 Task: Add a timeline in the project CarveTech for the epic 'Email and messaging system upgrade' from 2024/05/22 to 2024/11/06. Add a timeline in the project CarveTech for the epic 'Incident management system implementation' from 2023/06/23 to 2025/09/18. Add a timeline in the project CarveTech for the epic 'IT service catalog enhancement' from 2024/02/09 to 2024/10/08
Action: Mouse moved to (192, 53)
Screenshot: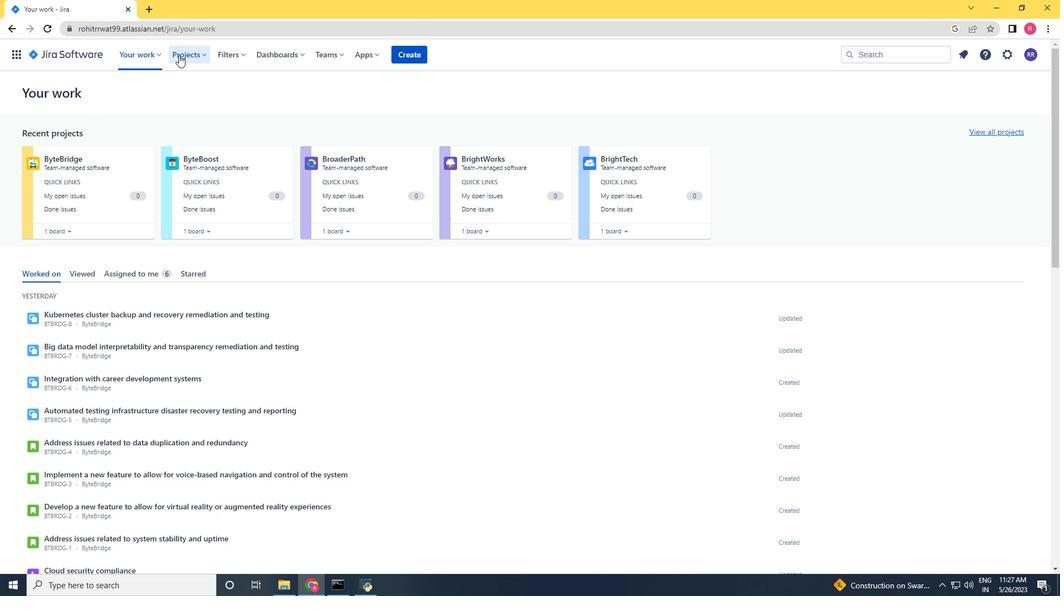 
Action: Mouse pressed left at (192, 53)
Screenshot: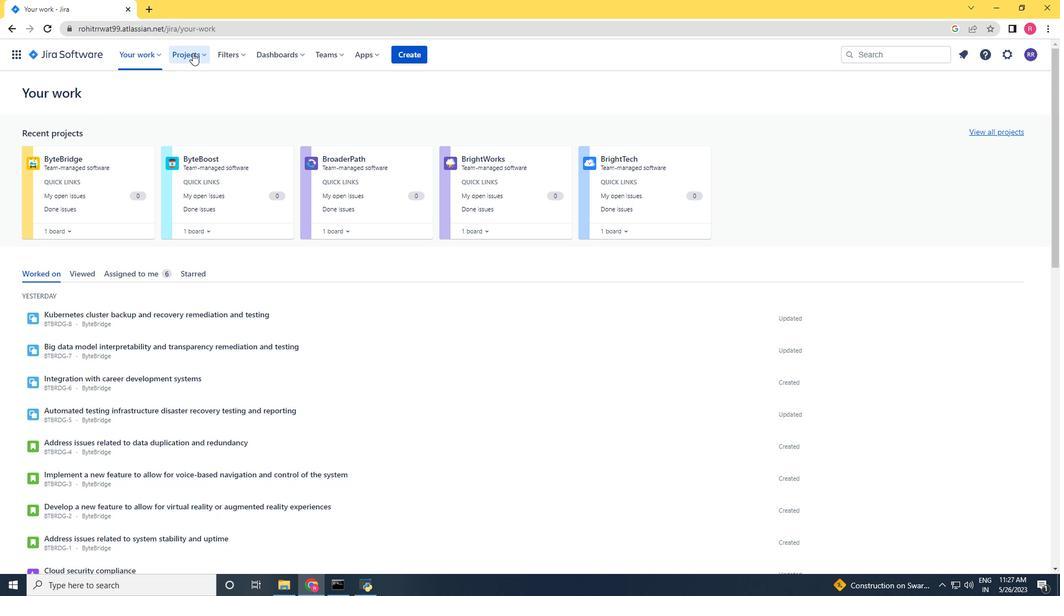 
Action: Mouse moved to (202, 111)
Screenshot: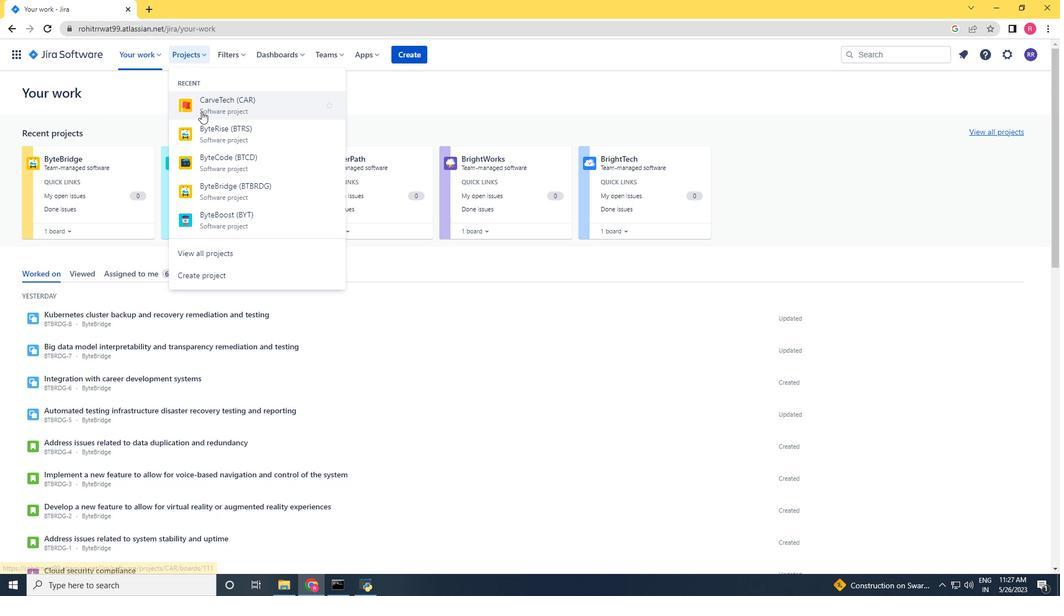 
Action: Mouse pressed left at (202, 111)
Screenshot: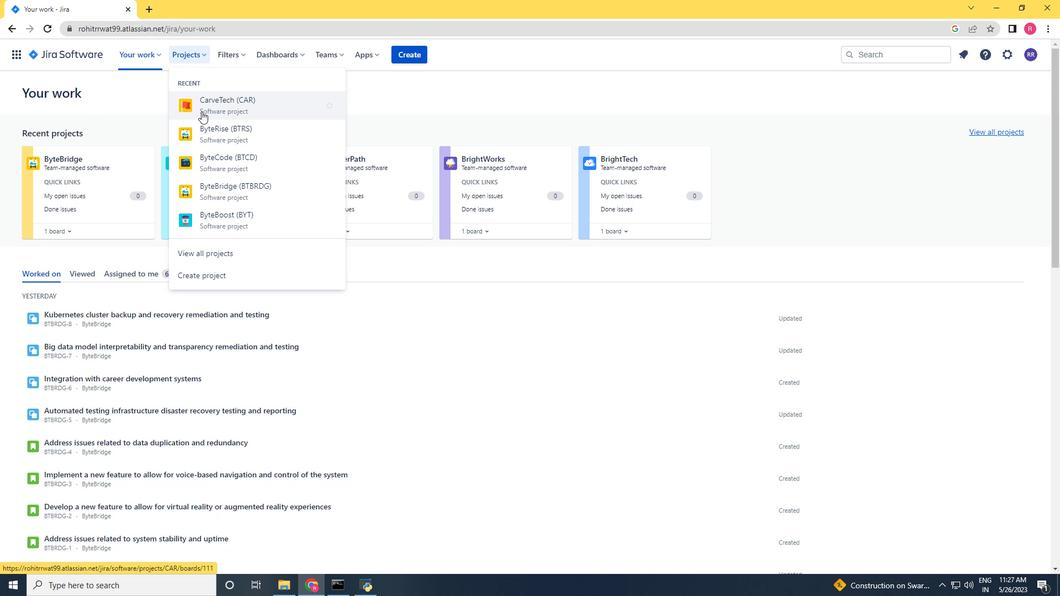 
Action: Mouse moved to (61, 170)
Screenshot: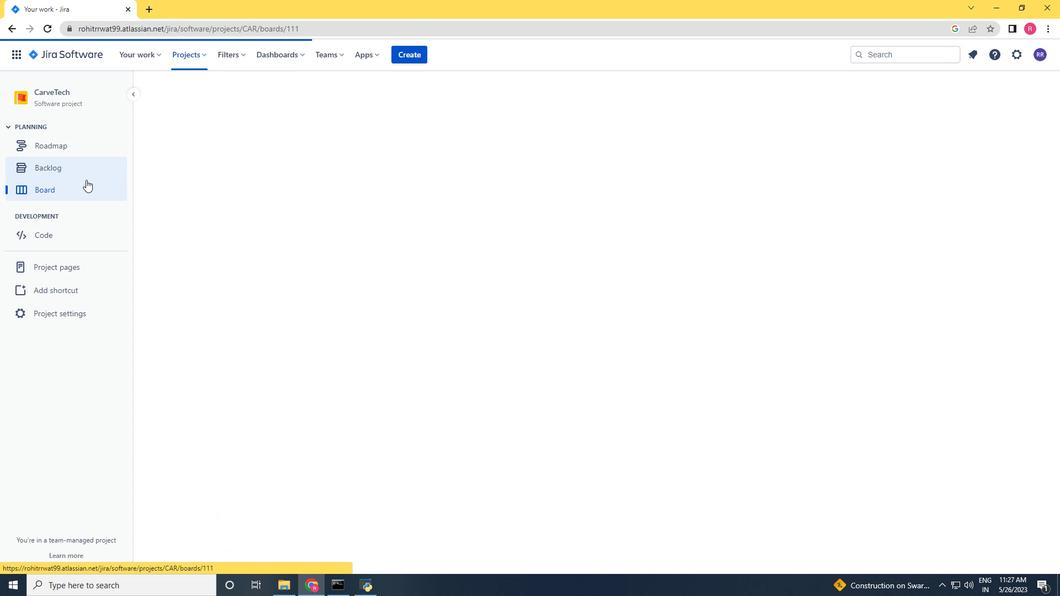 
Action: Mouse pressed left at (61, 170)
Screenshot: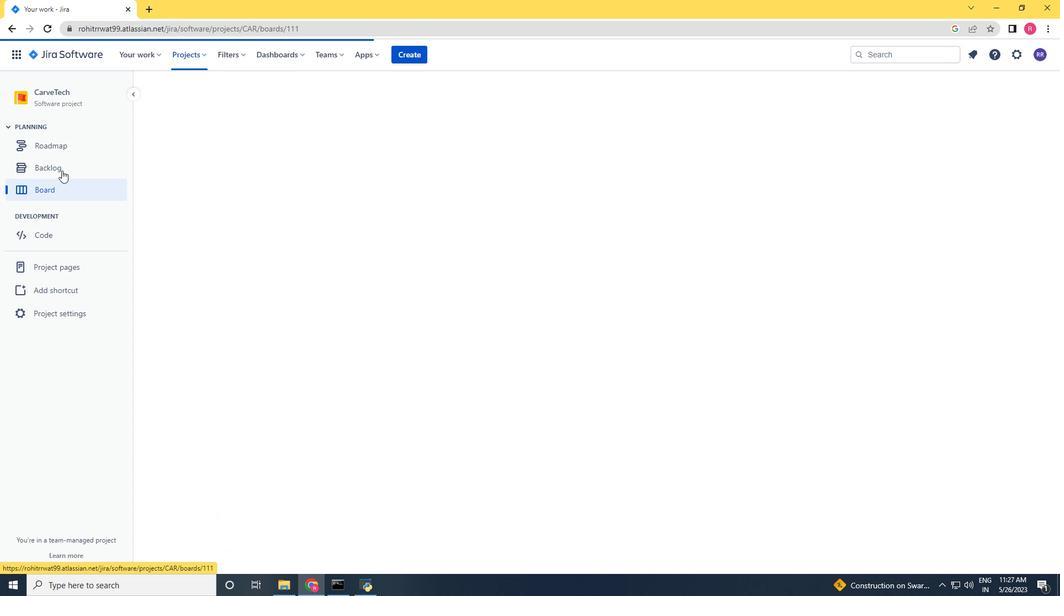 
Action: Mouse moved to (164, 222)
Screenshot: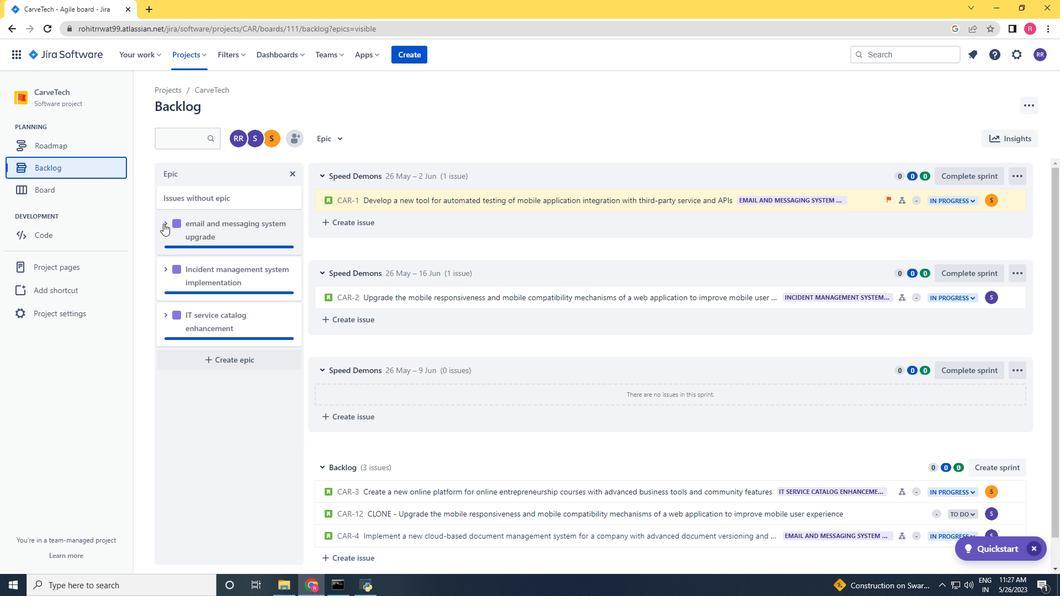 
Action: Mouse pressed left at (164, 222)
Screenshot: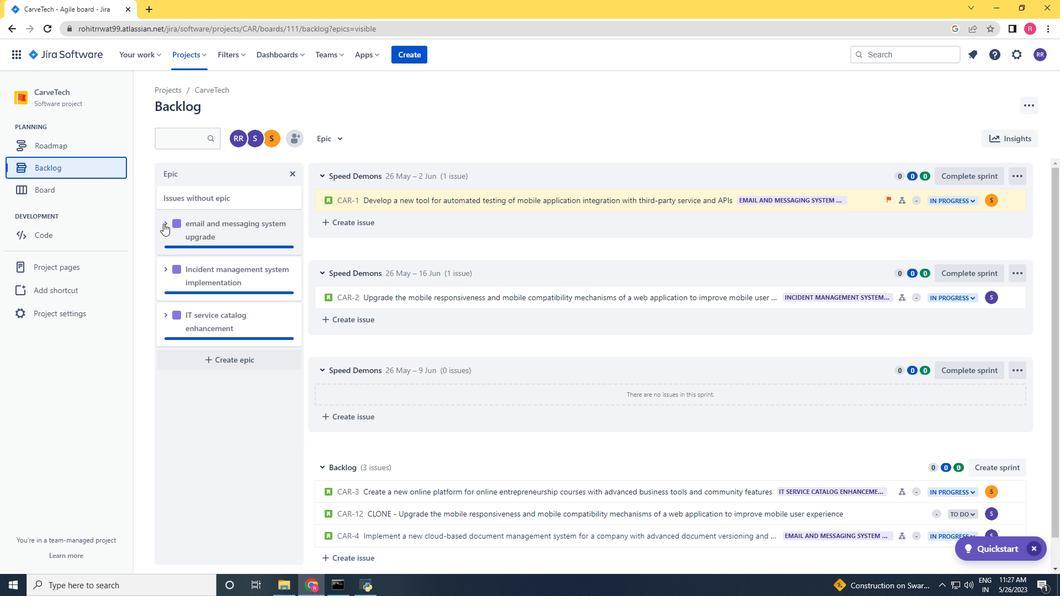 
Action: Mouse moved to (222, 315)
Screenshot: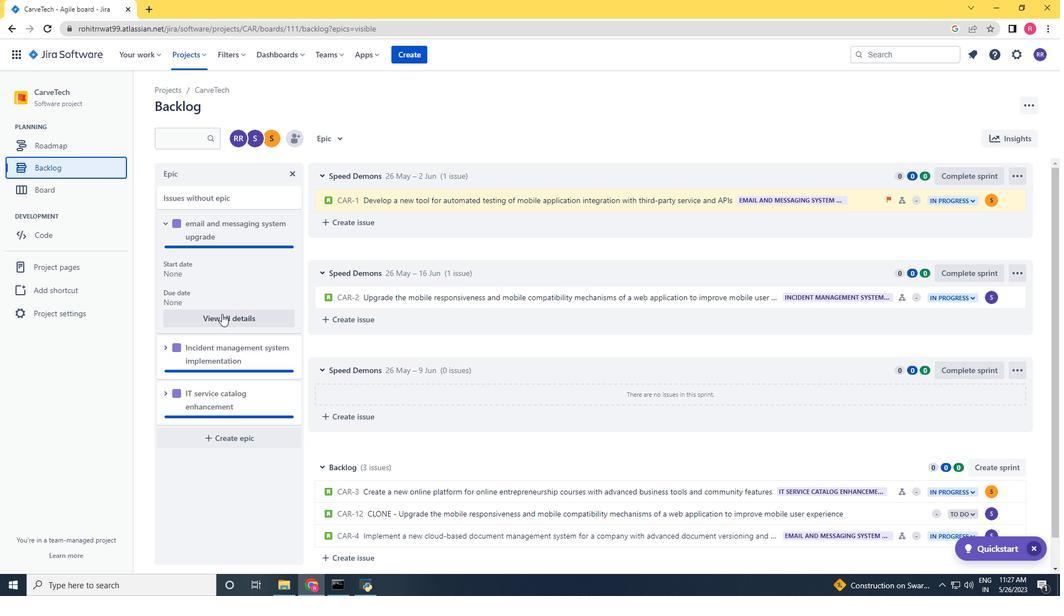 
Action: Mouse pressed left at (222, 315)
Screenshot: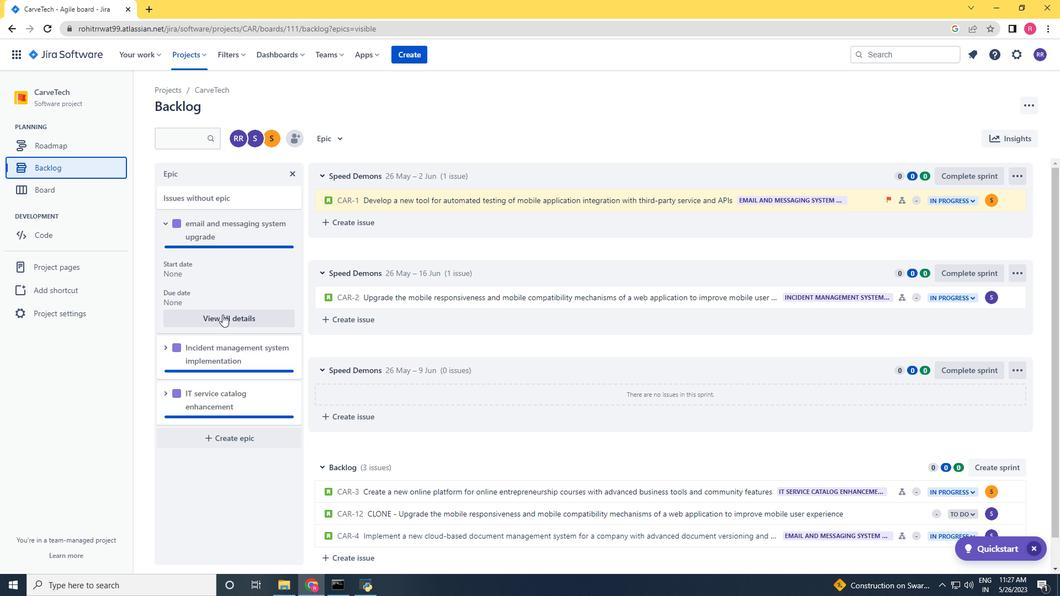 
Action: Mouse moved to (900, 450)
Screenshot: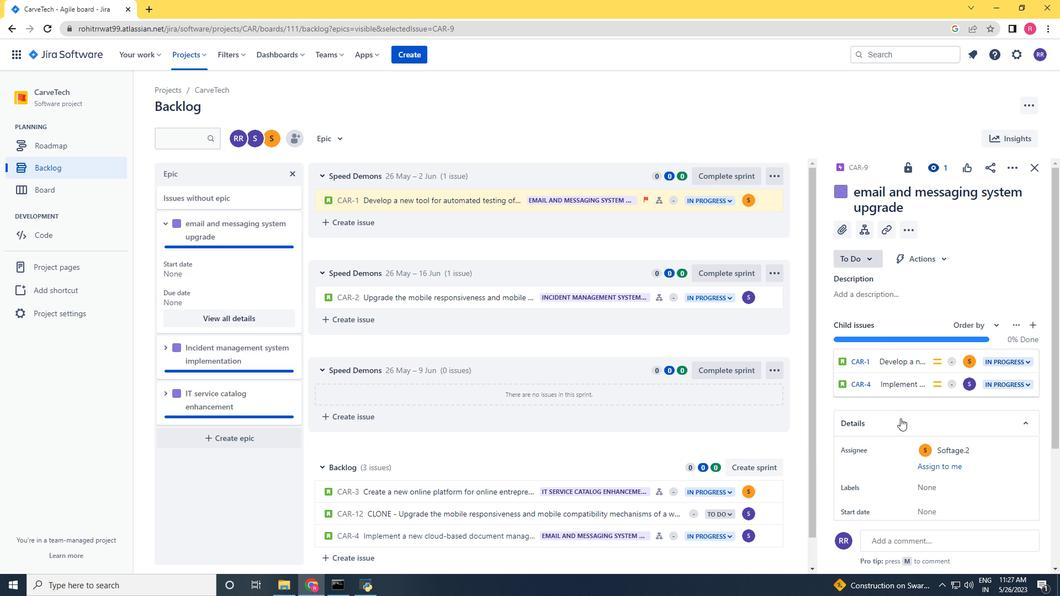 
Action: Mouse scrolled (900, 449) with delta (0, 0)
Screenshot: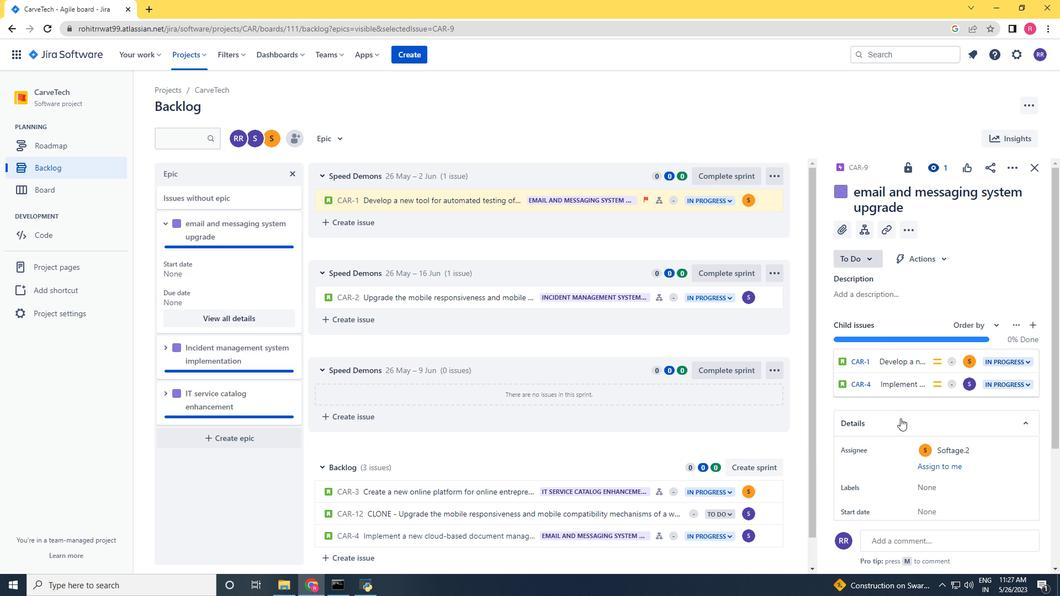 
Action: Mouse moved to (900, 455)
Screenshot: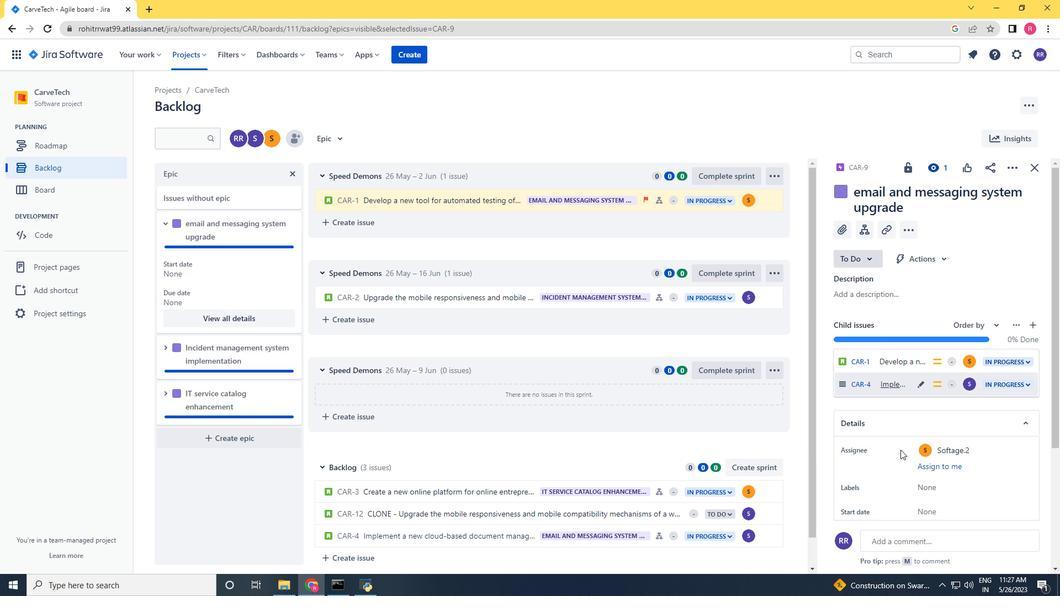 
Action: Mouse scrolled (900, 454) with delta (0, 0)
Screenshot: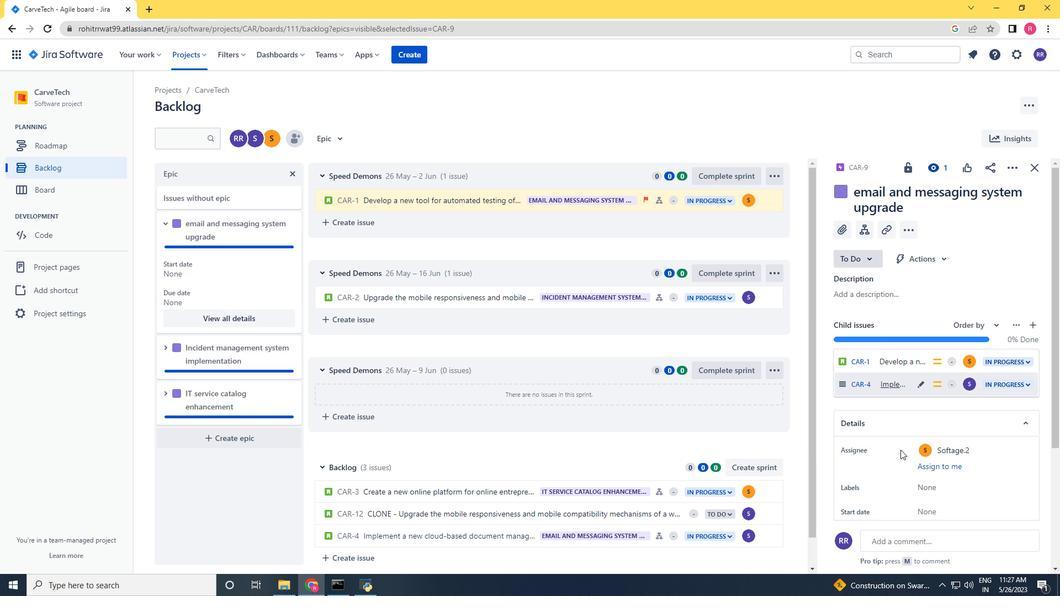
Action: Mouse moved to (944, 404)
Screenshot: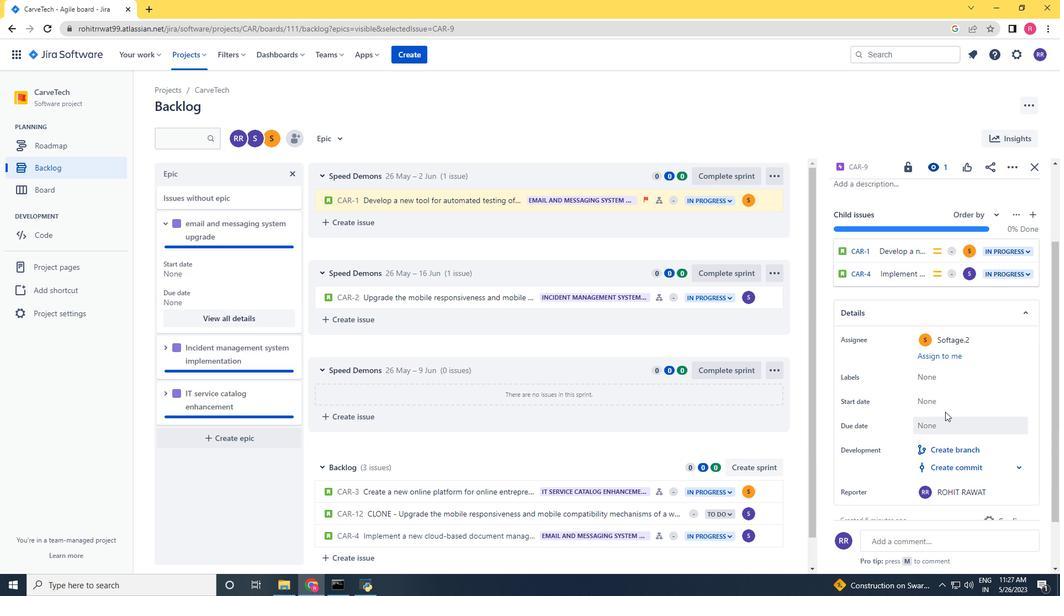 
Action: Mouse pressed left at (944, 404)
Screenshot: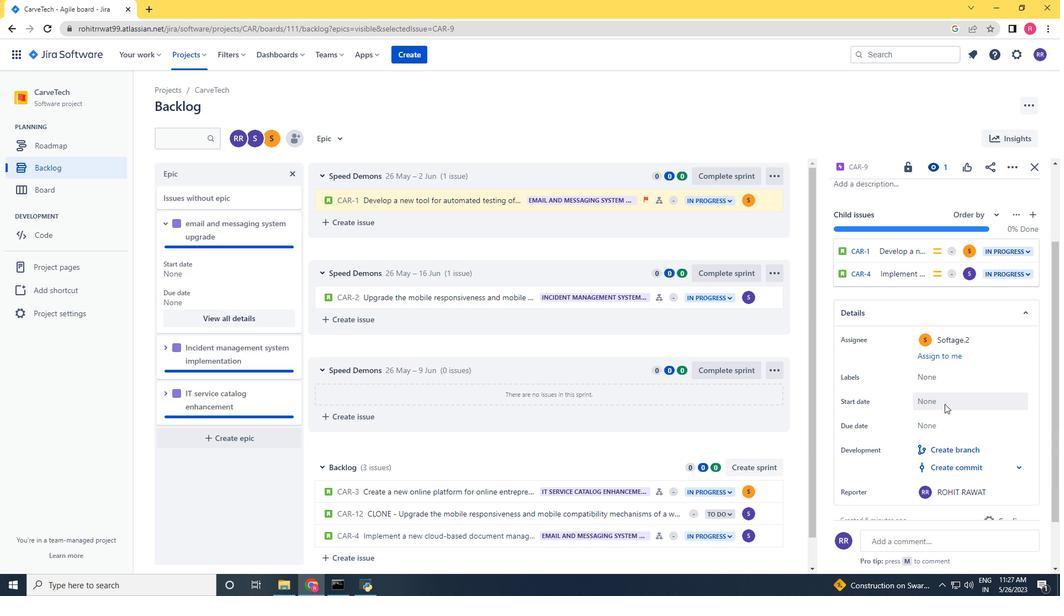 
Action: Mouse moved to (1035, 242)
Screenshot: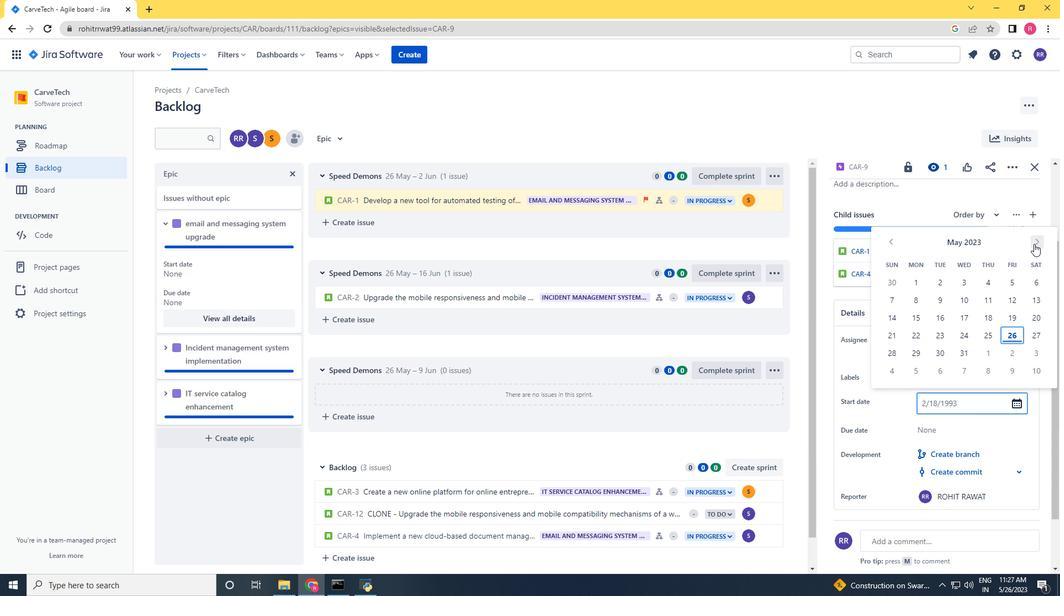 
Action: Mouse pressed left at (1035, 242)
Screenshot: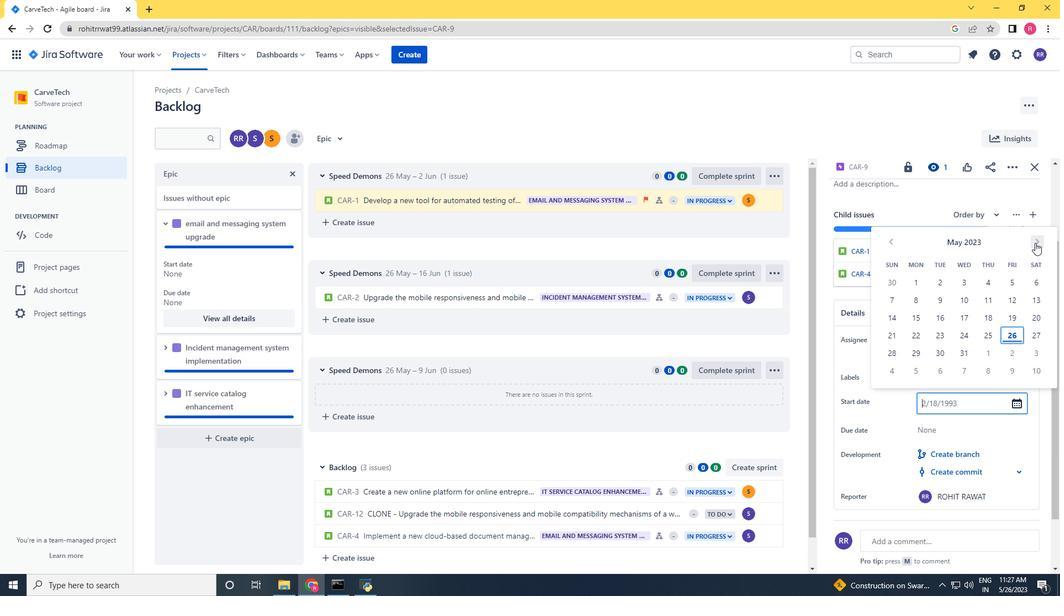 
Action: Mouse pressed left at (1035, 242)
Screenshot: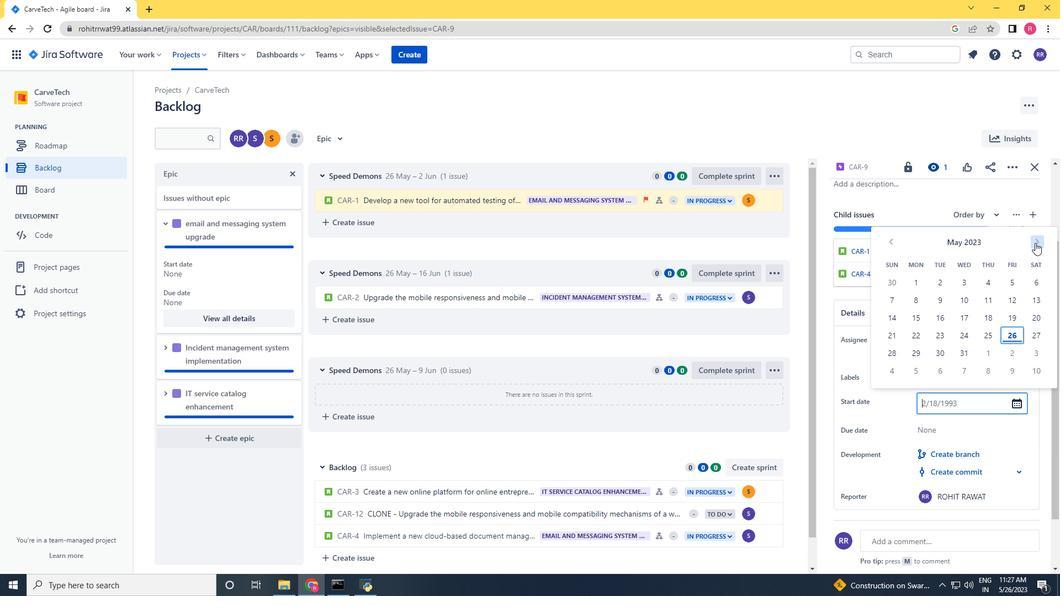 
Action: Mouse pressed left at (1035, 242)
Screenshot: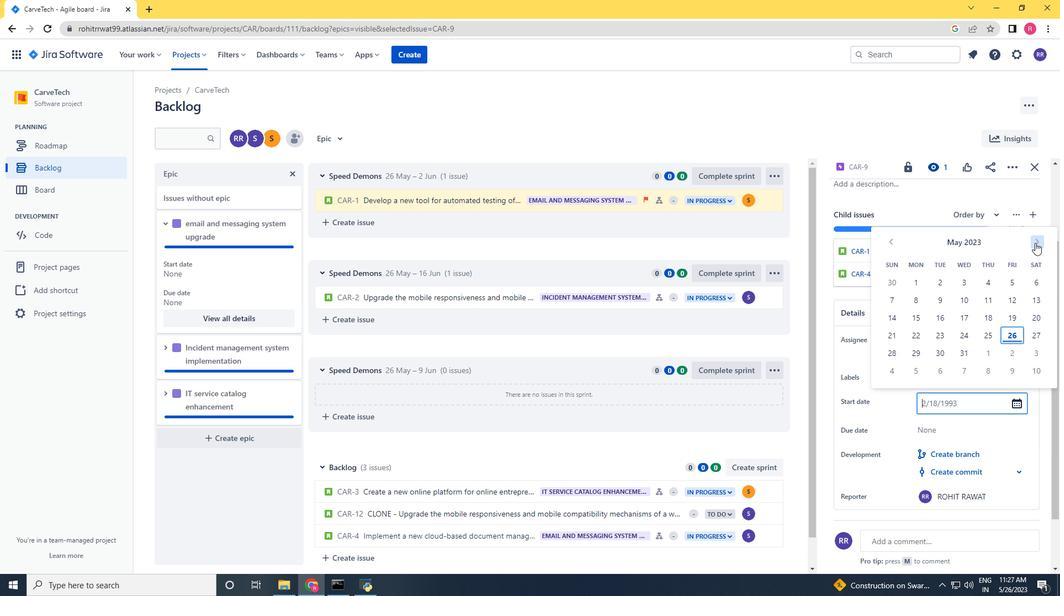 
Action: Mouse pressed left at (1035, 242)
Screenshot: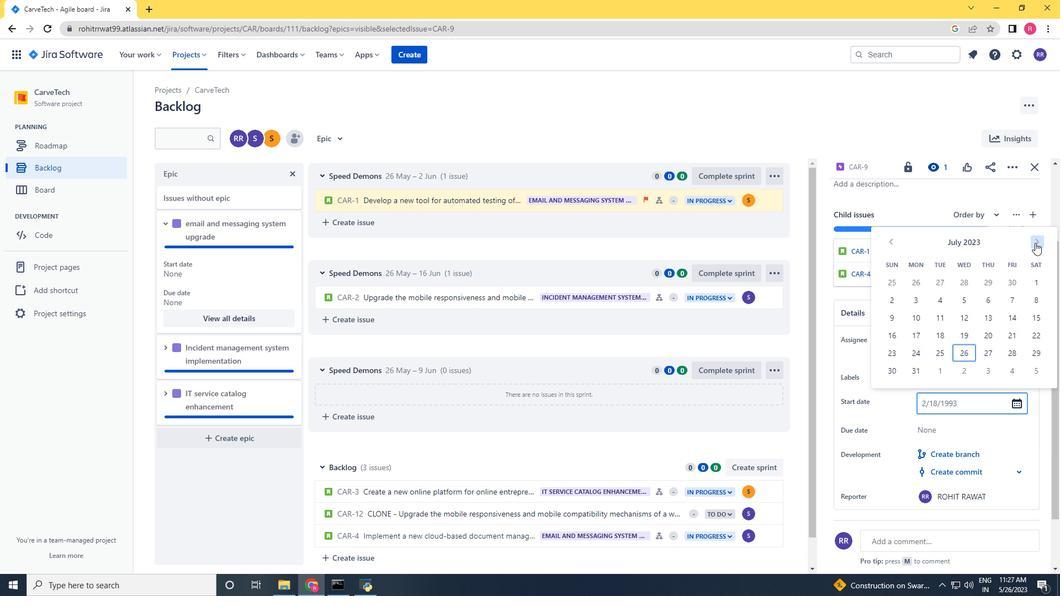 
Action: Mouse pressed left at (1035, 242)
Screenshot: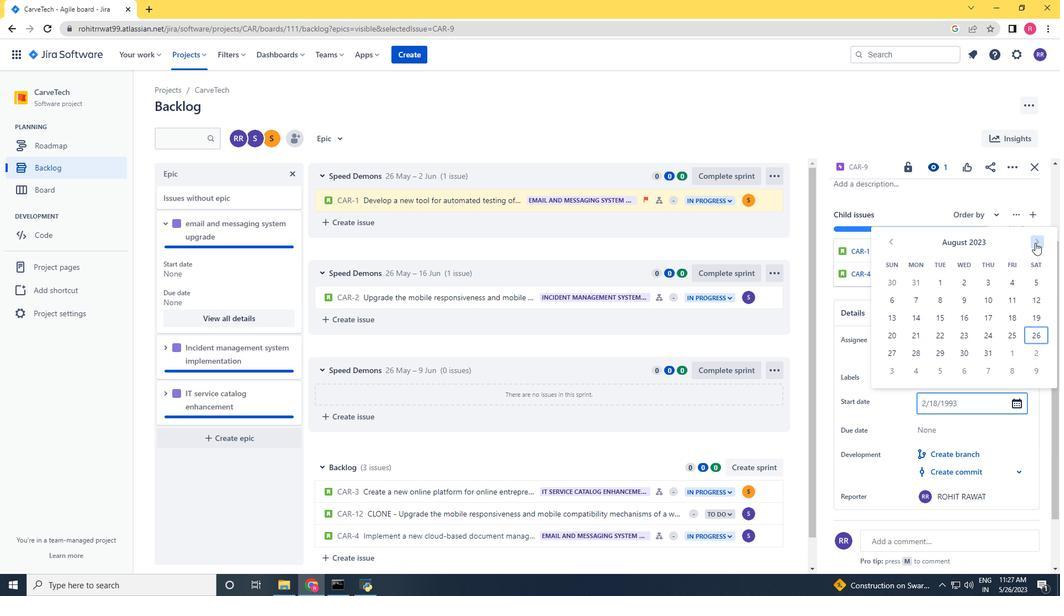 
Action: Mouse pressed left at (1035, 242)
Screenshot: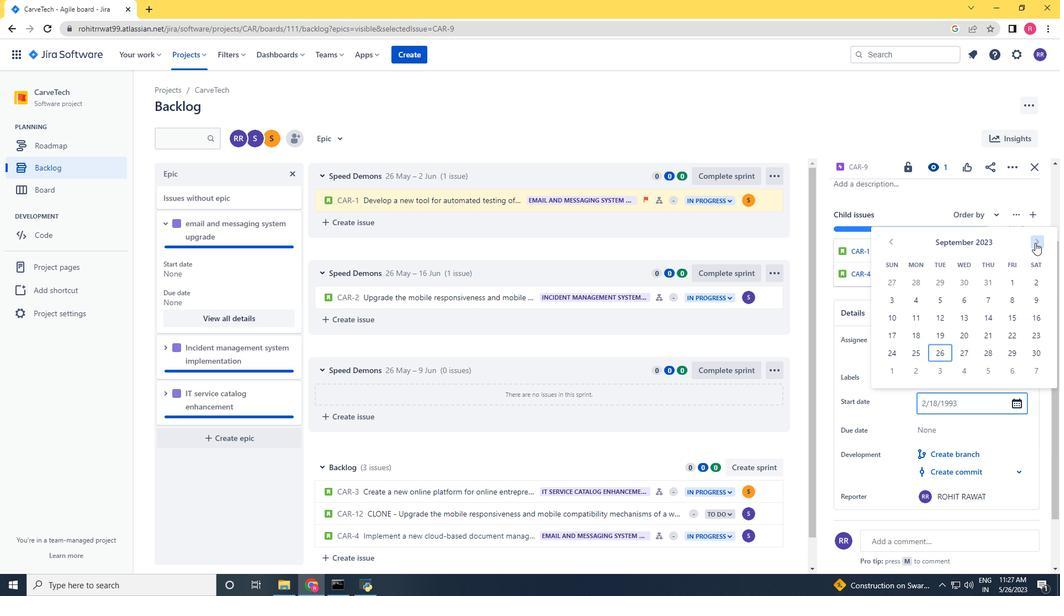 
Action: Mouse pressed left at (1035, 242)
Screenshot: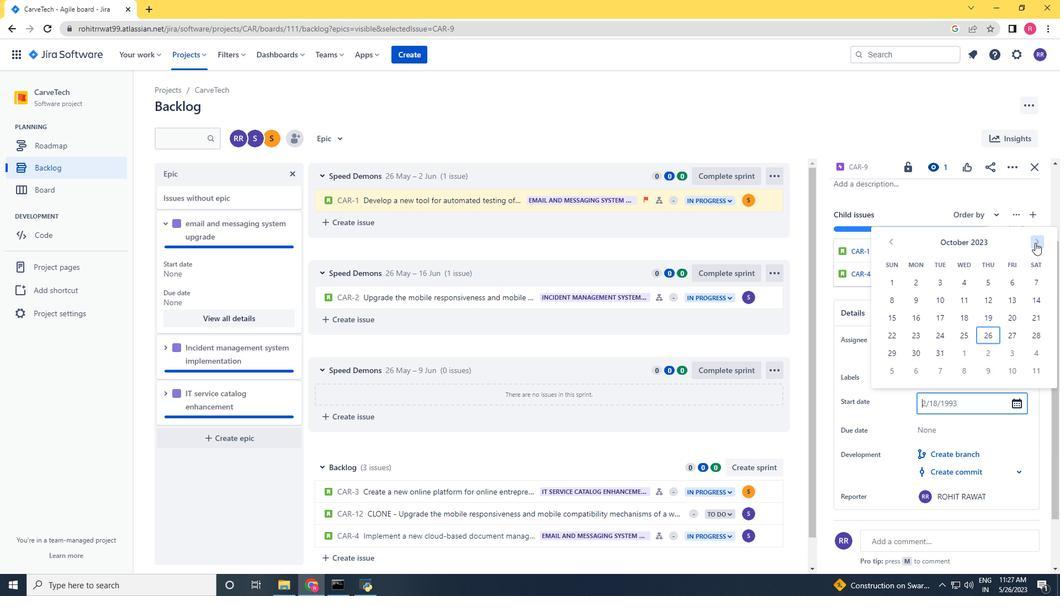 
Action: Mouse pressed left at (1035, 242)
Screenshot: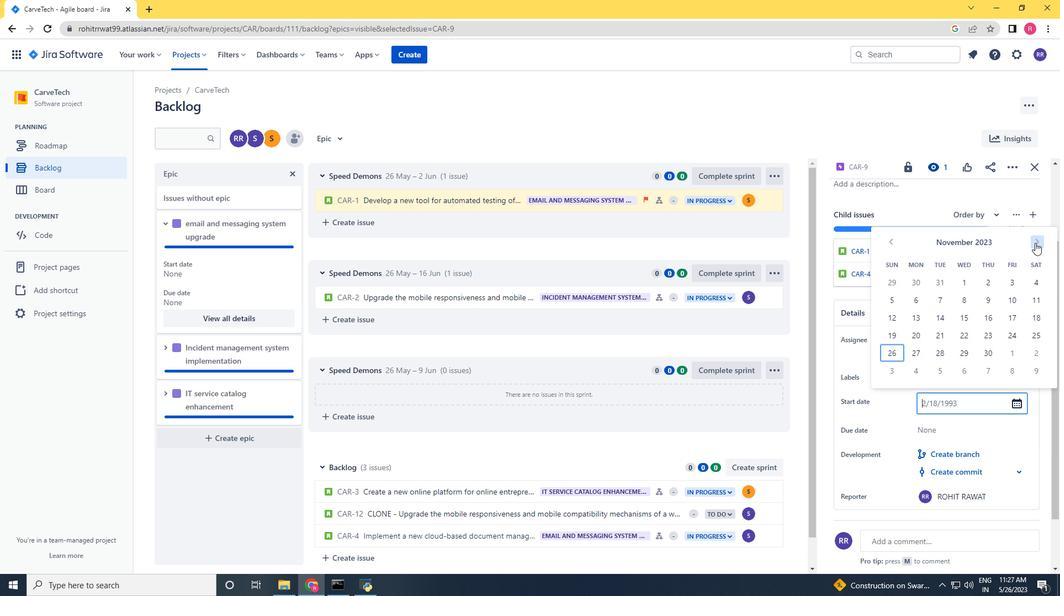 
Action: Mouse pressed left at (1035, 242)
Screenshot: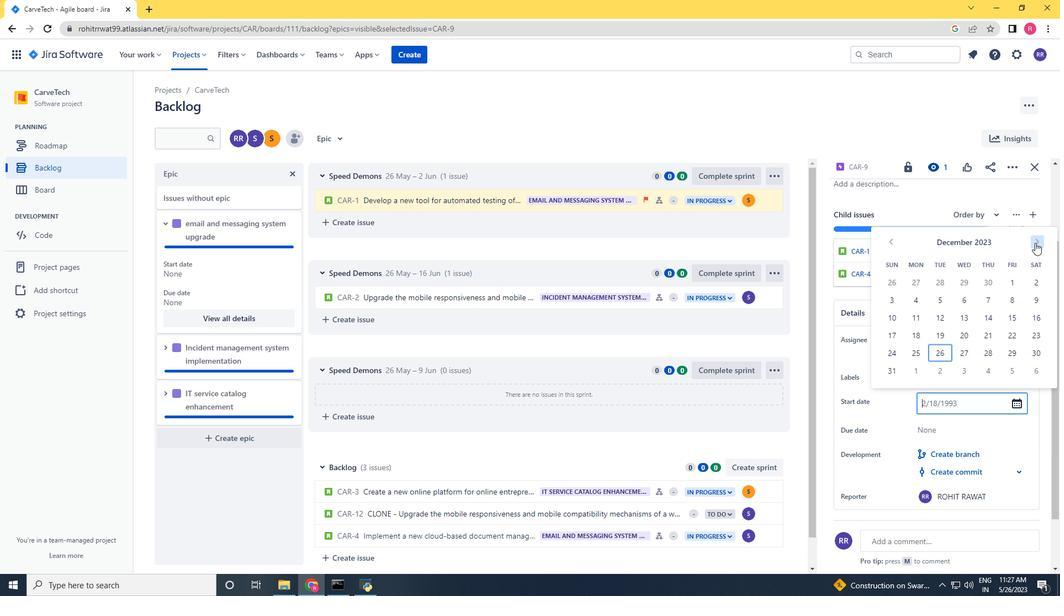 
Action: Mouse pressed left at (1035, 242)
Screenshot: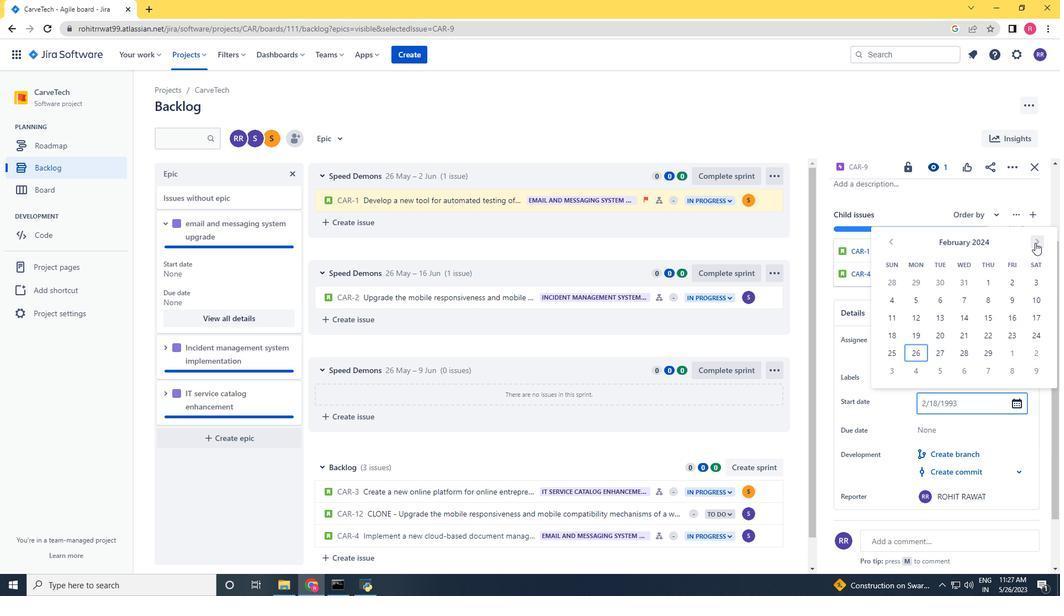 
Action: Mouse pressed left at (1035, 242)
Screenshot: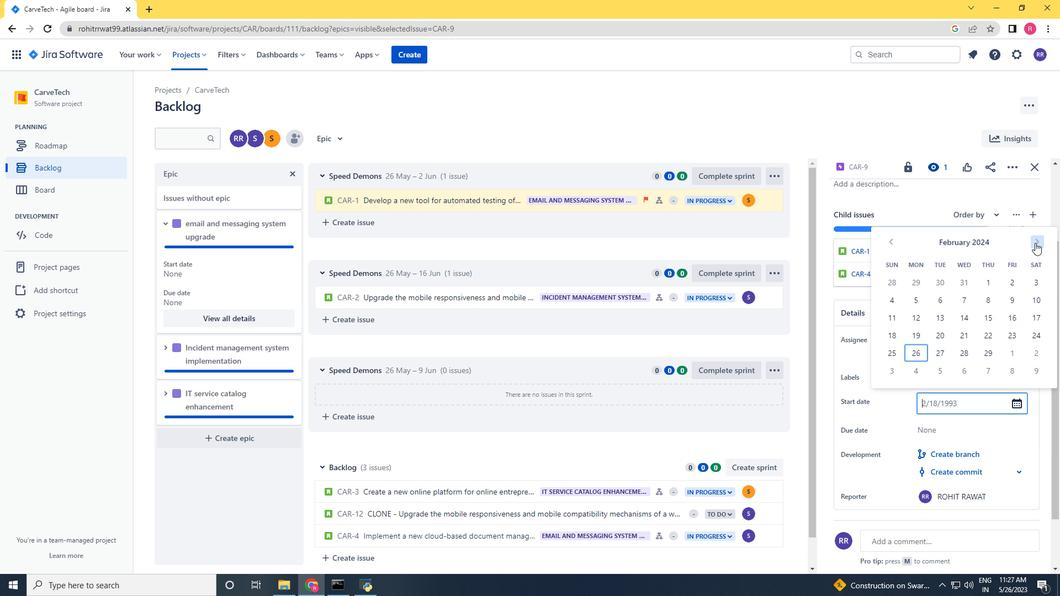 
Action: Mouse pressed left at (1035, 242)
Screenshot: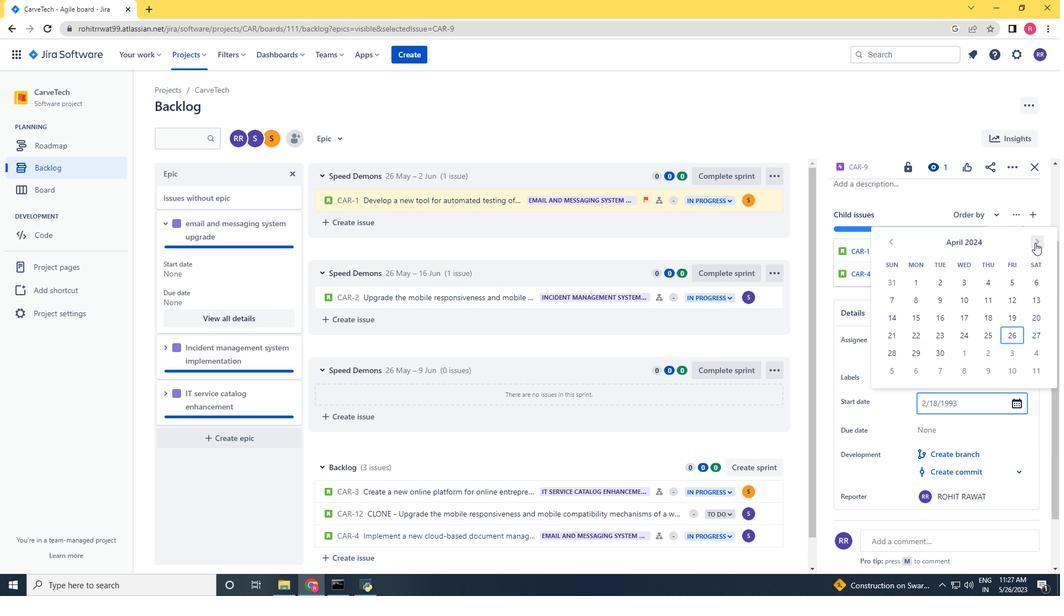 
Action: Mouse moved to (970, 339)
Screenshot: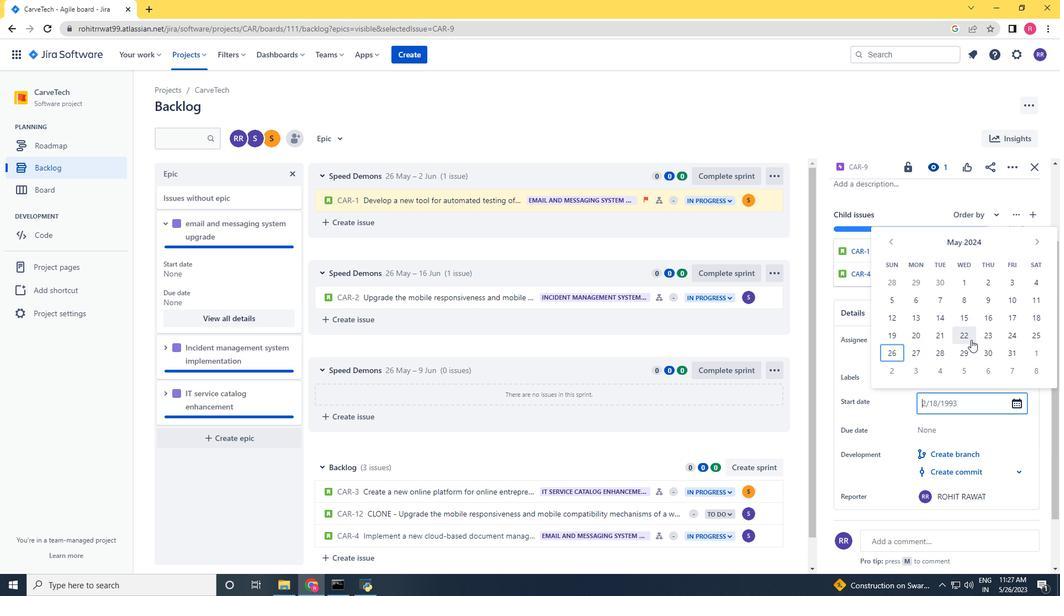 
Action: Mouse pressed left at (970, 339)
Screenshot: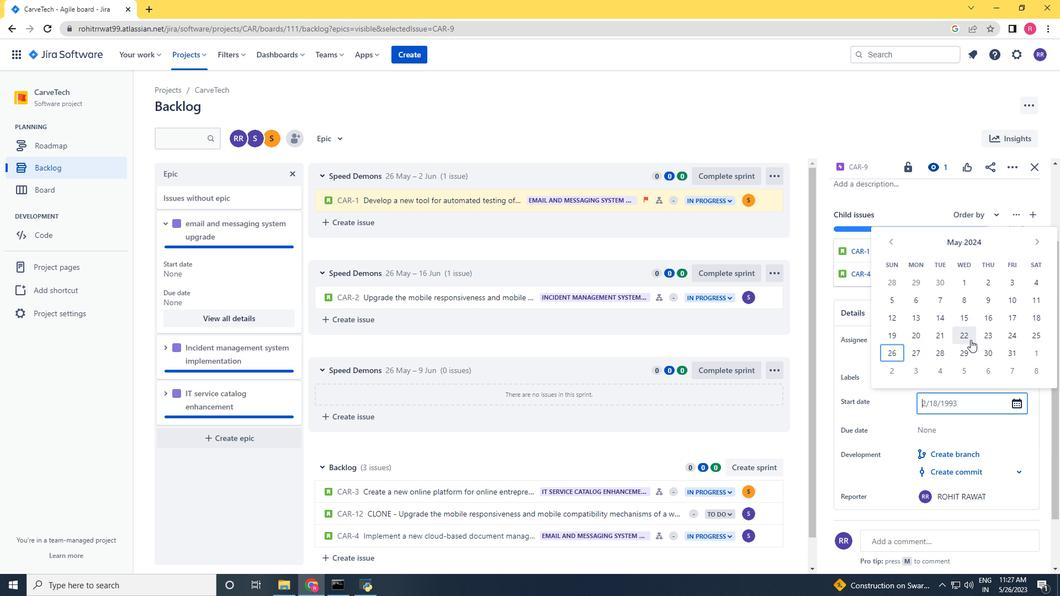 
Action: Mouse moved to (946, 434)
Screenshot: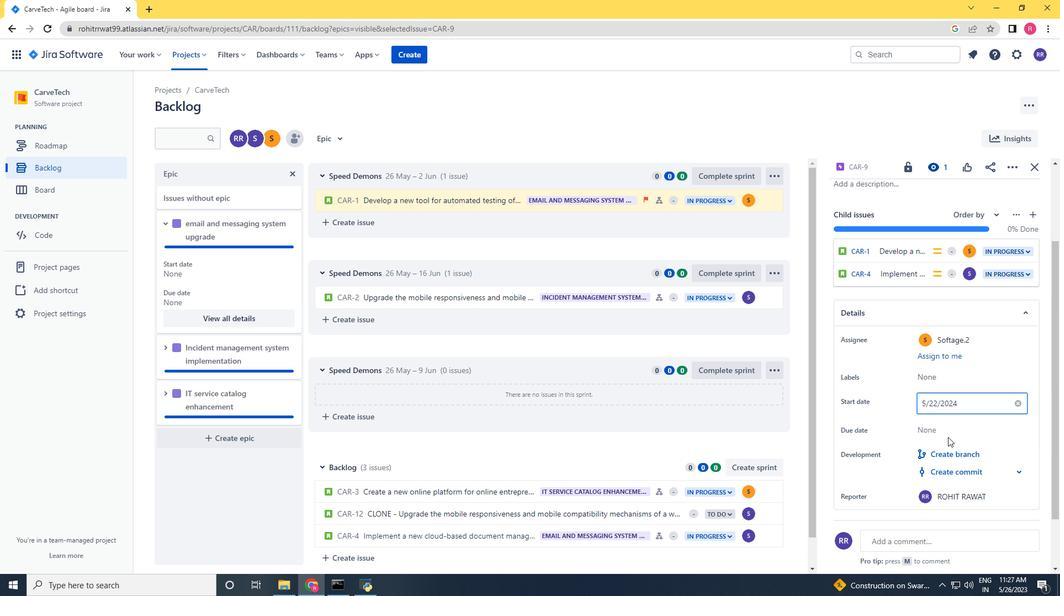 
Action: Mouse pressed left at (946, 434)
Screenshot: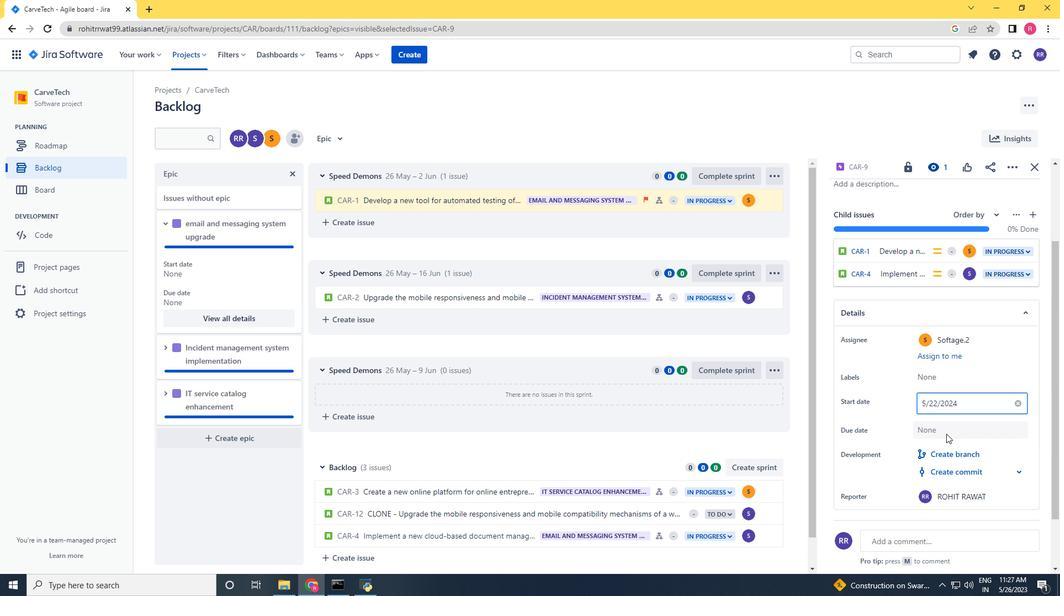 
Action: Mouse moved to (1034, 273)
Screenshot: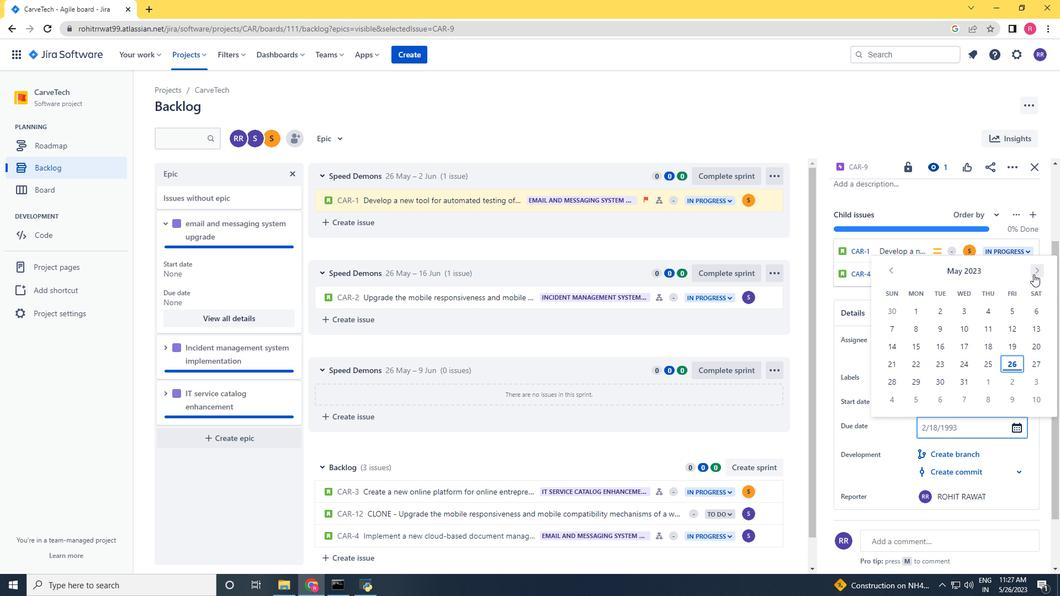 
Action: Mouse pressed left at (1034, 273)
Screenshot: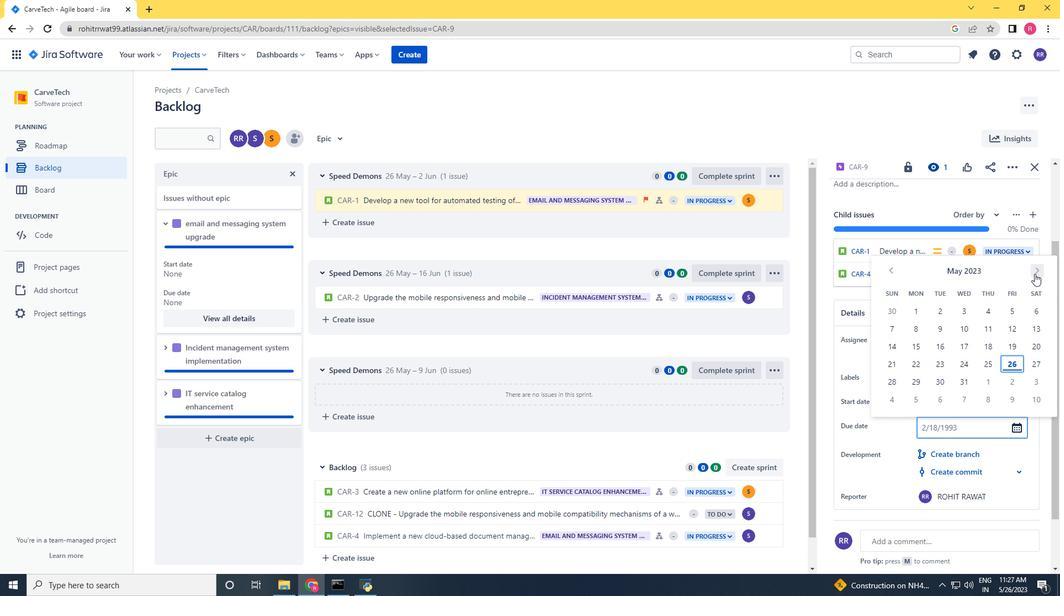 
Action: Mouse pressed left at (1034, 273)
Screenshot: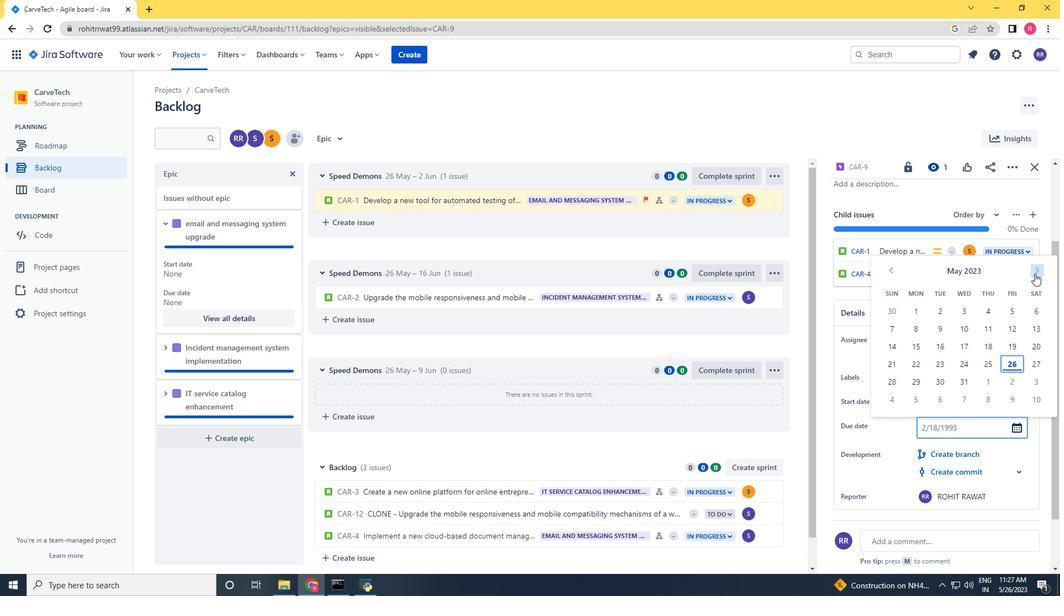 
Action: Mouse pressed left at (1034, 273)
Screenshot: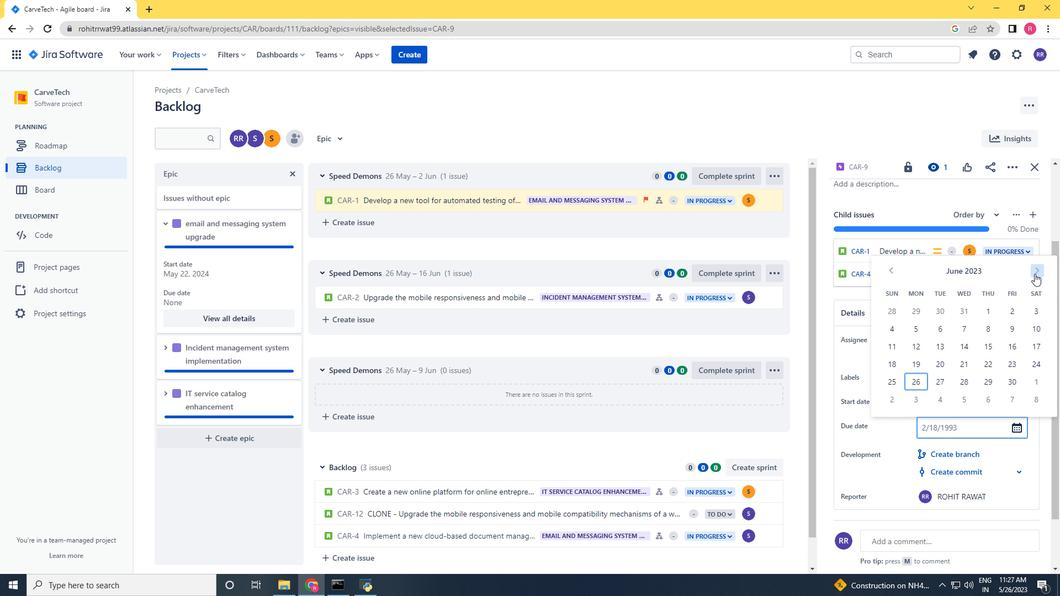 
Action: Mouse pressed left at (1034, 273)
Screenshot: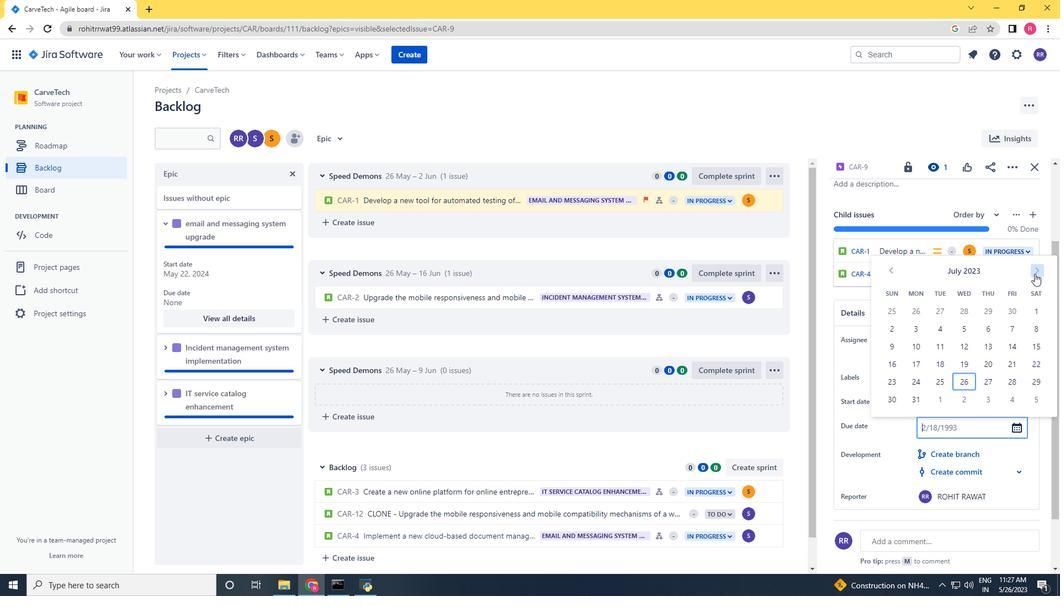 
Action: Mouse pressed left at (1034, 273)
Screenshot: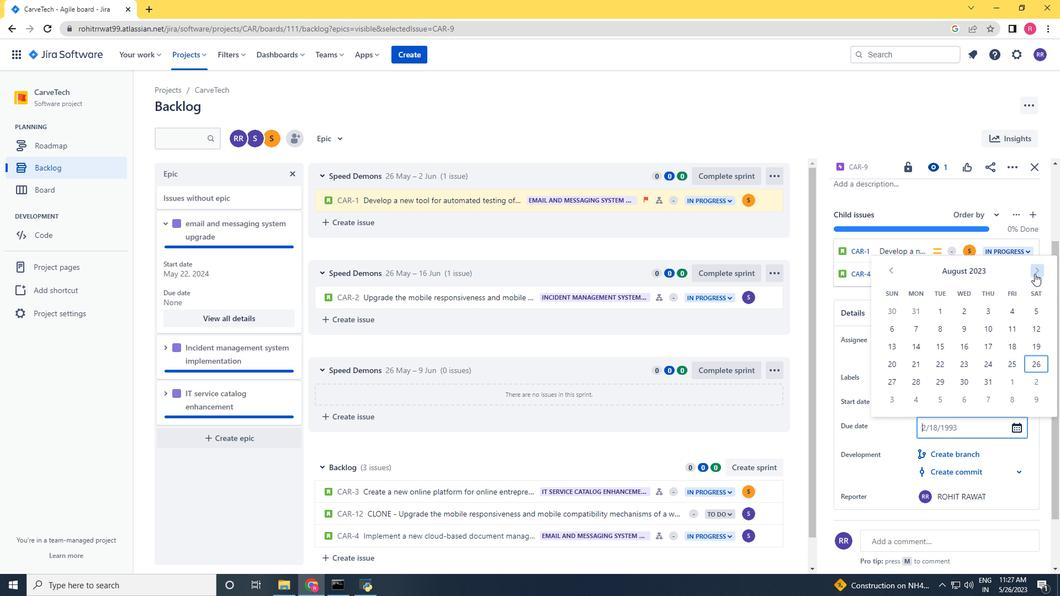 
Action: Mouse pressed left at (1034, 273)
Screenshot: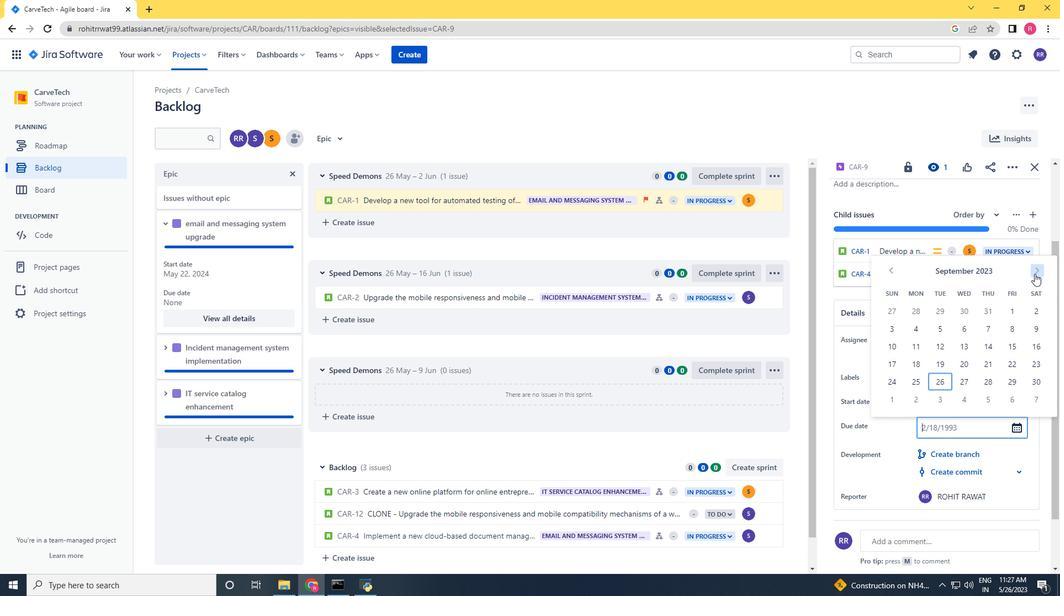 
Action: Mouse pressed left at (1034, 273)
Screenshot: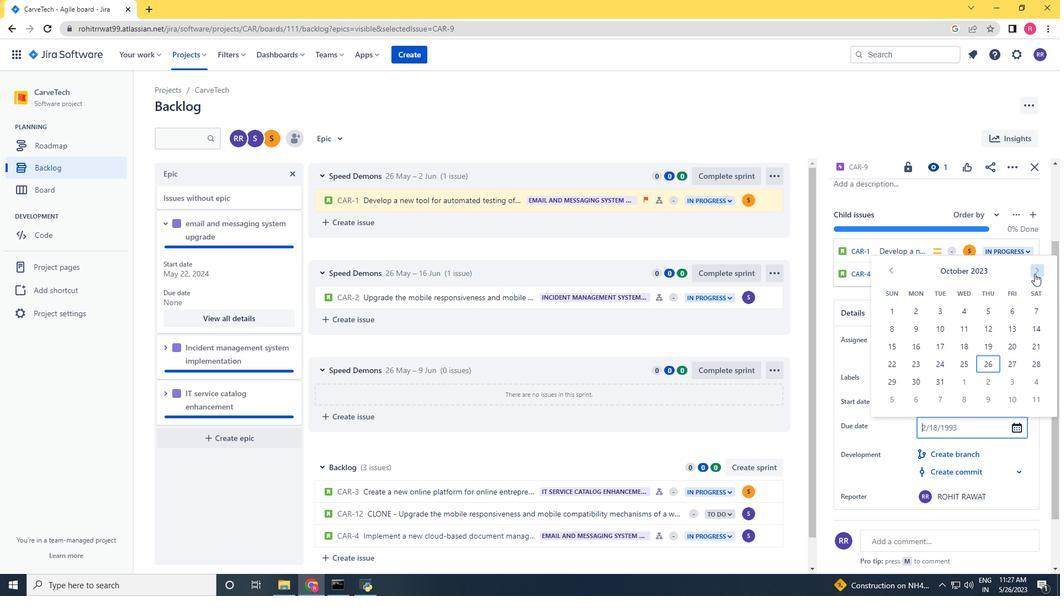 
Action: Mouse pressed left at (1034, 273)
Screenshot: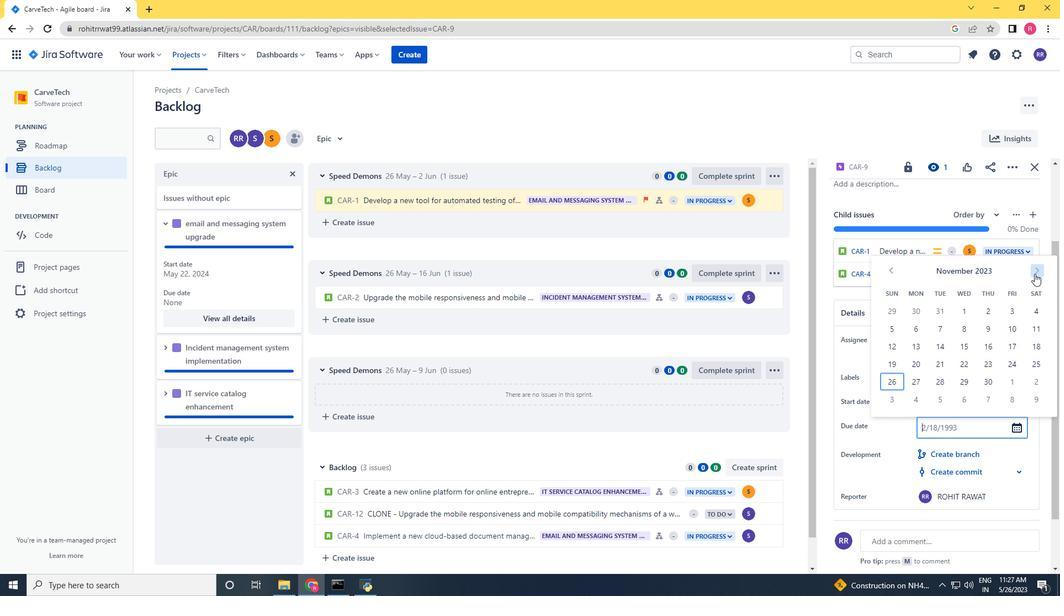 
Action: Mouse pressed left at (1034, 273)
Screenshot: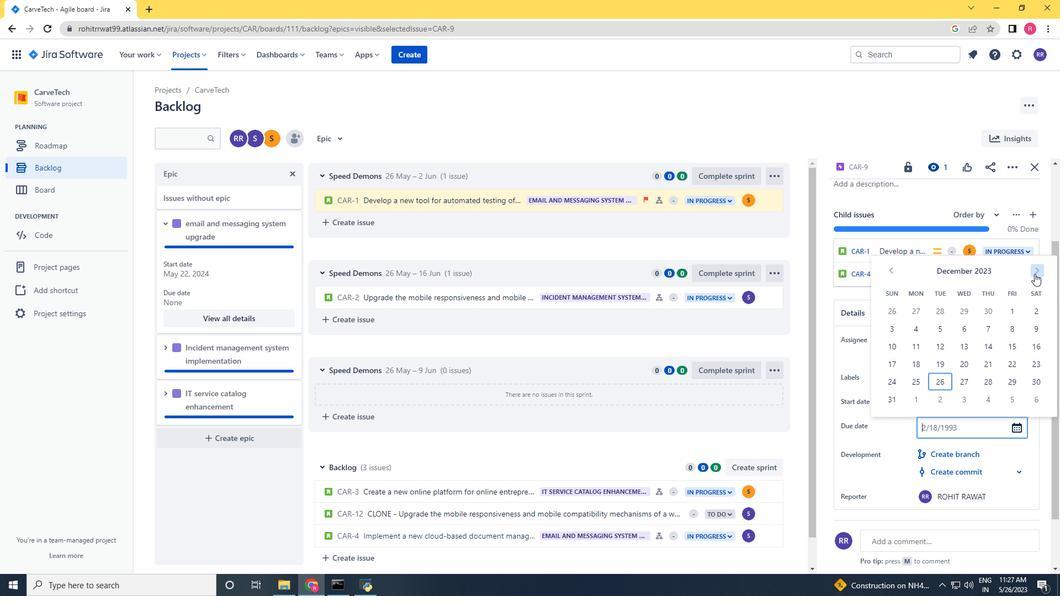 
Action: Mouse pressed left at (1034, 273)
Screenshot: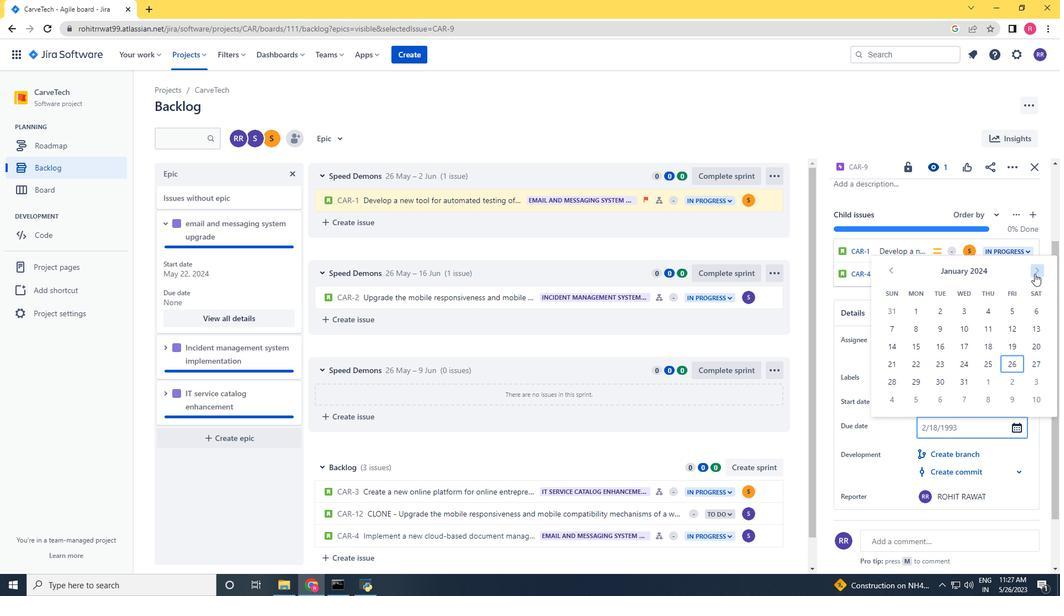 
Action: Mouse pressed left at (1034, 273)
Screenshot: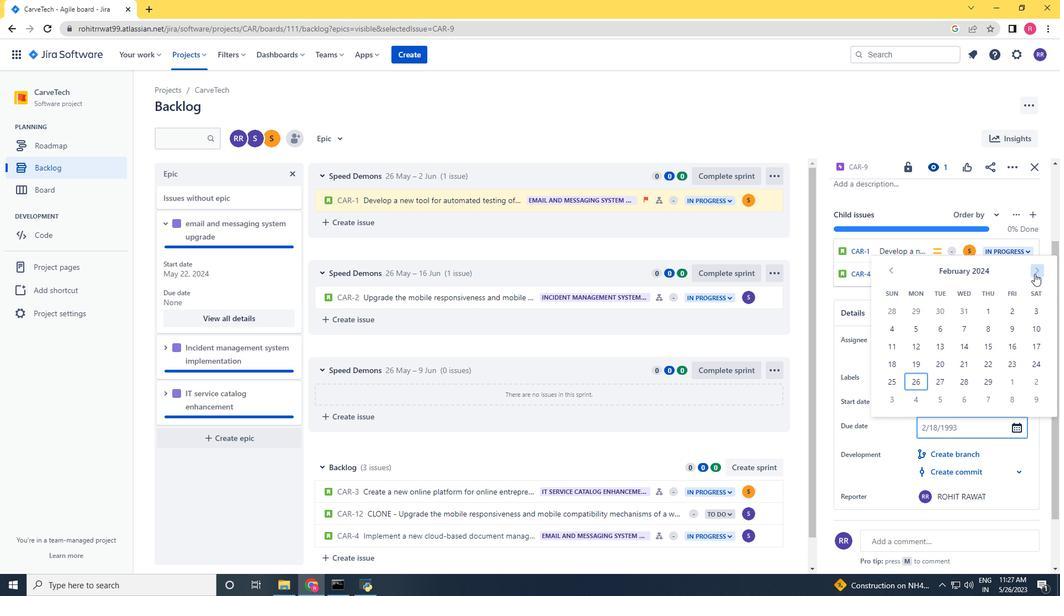 
Action: Mouse pressed left at (1034, 273)
Screenshot: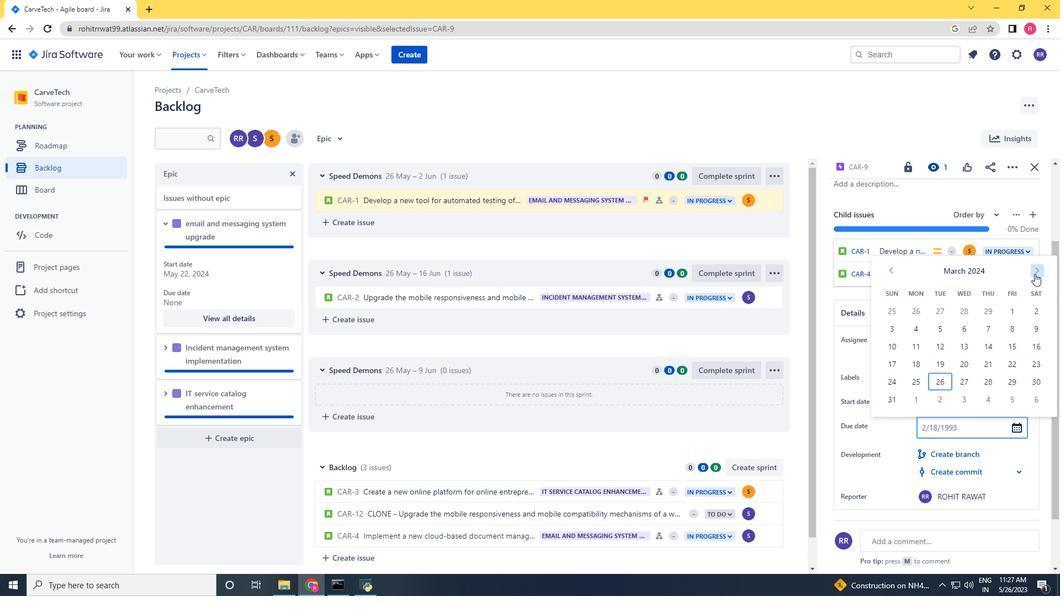 
Action: Mouse pressed left at (1034, 273)
Screenshot: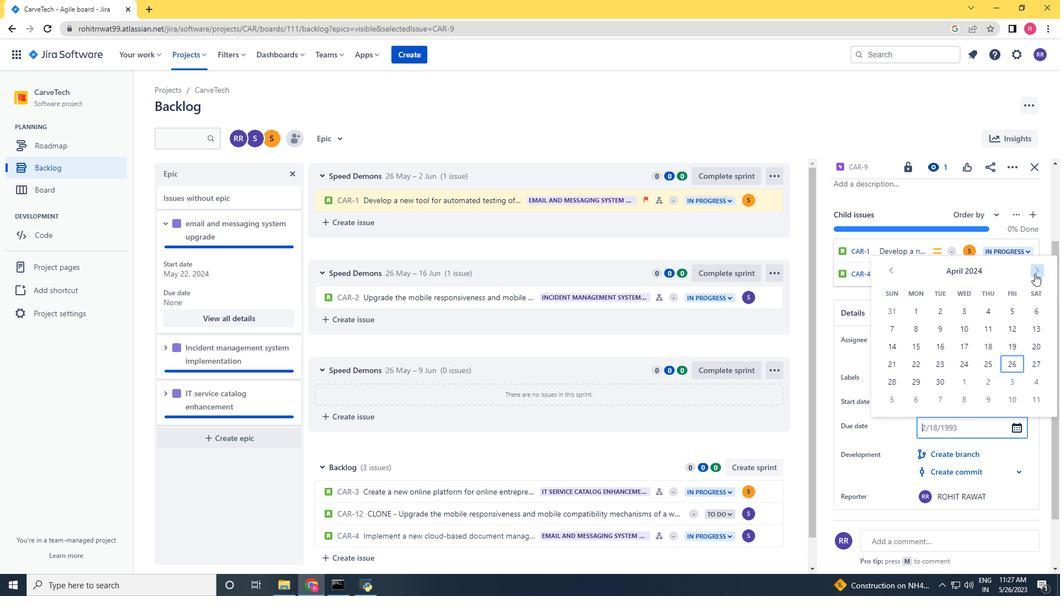 
Action: Mouse pressed left at (1034, 273)
Screenshot: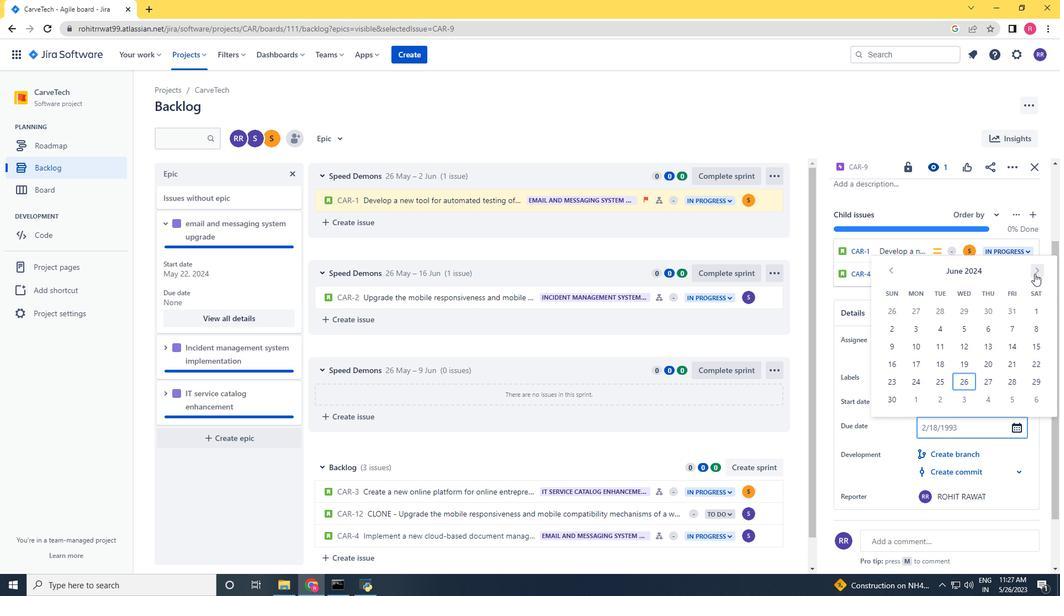 
Action: Mouse pressed left at (1034, 273)
Screenshot: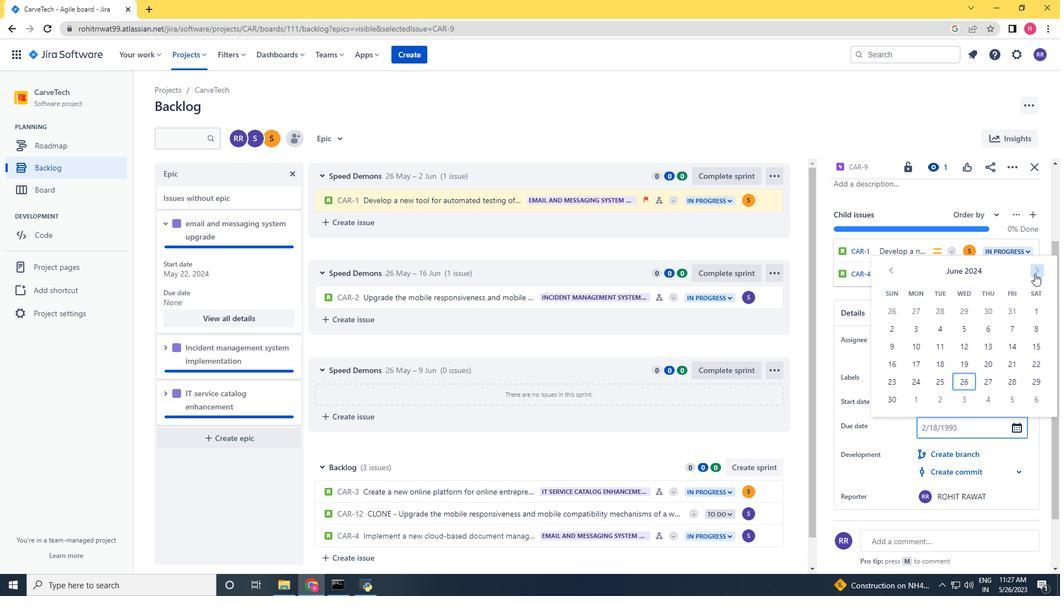 
Action: Mouse pressed left at (1034, 273)
Screenshot: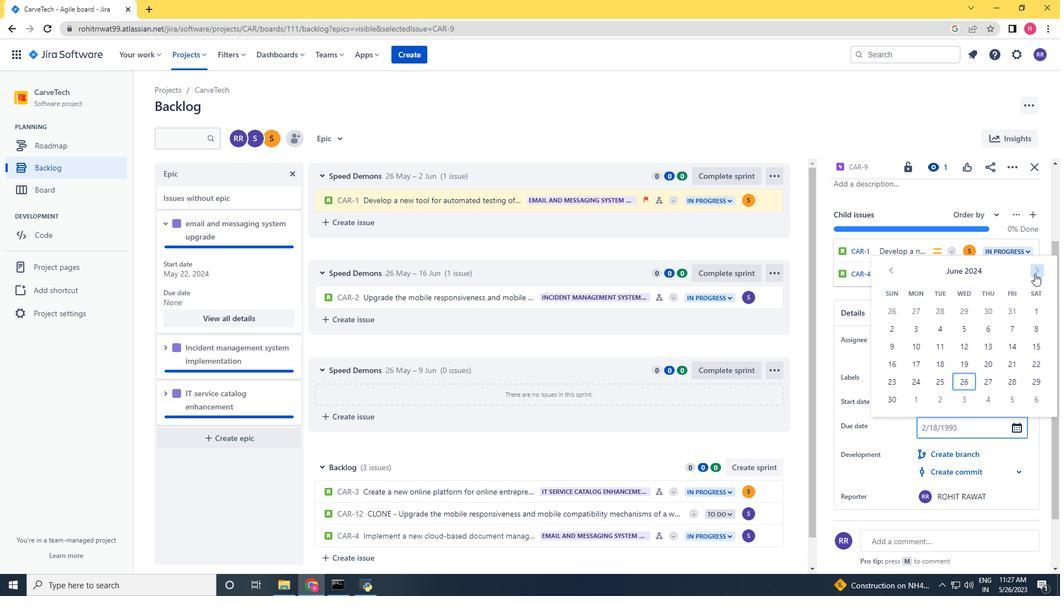 
Action: Mouse pressed left at (1034, 273)
Screenshot: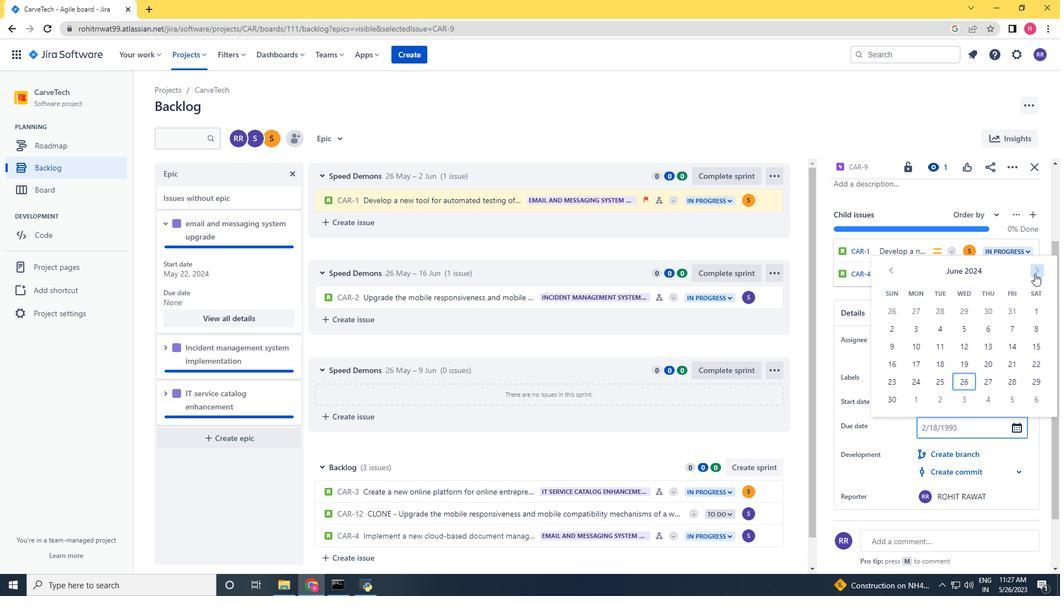 
Action: Mouse pressed left at (1034, 273)
Screenshot: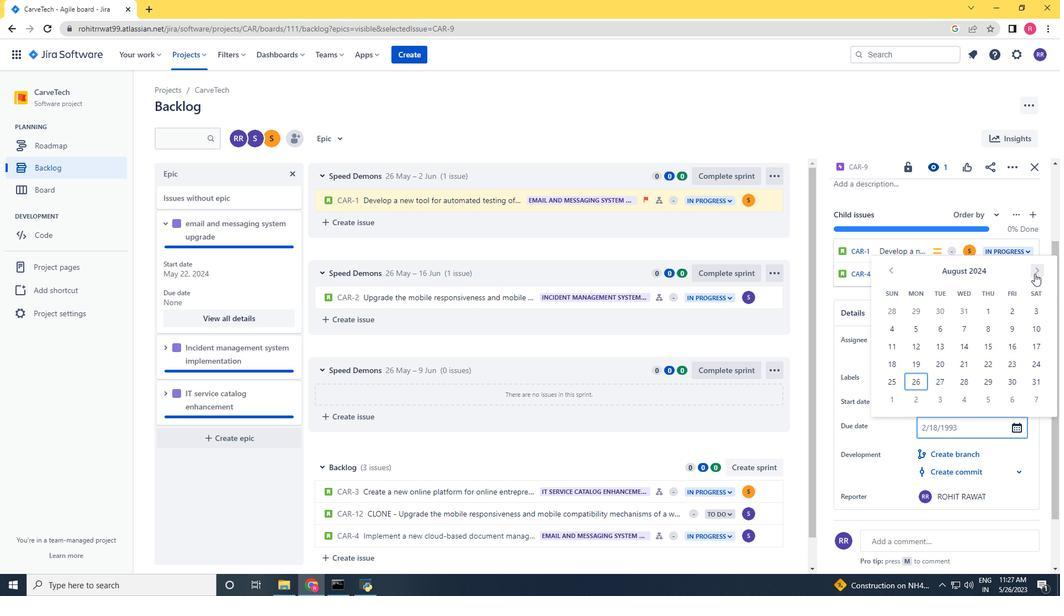 
Action: Mouse pressed left at (1034, 273)
Screenshot: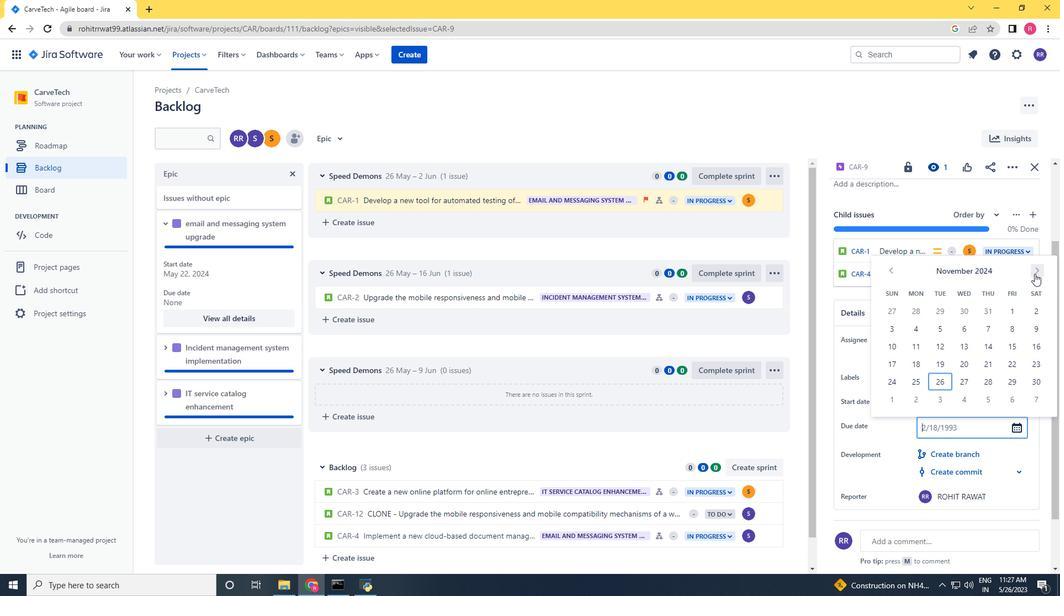 
Action: Mouse moved to (893, 270)
Screenshot: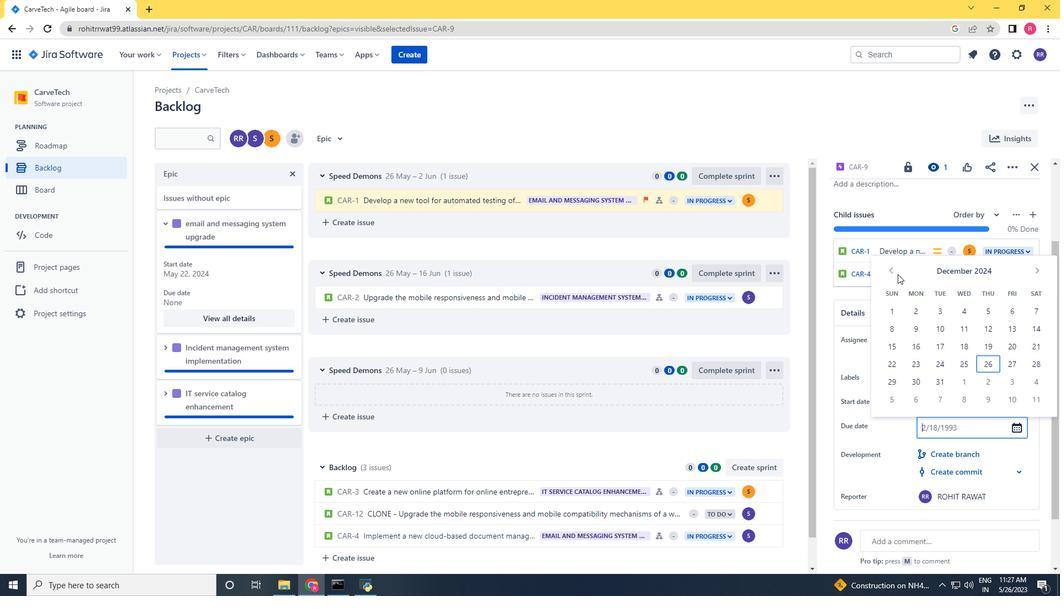 
Action: Mouse pressed left at (893, 270)
Screenshot: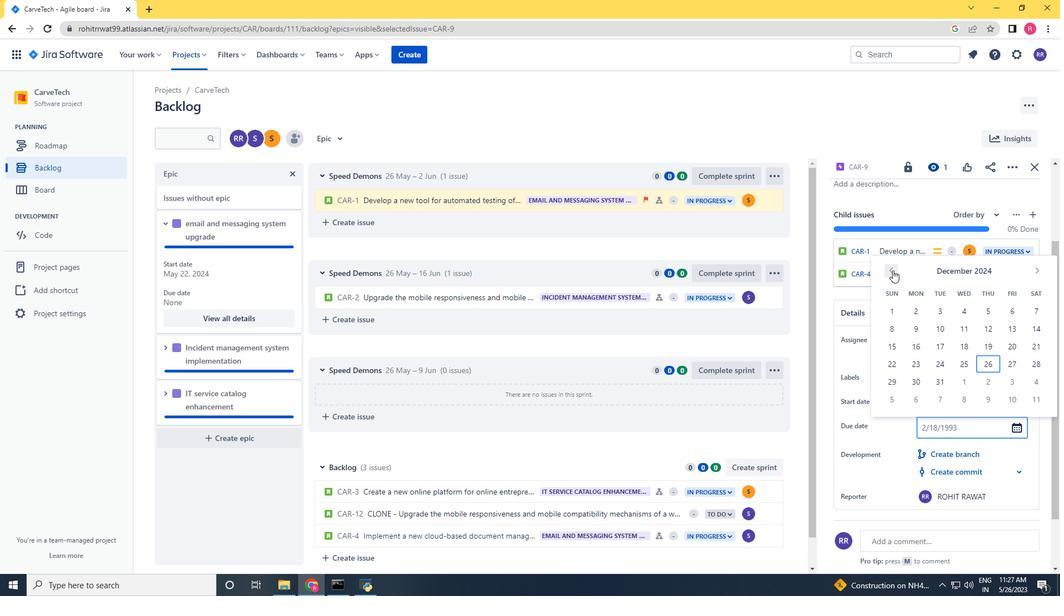 
Action: Mouse moved to (970, 329)
Screenshot: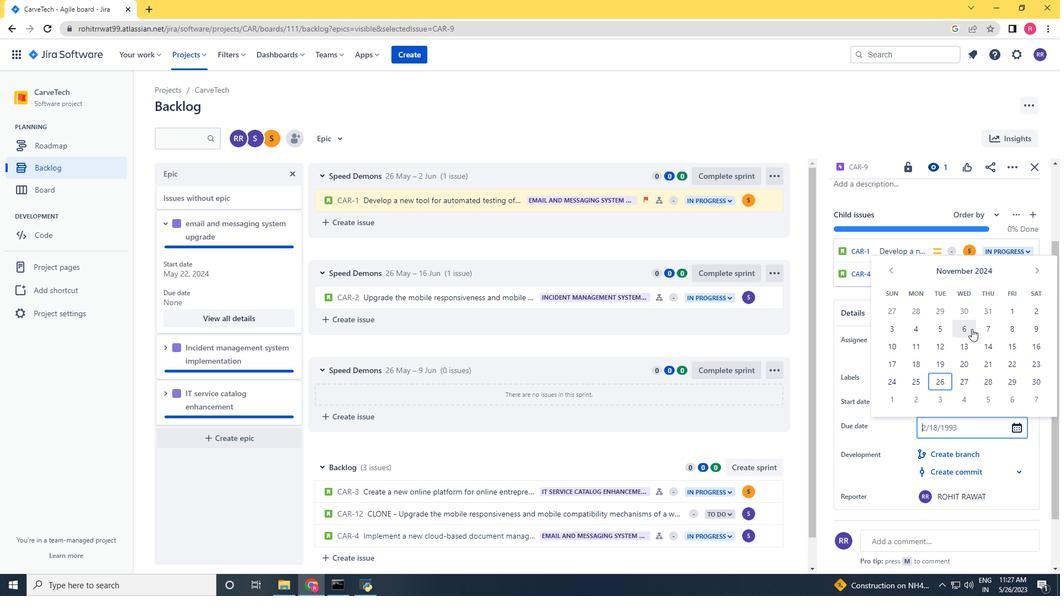 
Action: Mouse pressed left at (970, 329)
Screenshot: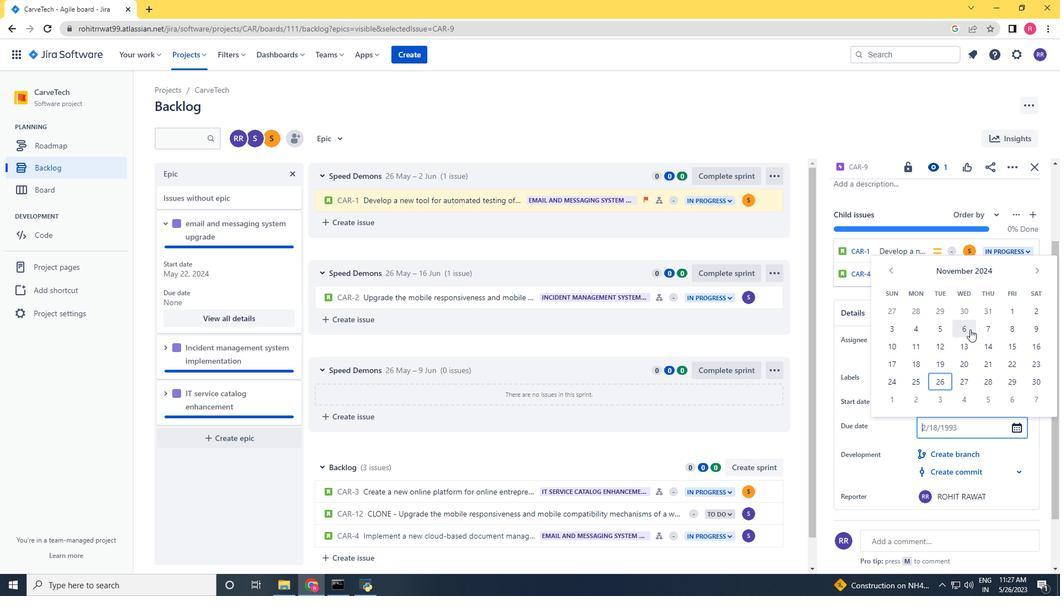 
Action: Mouse moved to (986, 496)
Screenshot: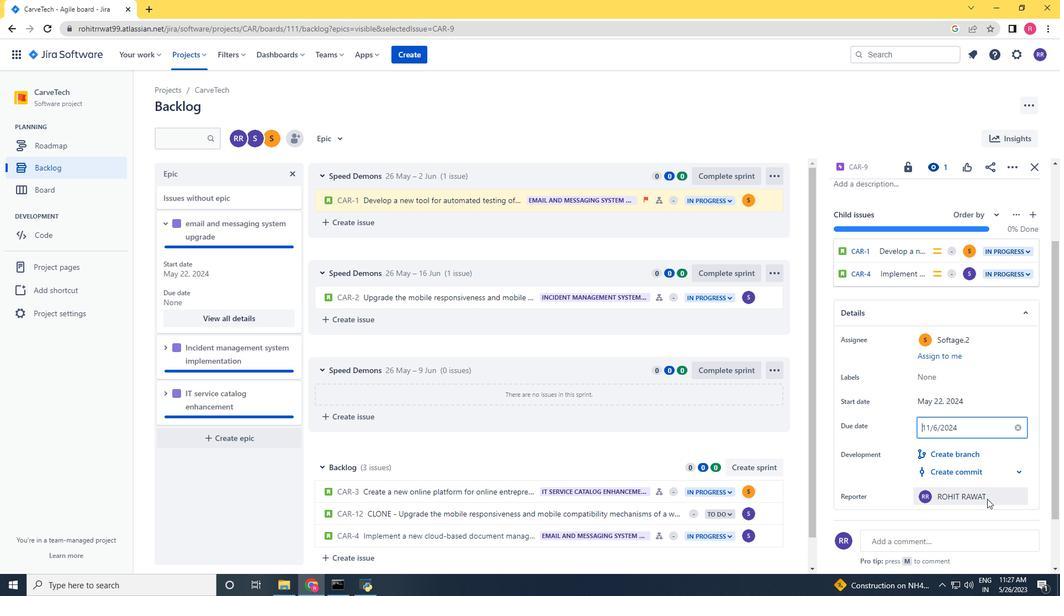 
Action: Mouse scrolled (986, 495) with delta (0, 0)
Screenshot: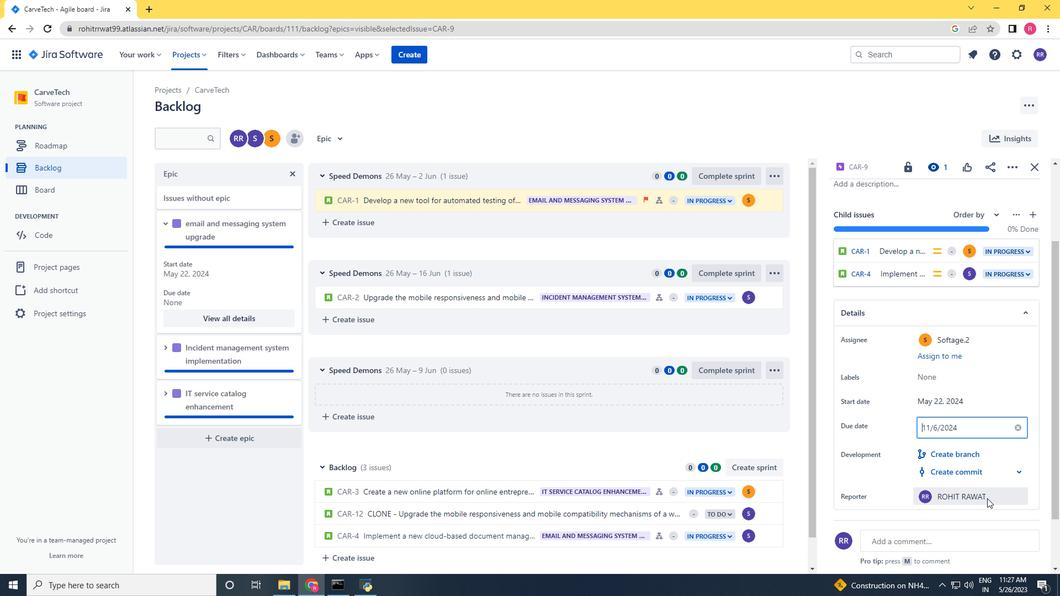 
Action: Mouse scrolled (986, 495) with delta (0, 0)
Screenshot: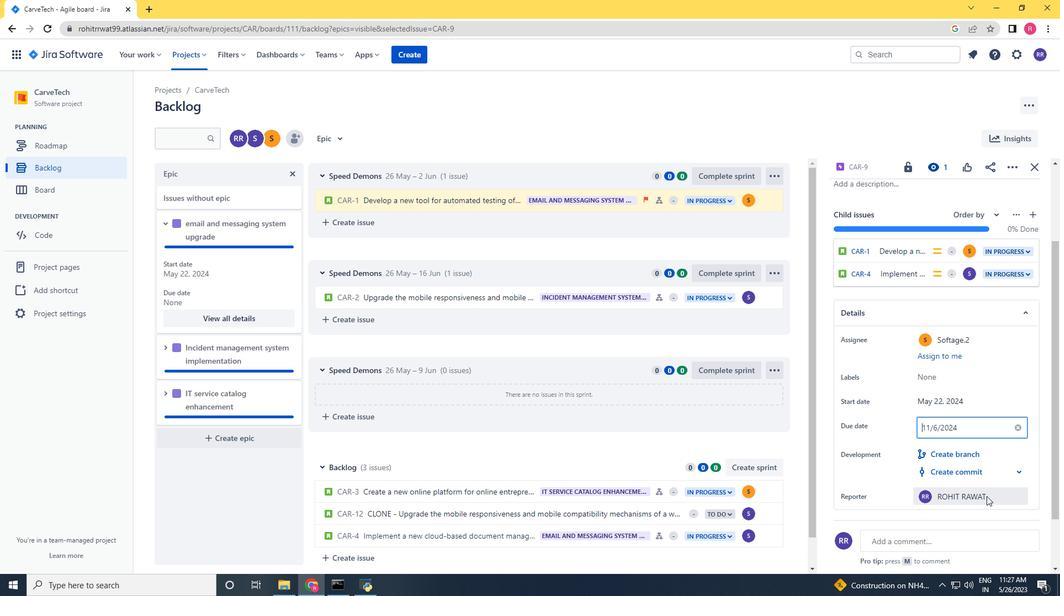 
Action: Mouse moved to (974, 473)
Screenshot: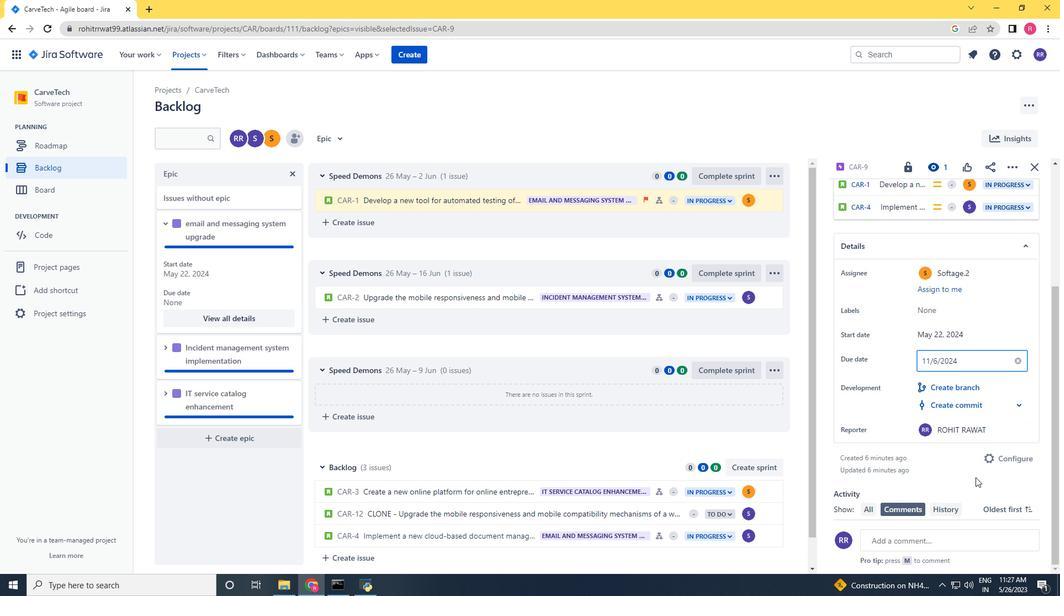 
Action: Mouse pressed left at (974, 473)
Screenshot: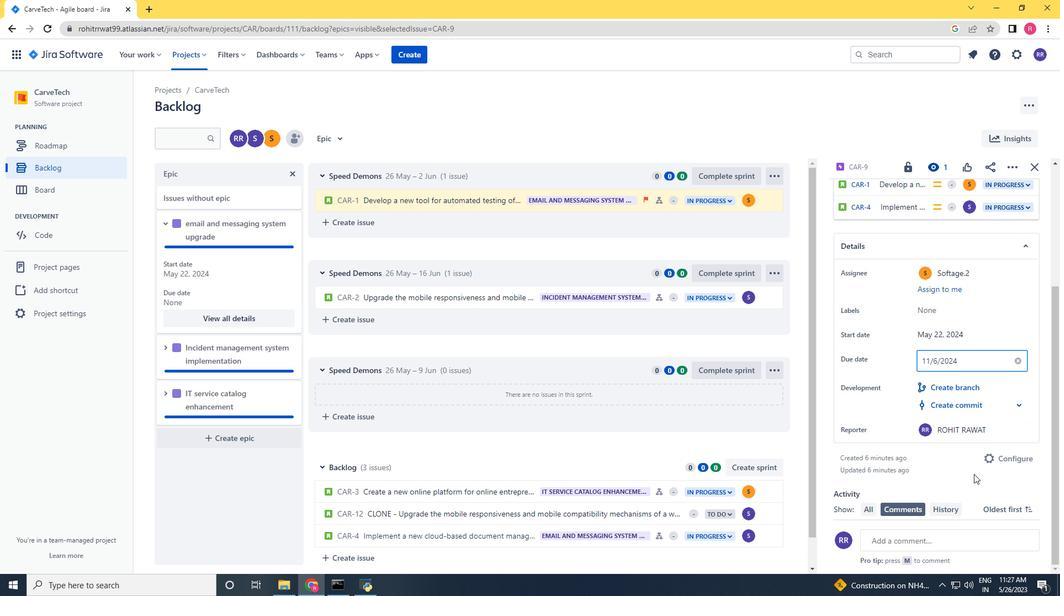 
Action: Mouse moved to (953, 474)
Screenshot: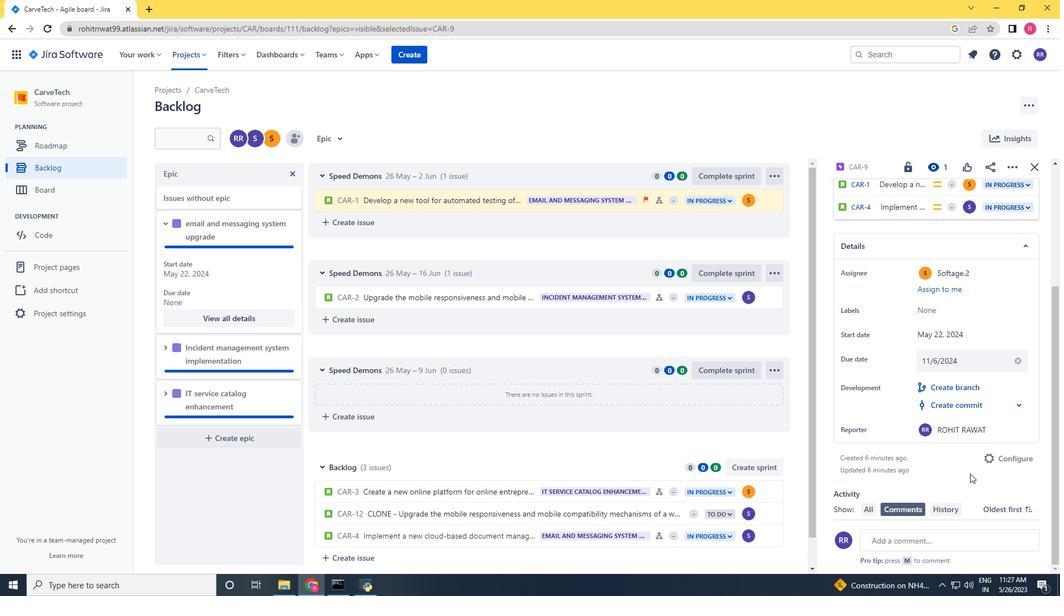 
Action: Mouse scrolled (953, 474) with delta (0, 0)
Screenshot: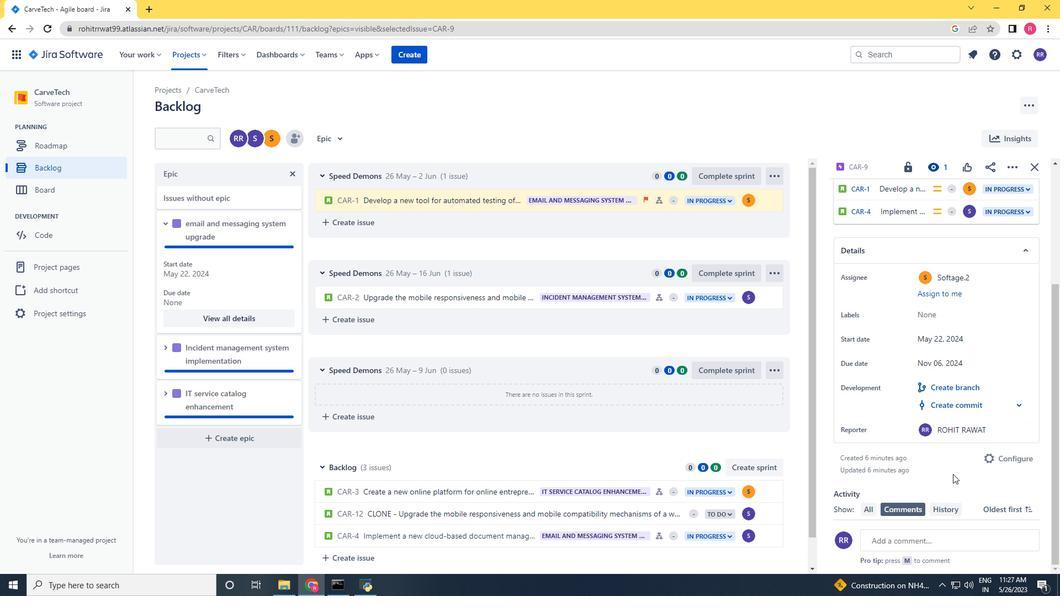 
Action: Mouse scrolled (953, 474) with delta (0, 0)
Screenshot: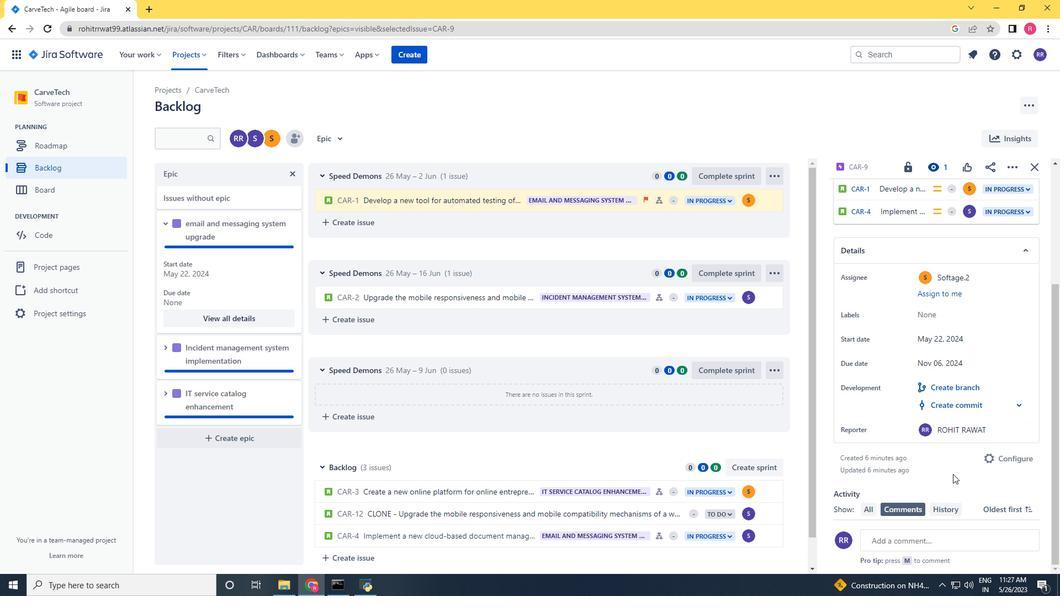 
Action: Mouse scrolled (953, 474) with delta (0, 0)
Screenshot: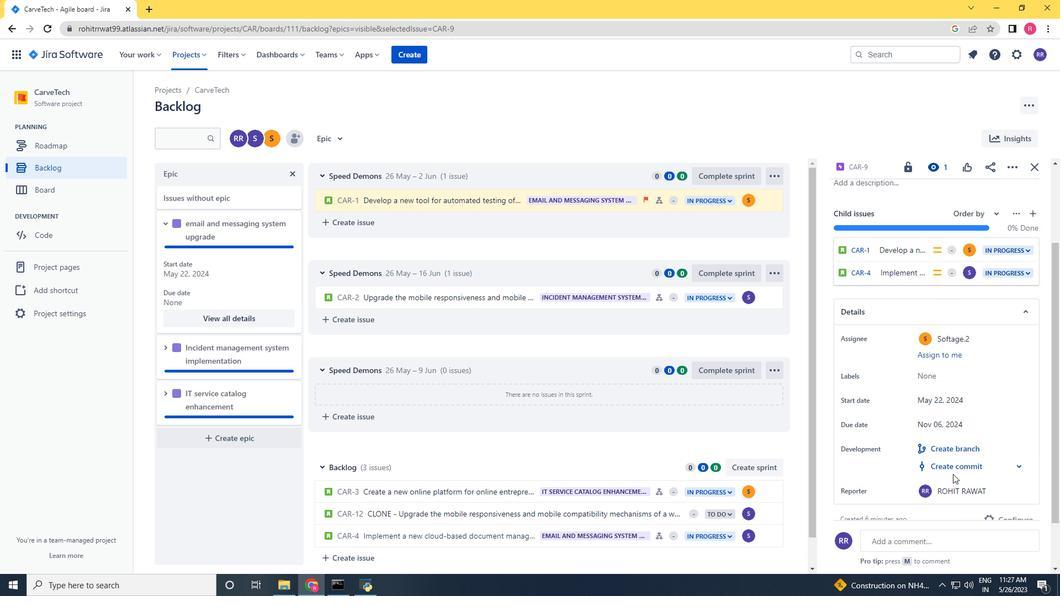 
Action: Mouse scrolled (953, 474) with delta (0, 0)
Screenshot: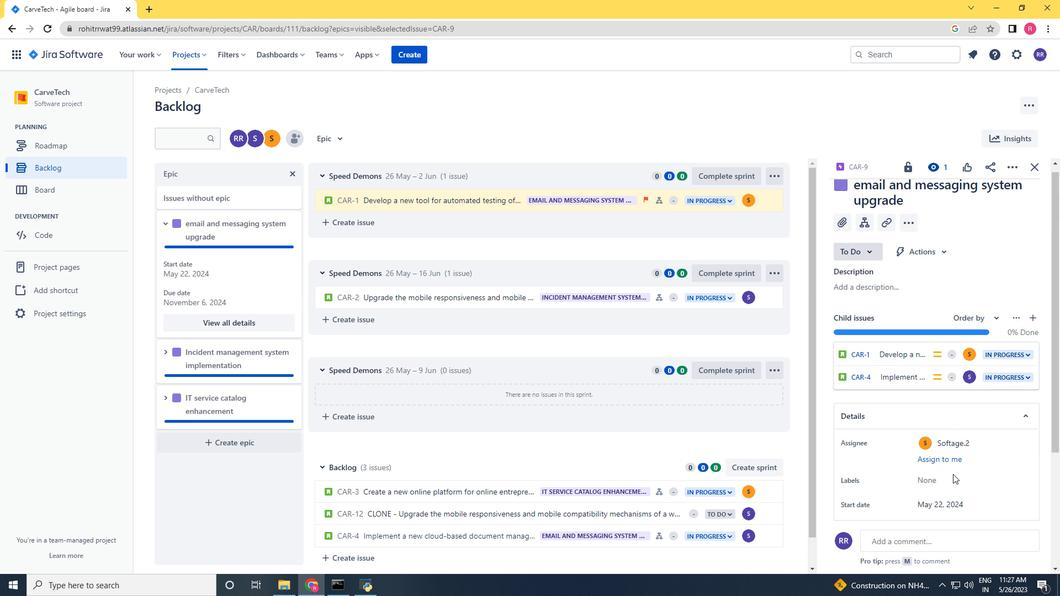 
Action: Mouse scrolled (953, 474) with delta (0, 0)
Screenshot: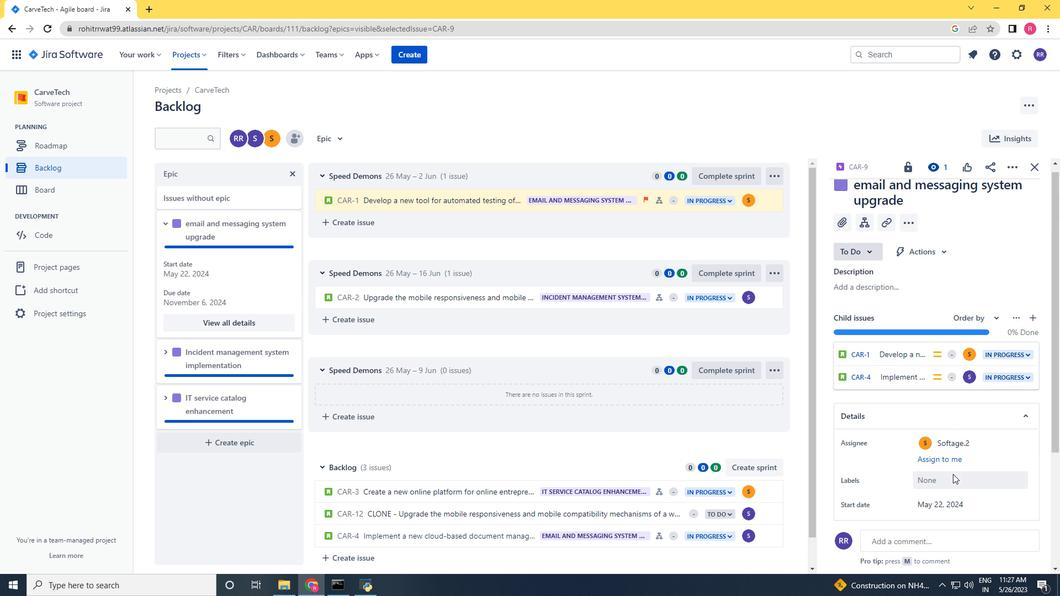 
Action: Mouse scrolled (953, 474) with delta (0, 0)
Screenshot: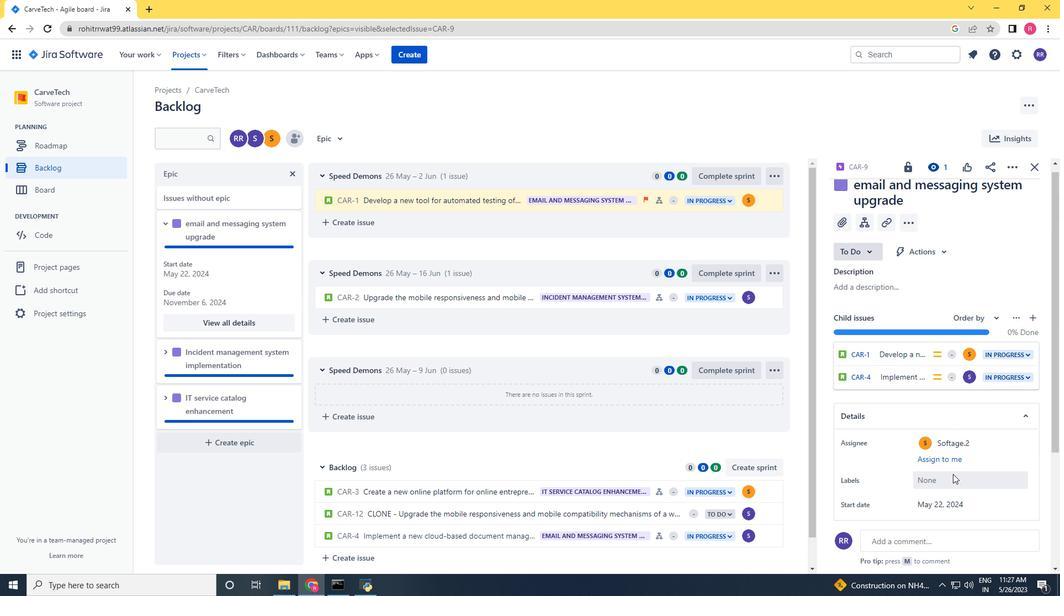 
Action: Mouse moved to (168, 354)
Screenshot: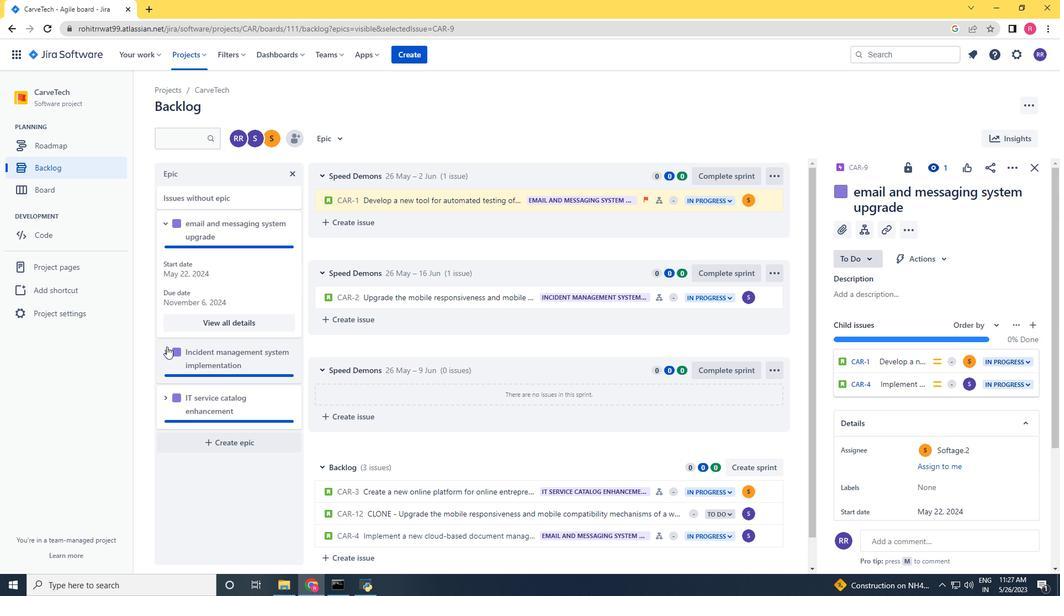 
Action: Mouse pressed left at (168, 354)
Screenshot: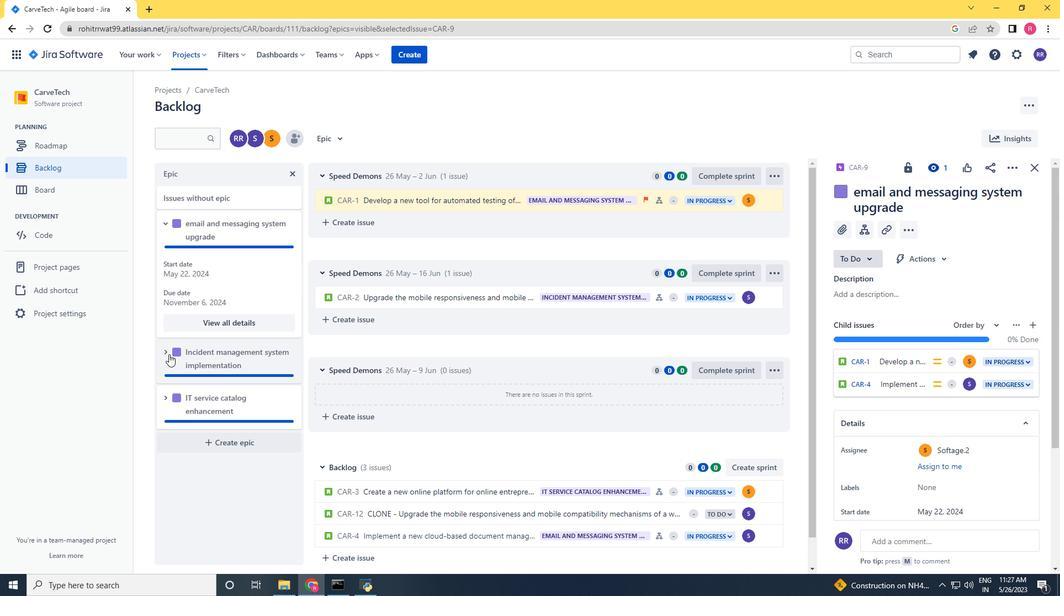 
Action: Mouse moved to (222, 442)
Screenshot: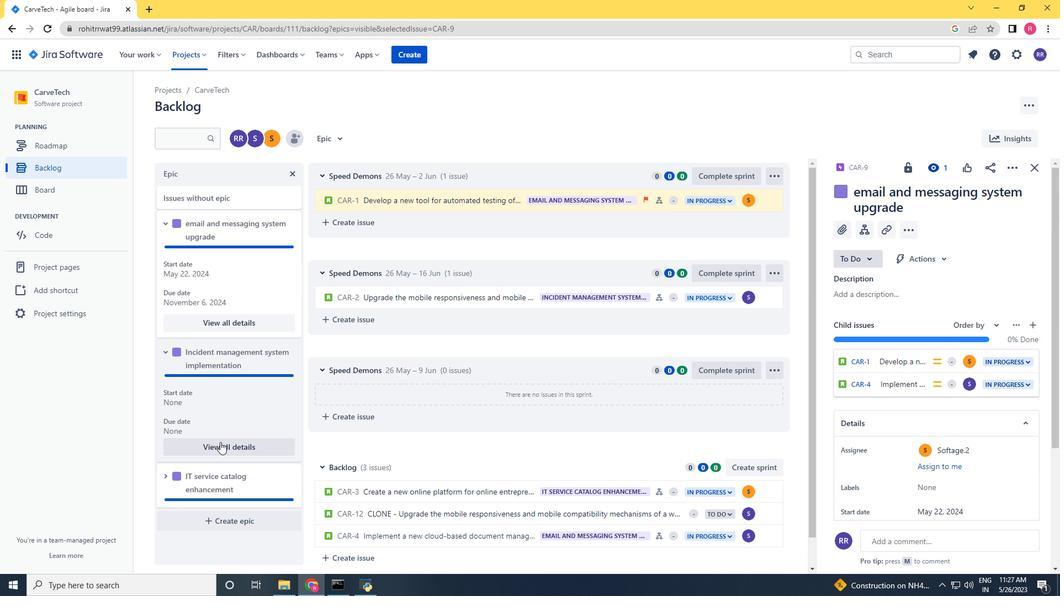 
Action: Mouse pressed left at (222, 442)
Screenshot: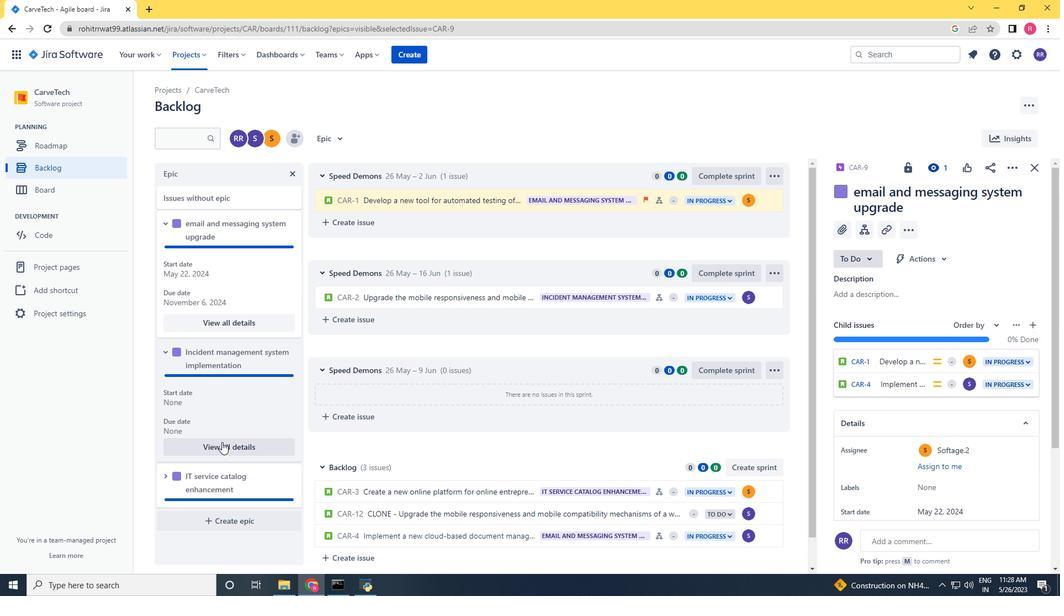 
Action: Mouse moved to (938, 309)
Screenshot: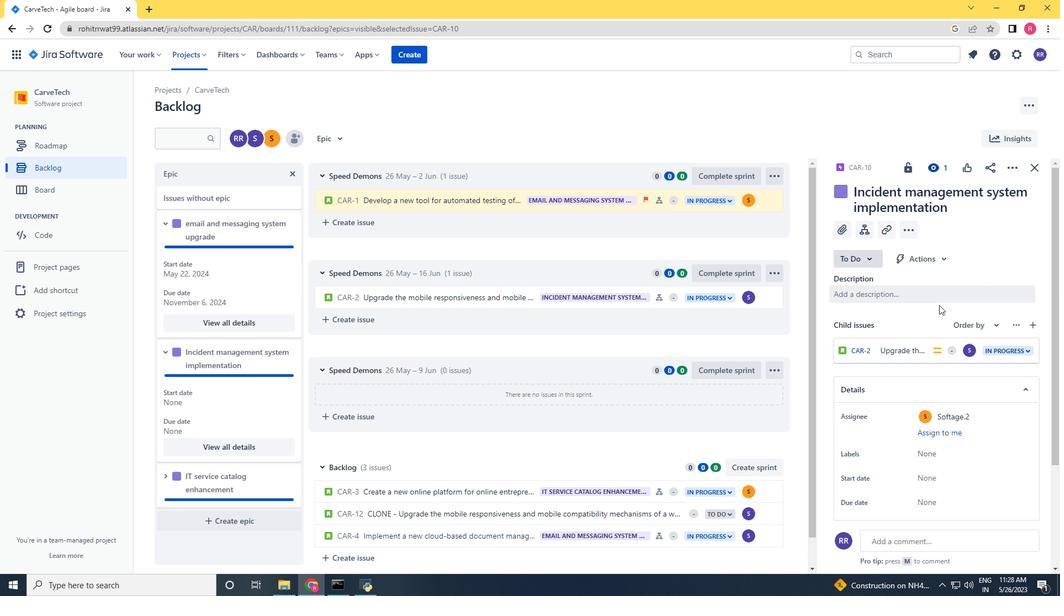 
Action: Mouse scrolled (938, 308) with delta (0, 0)
Screenshot: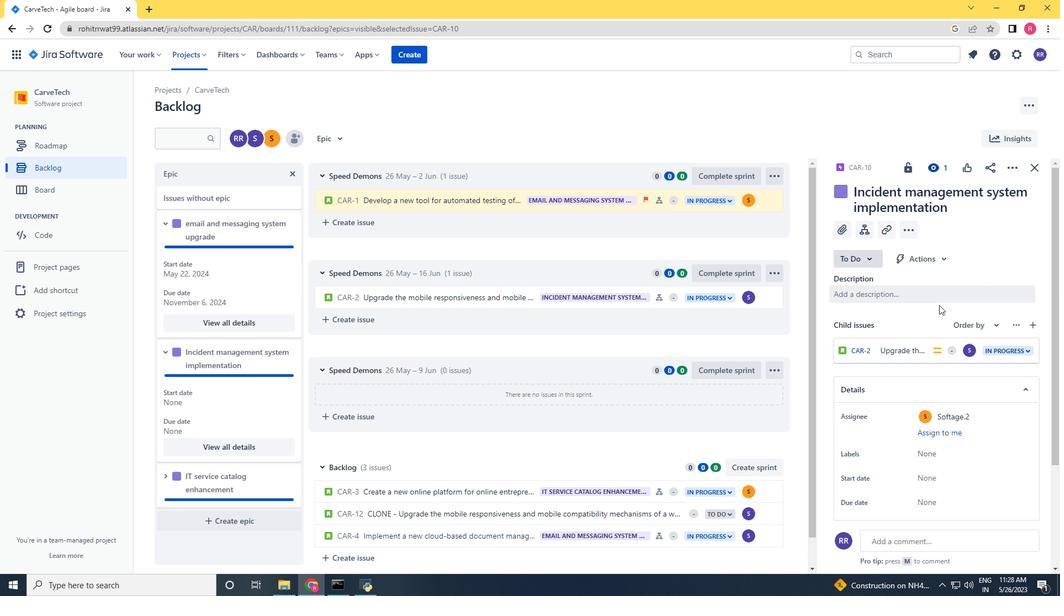 
Action: Mouse moved to (937, 312)
Screenshot: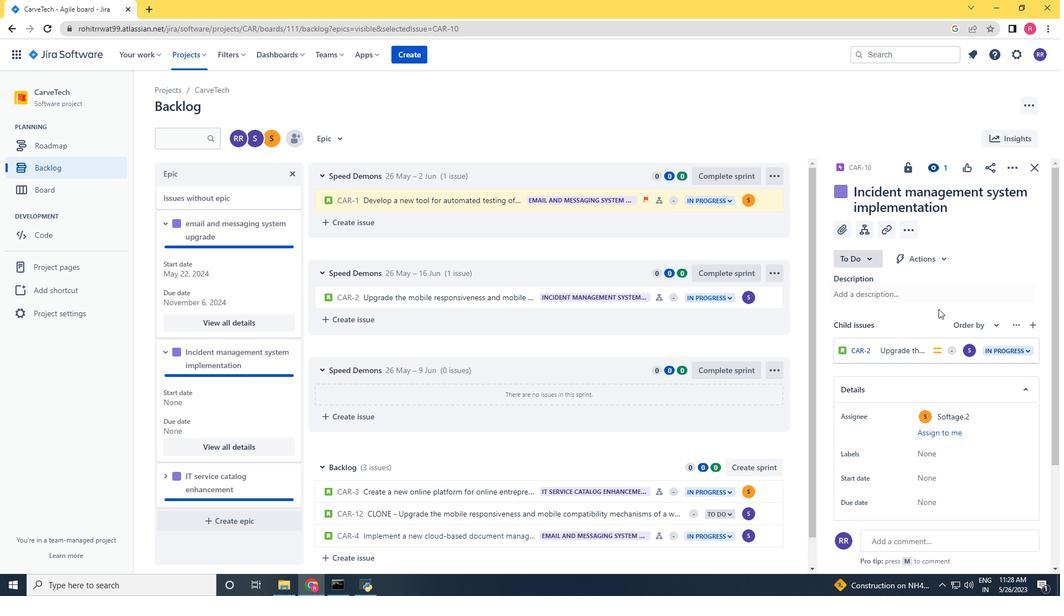 
Action: Mouse scrolled (937, 311) with delta (0, 0)
Screenshot: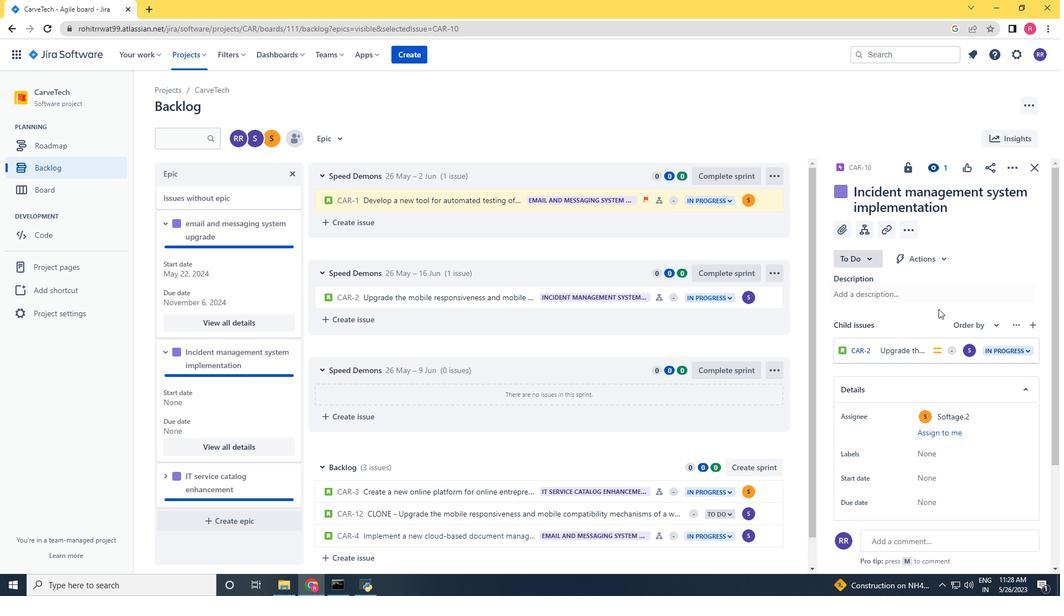 
Action: Mouse moved to (936, 315)
Screenshot: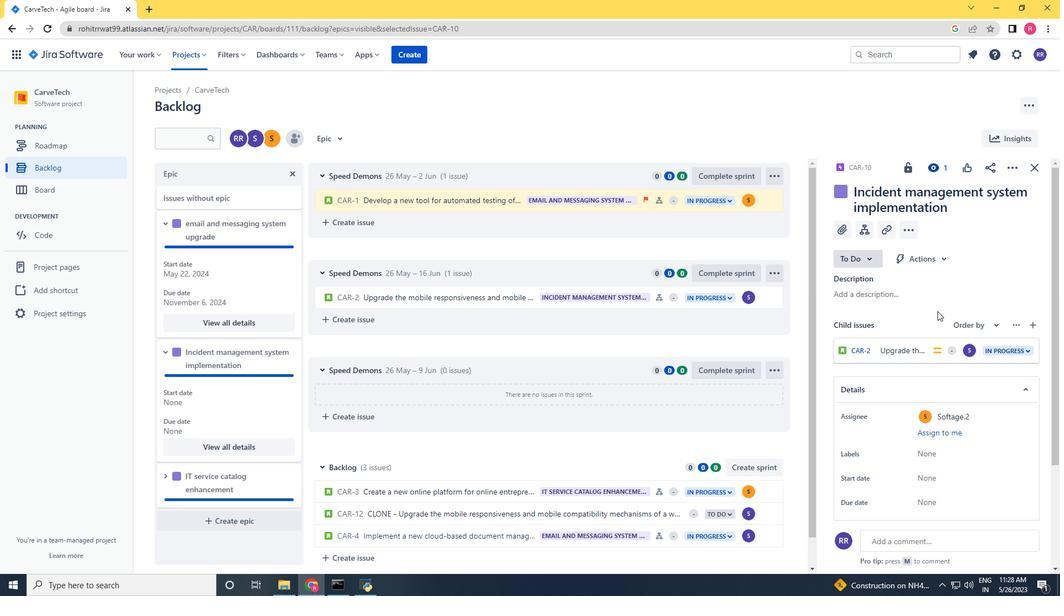 
Action: Mouse scrolled (936, 314) with delta (0, 0)
Screenshot: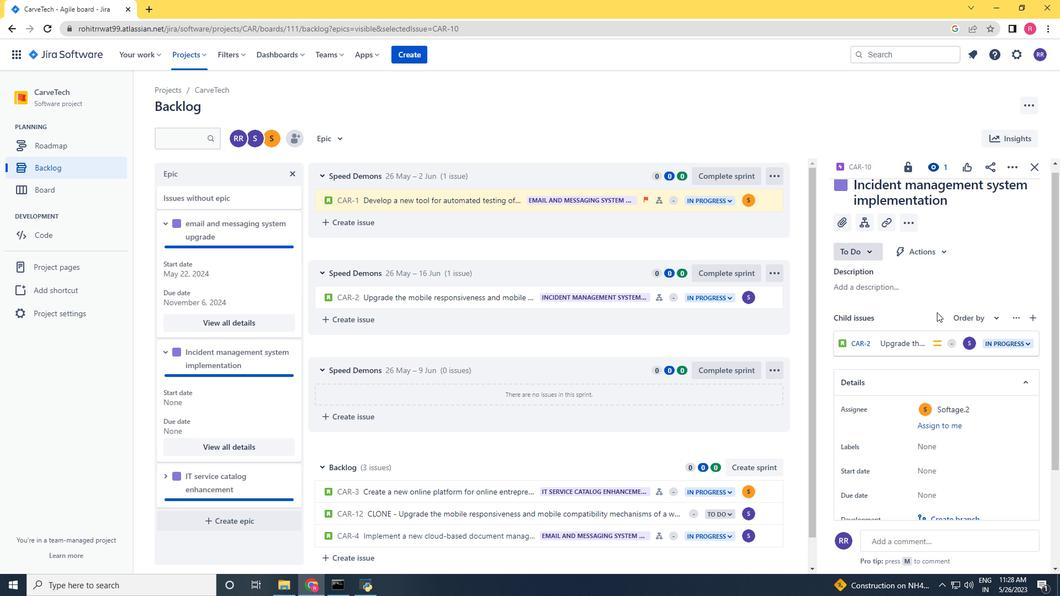 
Action: Mouse moved to (929, 335)
Screenshot: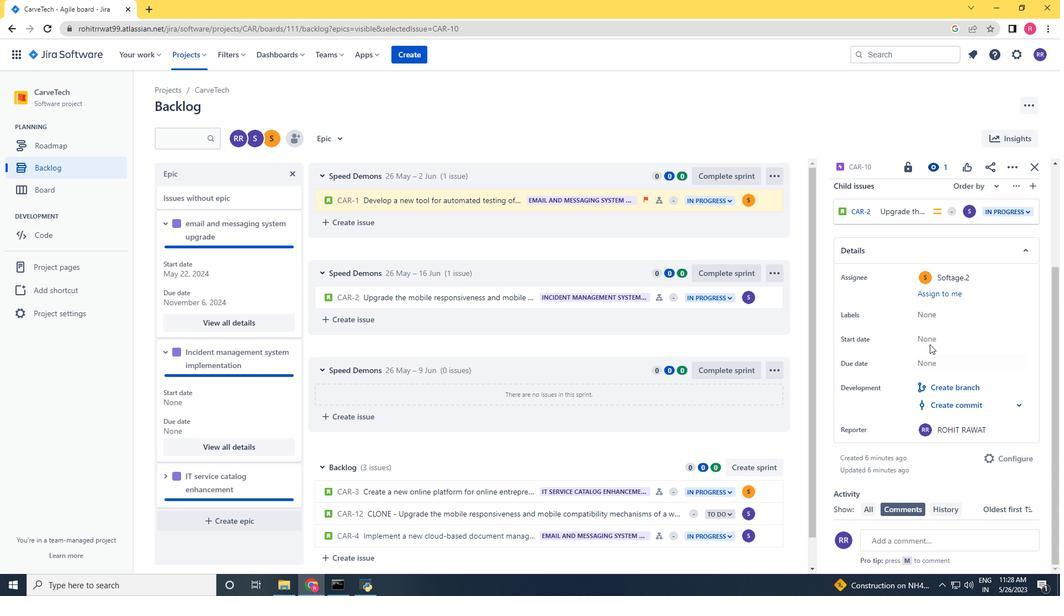 
Action: Mouse pressed left at (929, 335)
Screenshot: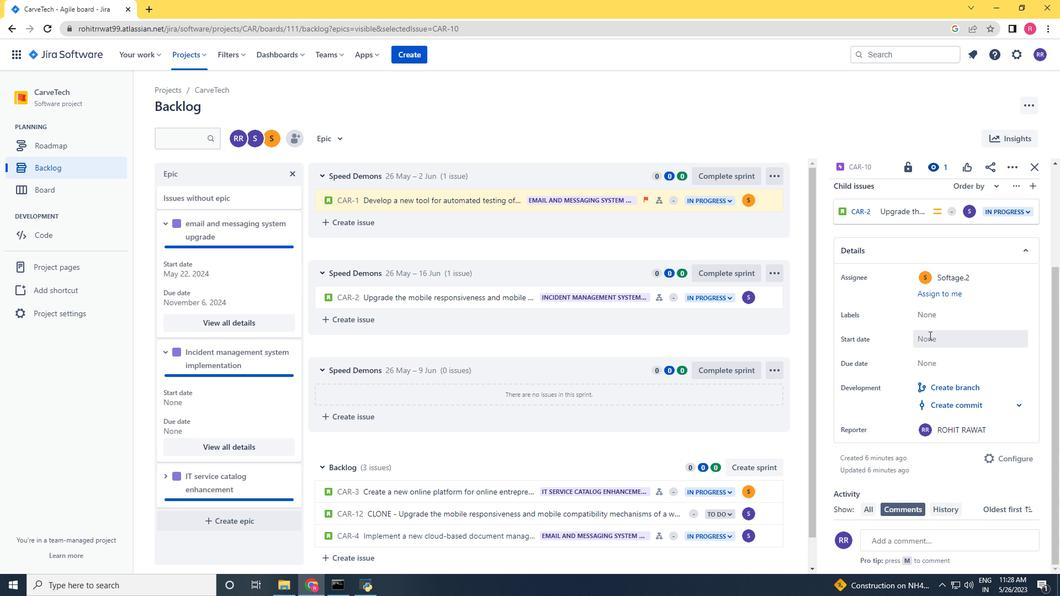 
Action: Mouse moved to (1037, 370)
Screenshot: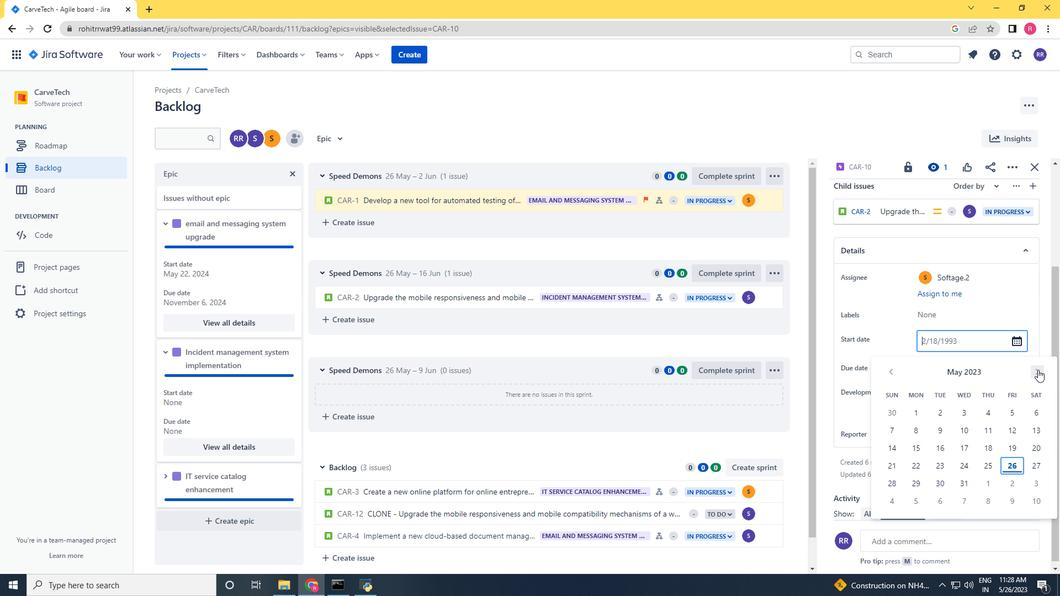 
Action: Mouse pressed left at (1037, 370)
Screenshot: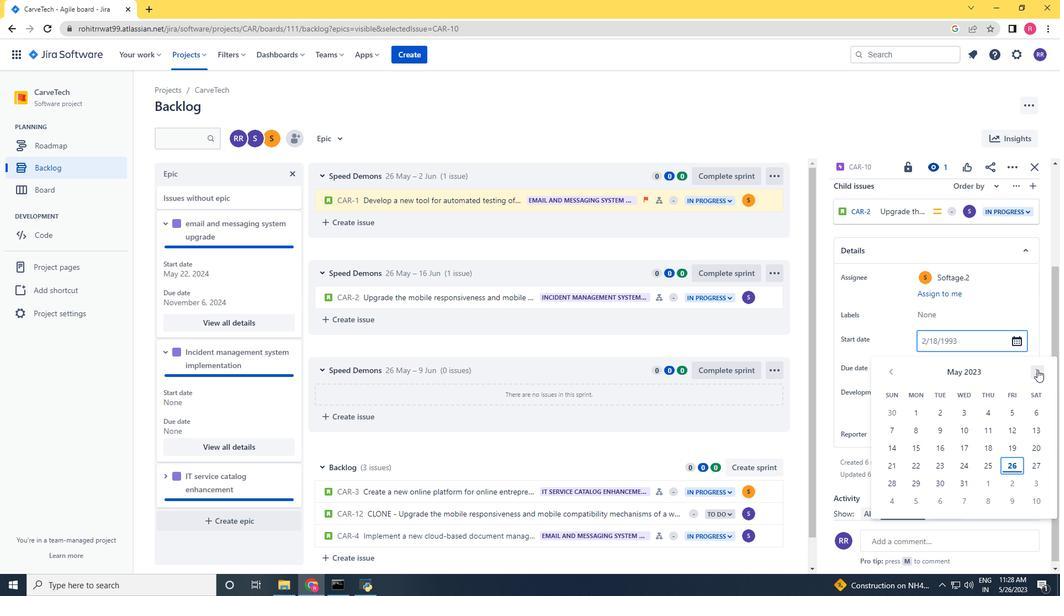 
Action: Mouse pressed left at (1037, 370)
Screenshot: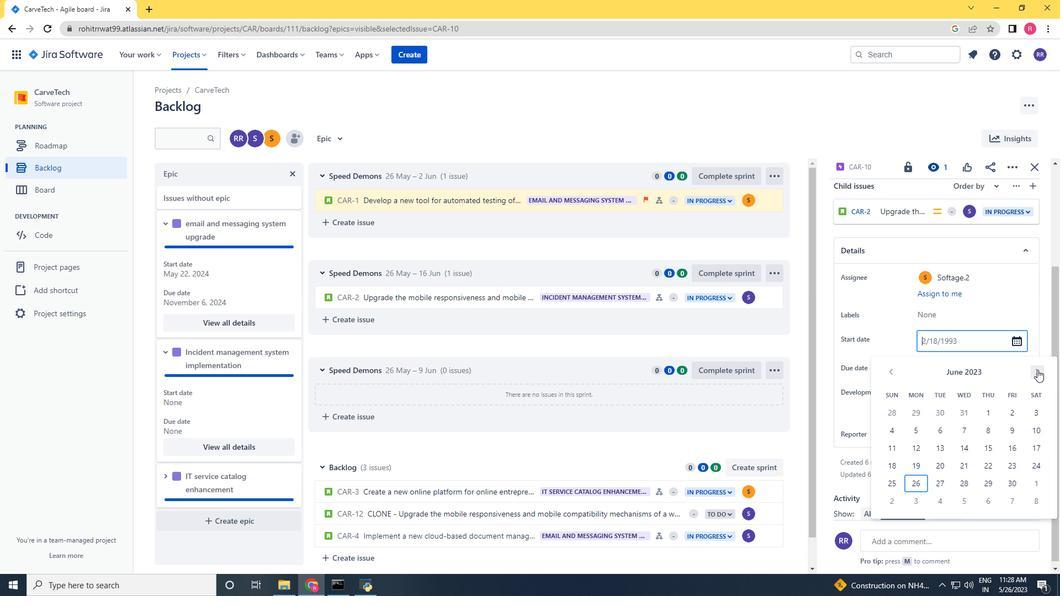 
Action: Mouse pressed left at (1037, 370)
Screenshot: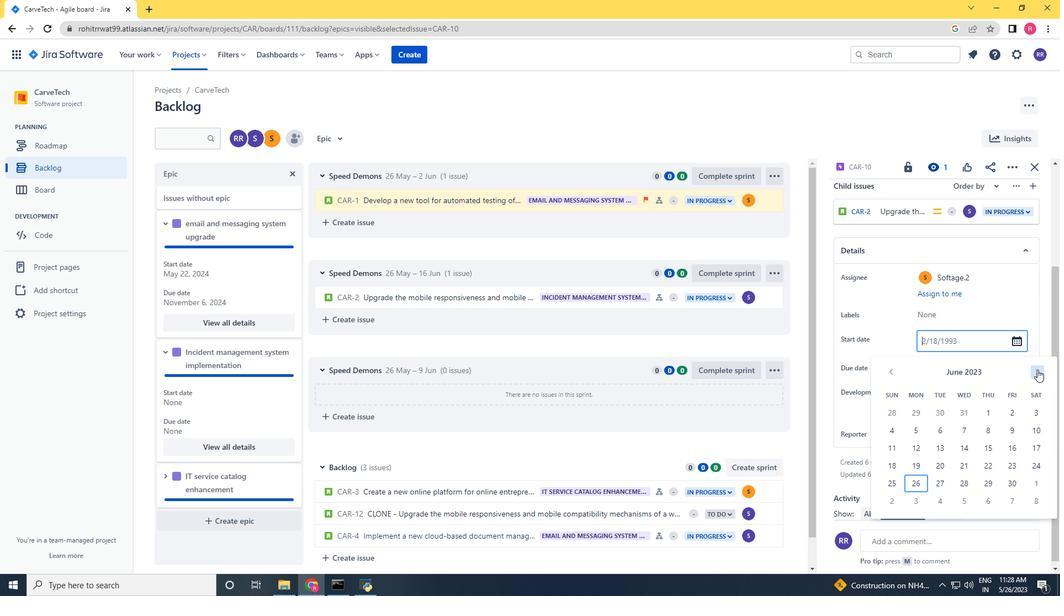 
Action: Mouse pressed left at (1037, 370)
Screenshot: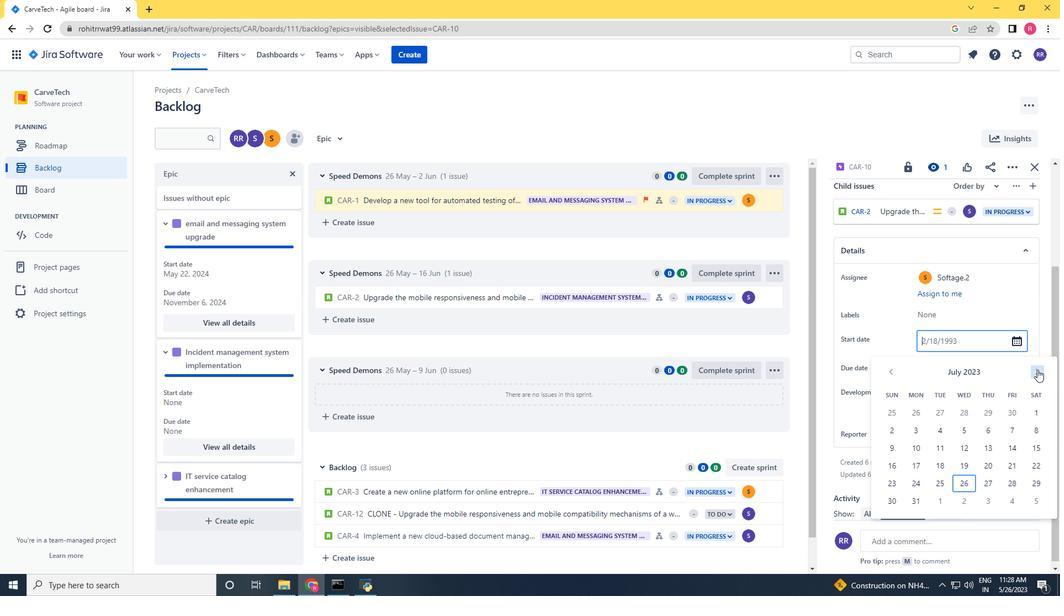 
Action: Mouse moved to (897, 373)
Screenshot: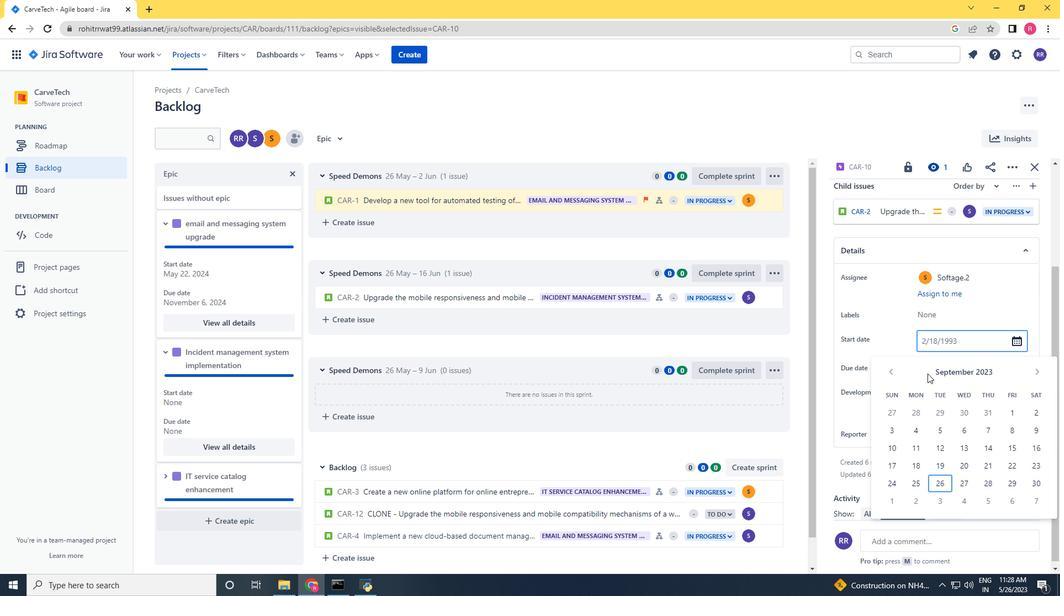 
Action: Mouse pressed left at (897, 373)
Screenshot: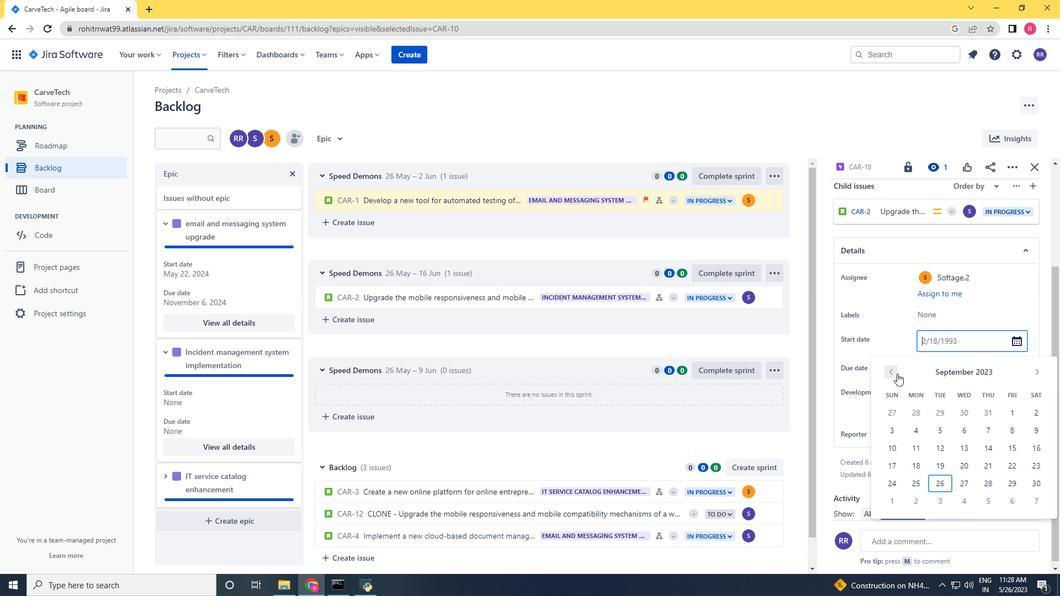 
Action: Mouse pressed left at (897, 373)
Screenshot: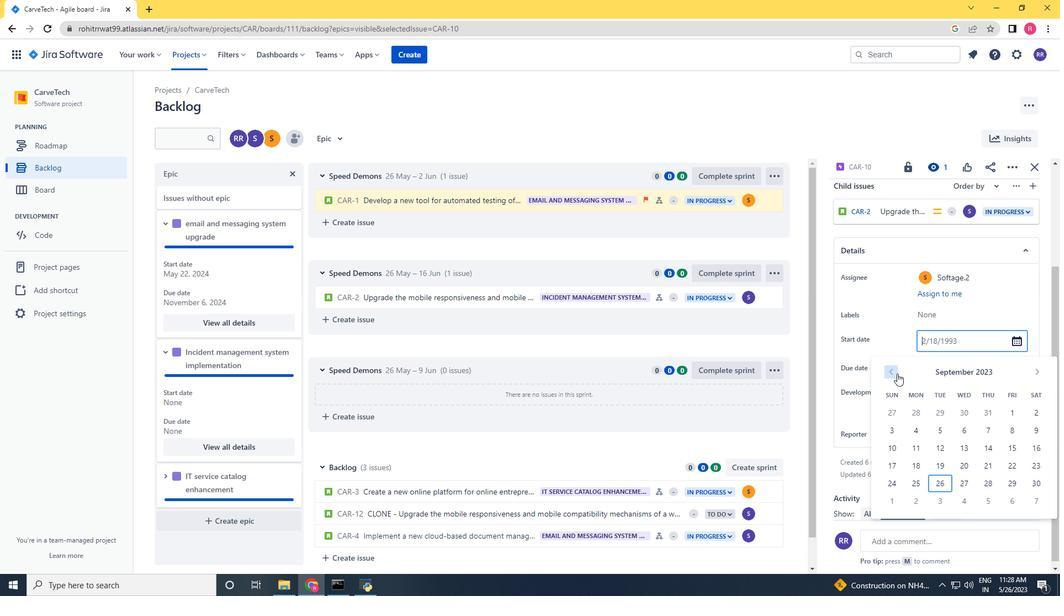 
Action: Mouse pressed left at (897, 373)
Screenshot: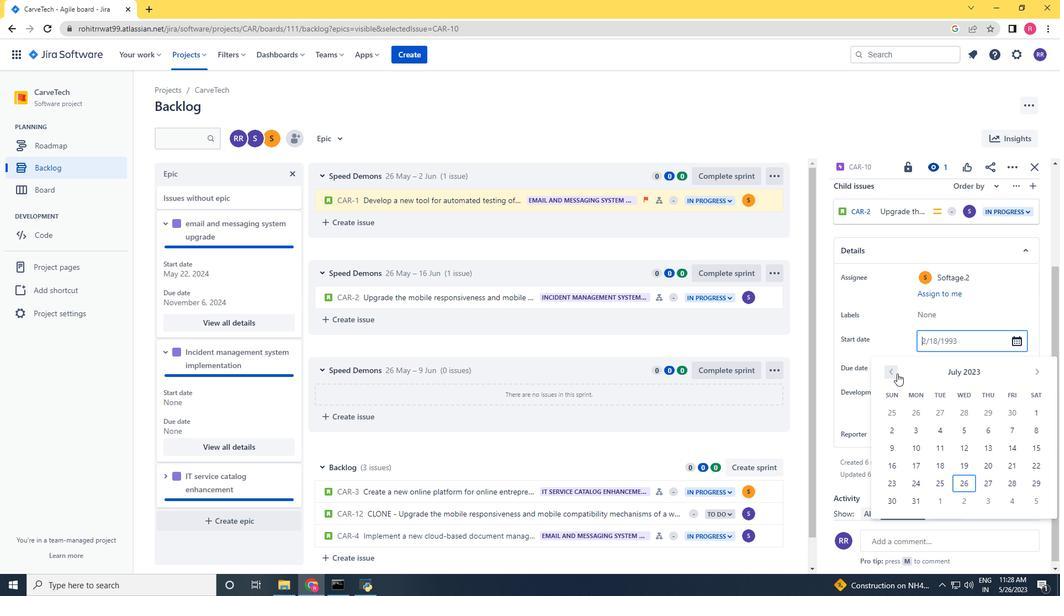 
Action: Mouse moved to (1010, 460)
Screenshot: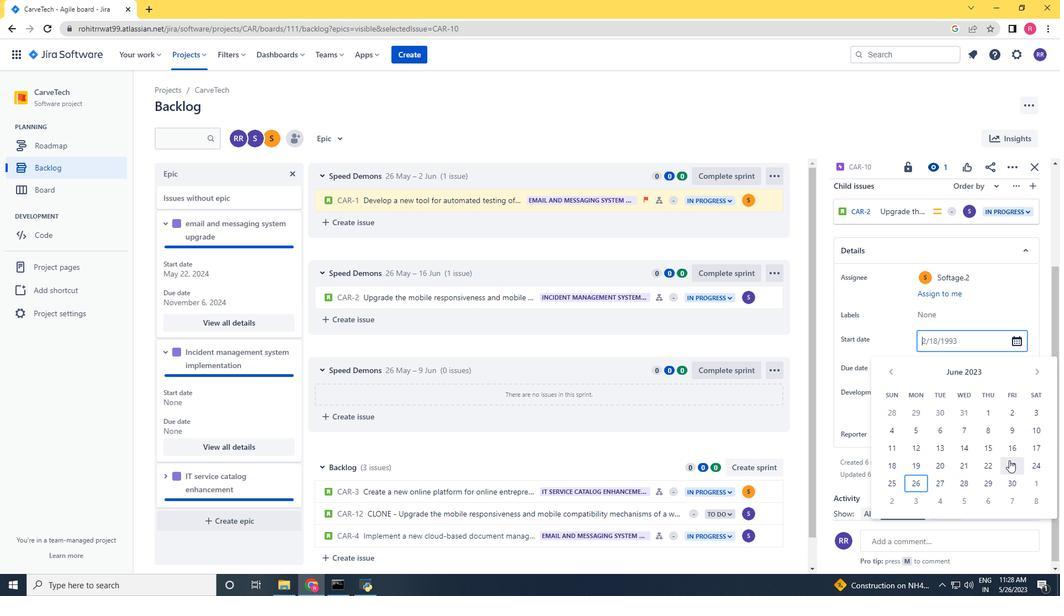 
Action: Mouse pressed left at (1010, 460)
Screenshot: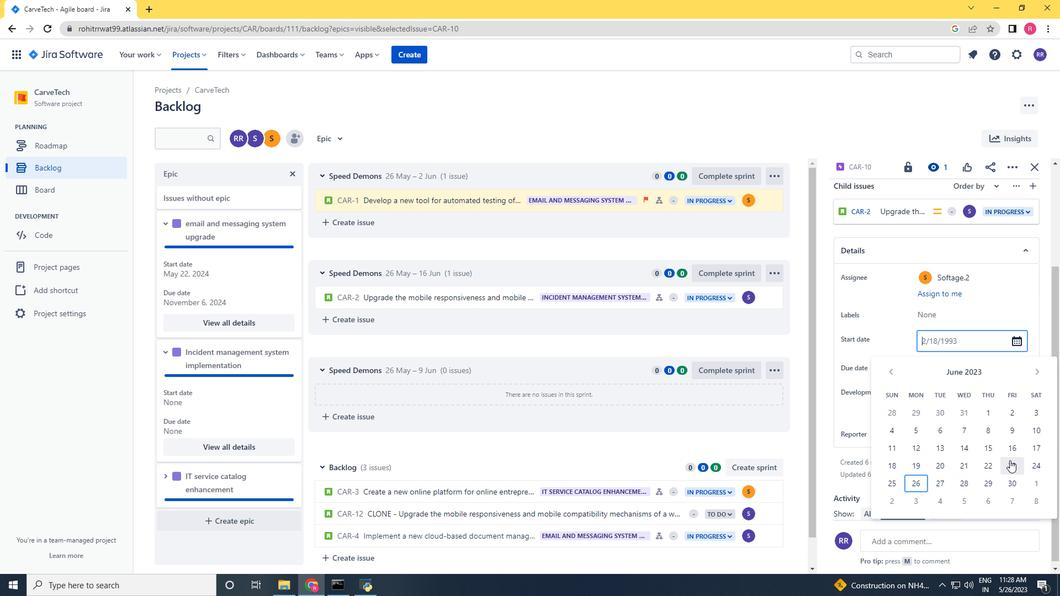 
Action: Mouse moved to (937, 367)
Screenshot: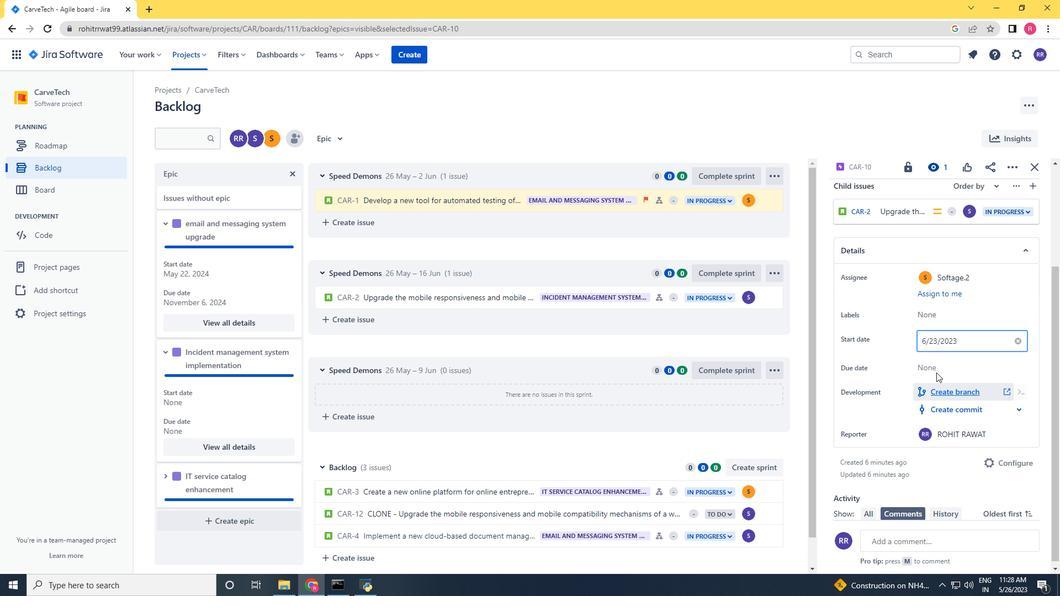 
Action: Mouse pressed left at (937, 367)
Screenshot: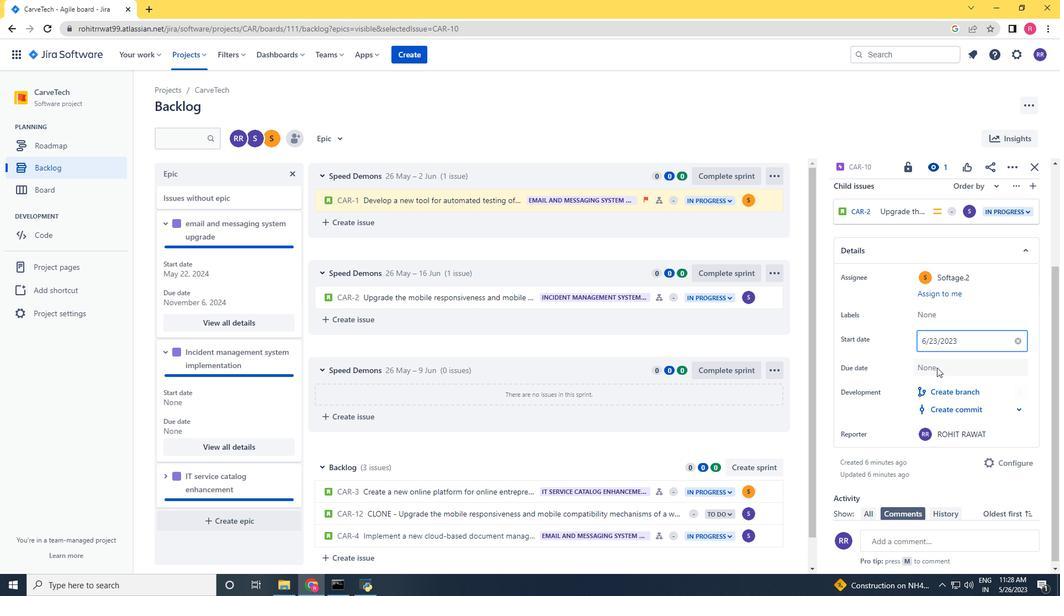 
Action: Mouse moved to (1038, 401)
Screenshot: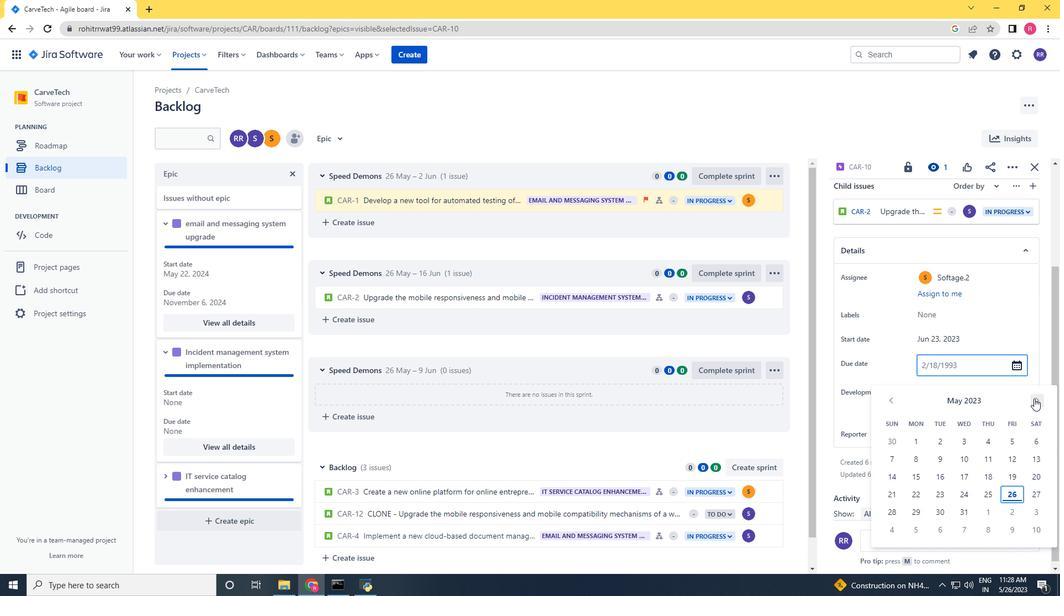 
Action: Mouse pressed left at (1038, 401)
Screenshot: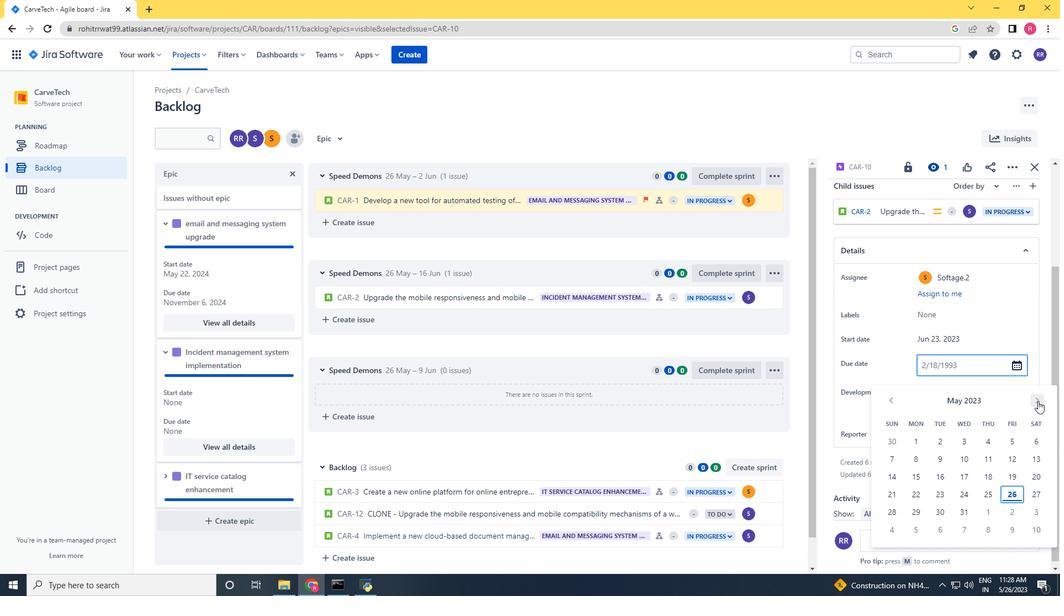 
Action: Mouse pressed left at (1038, 401)
Screenshot: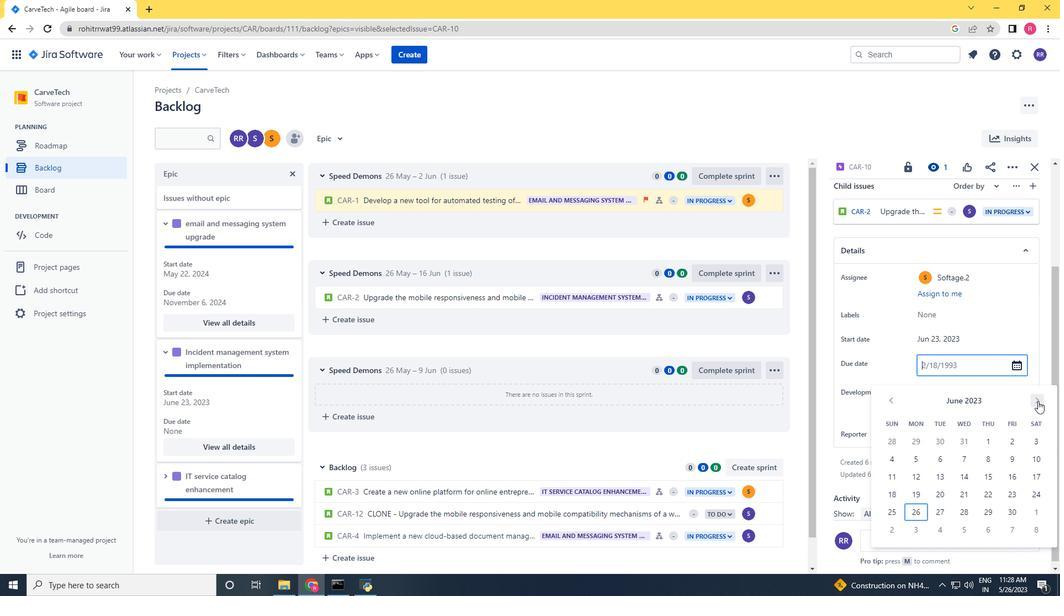 
Action: Mouse pressed left at (1038, 401)
Screenshot: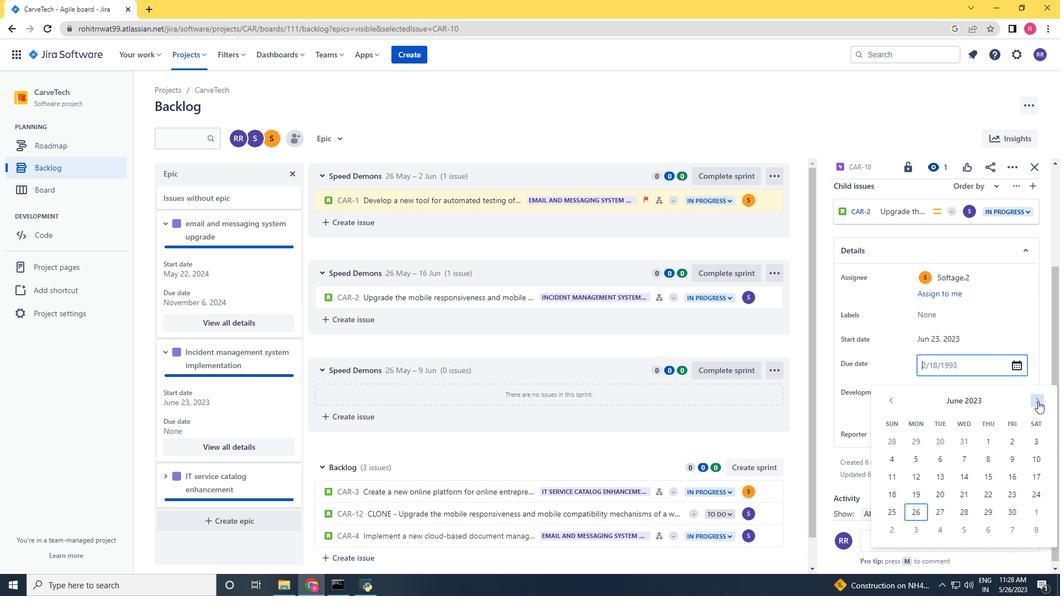 
Action: Mouse pressed left at (1038, 401)
Screenshot: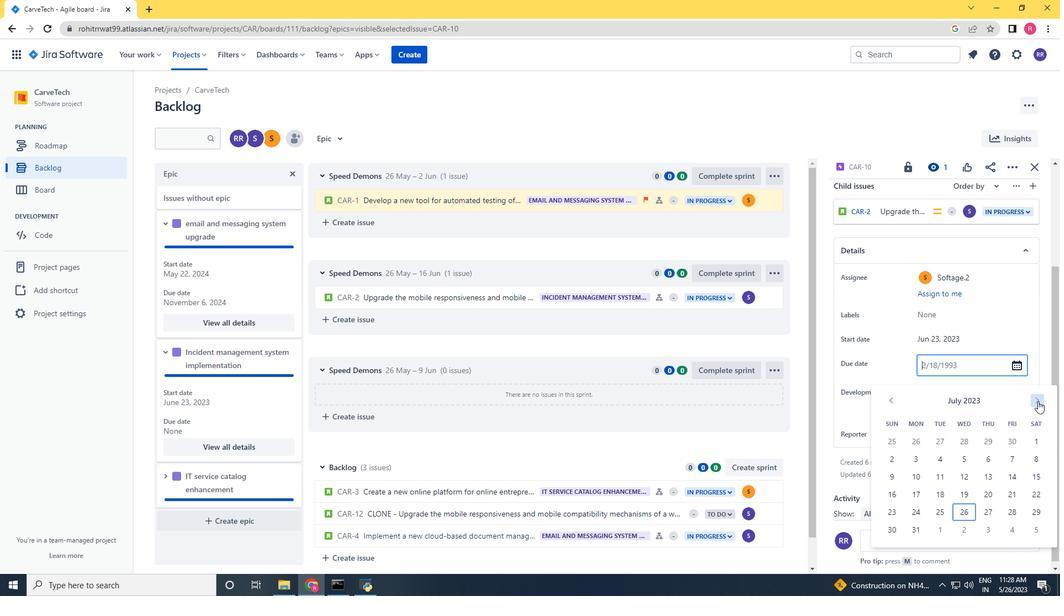 
Action: Mouse pressed left at (1038, 401)
Screenshot: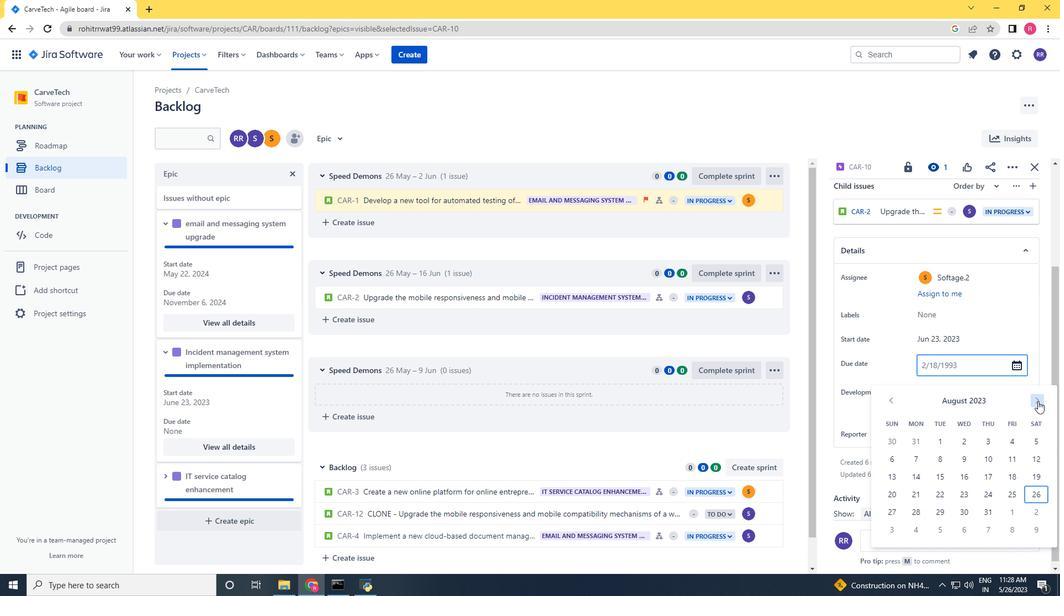 
Action: Mouse pressed left at (1038, 401)
Screenshot: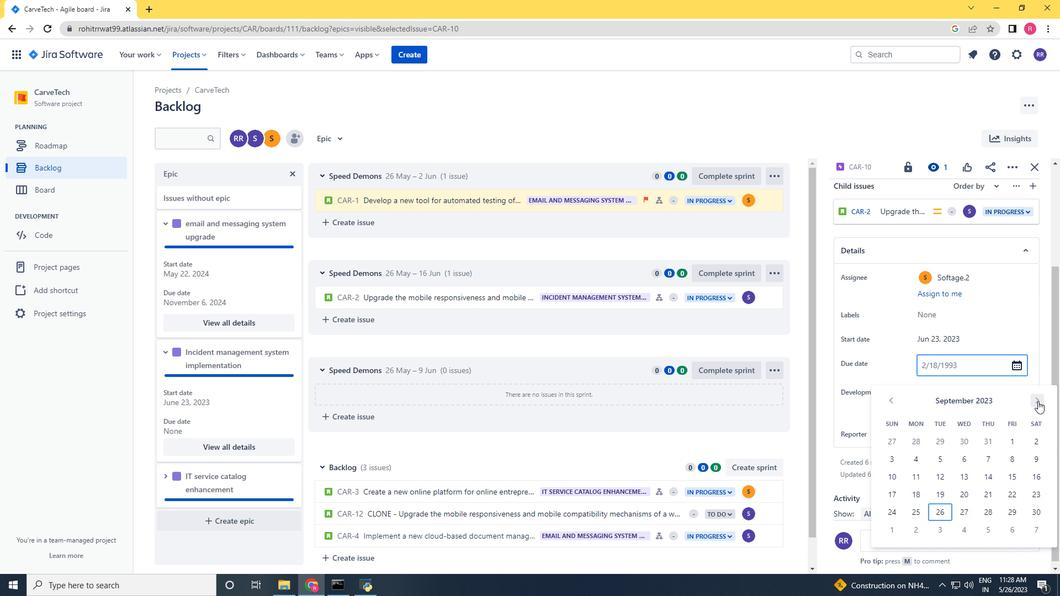 
Action: Mouse pressed left at (1038, 401)
Screenshot: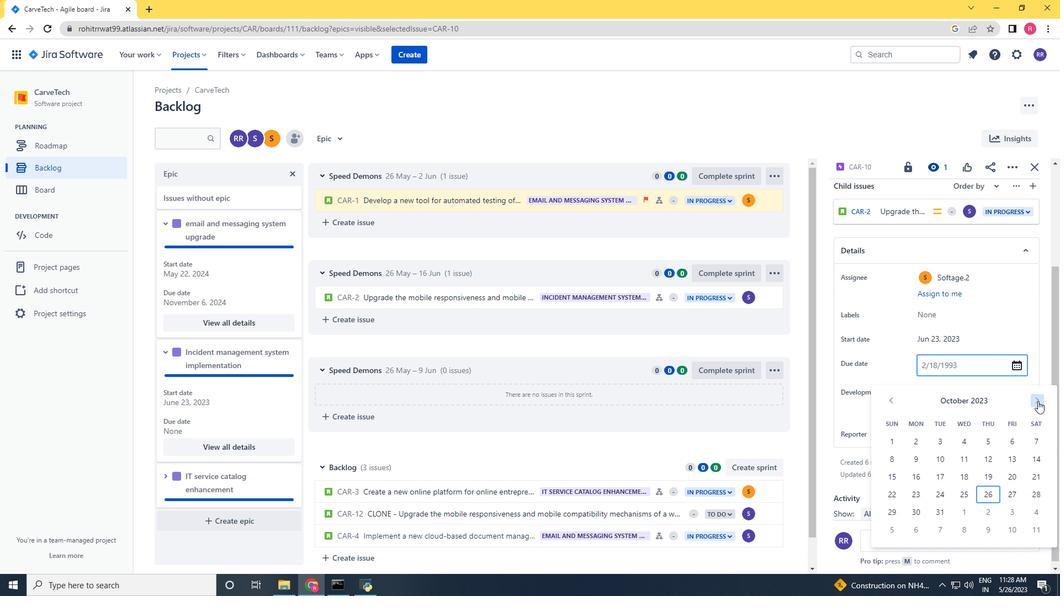 
Action: Mouse pressed left at (1038, 401)
Screenshot: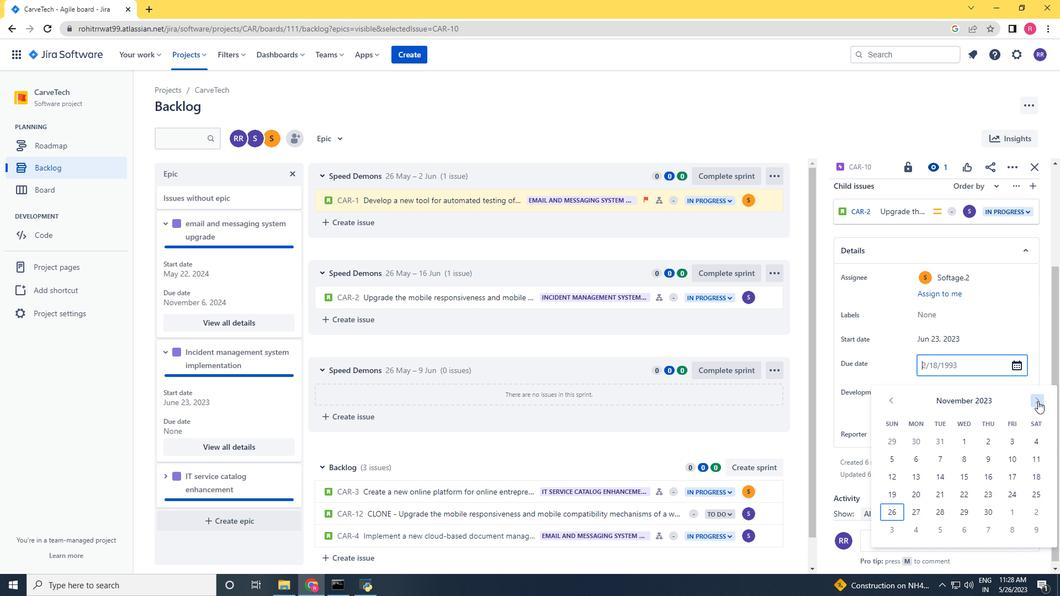 
Action: Mouse pressed left at (1038, 401)
Screenshot: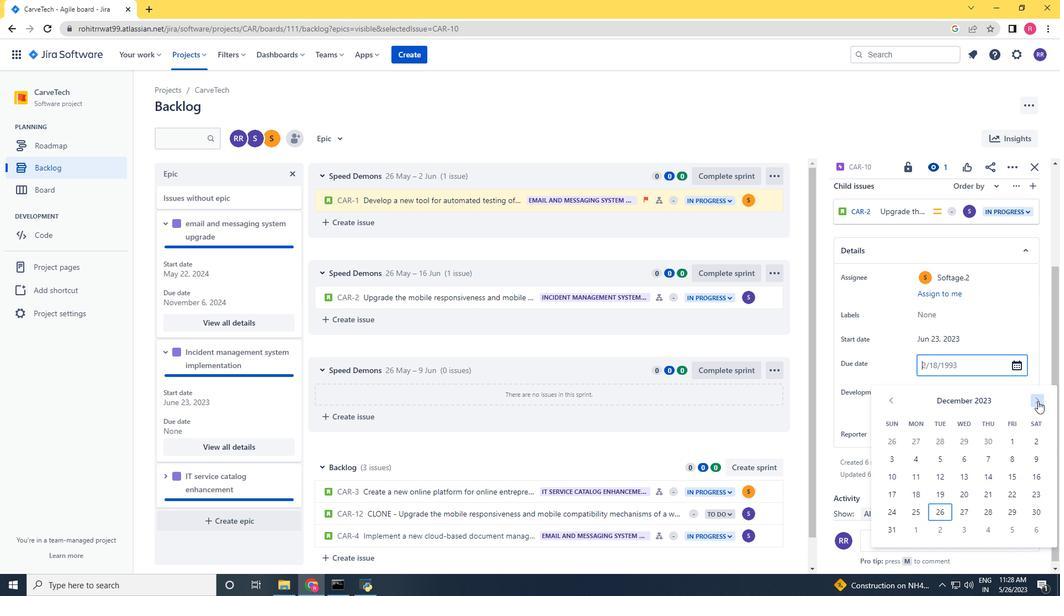 
Action: Mouse pressed left at (1038, 401)
Screenshot: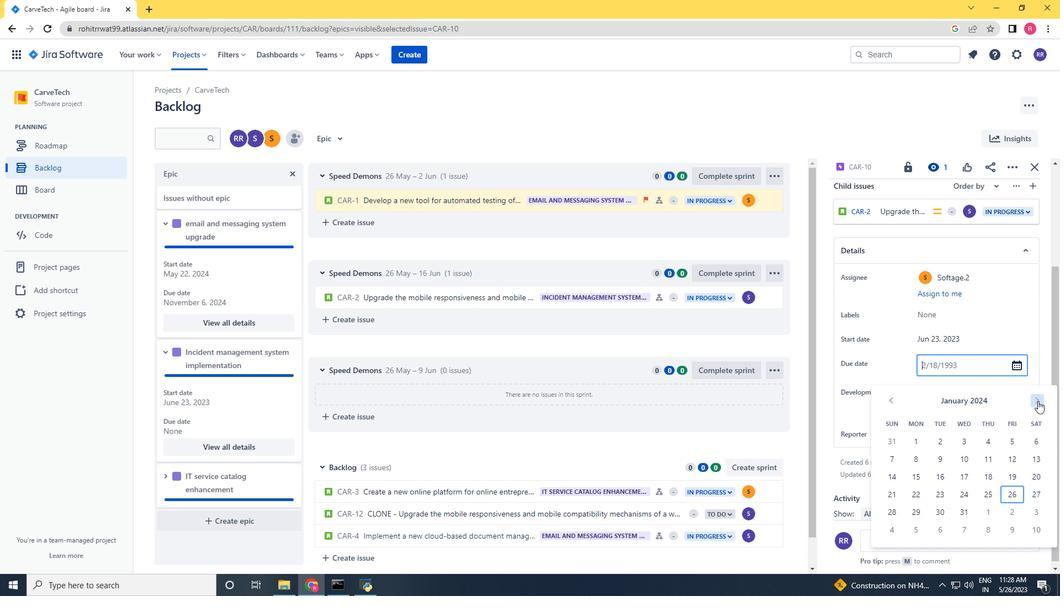 
Action: Mouse pressed left at (1038, 401)
Screenshot: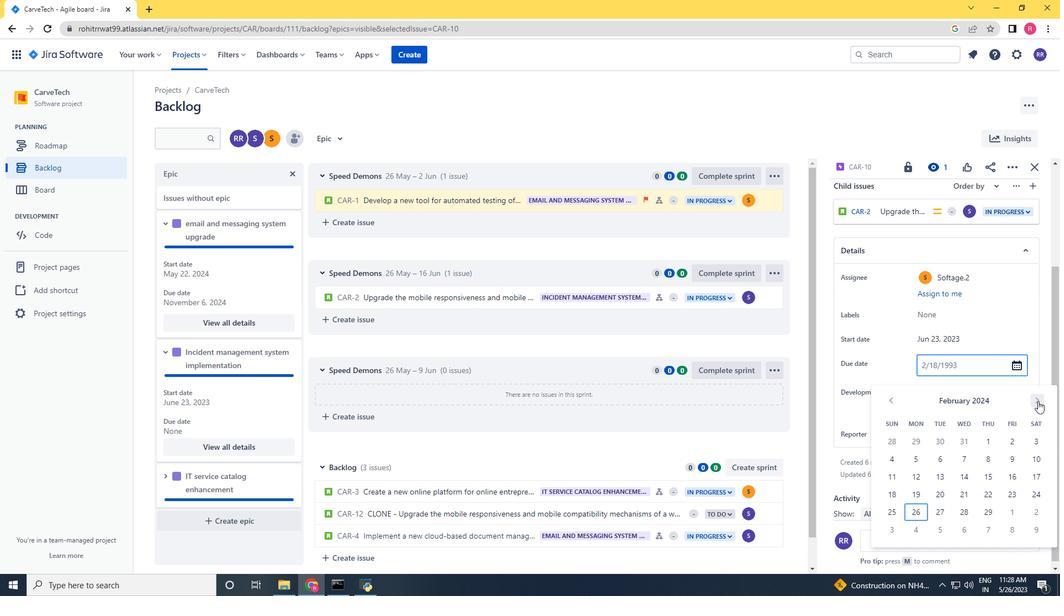 
Action: Mouse pressed left at (1038, 401)
Screenshot: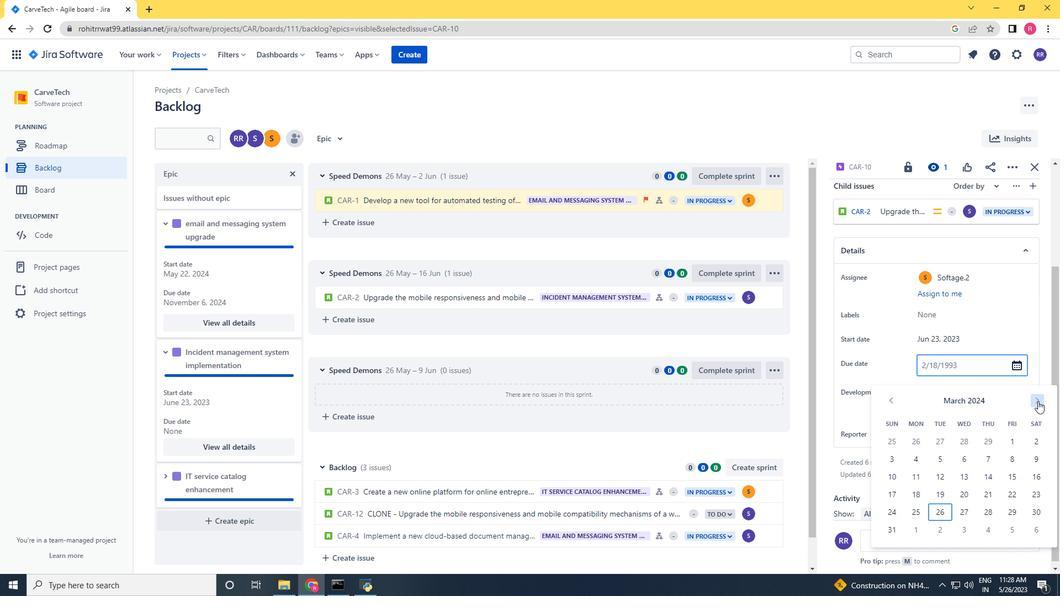 
Action: Mouse pressed left at (1038, 401)
Screenshot: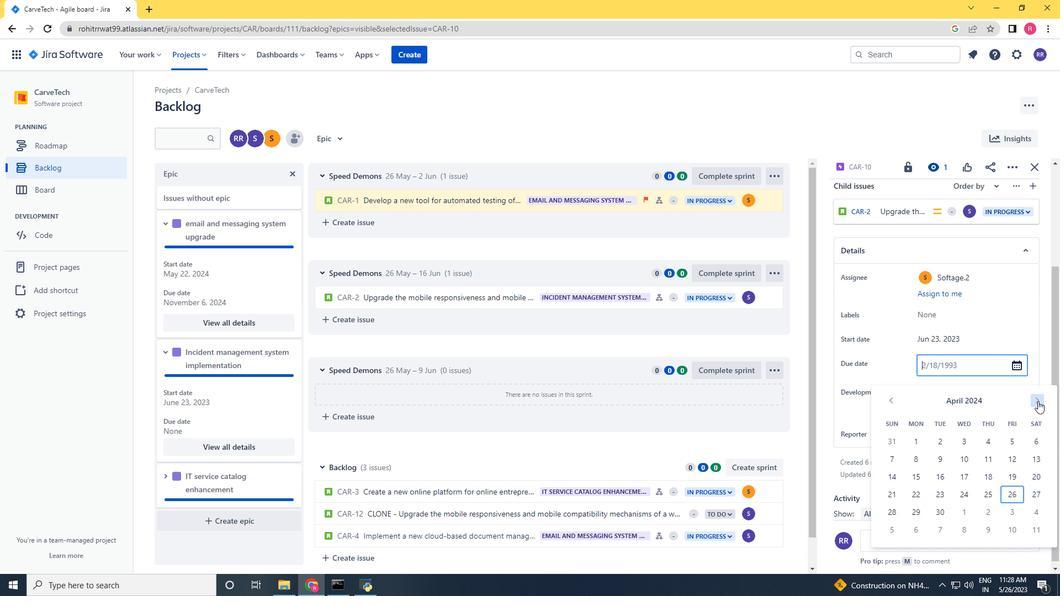 
Action: Mouse pressed left at (1038, 401)
Screenshot: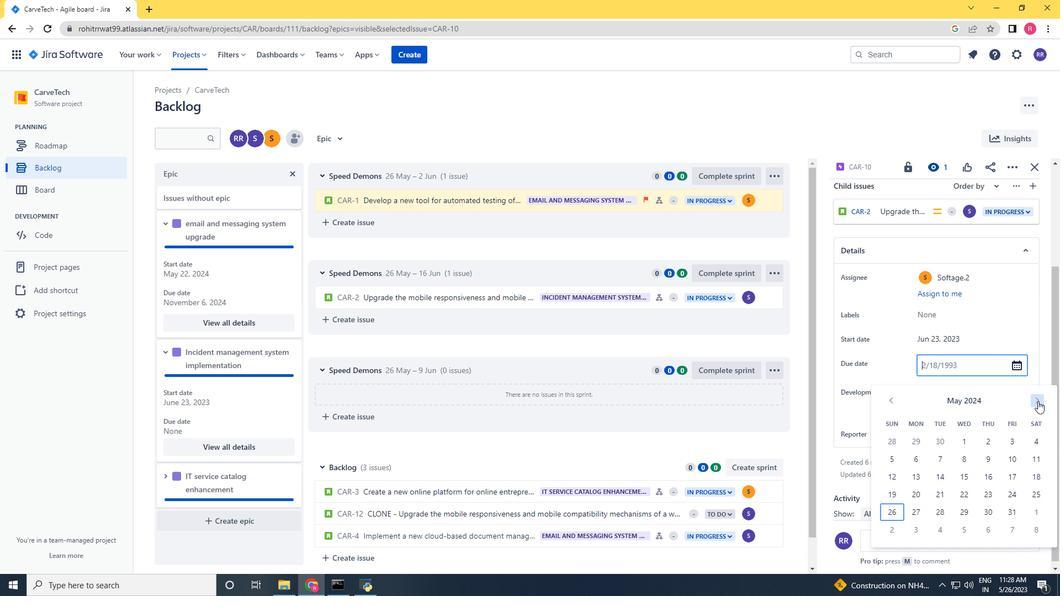 
Action: Mouse pressed left at (1038, 401)
Screenshot: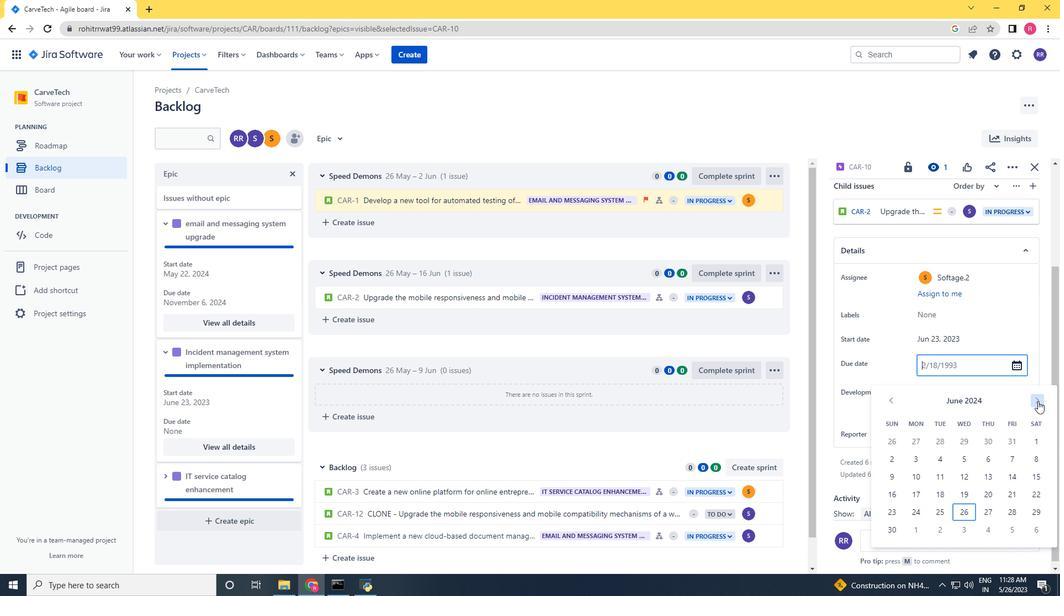 
Action: Mouse pressed left at (1038, 401)
Screenshot: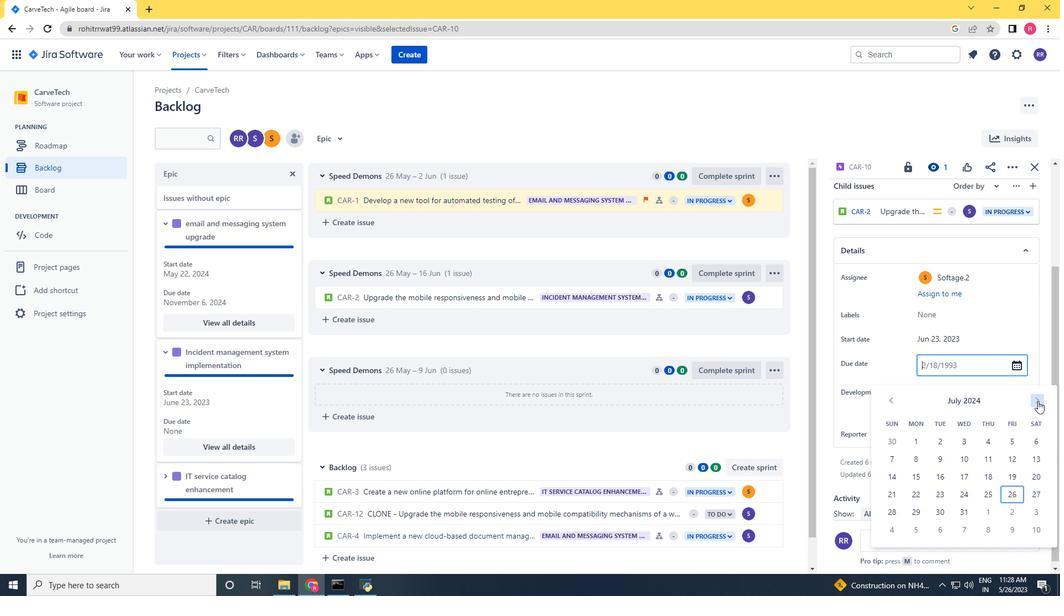 
Action: Mouse pressed left at (1038, 401)
Screenshot: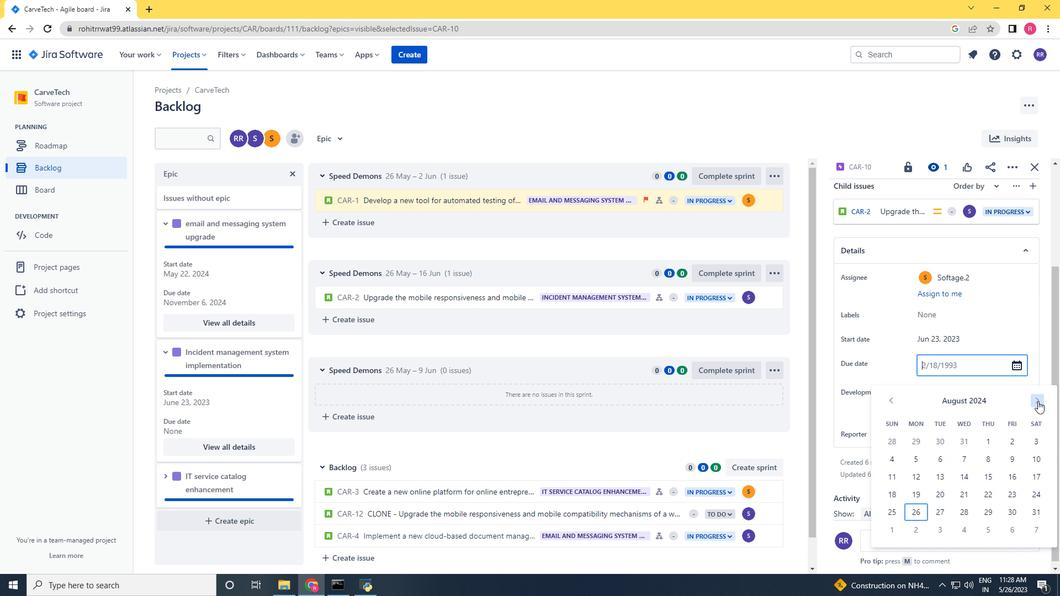 
Action: Mouse pressed left at (1038, 401)
Screenshot: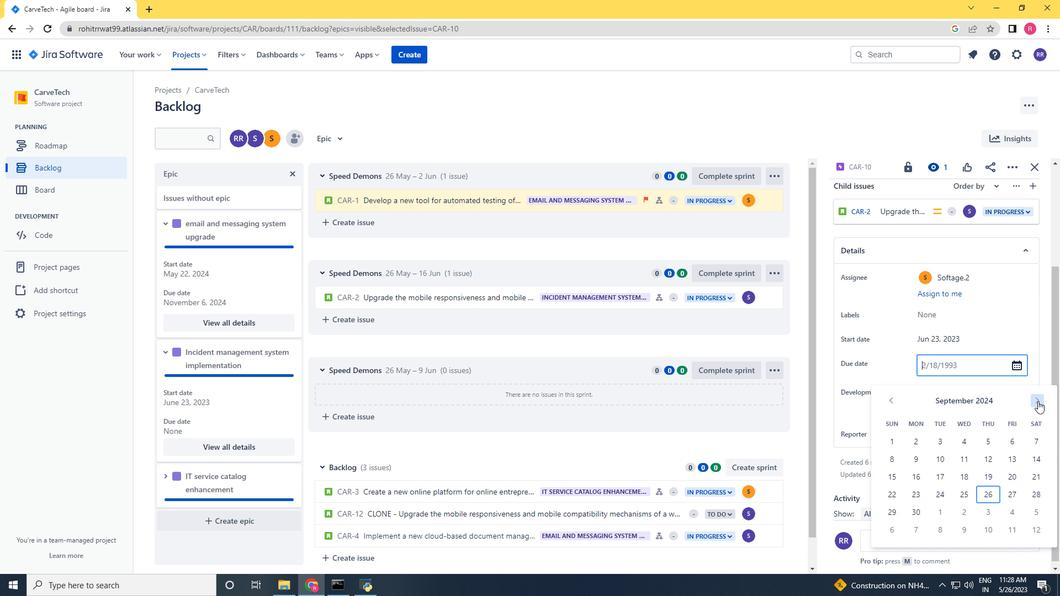 
Action: Mouse pressed left at (1038, 401)
Screenshot: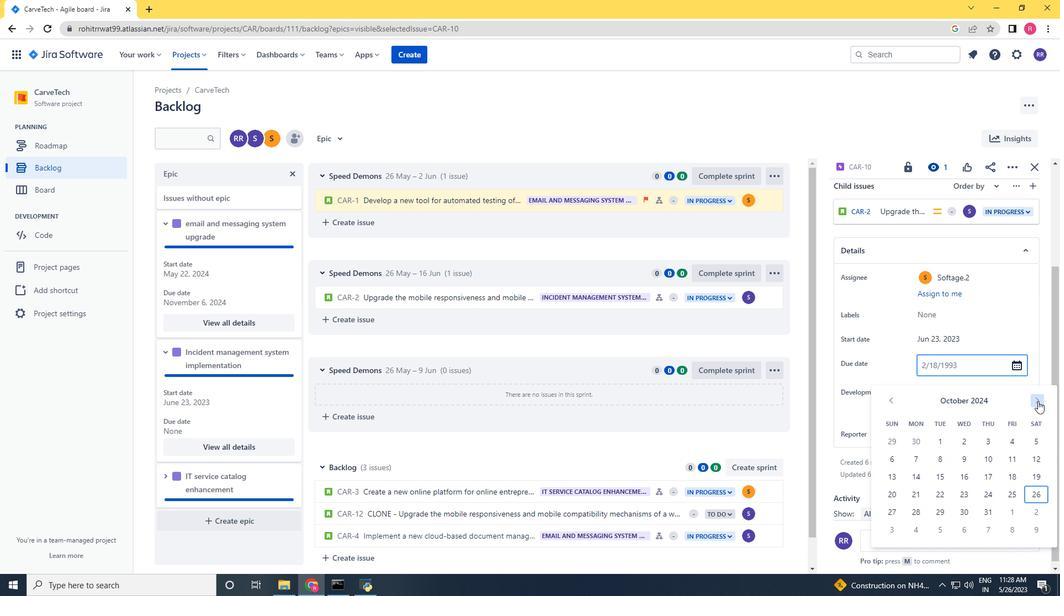 
Action: Mouse pressed left at (1038, 401)
Screenshot: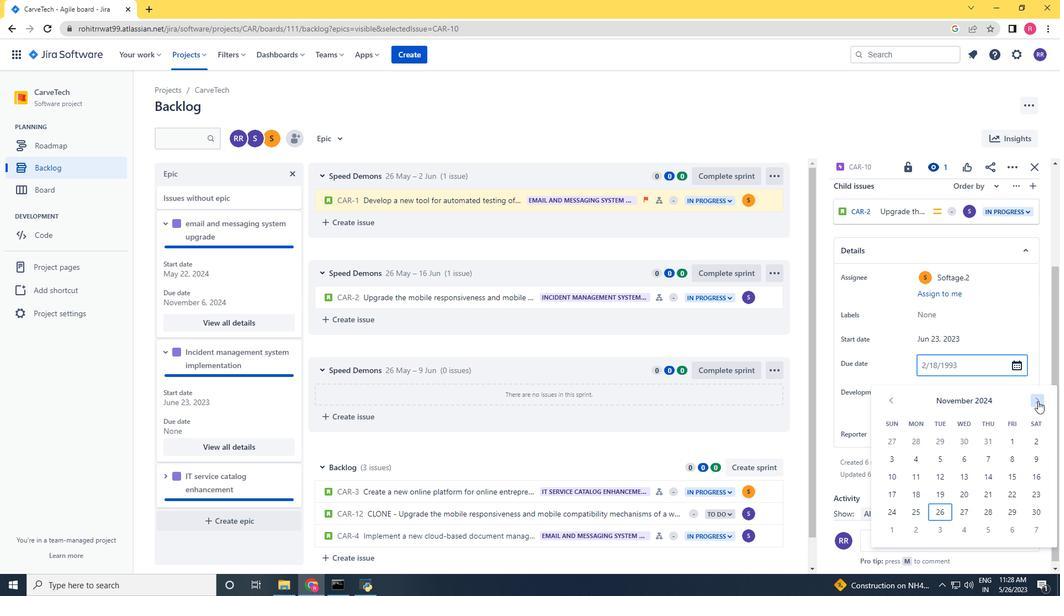
Action: Mouse pressed left at (1038, 401)
Screenshot: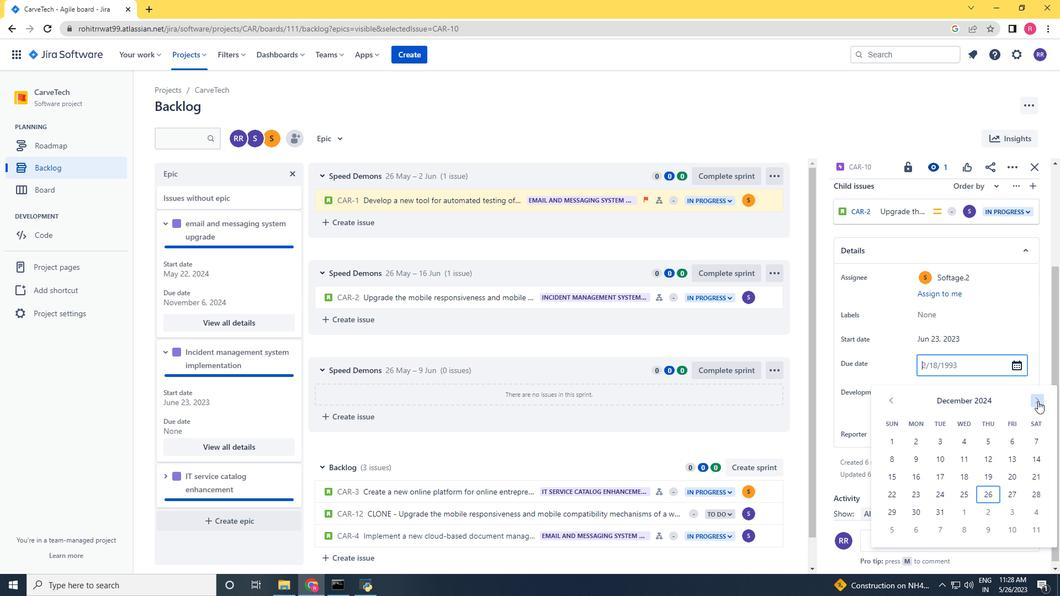 
Action: Mouse pressed left at (1038, 401)
Screenshot: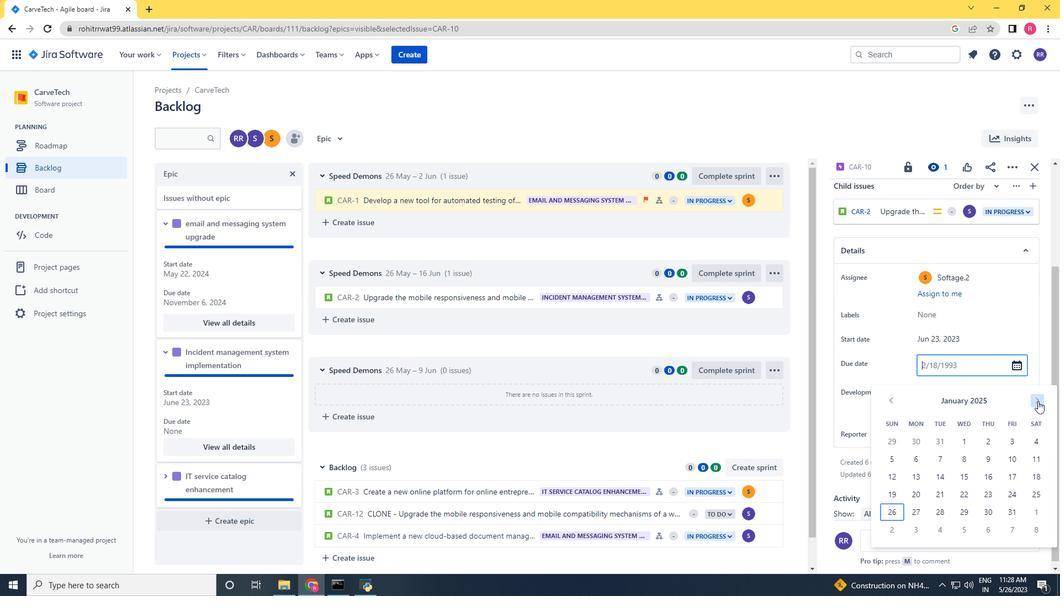 
Action: Mouse pressed left at (1038, 401)
Screenshot: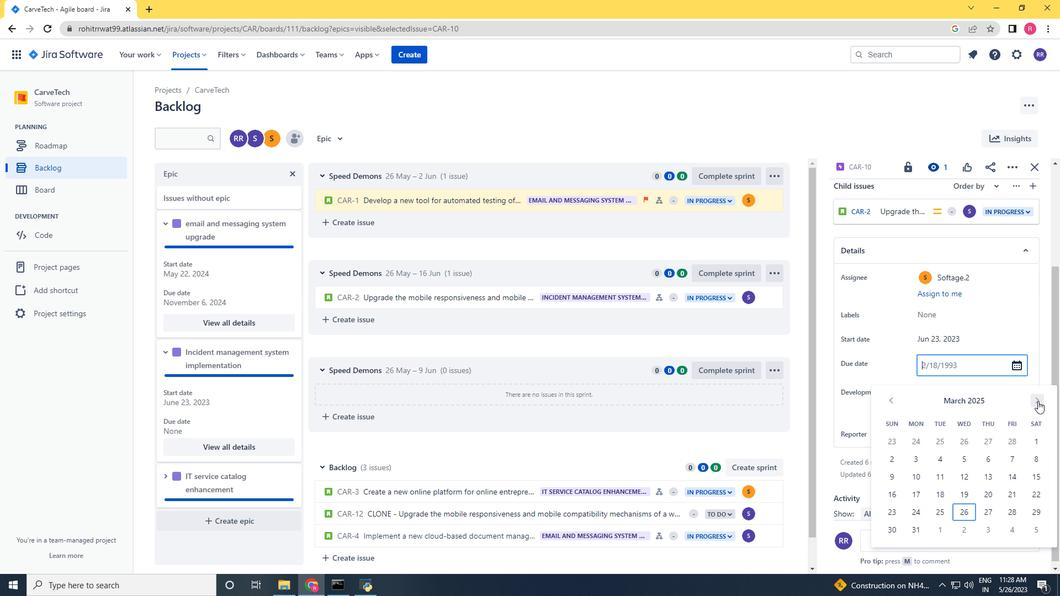 
Action: Mouse pressed left at (1038, 401)
Screenshot: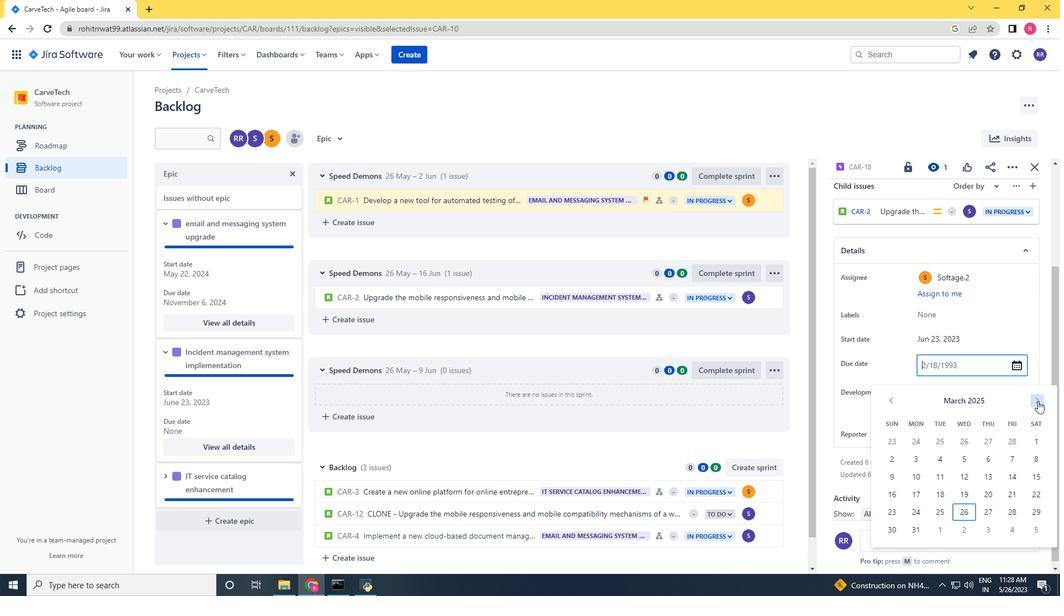
Action: Mouse pressed left at (1038, 401)
Screenshot: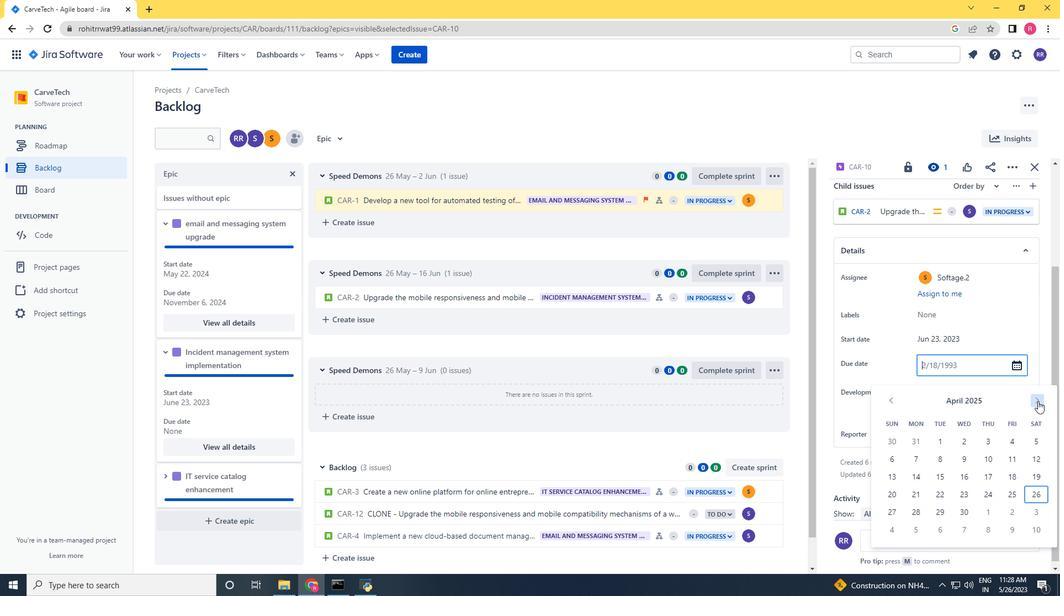 
Action: Mouse pressed left at (1038, 401)
Screenshot: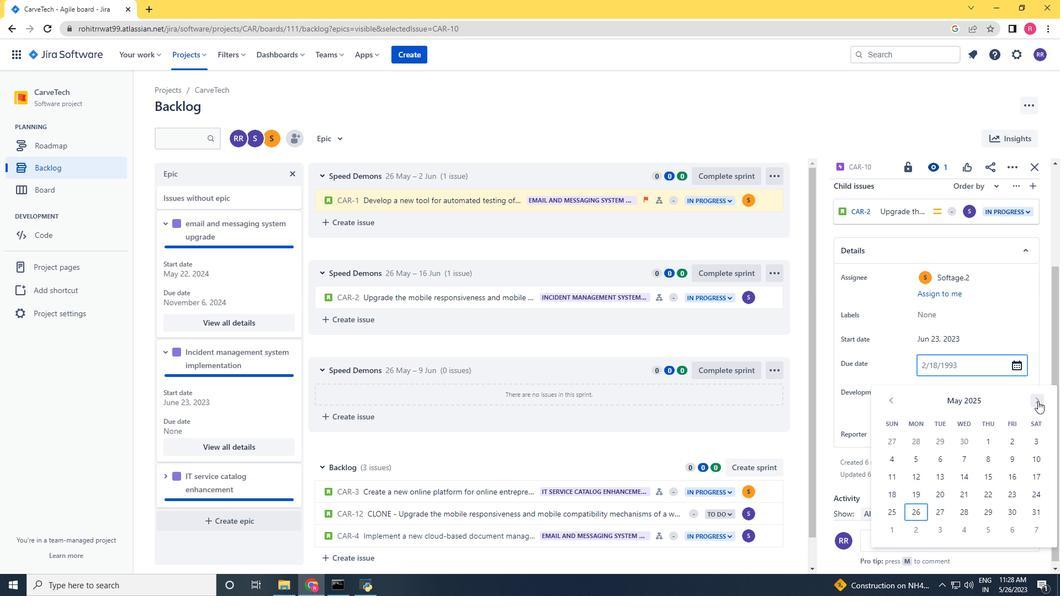 
Action: Mouse pressed left at (1038, 401)
Screenshot: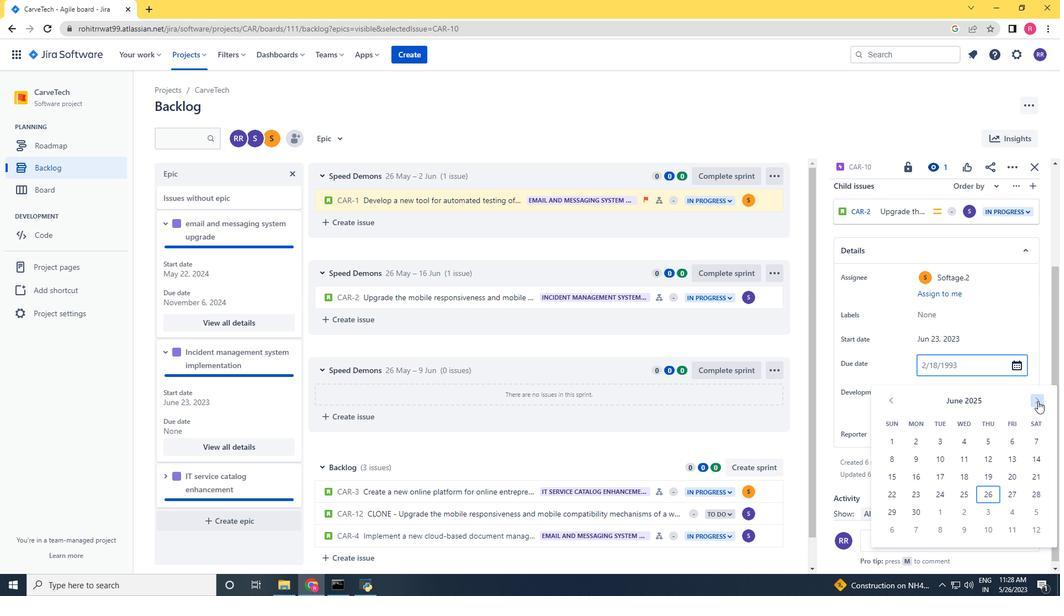 
Action: Mouse pressed left at (1038, 401)
Screenshot: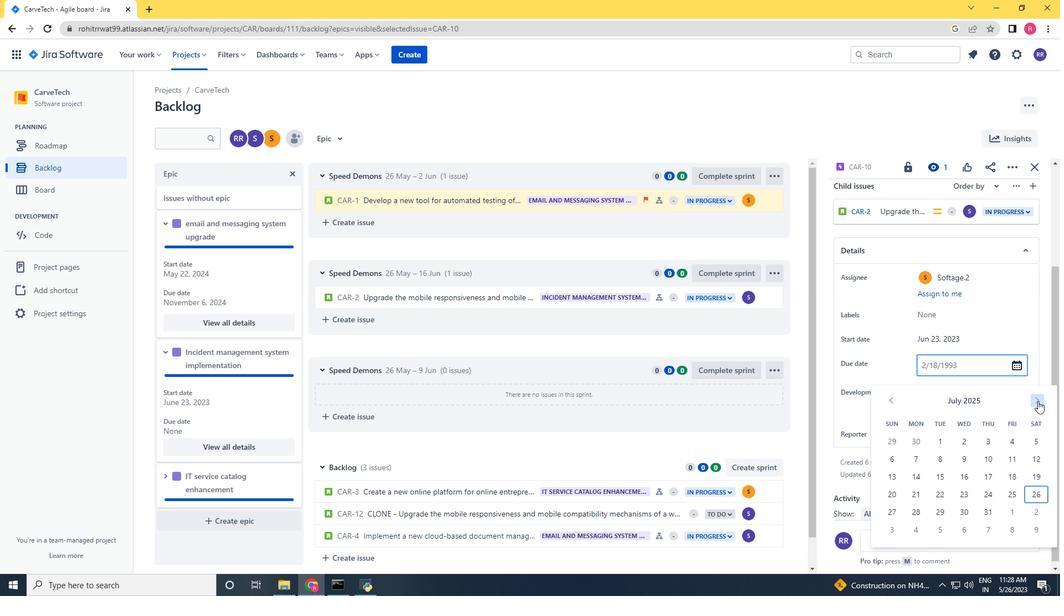 
Action: Mouse pressed left at (1038, 401)
Screenshot: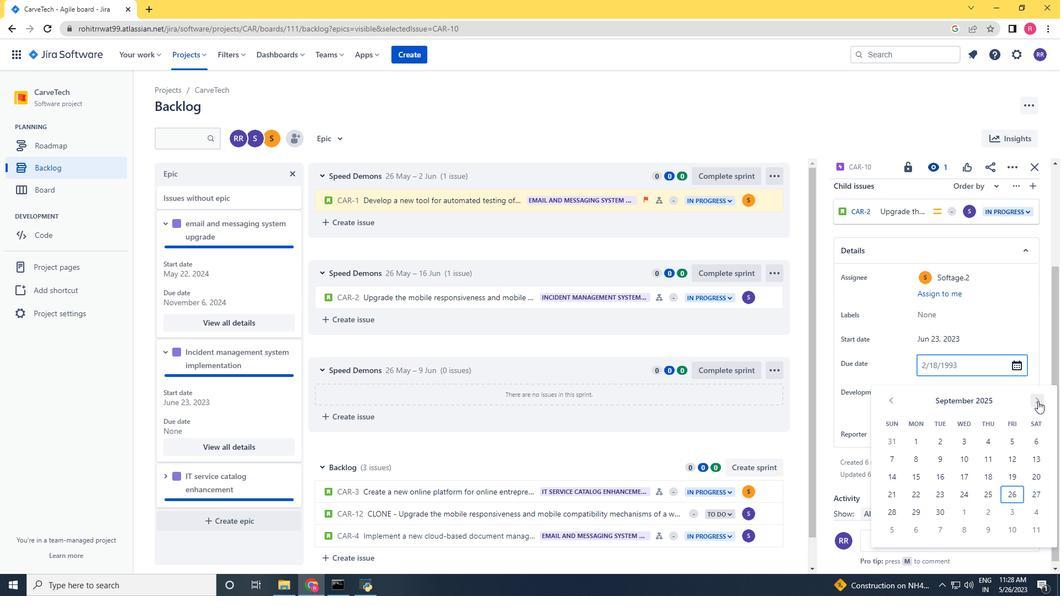 
Action: Mouse moved to (893, 405)
Screenshot: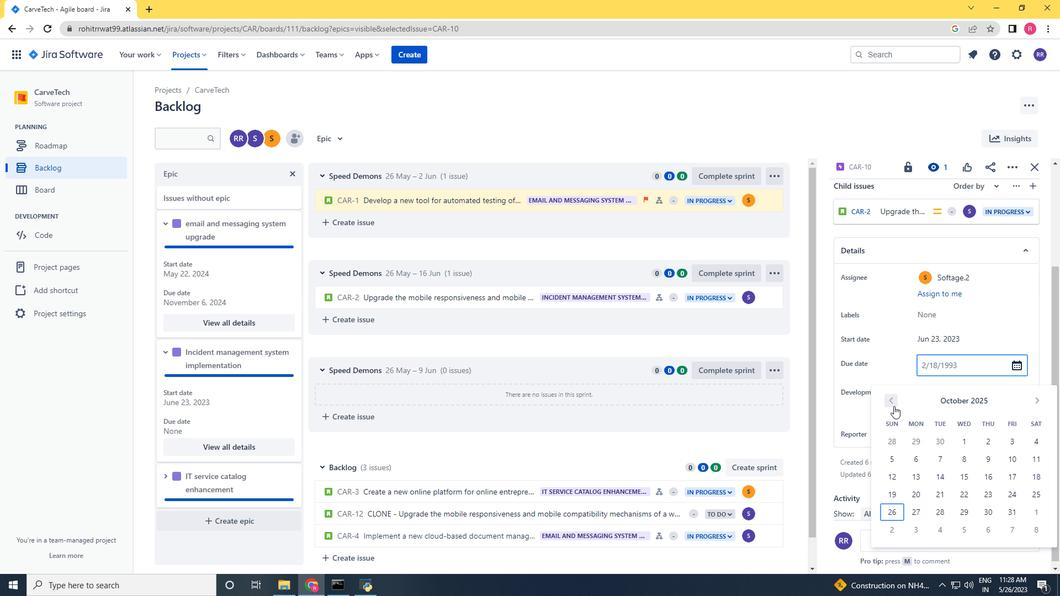 
Action: Mouse pressed left at (893, 405)
Screenshot: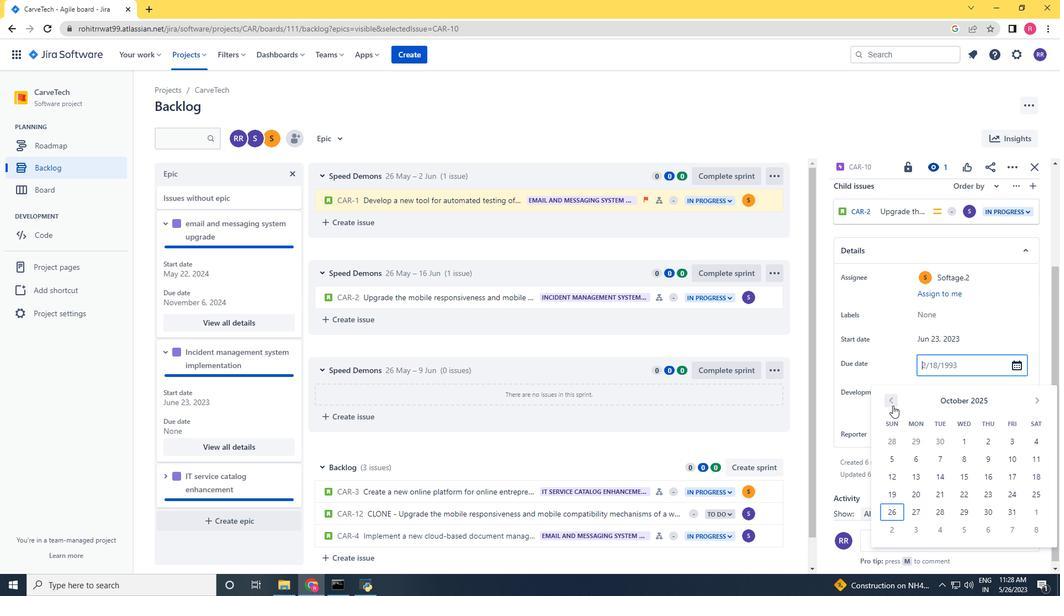 
Action: Mouse moved to (990, 479)
Screenshot: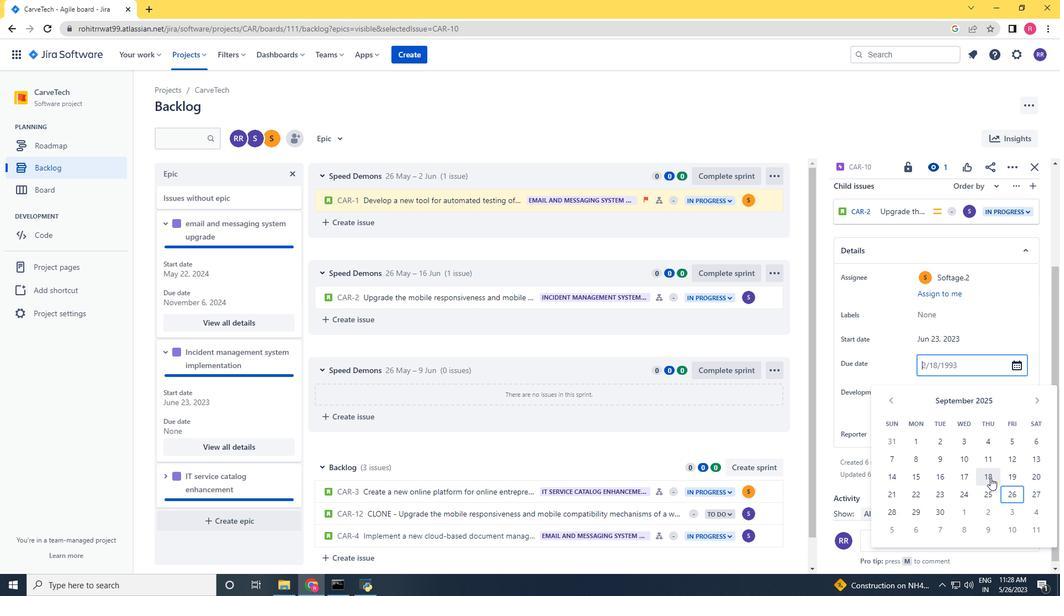 
Action: Mouse pressed left at (990, 479)
Screenshot: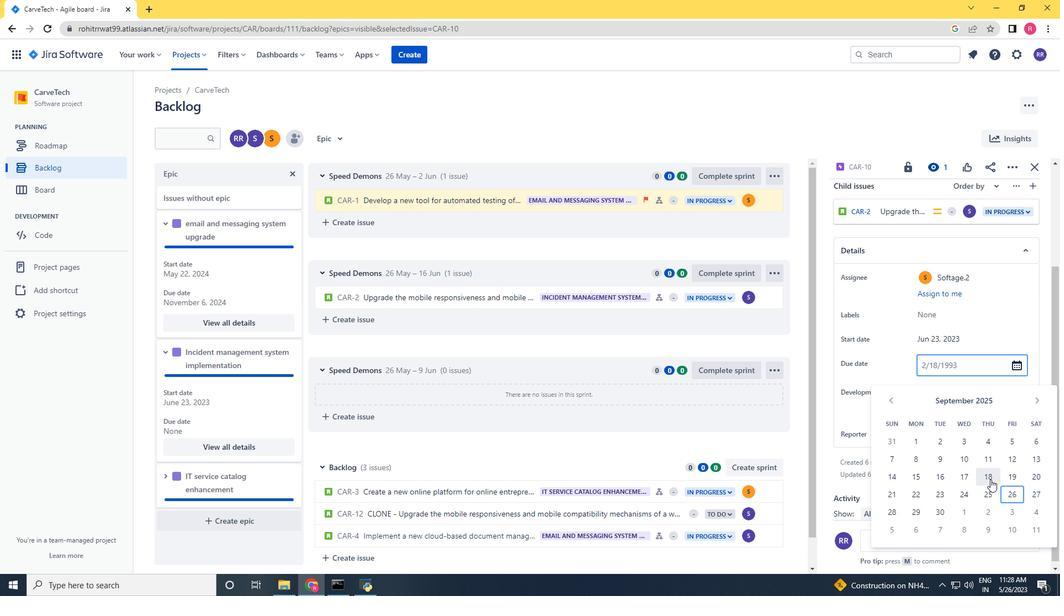 
Action: Mouse moved to (955, 476)
Screenshot: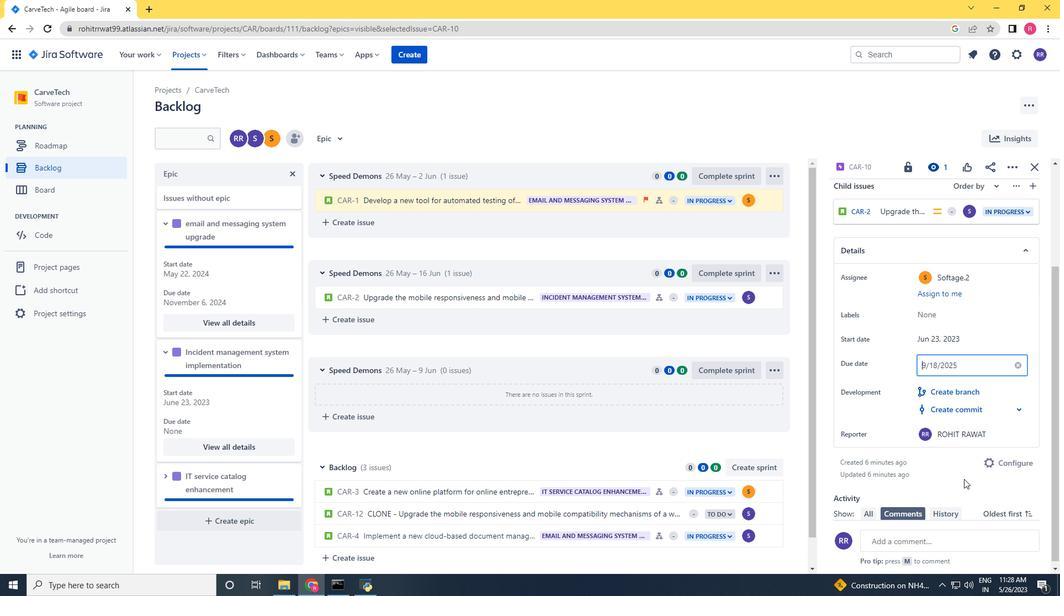 
Action: Mouse pressed left at (955, 476)
Screenshot: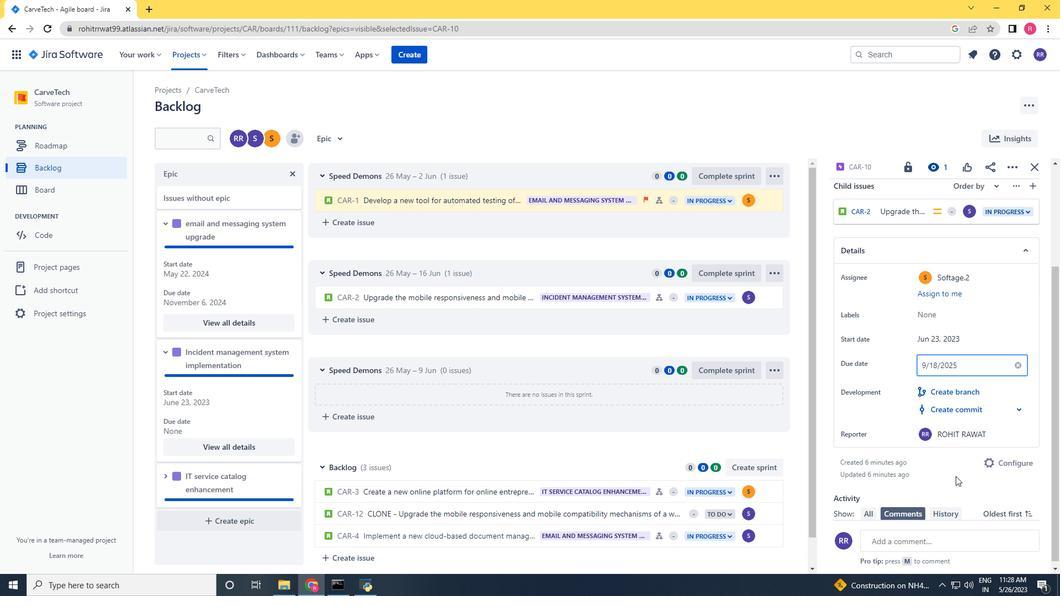 
Action: Mouse moved to (955, 476)
Screenshot: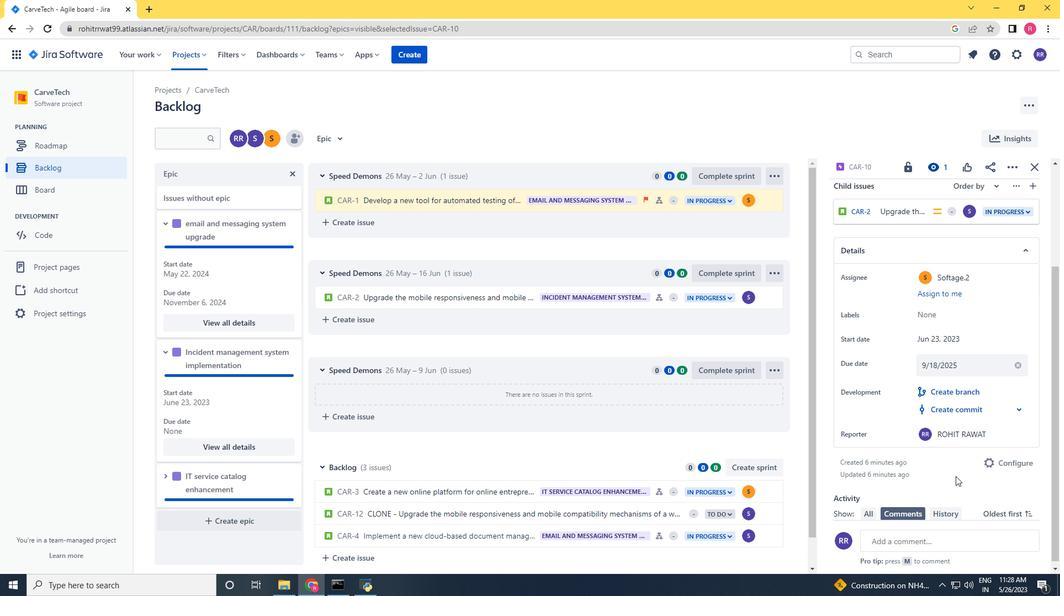 
Action: Mouse scrolled (955, 476) with delta (0, 0)
Screenshot: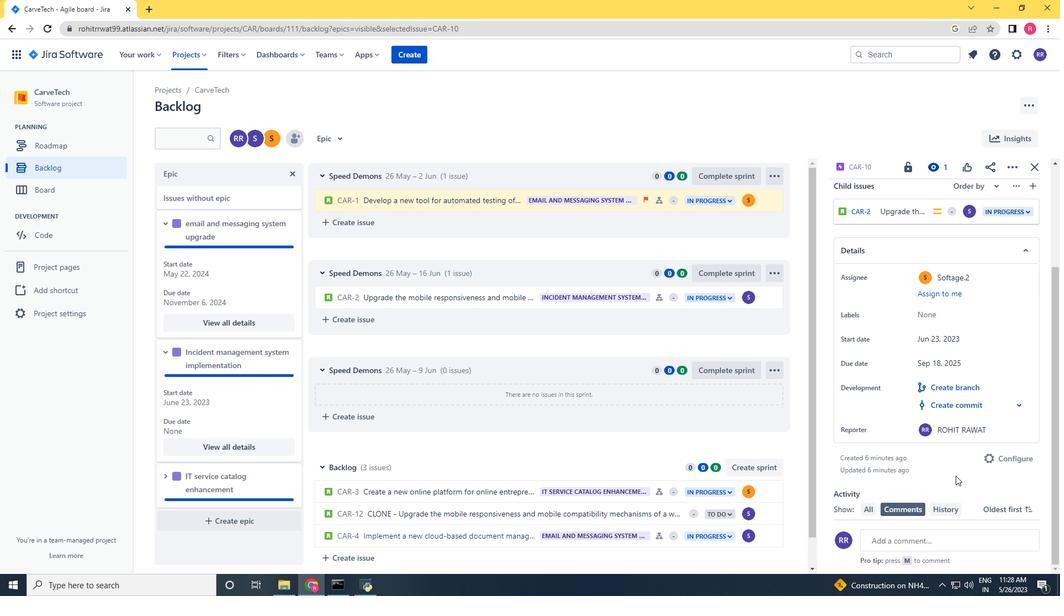 
Action: Mouse scrolled (955, 476) with delta (0, 0)
Screenshot: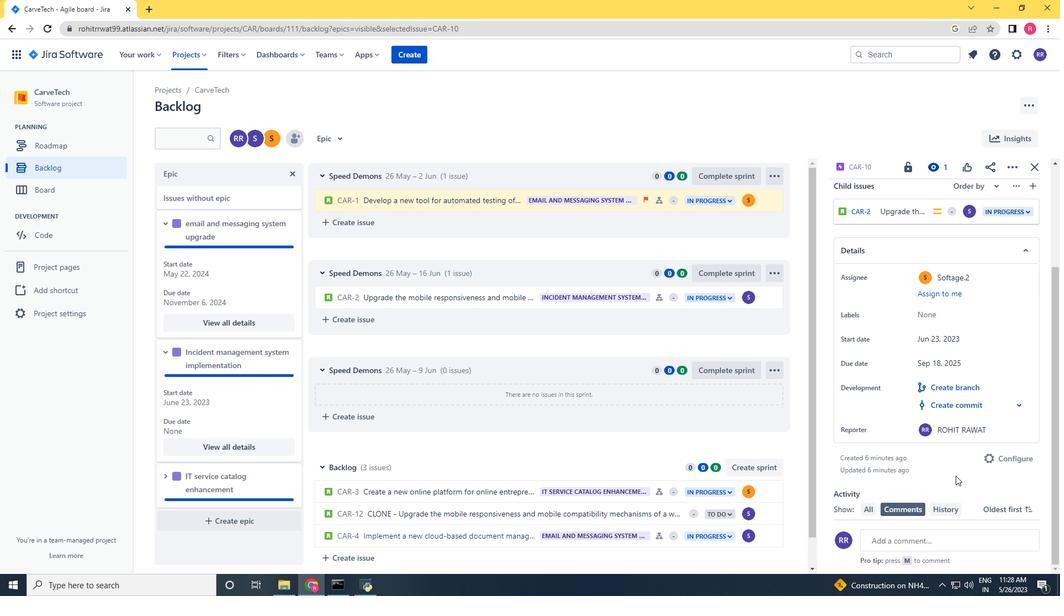 
Action: Mouse scrolled (955, 476) with delta (0, 0)
Screenshot: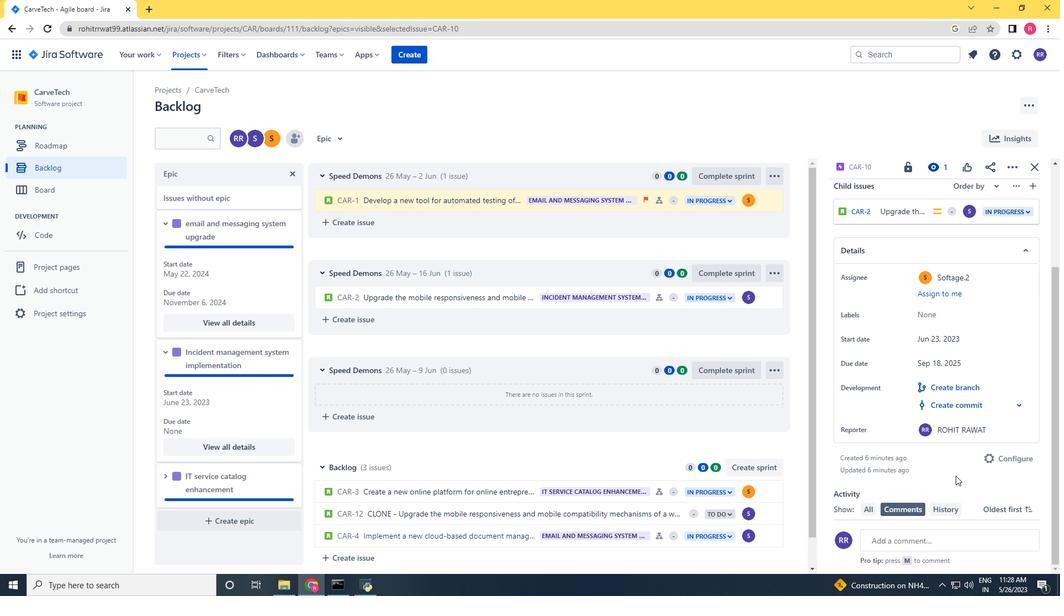 
Action: Mouse moved to (165, 479)
Screenshot: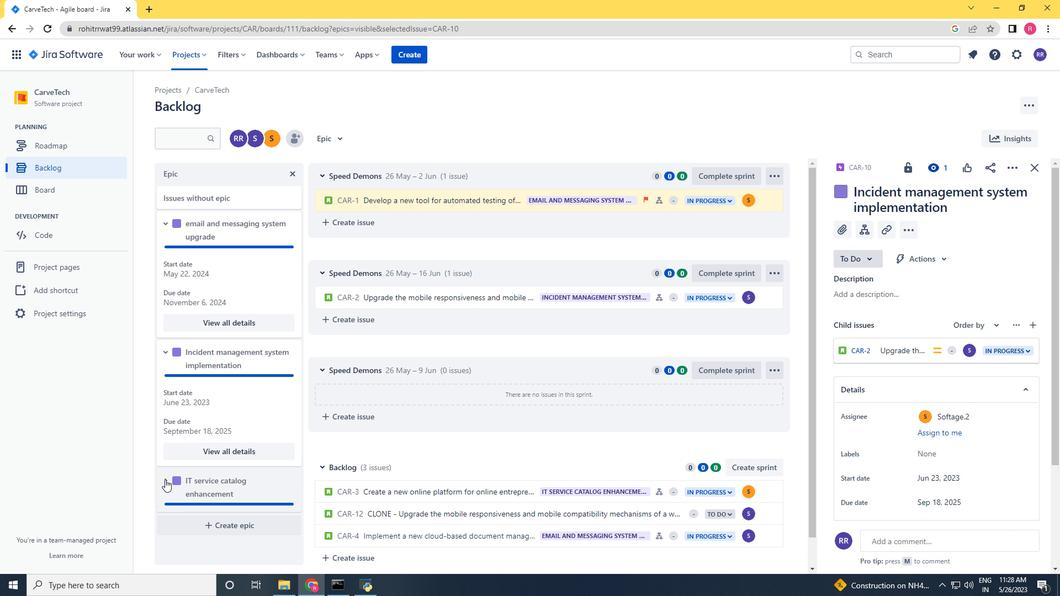 
Action: Mouse pressed left at (165, 479)
Screenshot: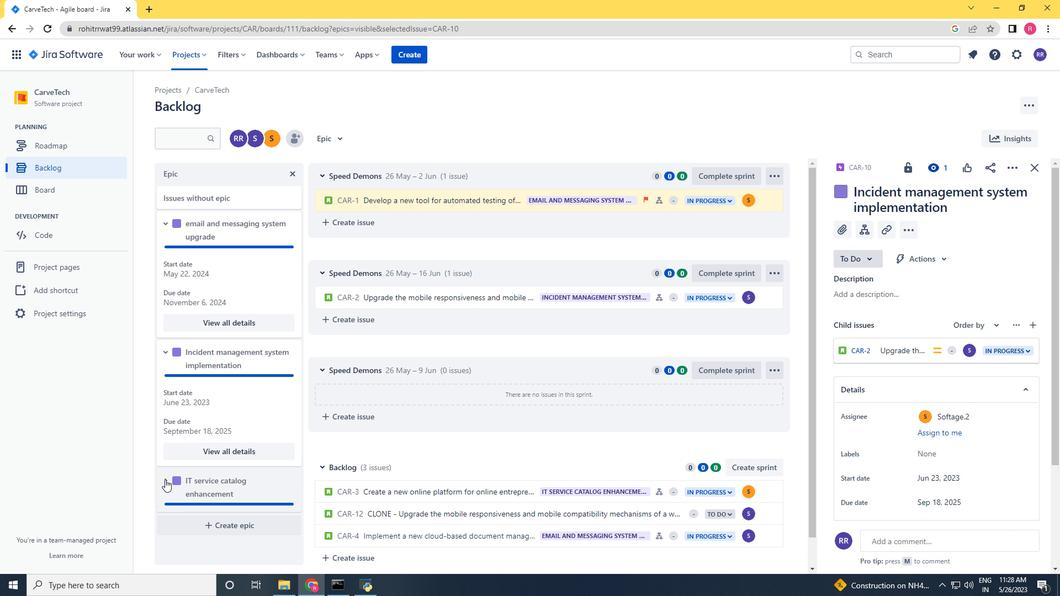 
Action: Mouse moved to (225, 484)
Screenshot: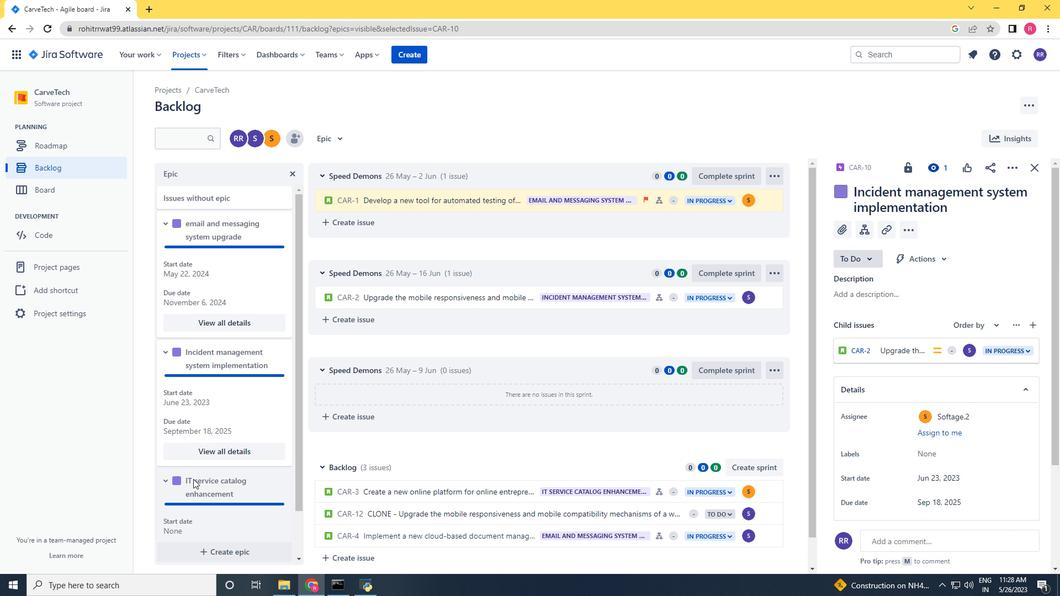 
Action: Mouse scrolled (225, 483) with delta (0, 0)
Screenshot: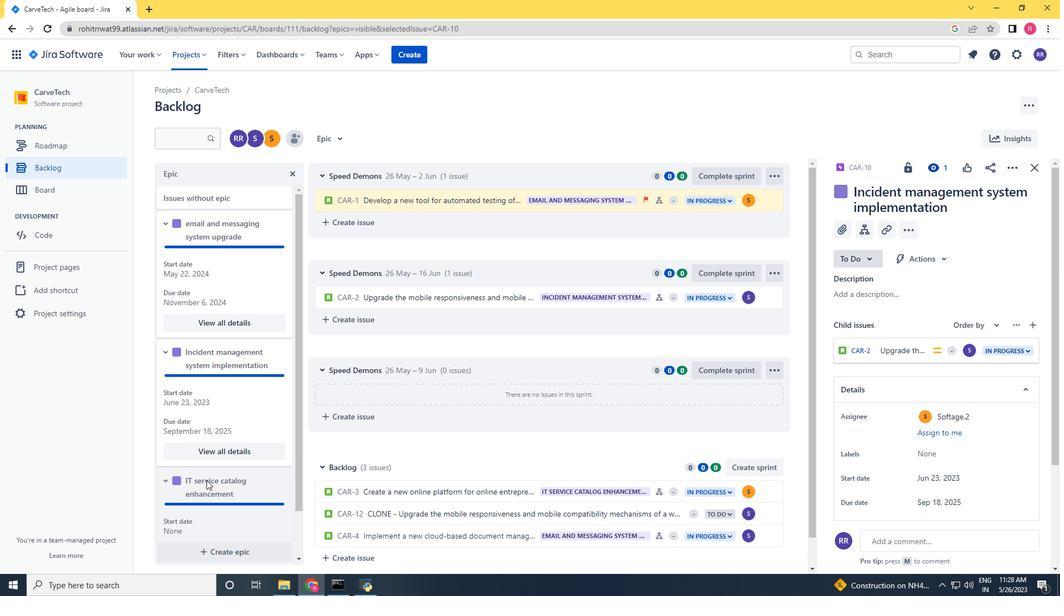 
Action: Mouse scrolled (225, 483) with delta (0, 0)
Screenshot: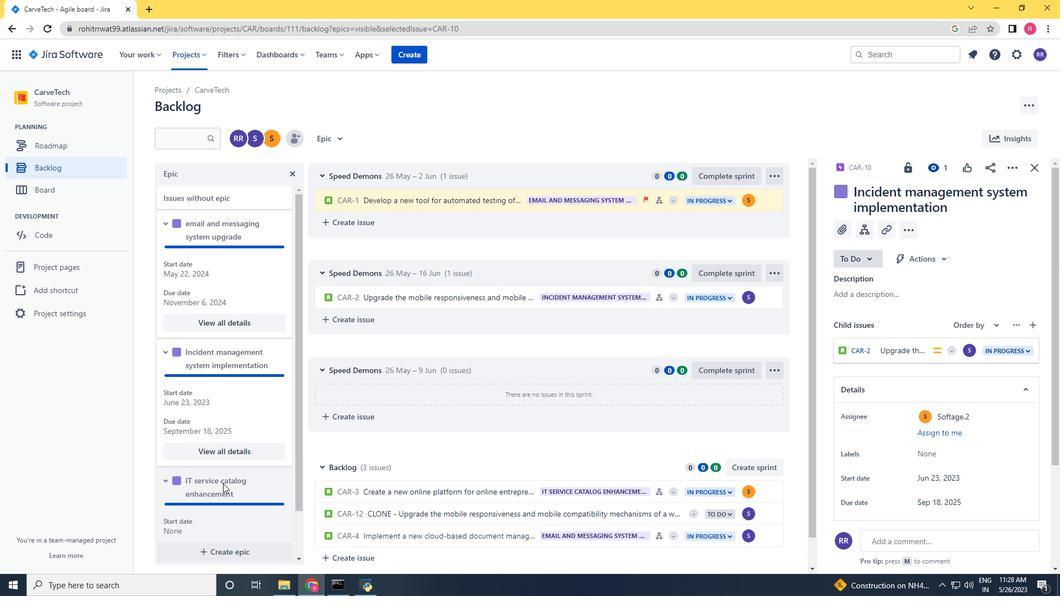 
Action: Mouse scrolled (225, 483) with delta (0, 0)
Screenshot: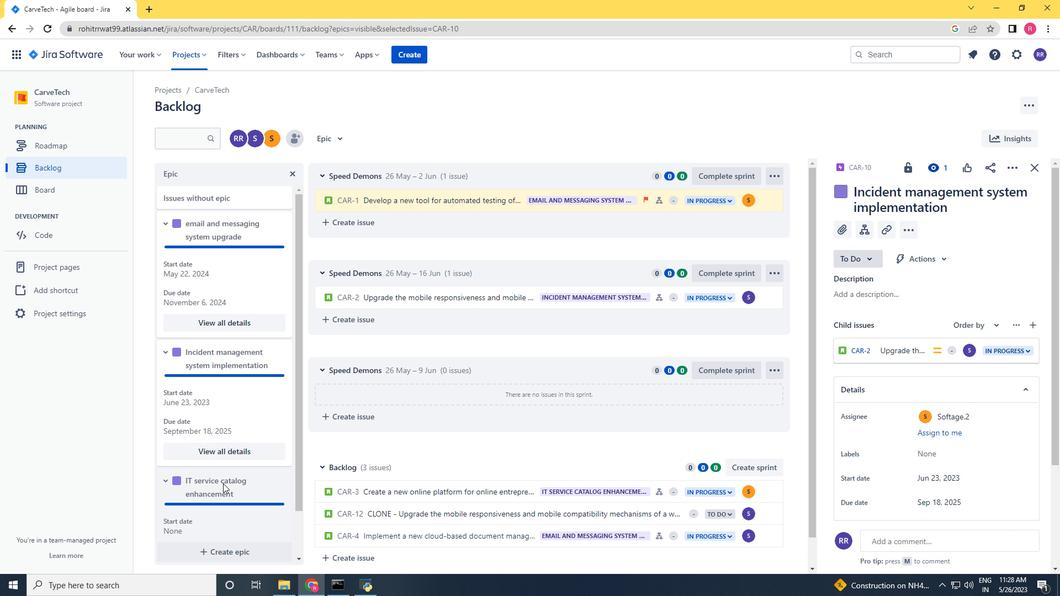 
Action: Mouse scrolled (225, 483) with delta (0, 0)
Screenshot: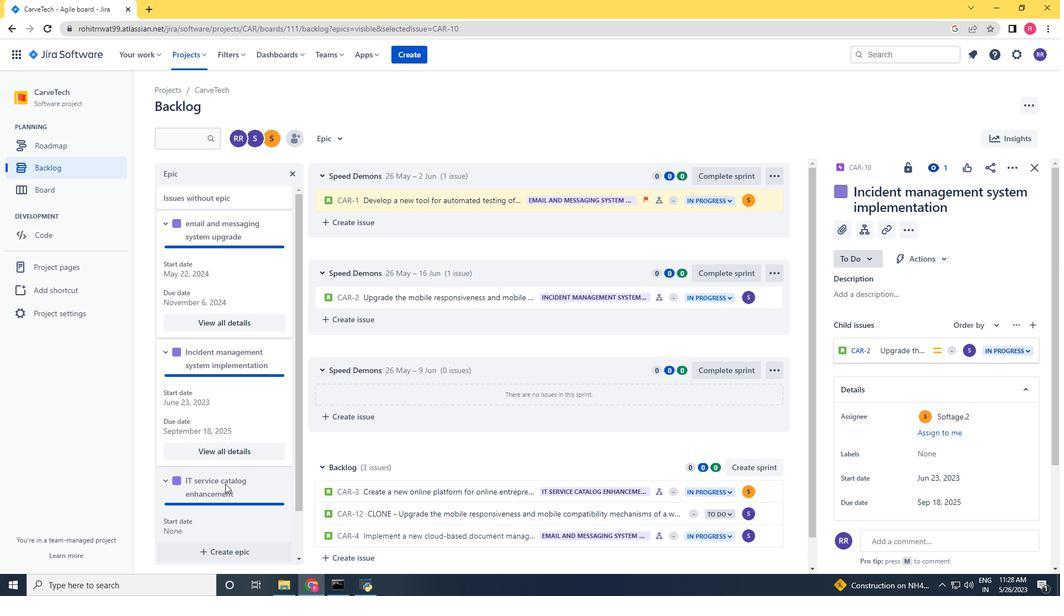 
Action: Mouse moved to (225, 484)
Screenshot: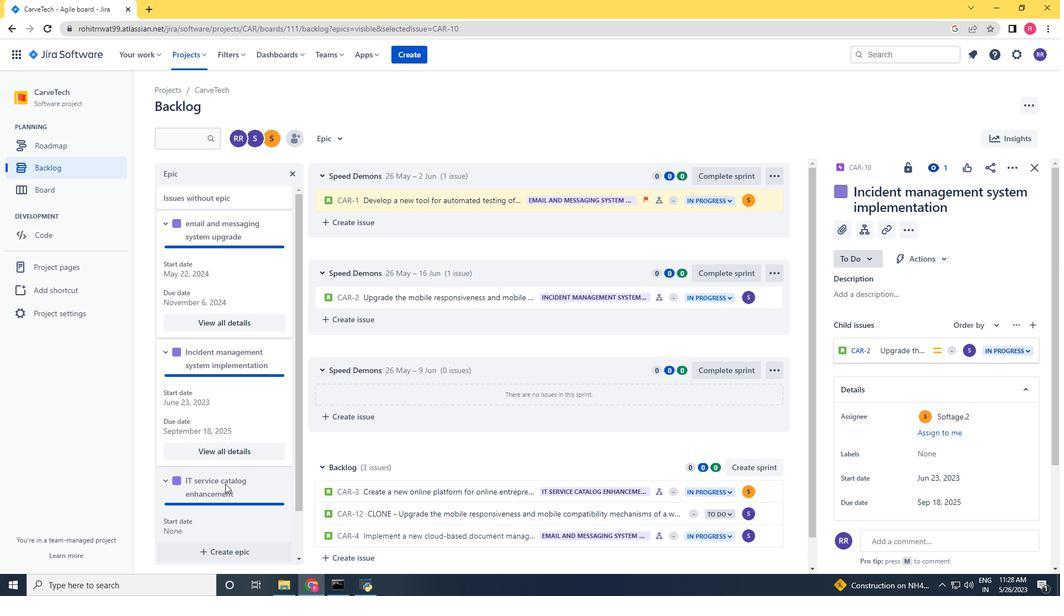 
Action: Mouse scrolled (225, 483) with delta (0, 0)
Screenshot: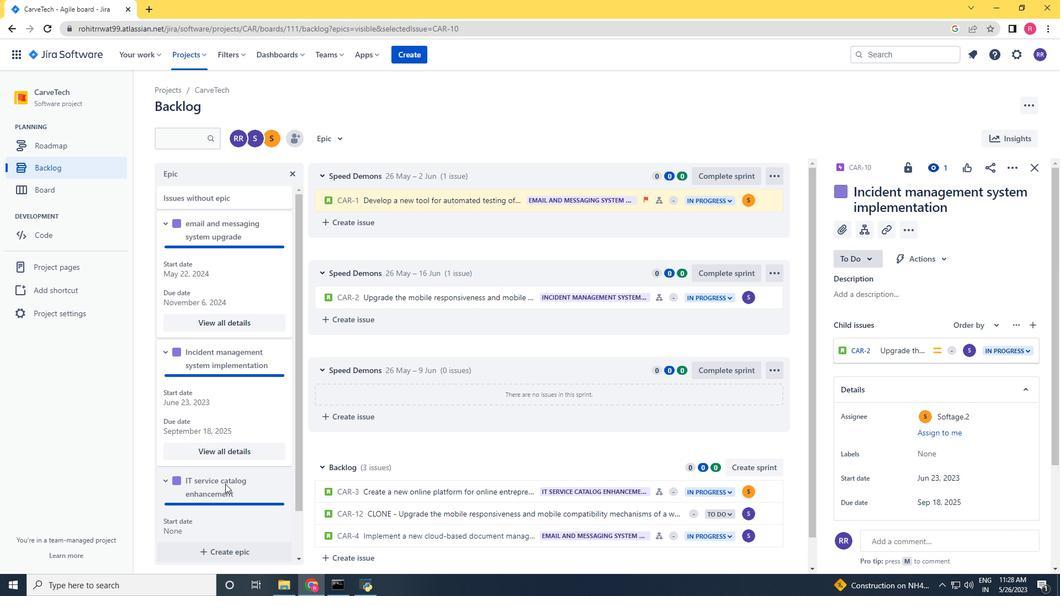 
Action: Mouse moved to (237, 525)
Screenshot: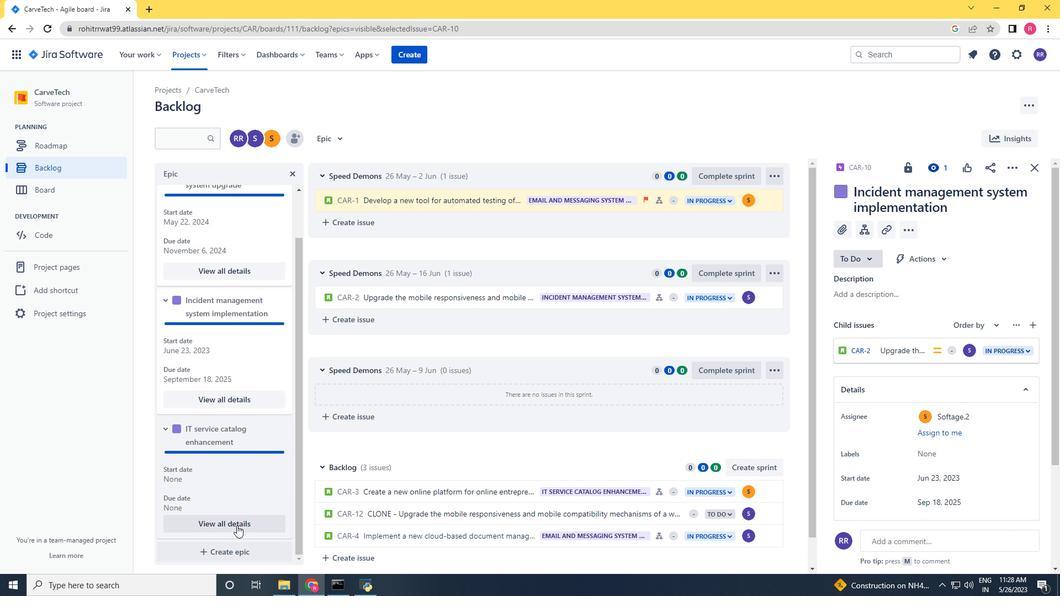 
Action: Mouse pressed left at (237, 525)
Screenshot: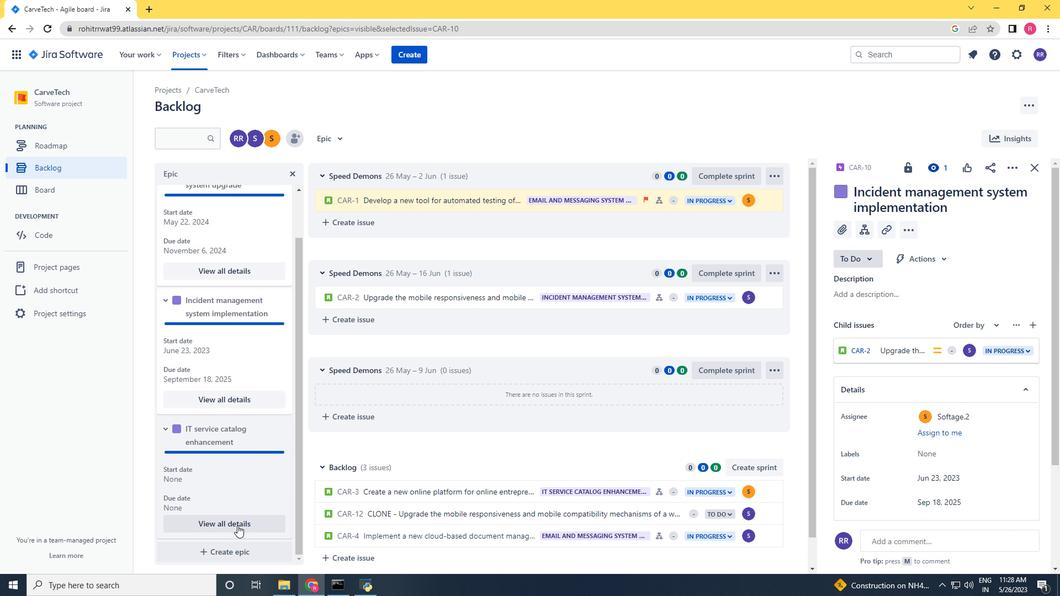 
Action: Mouse moved to (974, 441)
Screenshot: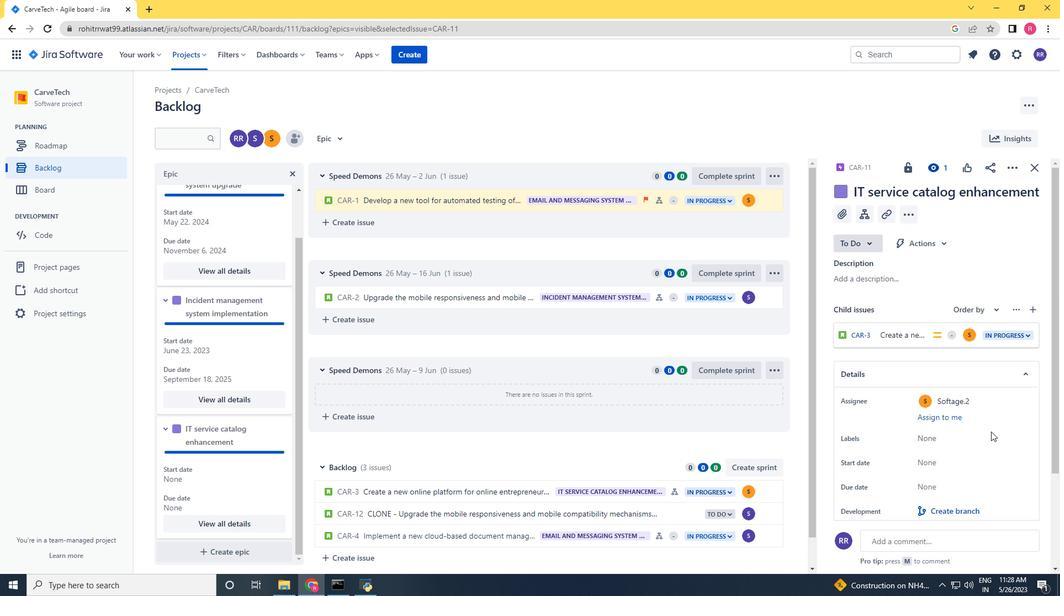 
Action: Mouse scrolled (974, 440) with delta (0, 0)
Screenshot: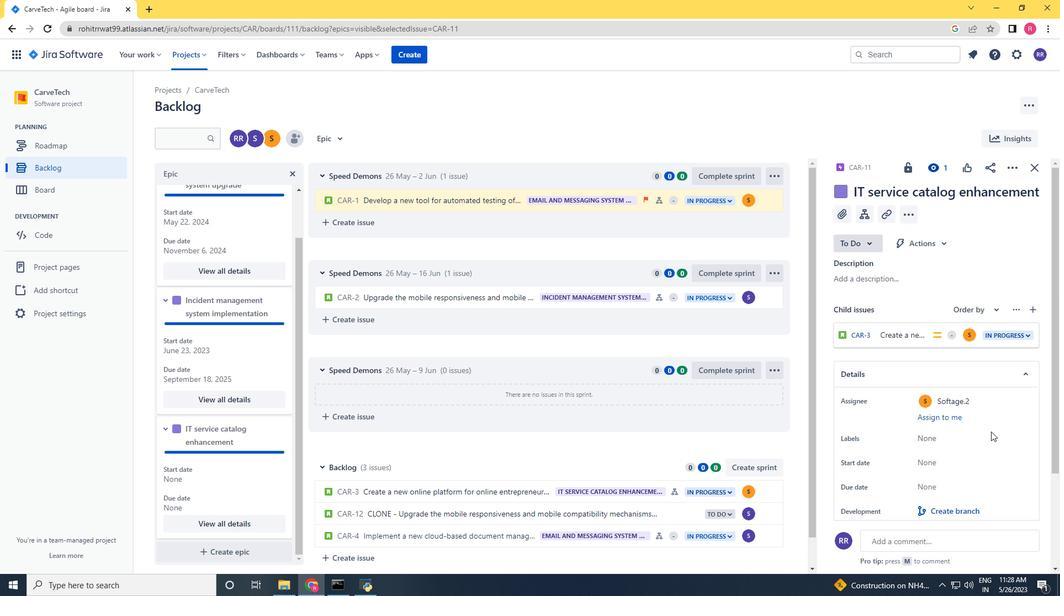 
Action: Mouse moved to (951, 402)
Screenshot: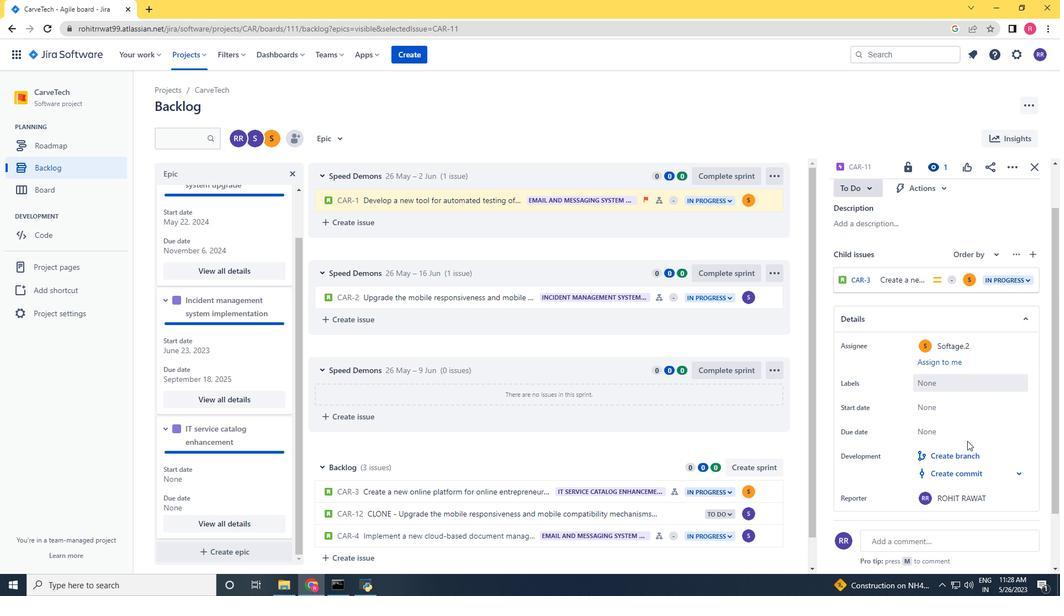 
Action: Mouse pressed left at (951, 402)
Screenshot: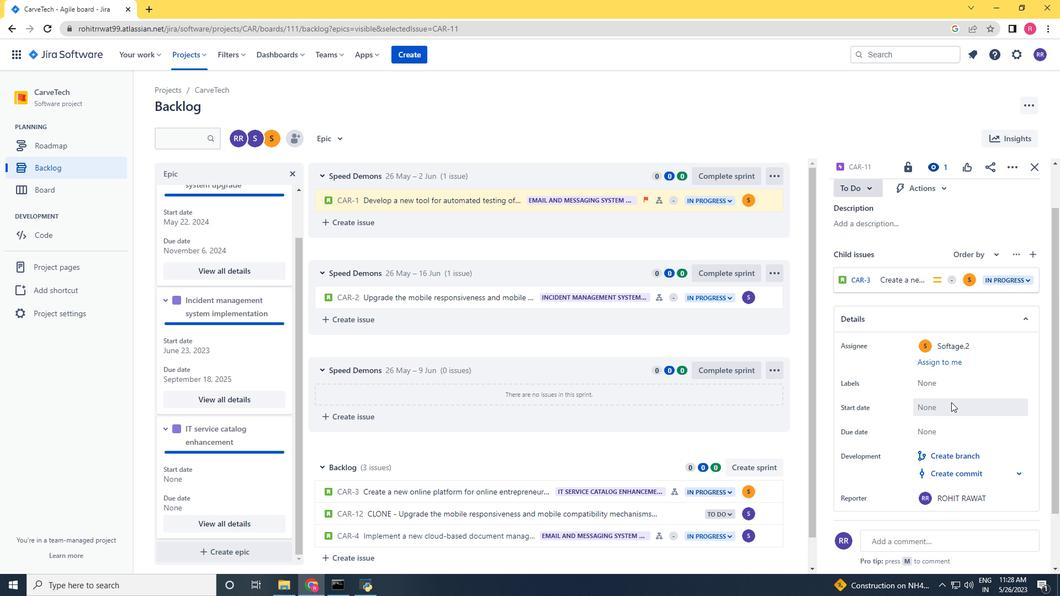
Action: Mouse moved to (1034, 249)
Screenshot: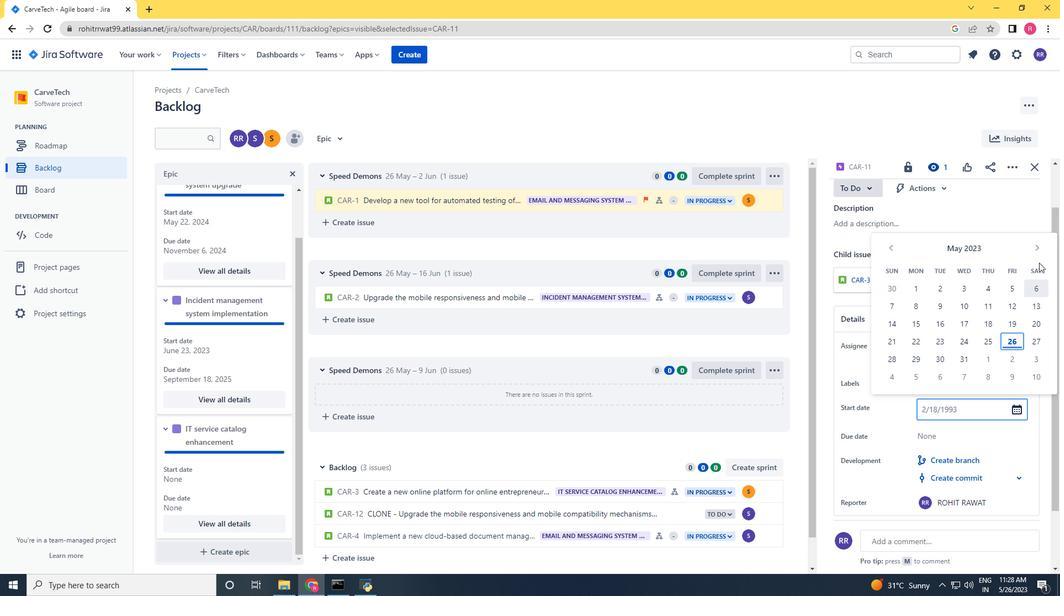 
Action: Mouse pressed left at (1034, 249)
Screenshot: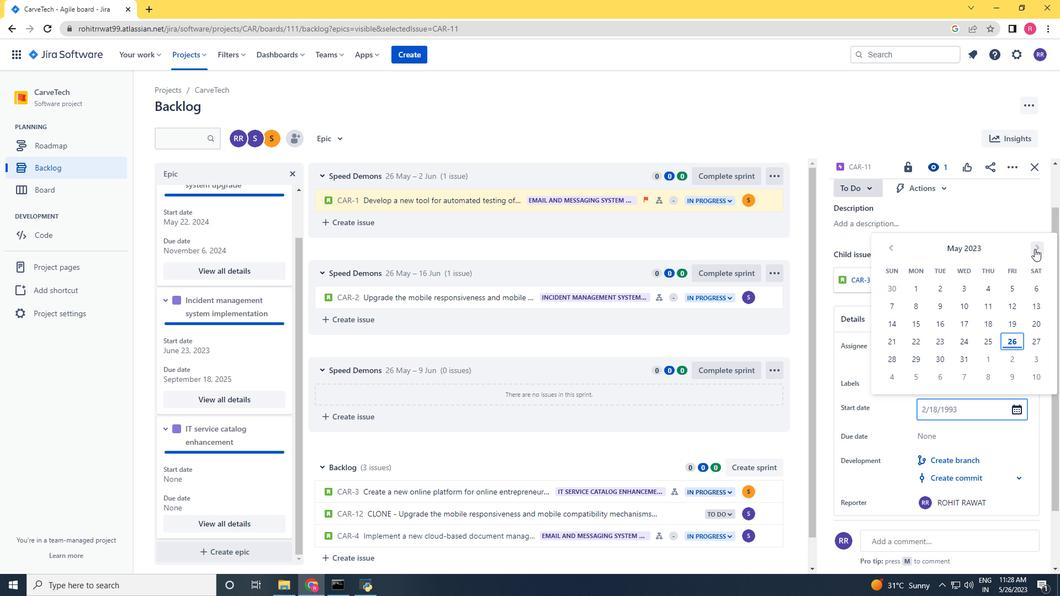 
Action: Mouse pressed left at (1034, 249)
Screenshot: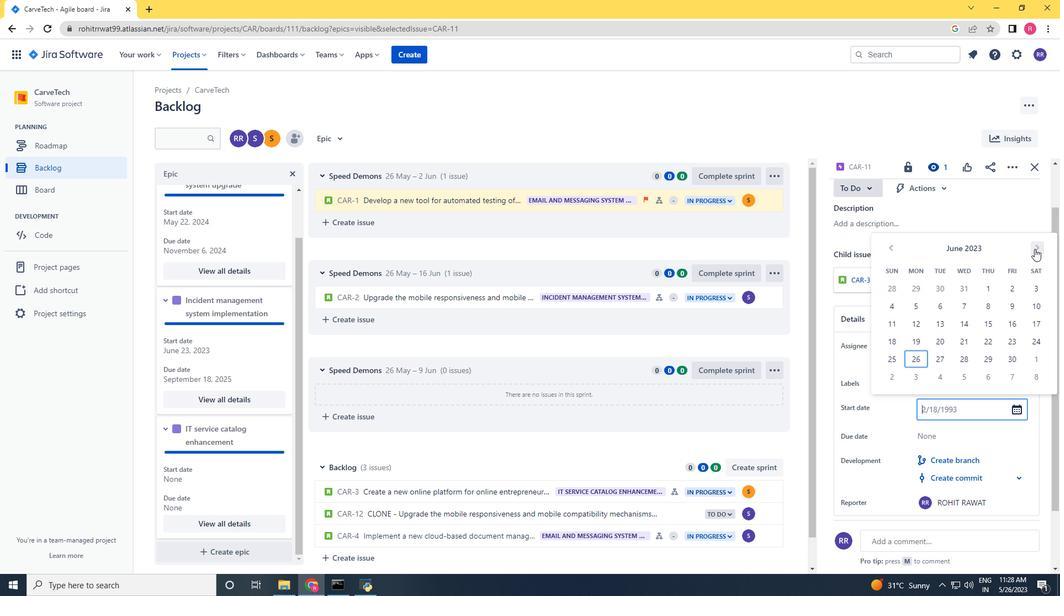 
Action: Mouse pressed left at (1034, 249)
Screenshot: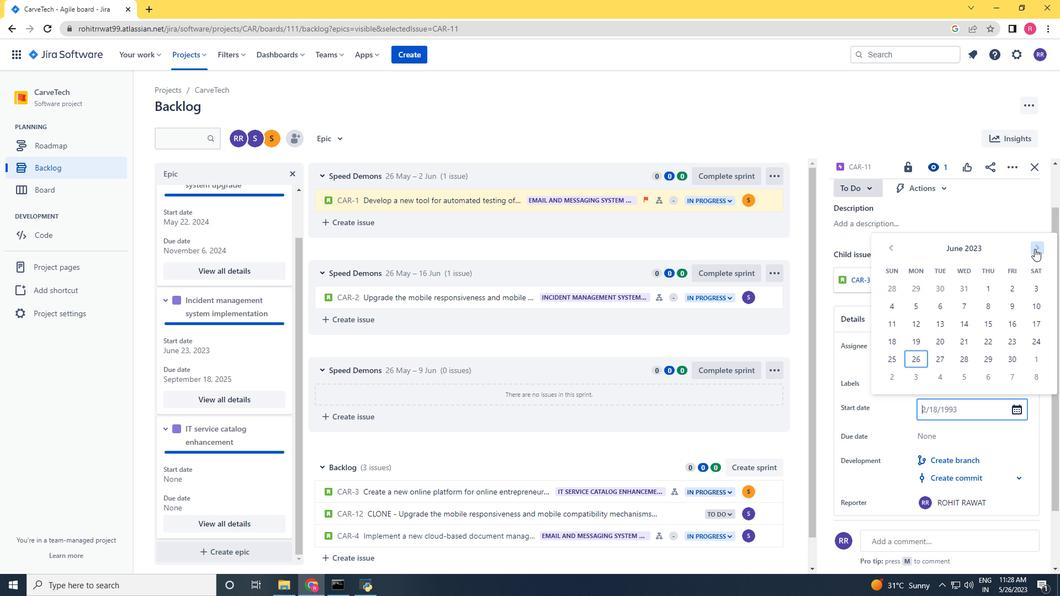 
Action: Mouse pressed left at (1034, 249)
Screenshot: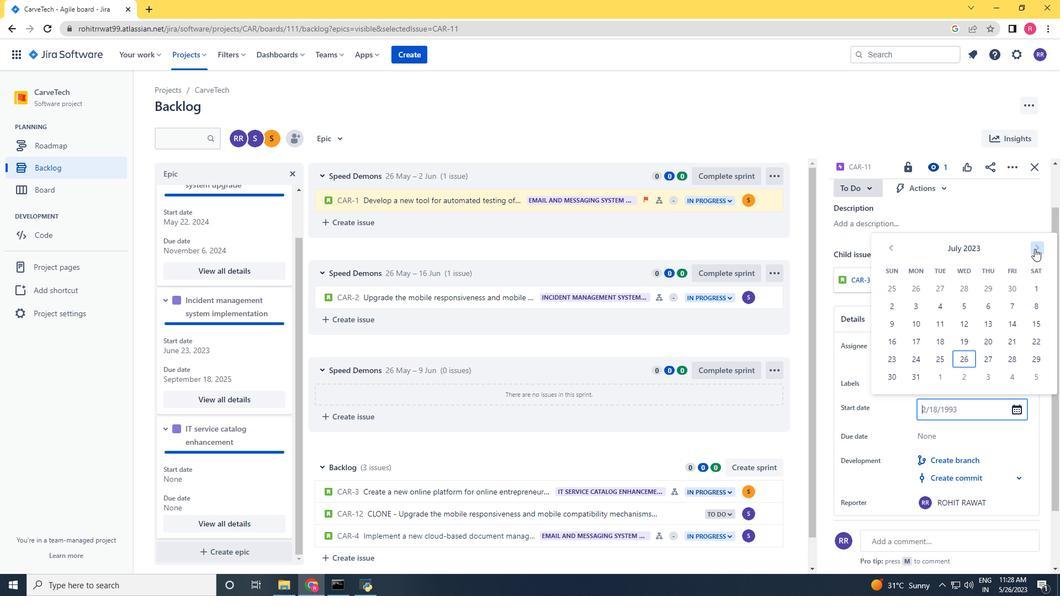 
Action: Mouse pressed left at (1034, 249)
Screenshot: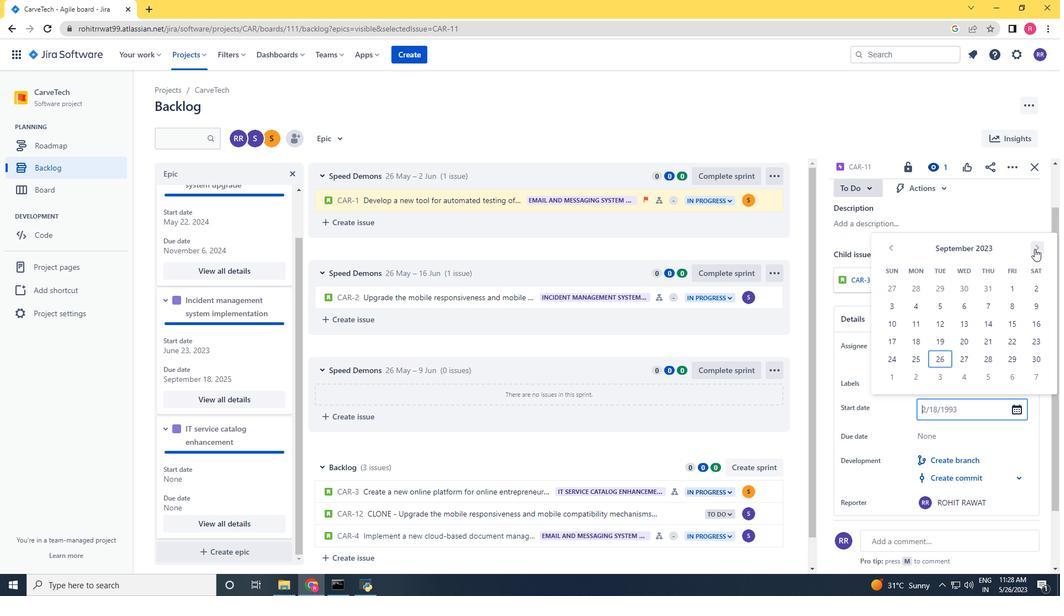 
Action: Mouse pressed left at (1034, 249)
Screenshot: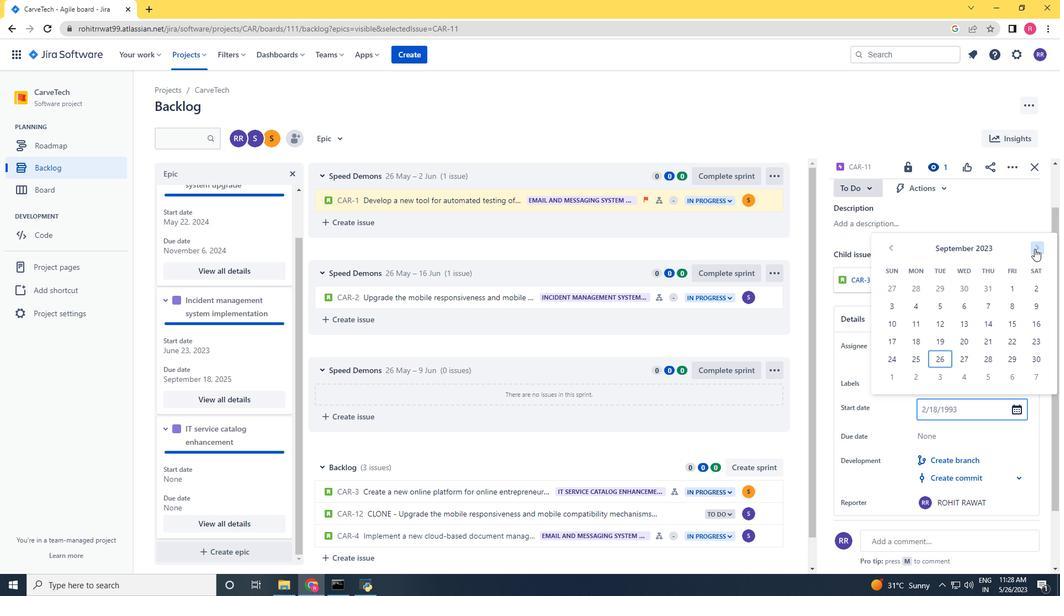 
Action: Mouse pressed left at (1034, 249)
Screenshot: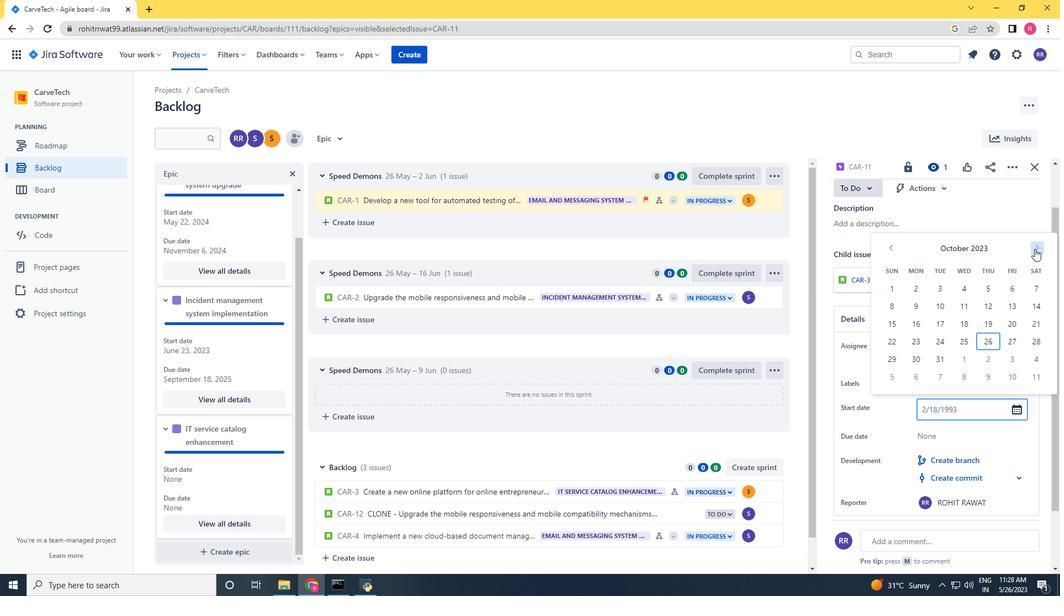 
Action: Mouse pressed left at (1034, 249)
Screenshot: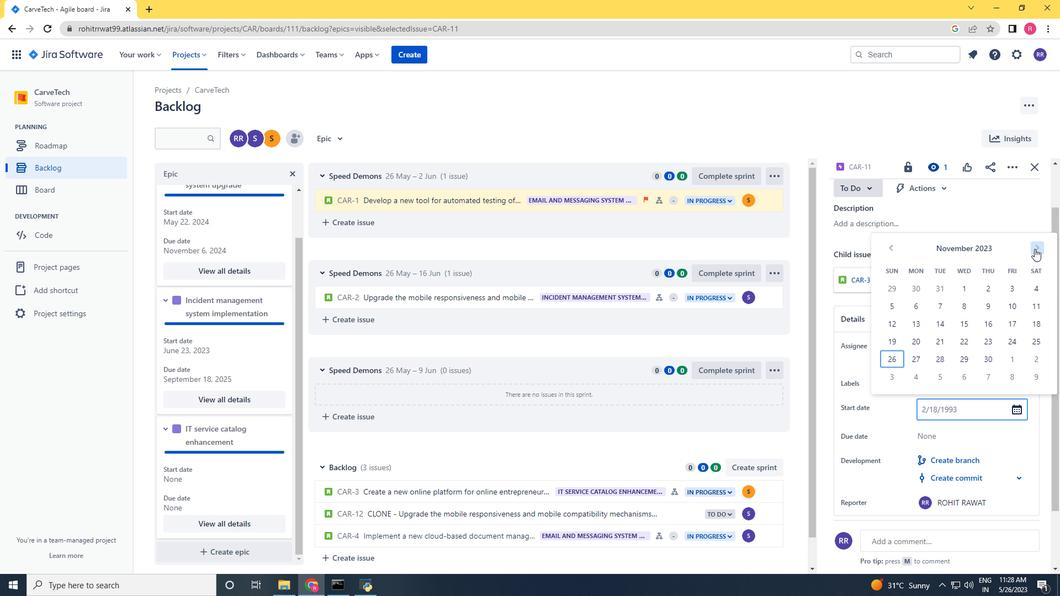 
Action: Mouse pressed left at (1034, 249)
Screenshot: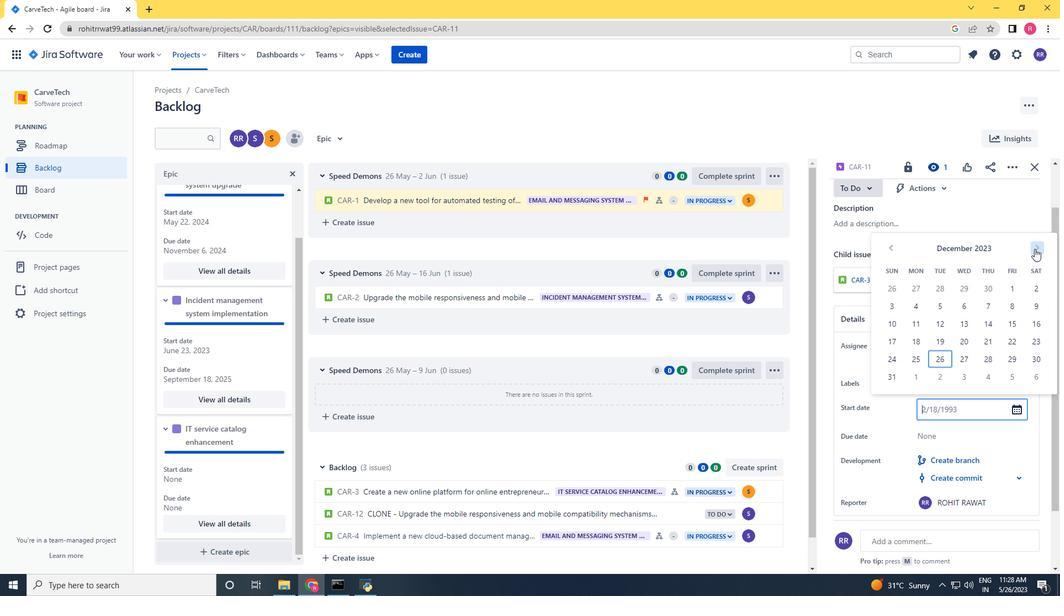 
Action: Mouse pressed left at (1034, 249)
Screenshot: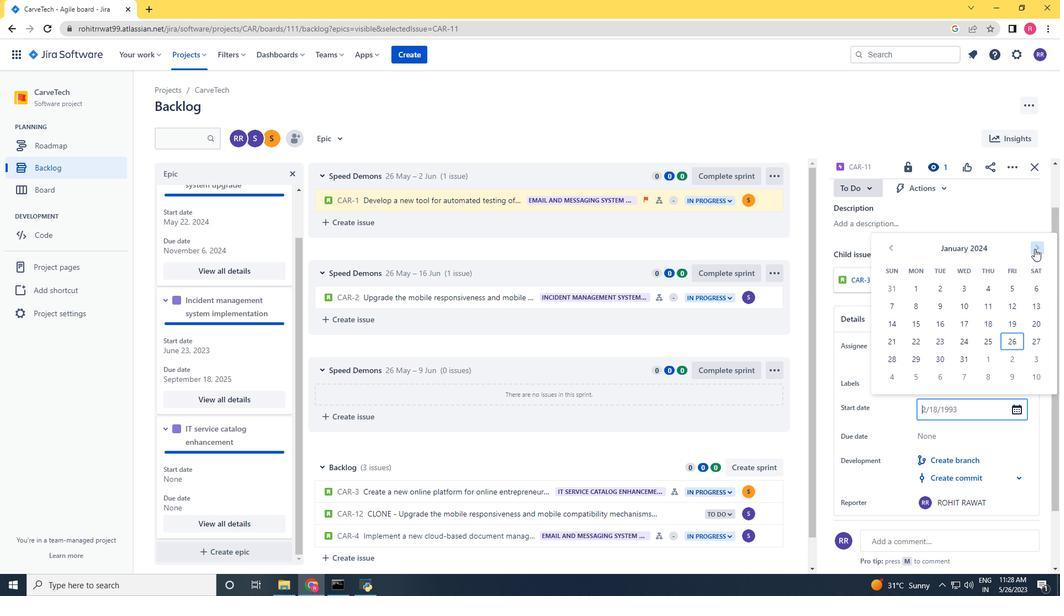 
Action: Mouse moved to (895, 244)
Screenshot: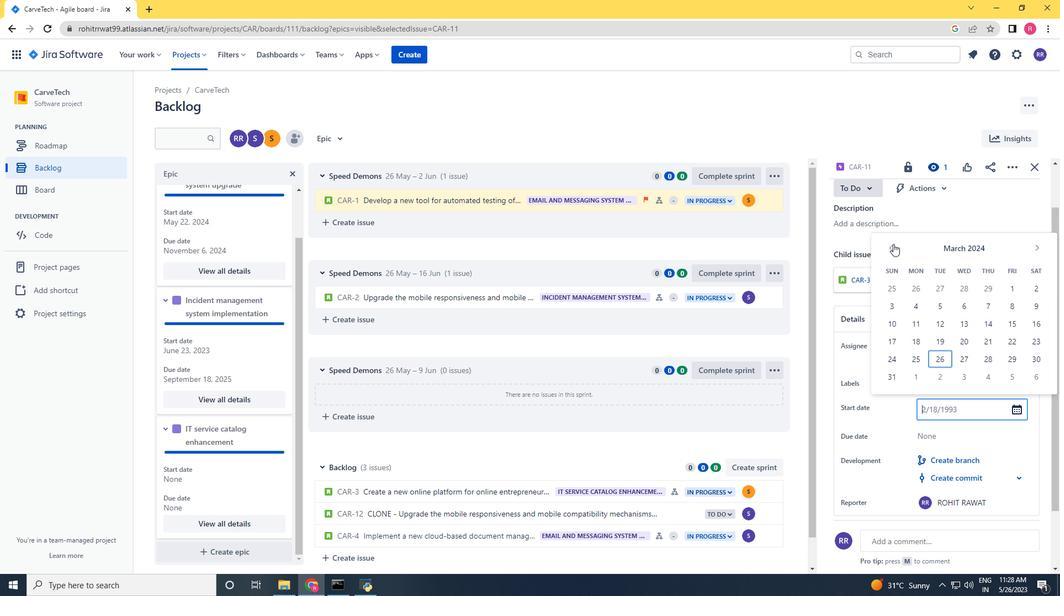
Action: Mouse pressed left at (895, 244)
Screenshot: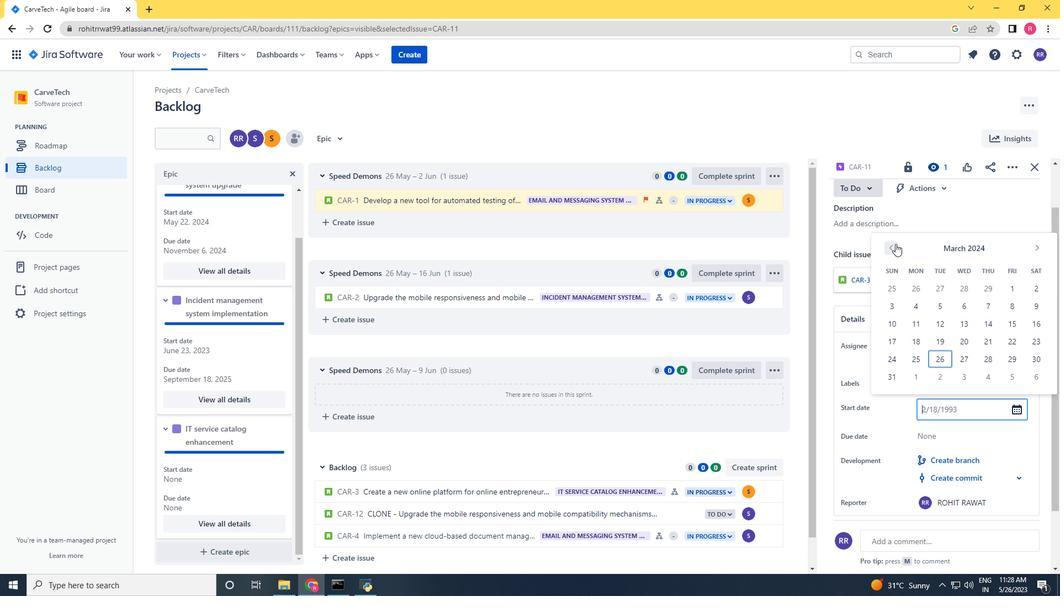 
Action: Mouse moved to (1017, 313)
Screenshot: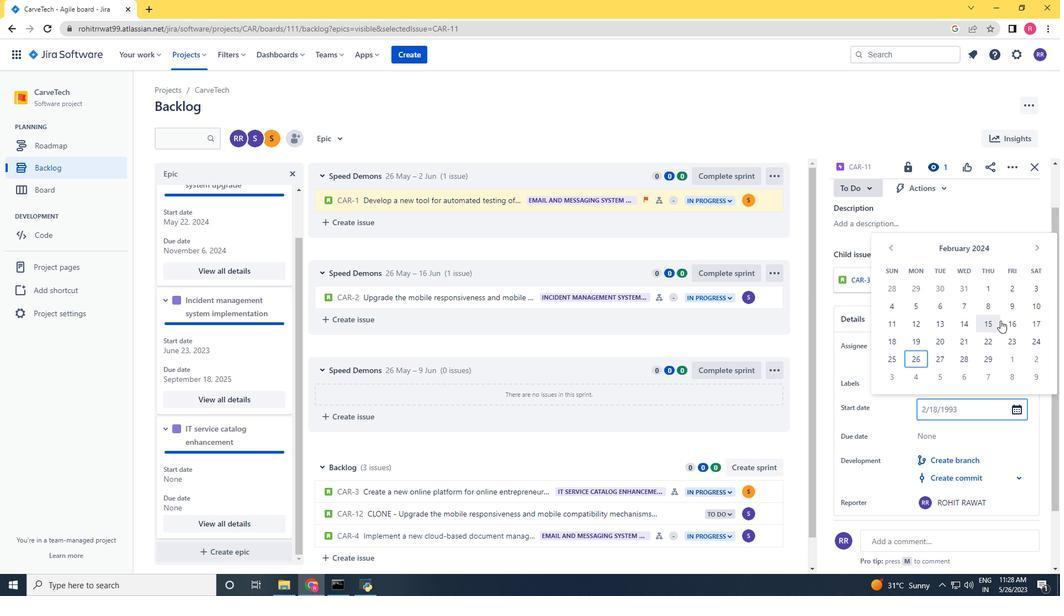 
Action: Mouse pressed left at (1017, 313)
Screenshot: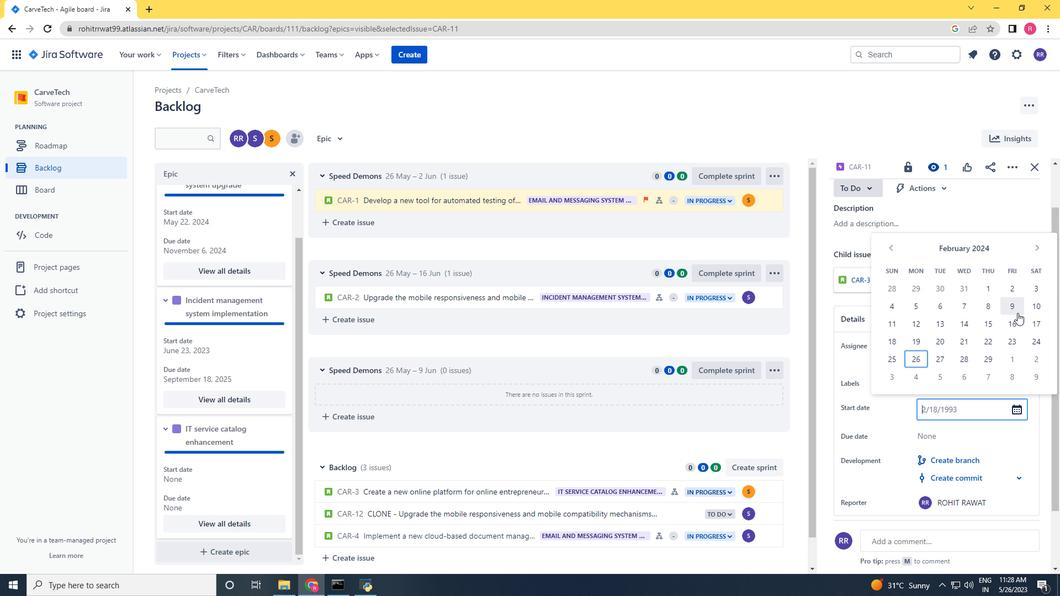 
Action: Mouse moved to (968, 433)
Screenshot: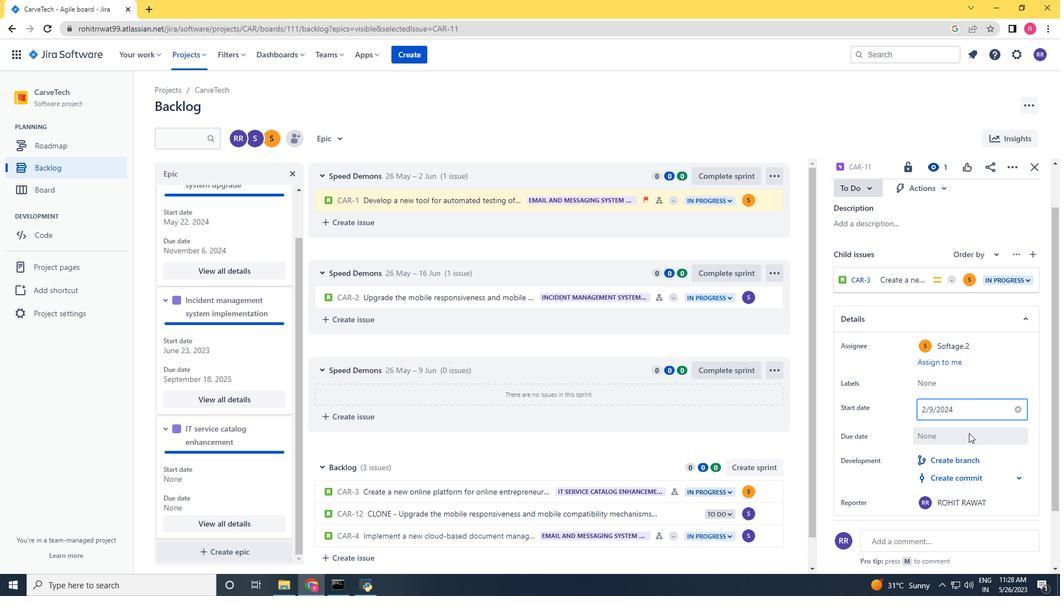 
Action: Mouse pressed left at (968, 433)
Screenshot: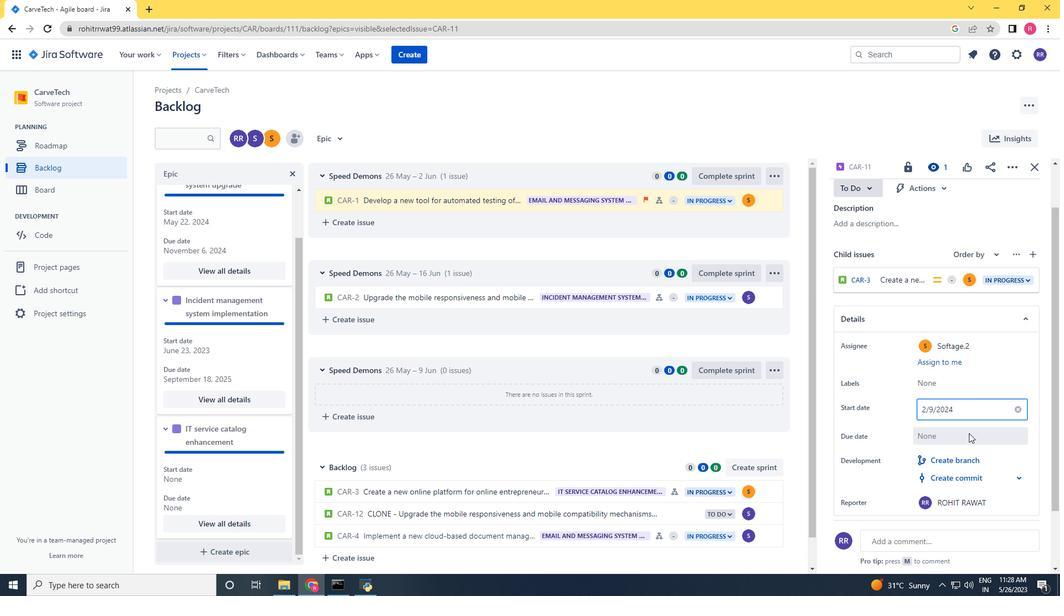 
Action: Mouse moved to (1038, 281)
Screenshot: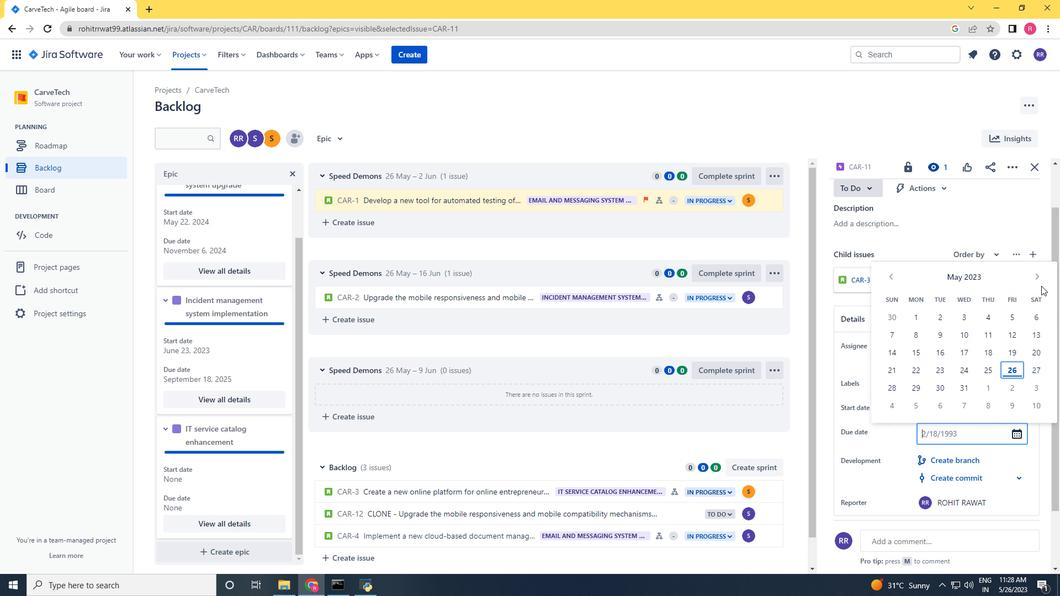 
Action: Mouse pressed left at (1038, 281)
Screenshot: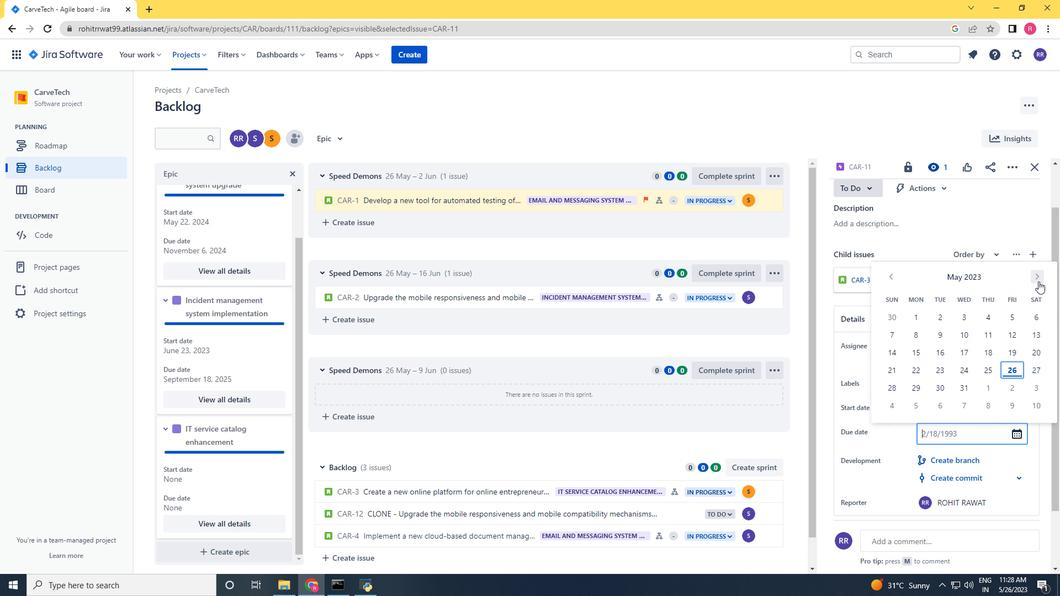 
Action: Mouse pressed left at (1038, 281)
Screenshot: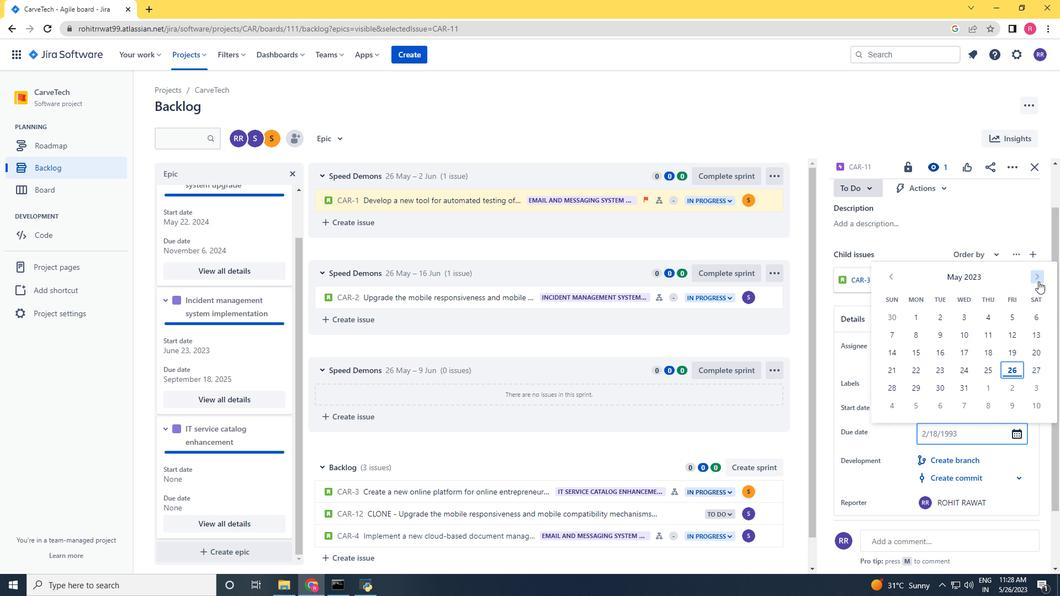 
Action: Mouse pressed left at (1038, 281)
Screenshot: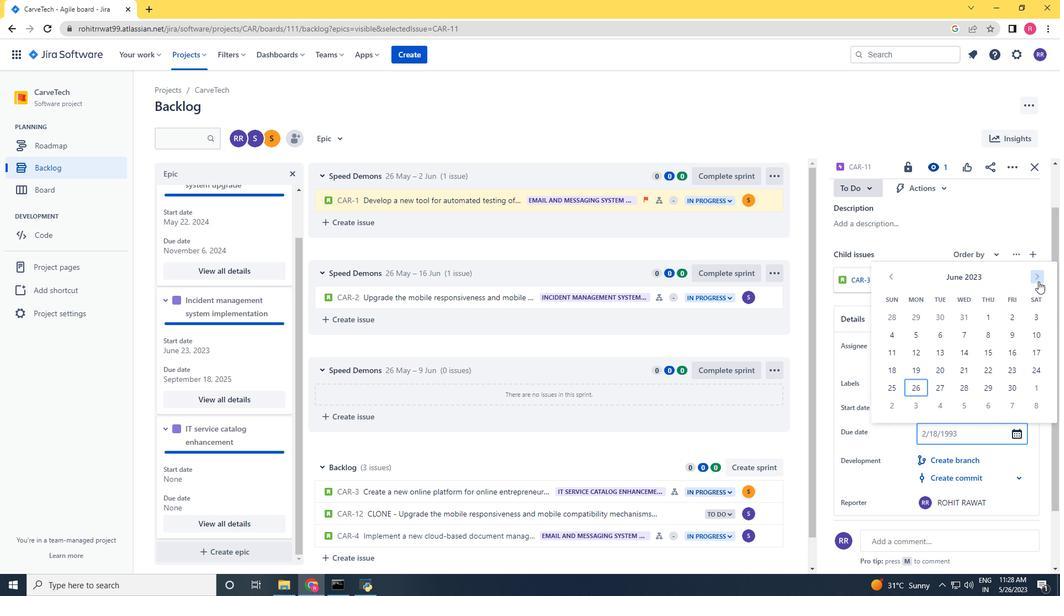 
Action: Mouse pressed left at (1038, 281)
Screenshot: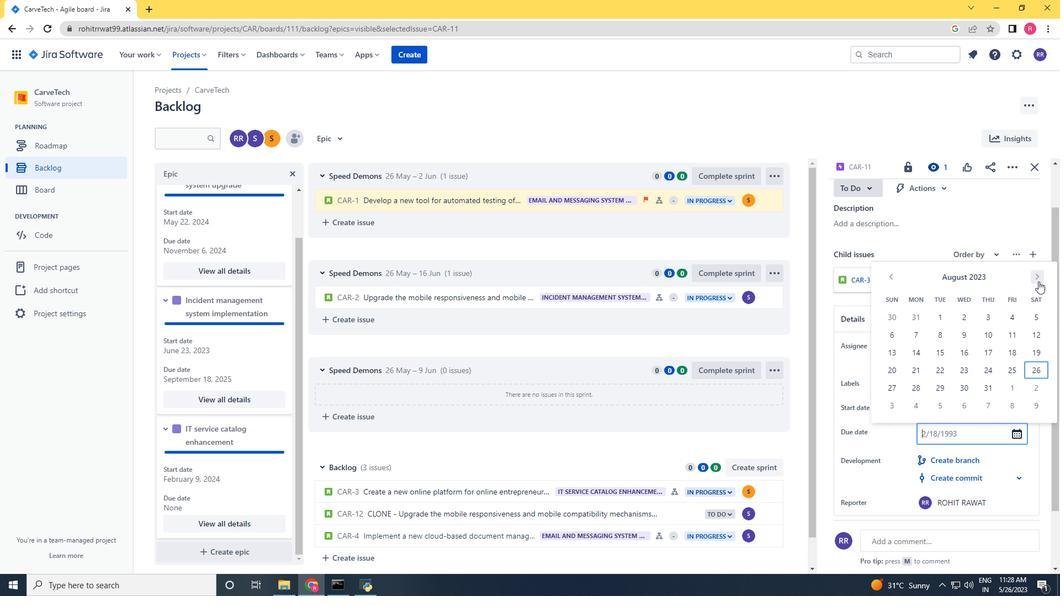 
Action: Mouse pressed left at (1038, 281)
Screenshot: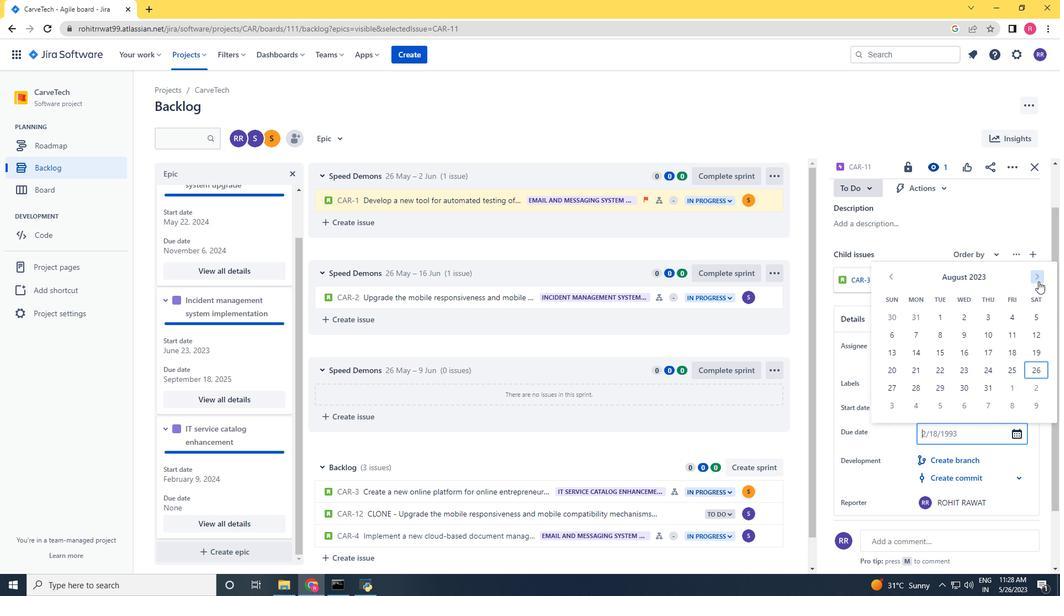 
Action: Mouse pressed left at (1038, 281)
Screenshot: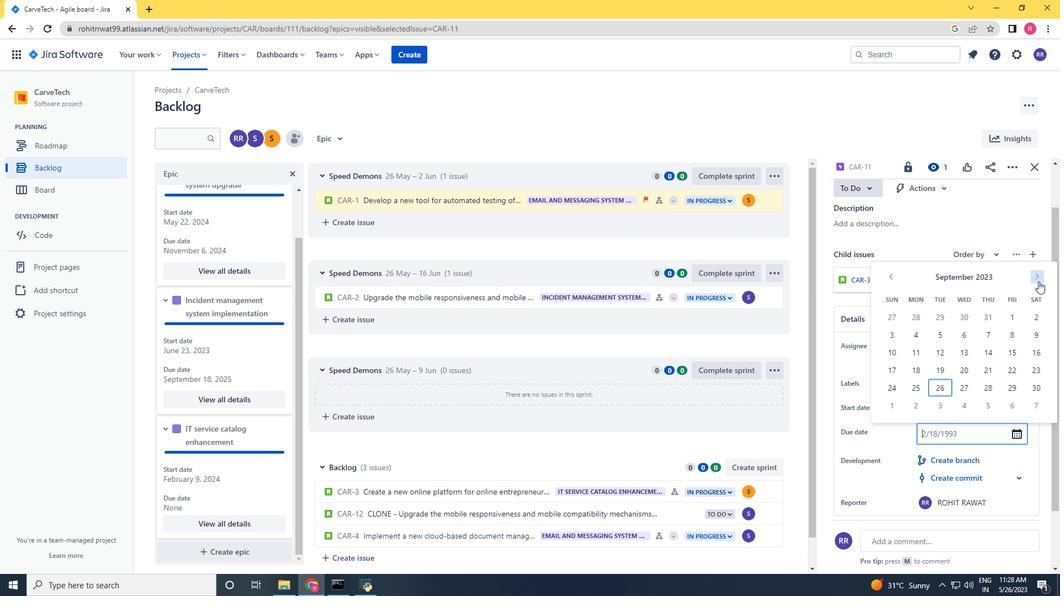 
Action: Mouse pressed left at (1038, 281)
Screenshot: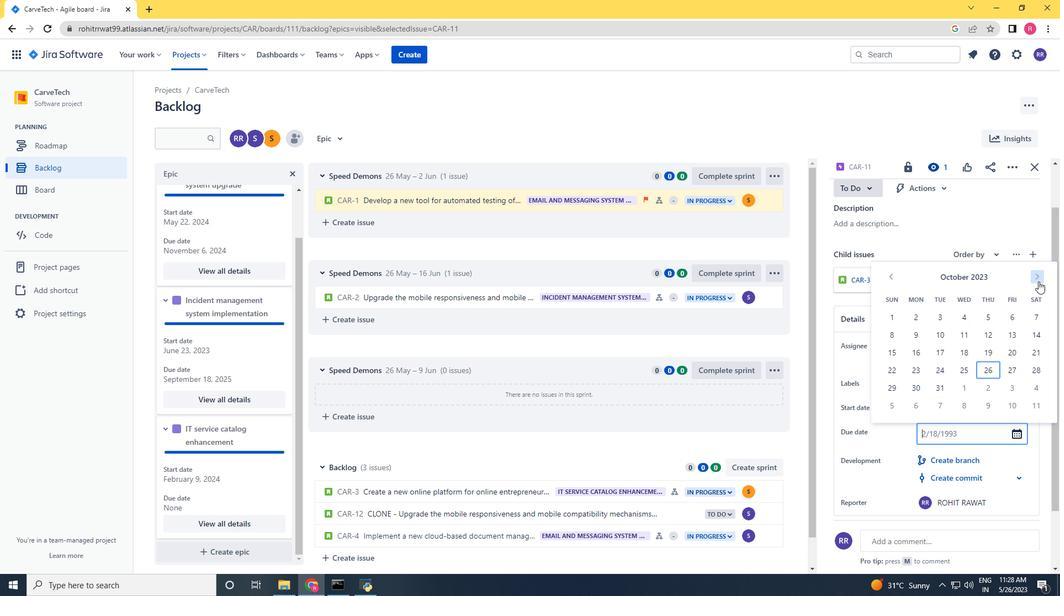 
Action: Mouse pressed left at (1038, 281)
Screenshot: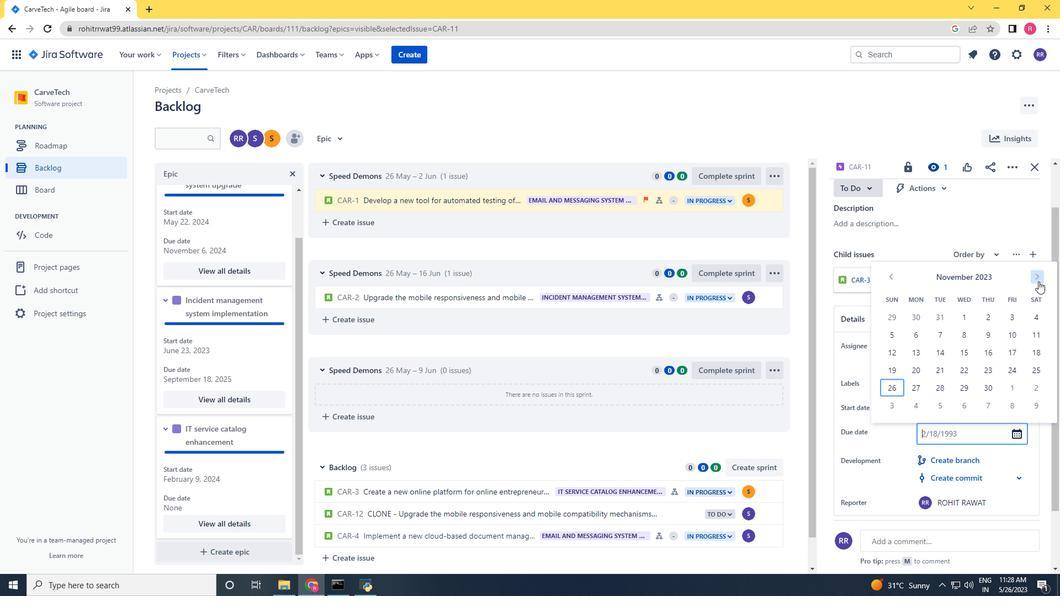
Action: Mouse pressed left at (1038, 281)
Screenshot: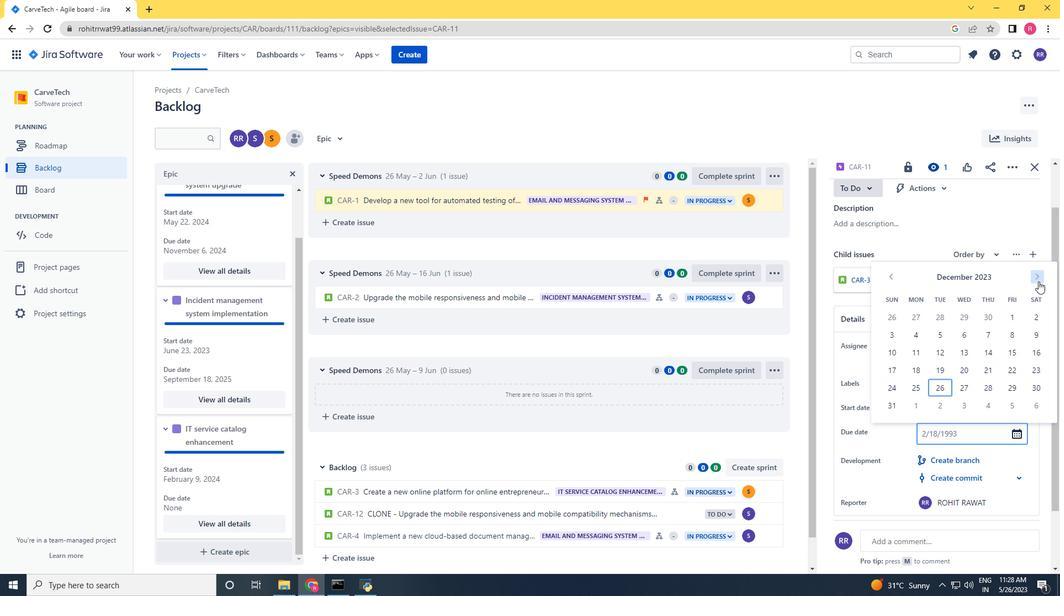 
Action: Mouse pressed left at (1038, 281)
Screenshot: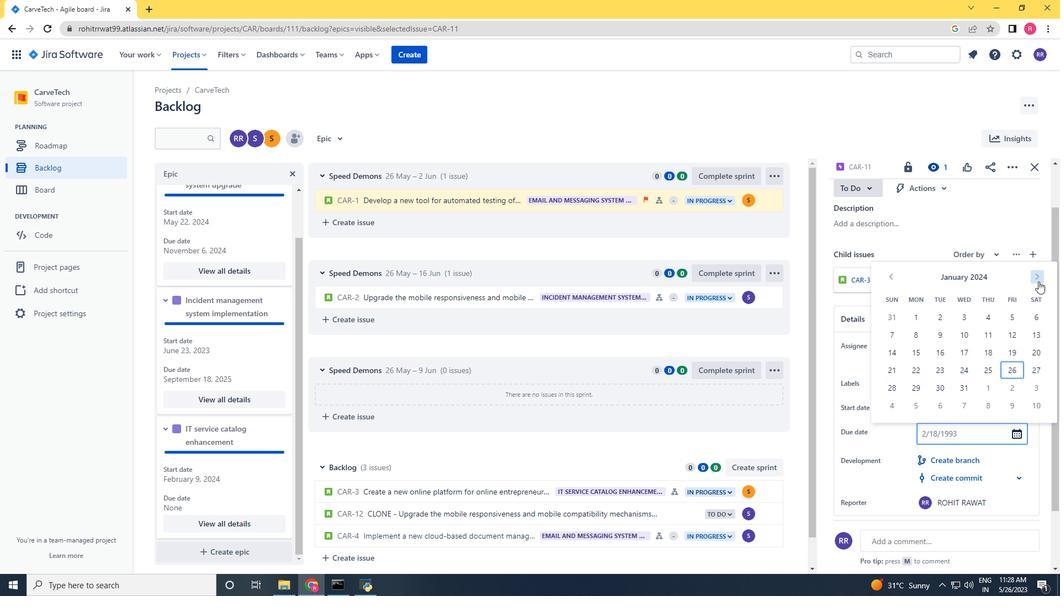 
Action: Mouse pressed left at (1038, 281)
Screenshot: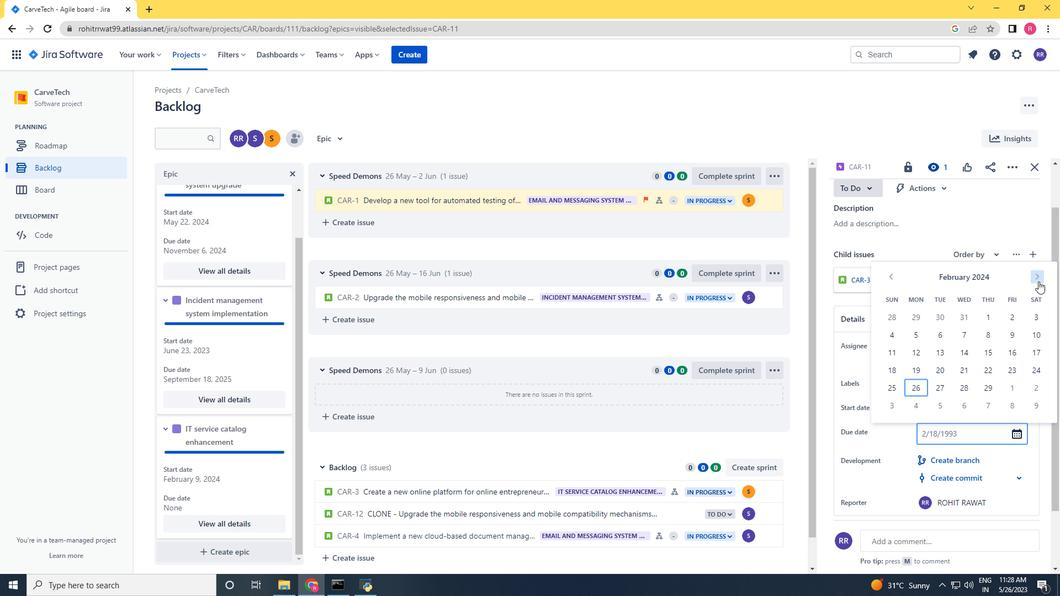
Action: Mouse pressed left at (1038, 281)
Screenshot: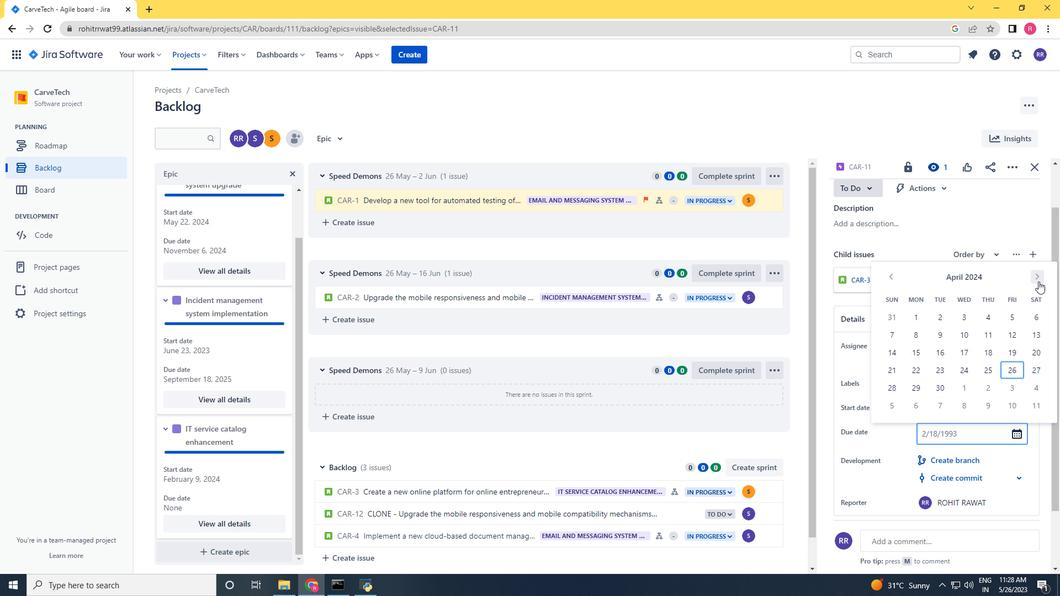
Action: Mouse pressed left at (1038, 281)
Screenshot: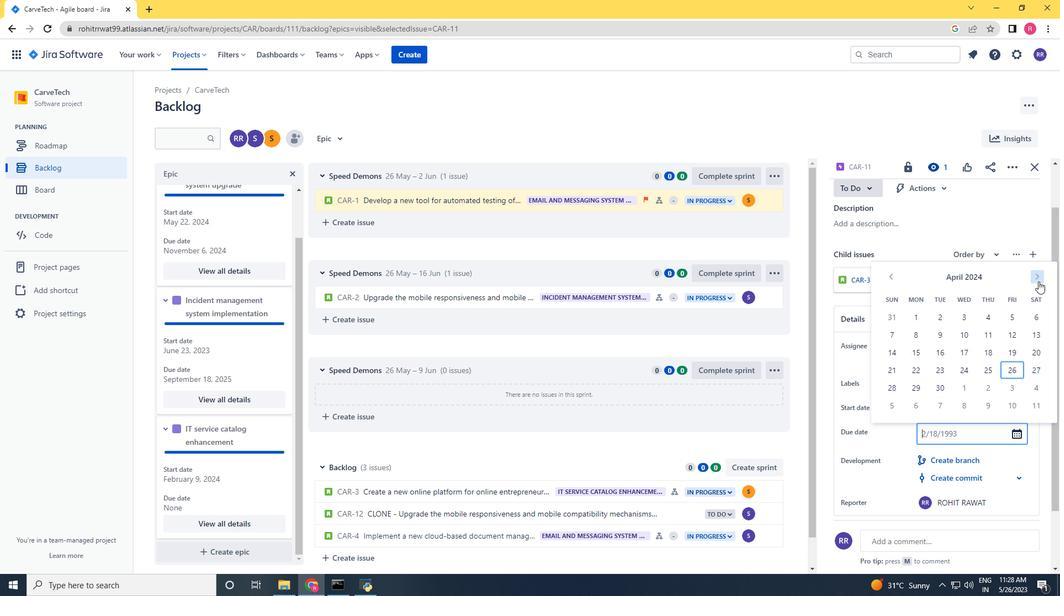 
Action: Mouse pressed left at (1038, 281)
Screenshot: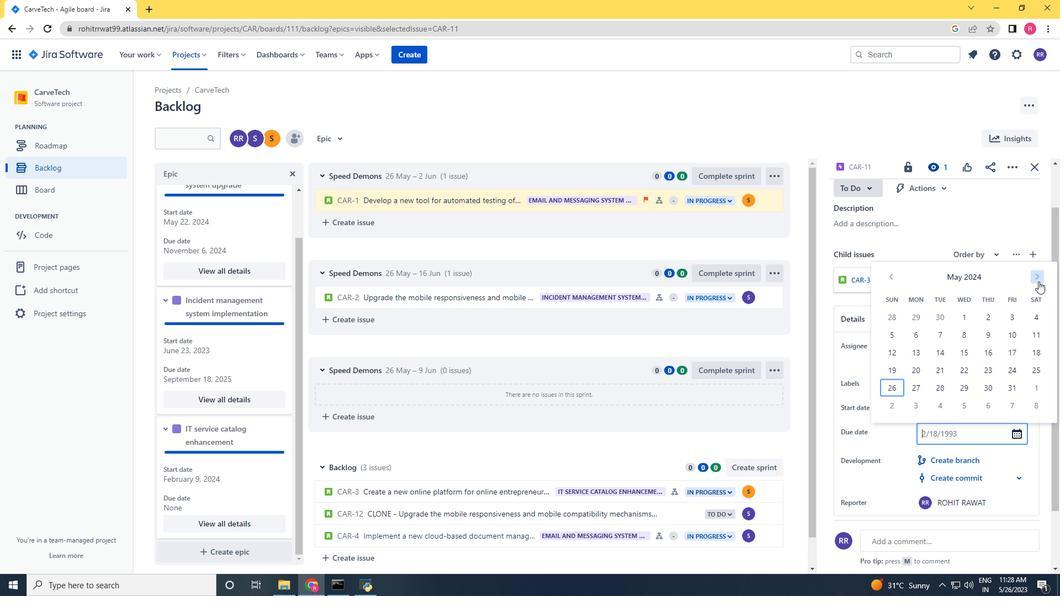 
Action: Mouse pressed left at (1038, 281)
Screenshot: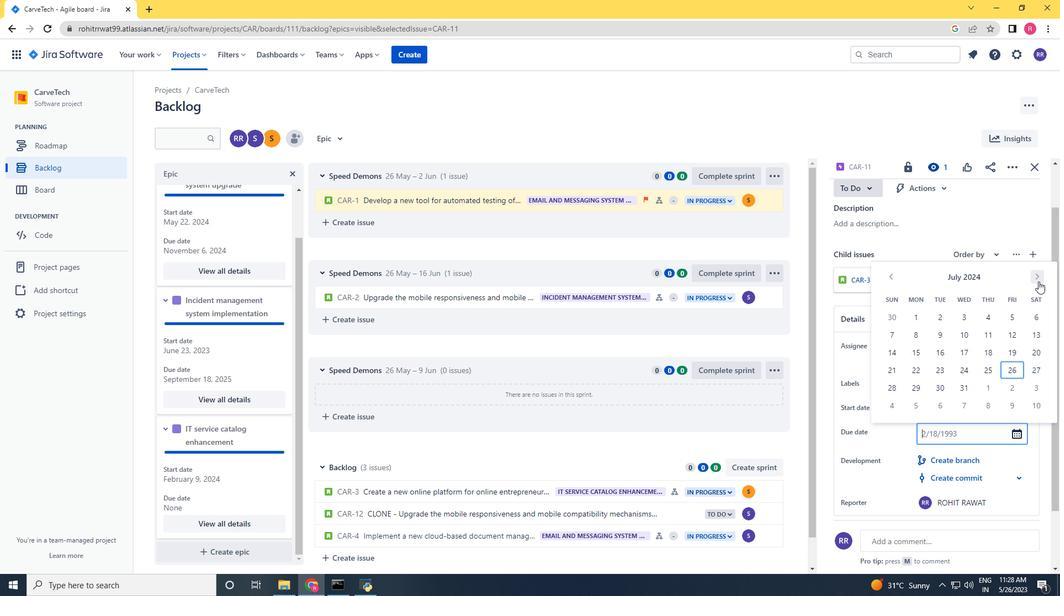 
Action: Mouse pressed left at (1038, 281)
Screenshot: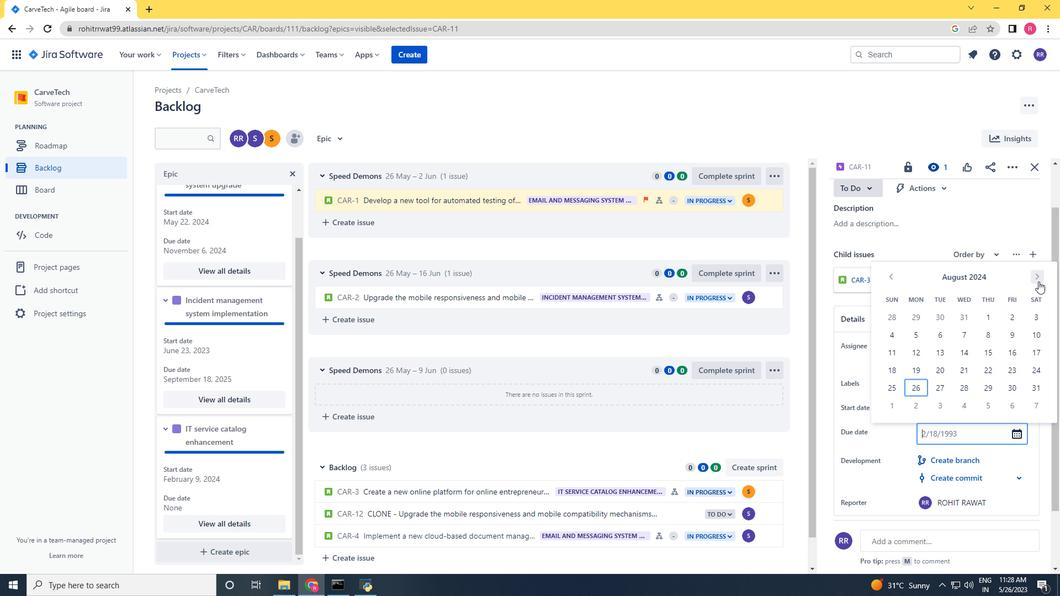 
Action: Mouse pressed left at (1038, 281)
Screenshot: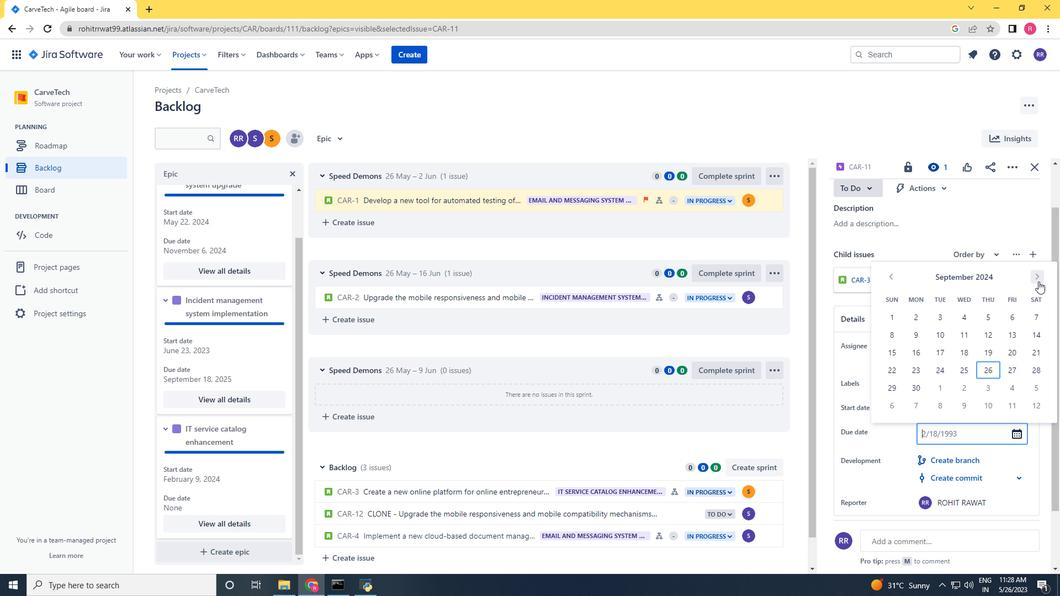 
Action: Mouse moved to (949, 337)
Screenshot: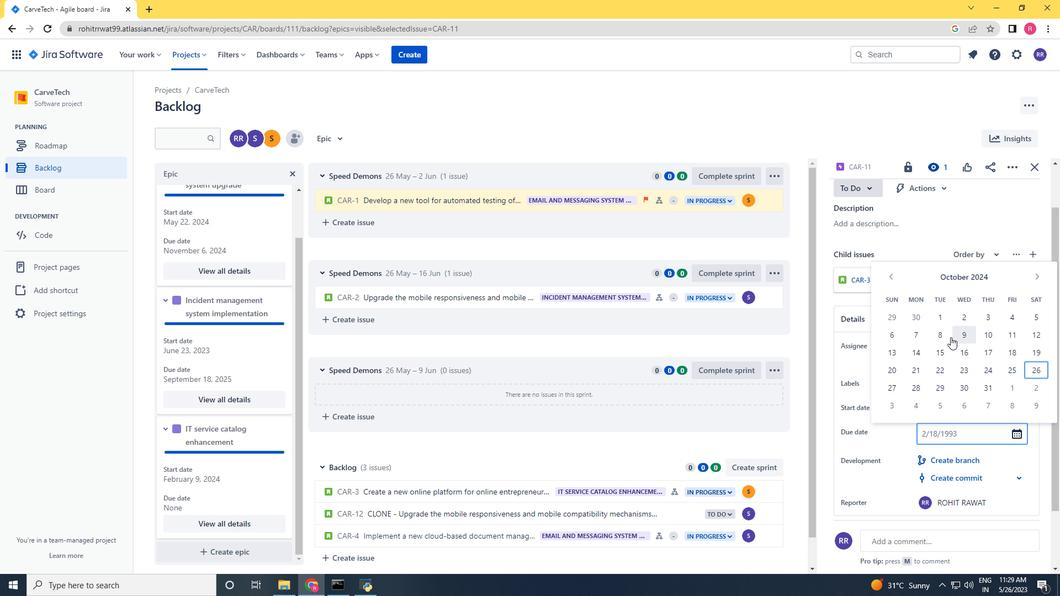 
Action: Mouse pressed left at (949, 337)
Screenshot: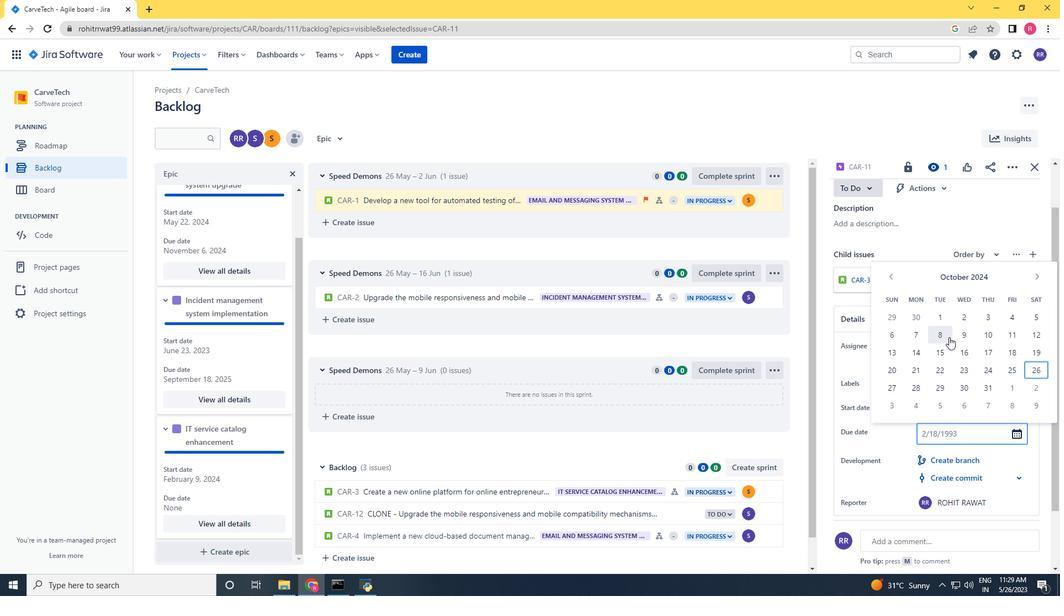 
Action: Mouse moved to (972, 460)
Screenshot: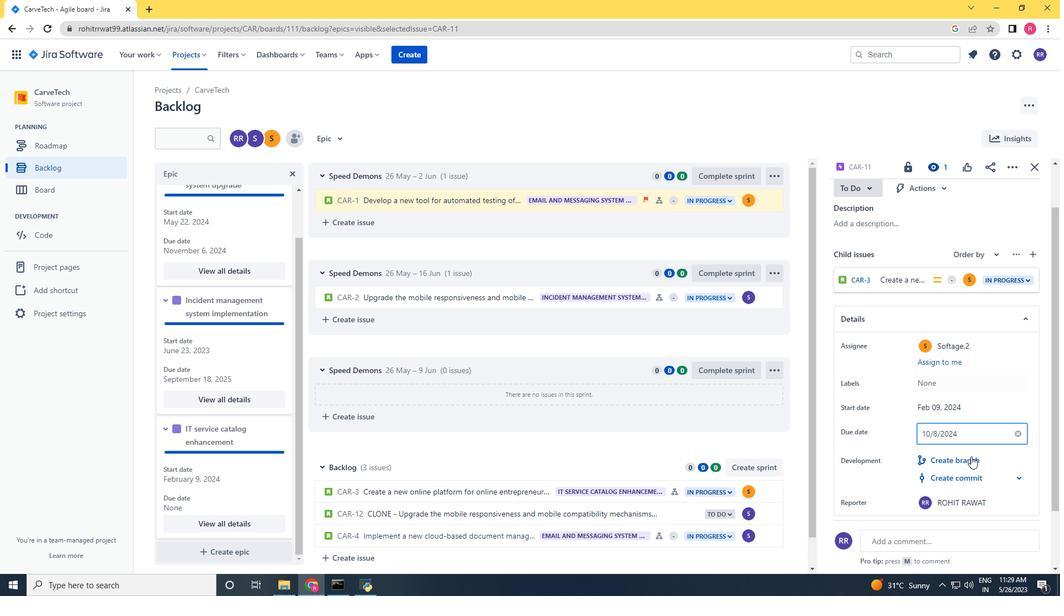 
Action: Mouse scrolled (972, 459) with delta (0, 0)
Screenshot: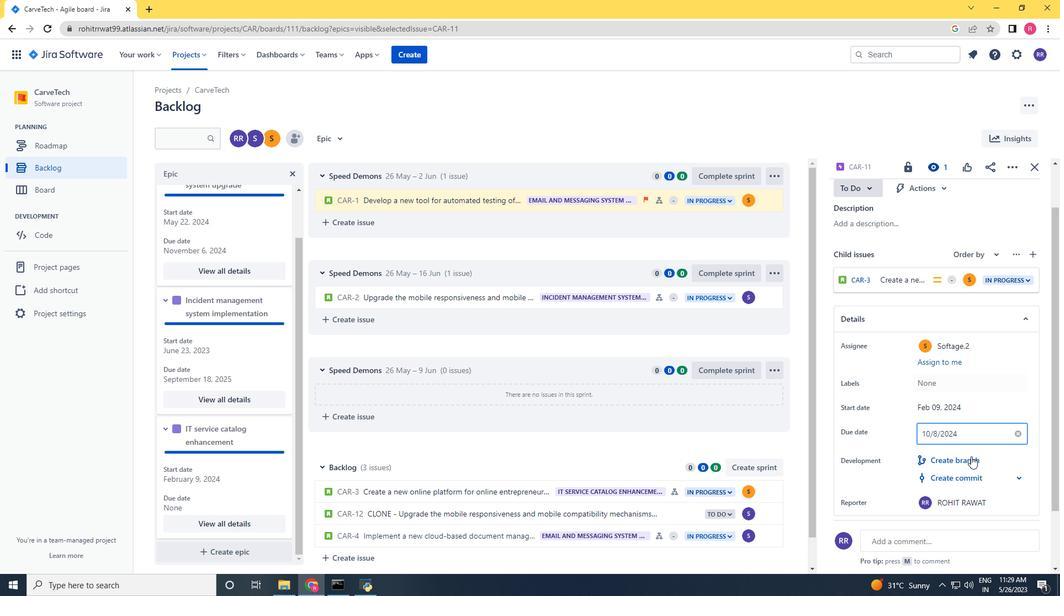 
Action: Mouse moved to (972, 461)
Screenshot: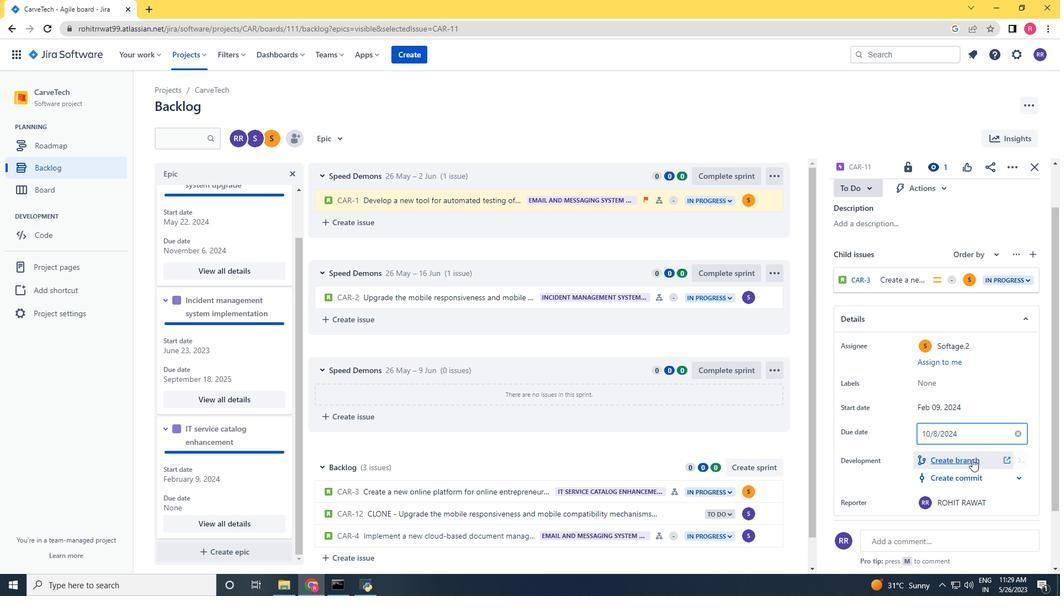 
Action: Mouse scrolled (972, 460) with delta (0, 0)
Screenshot: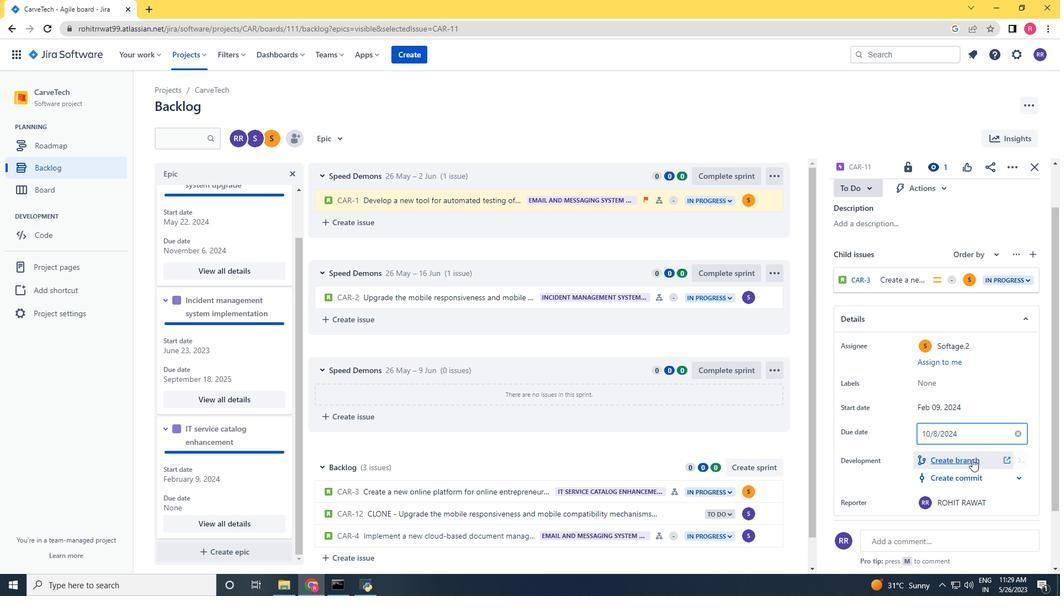 
Action: Mouse moved to (972, 461)
Screenshot: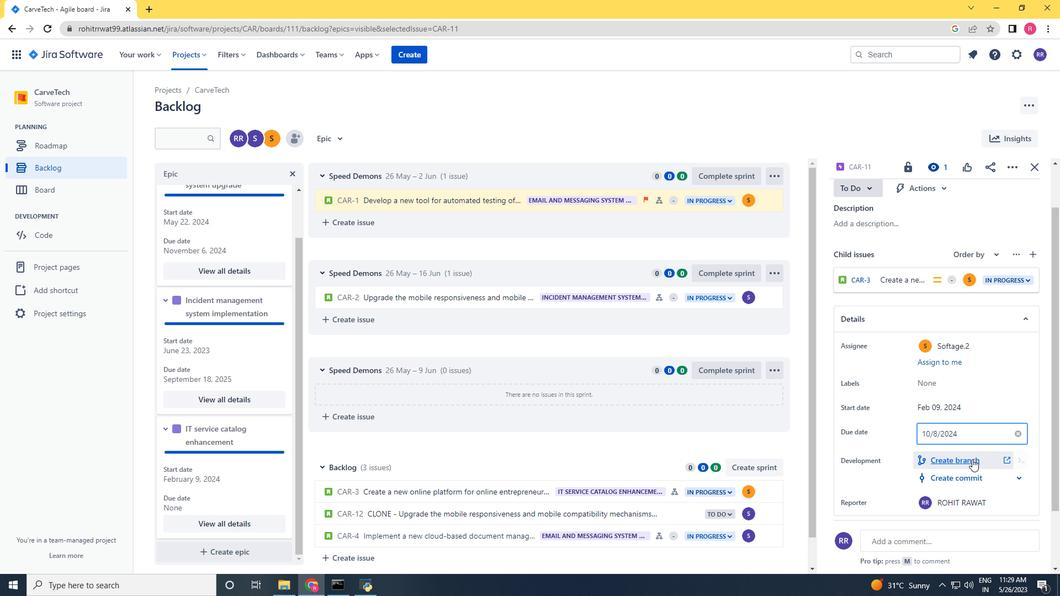 
Action: Mouse scrolled (972, 461) with delta (0, 0)
Screenshot: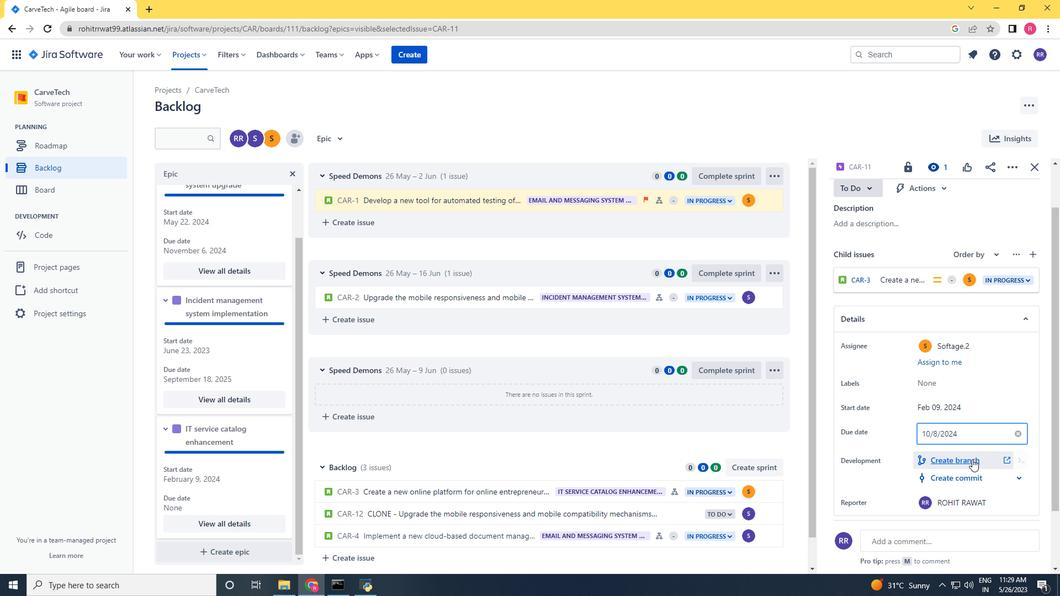 
Action: Mouse moved to (972, 462)
Screenshot: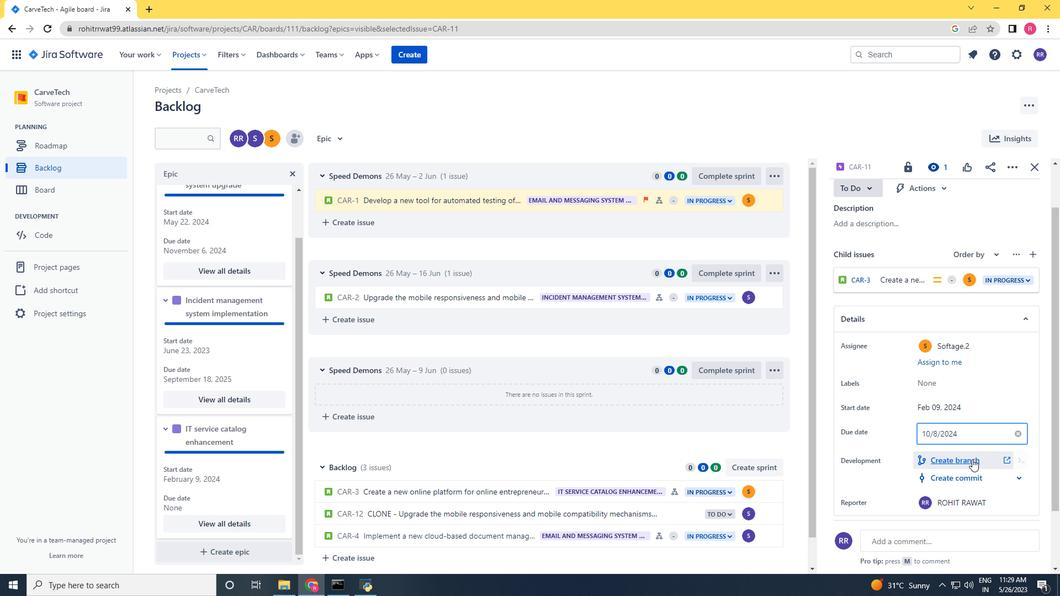 
Action: Mouse scrolled (972, 461) with delta (0, 0)
Screenshot: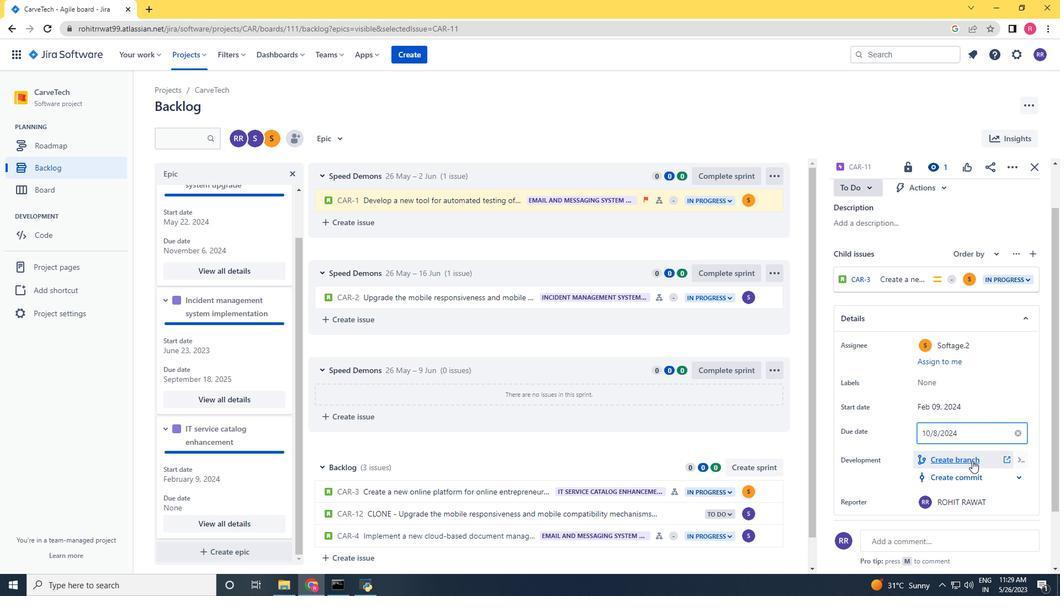 
Action: Mouse moved to (955, 475)
Screenshot: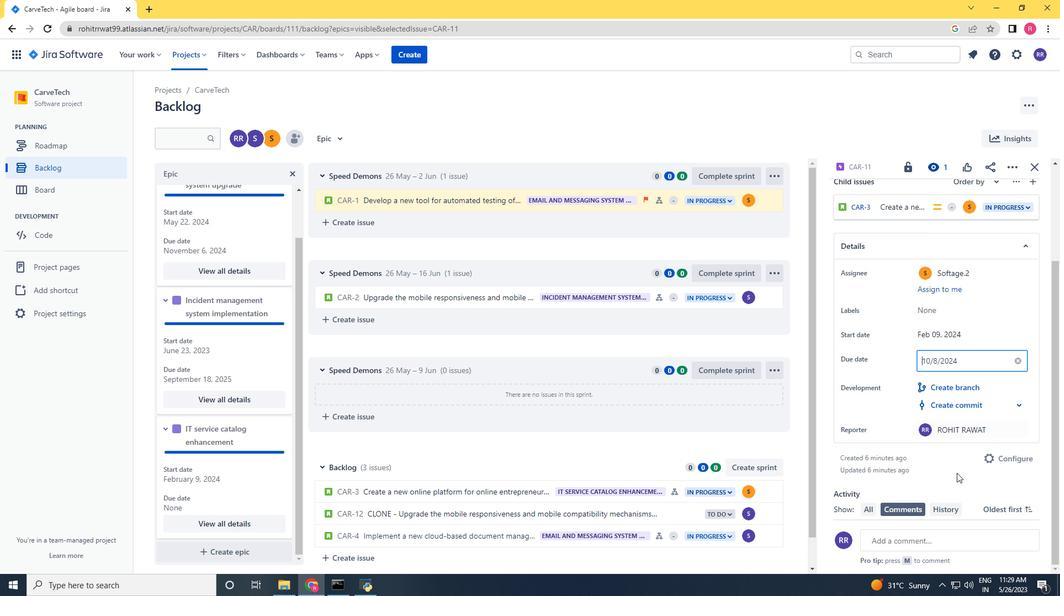 
Action: Mouse pressed left at (955, 475)
Screenshot: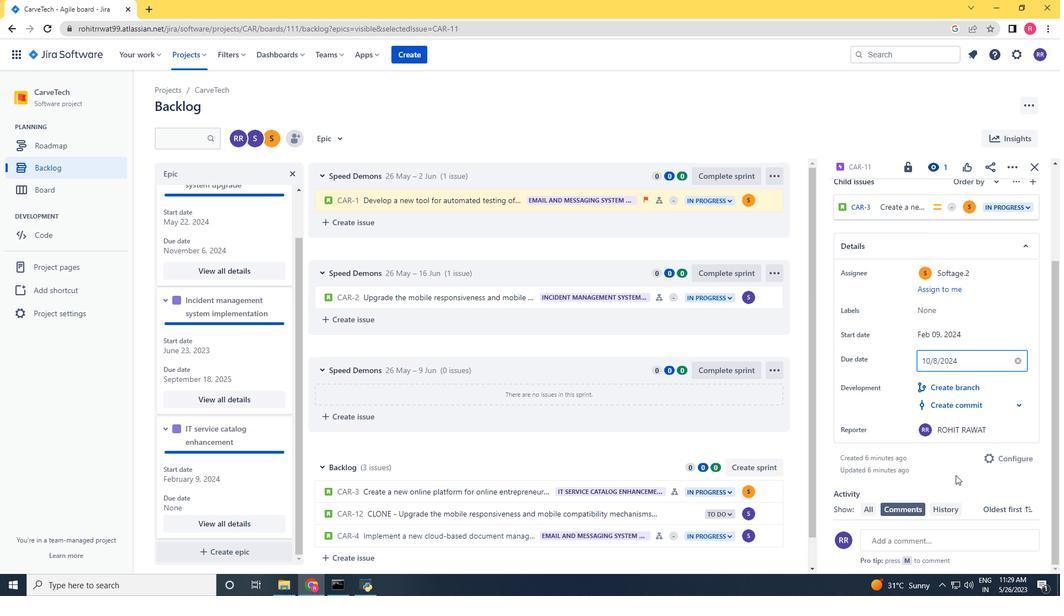 
Action: Mouse scrolled (955, 476) with delta (0, 0)
Screenshot: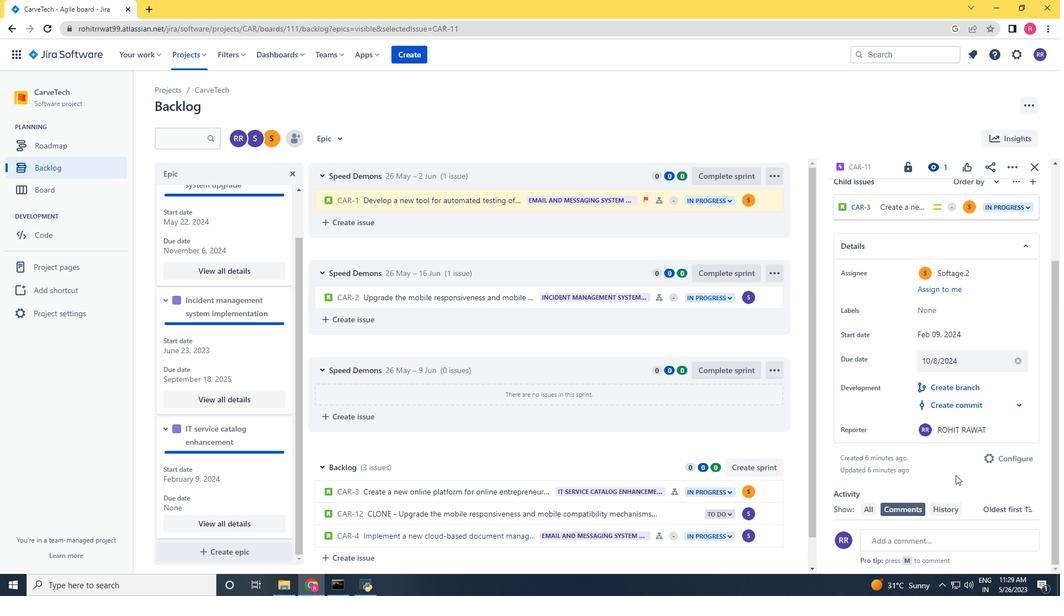 
Action: Mouse scrolled (955, 476) with delta (0, 0)
Screenshot: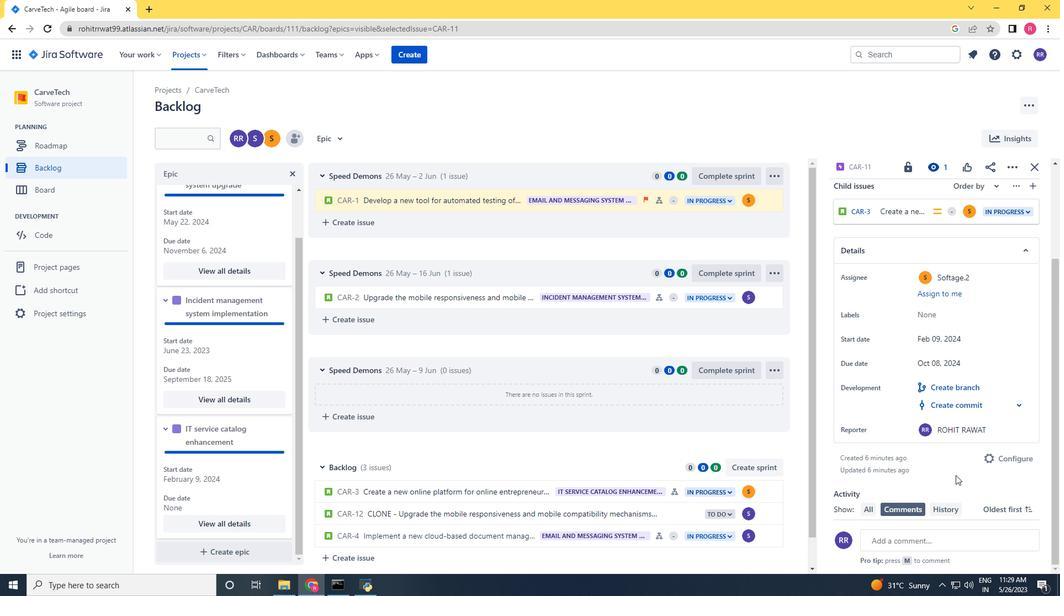 
Action: Mouse scrolled (955, 476) with delta (0, 0)
Screenshot: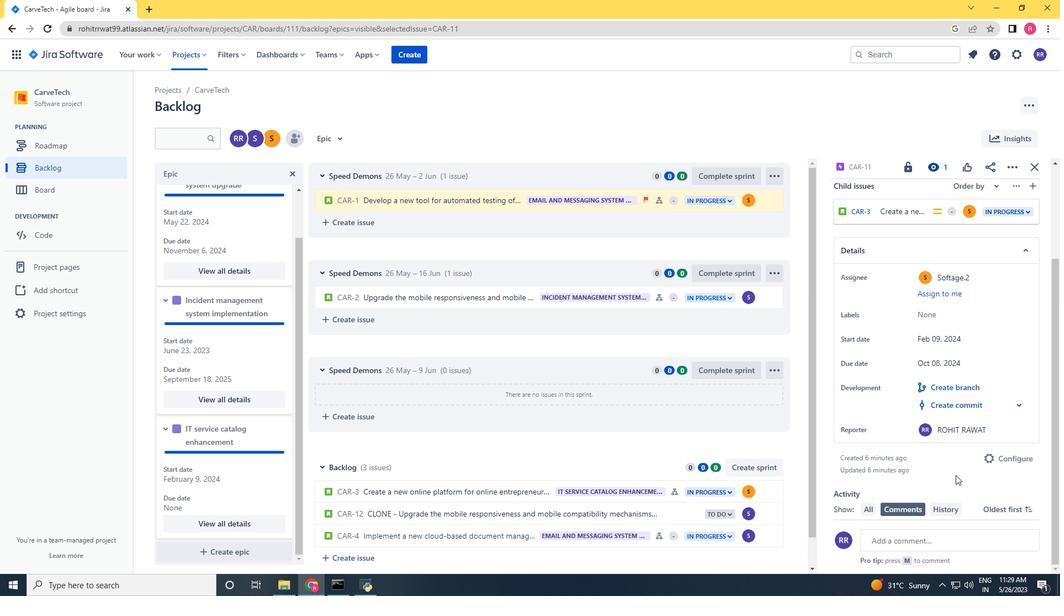 
Action: Mouse scrolled (955, 476) with delta (0, 0)
Screenshot: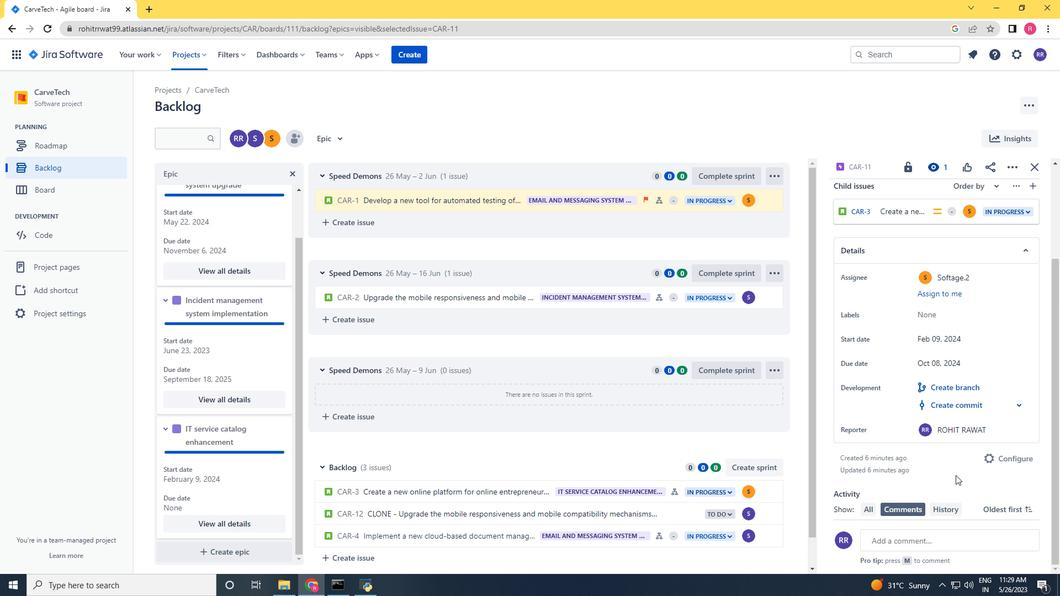 
Action: Mouse scrolled (955, 476) with delta (0, 0)
Screenshot: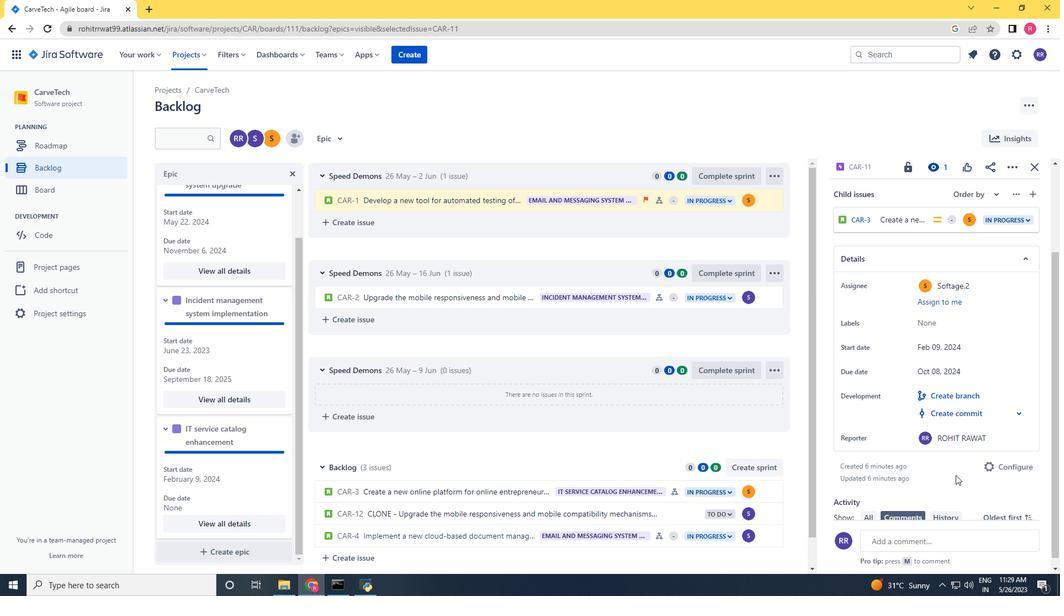 
Action: Mouse moved to (262, 432)
Screenshot: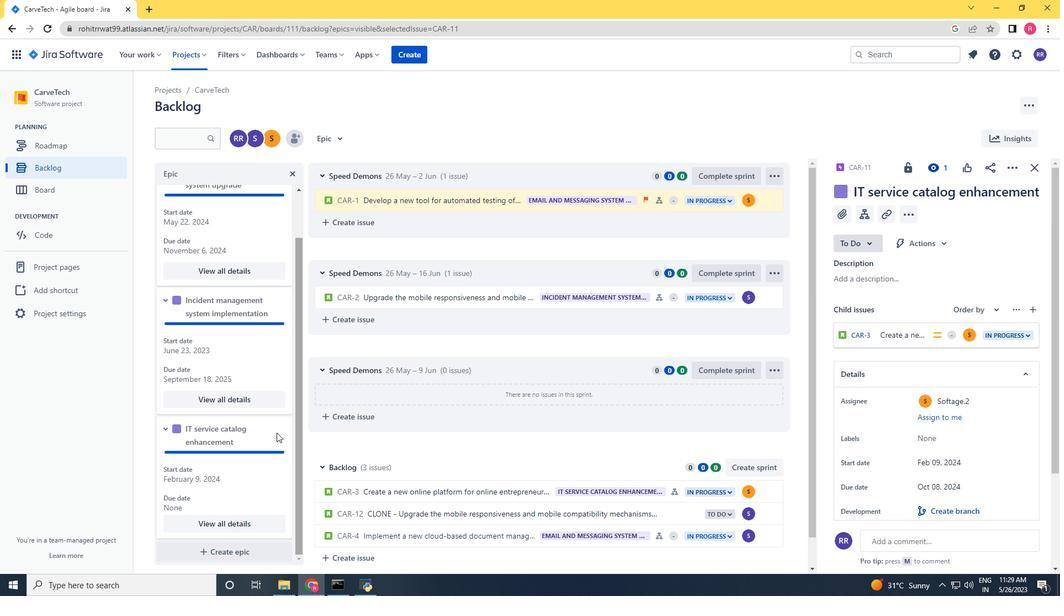 
Action: Mouse scrolled (262, 432) with delta (0, 0)
Screenshot: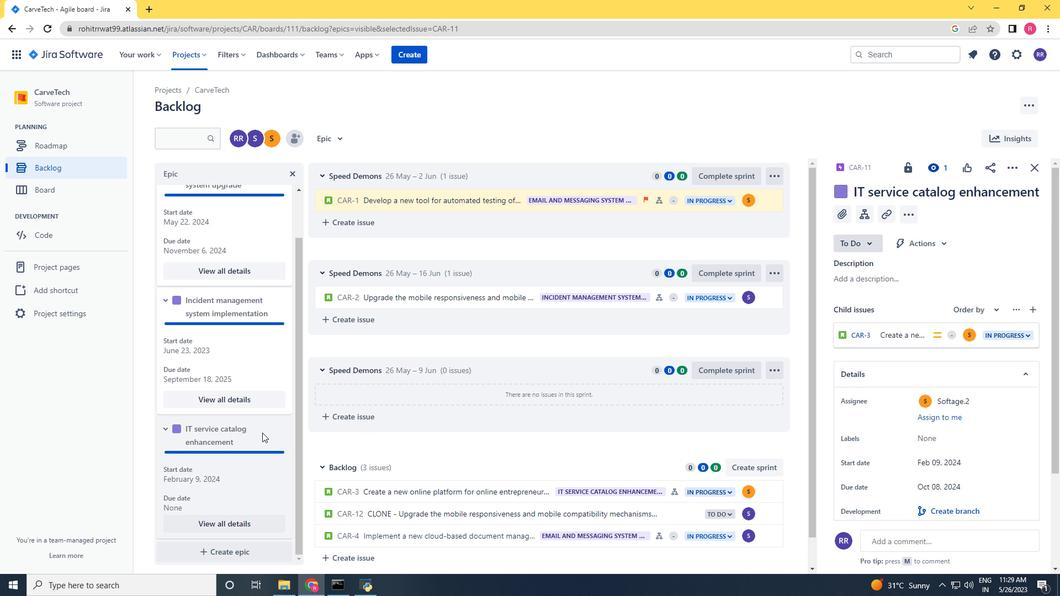 
Action: Mouse moved to (262, 432)
Screenshot: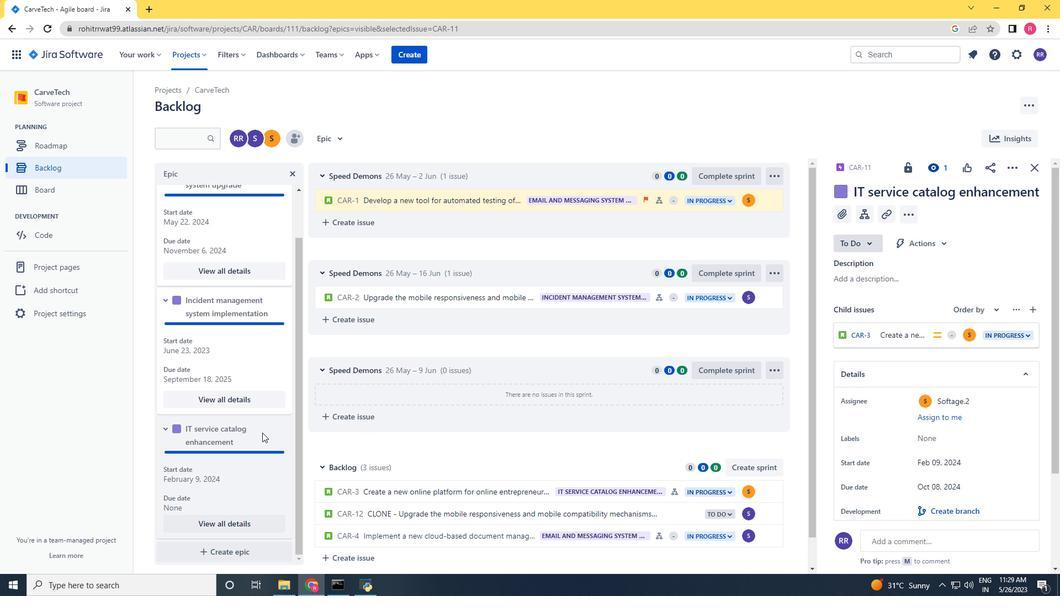 
Action: Mouse scrolled (262, 433) with delta (0, 0)
Screenshot: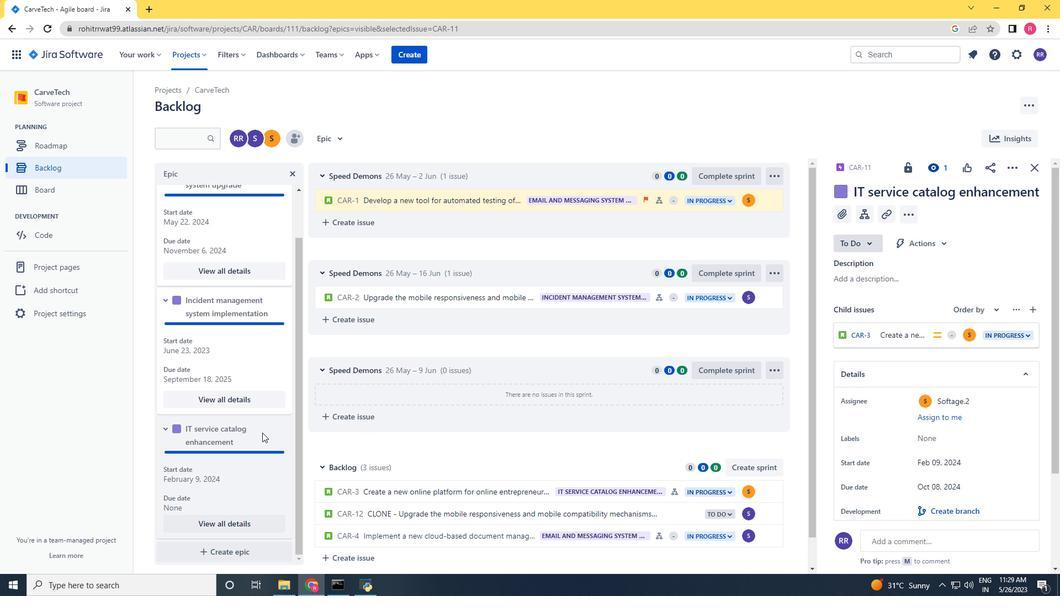 
Action: Mouse scrolled (262, 433) with delta (0, 0)
Screenshot: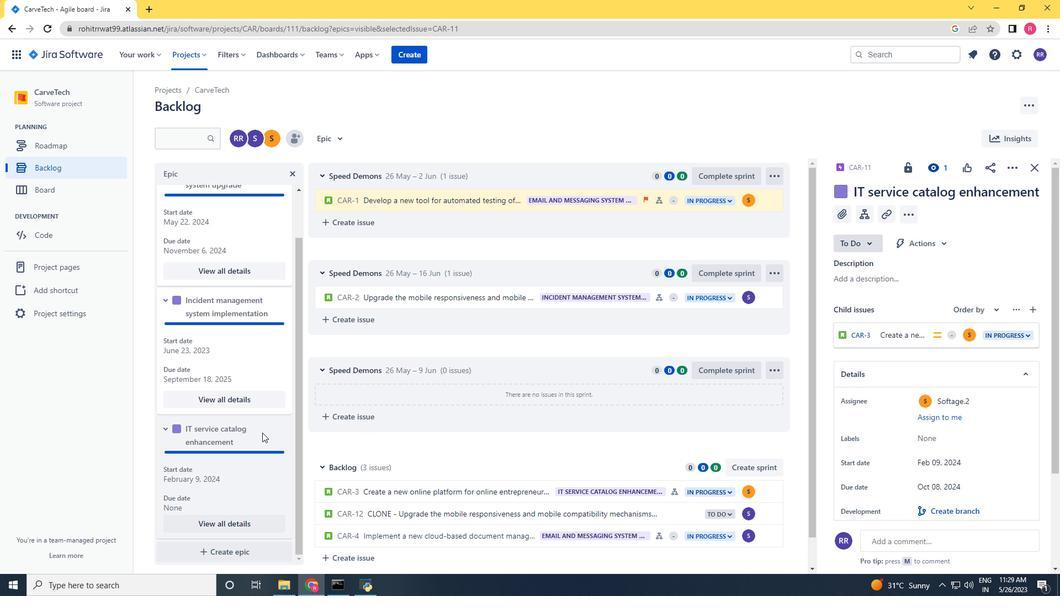 
Action: Mouse scrolled (262, 433) with delta (0, 0)
Screenshot: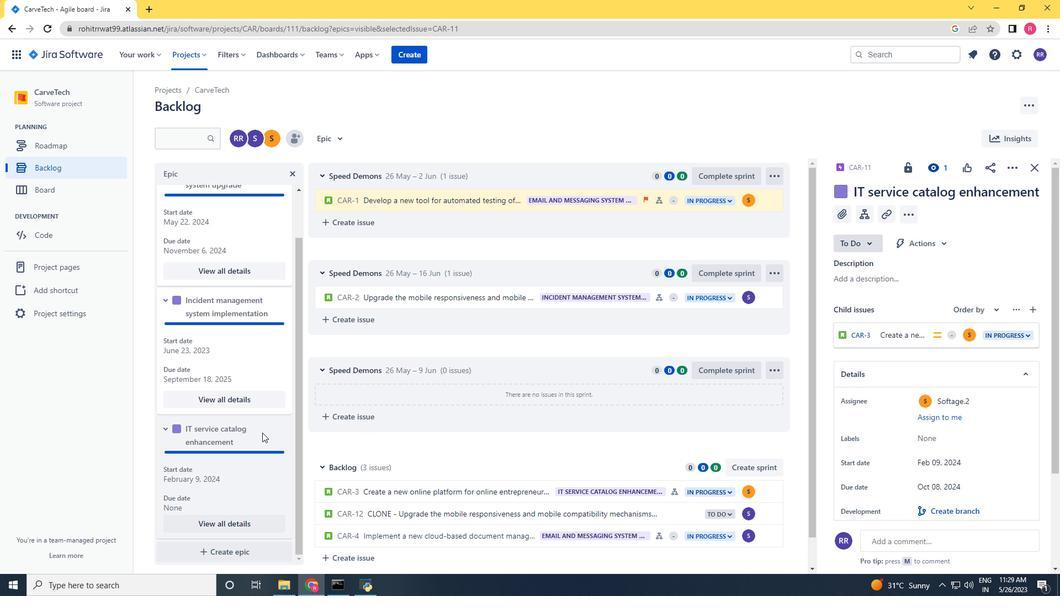 
Action: Mouse scrolled (262, 433) with delta (0, 0)
Screenshot: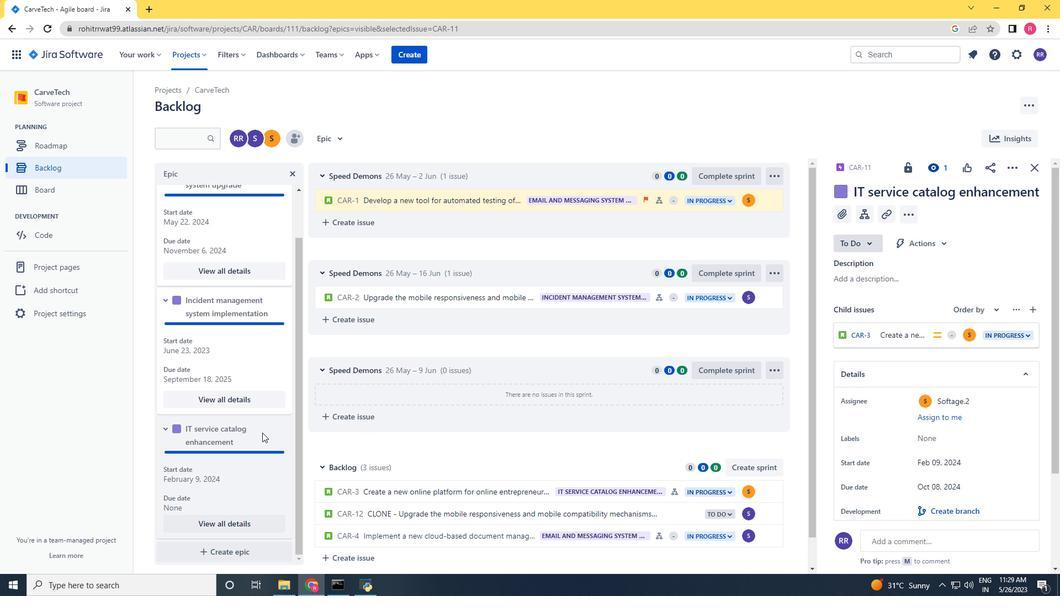 
Action: Mouse scrolled (262, 433) with delta (0, 0)
Screenshot: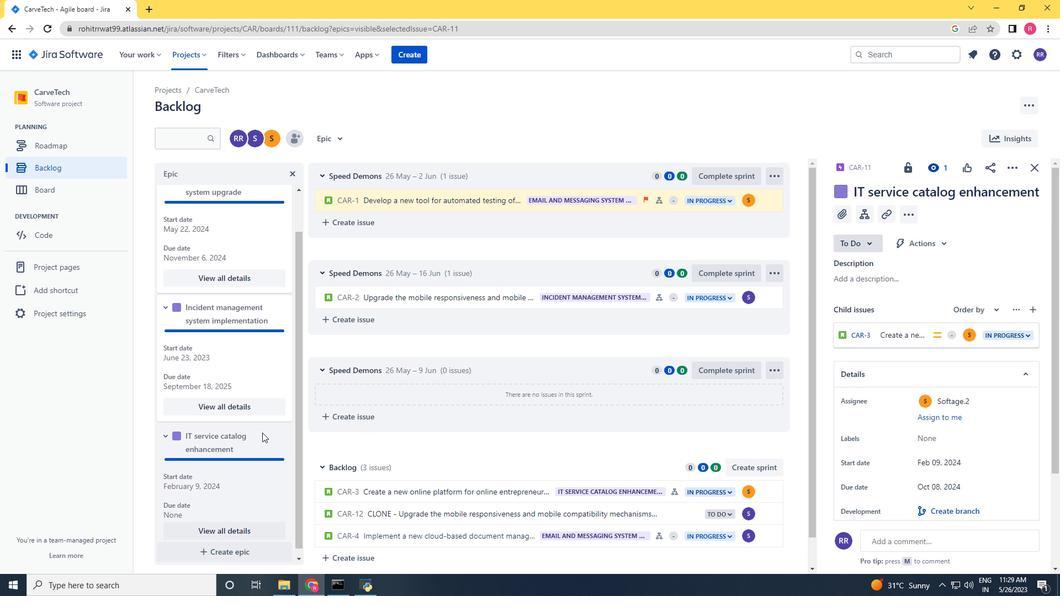 
Action: Mouse scrolled (262, 432) with delta (0, 0)
Screenshot: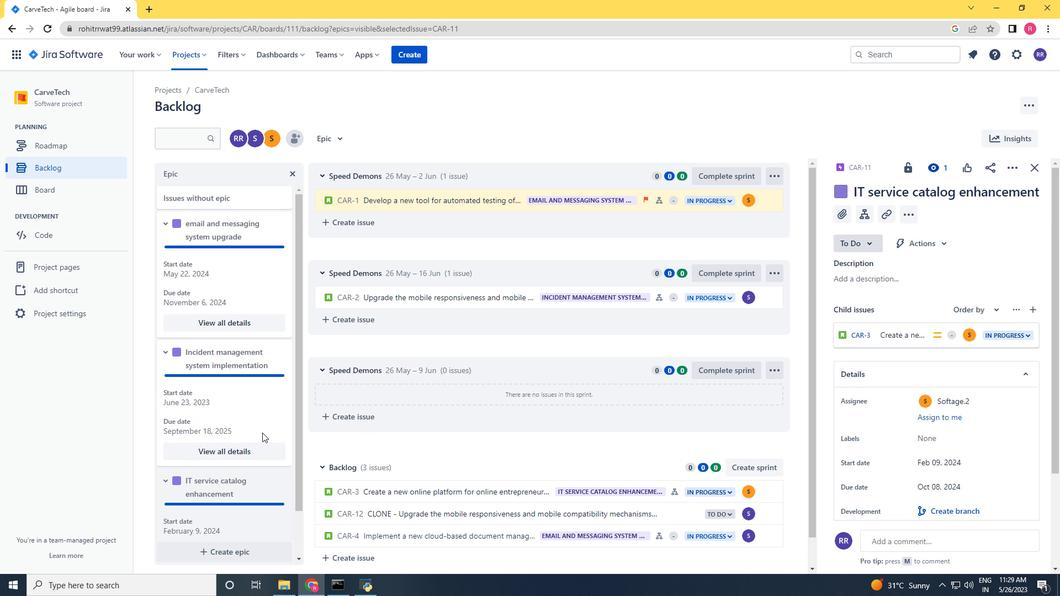 
Action: Mouse scrolled (262, 432) with delta (0, 0)
Screenshot: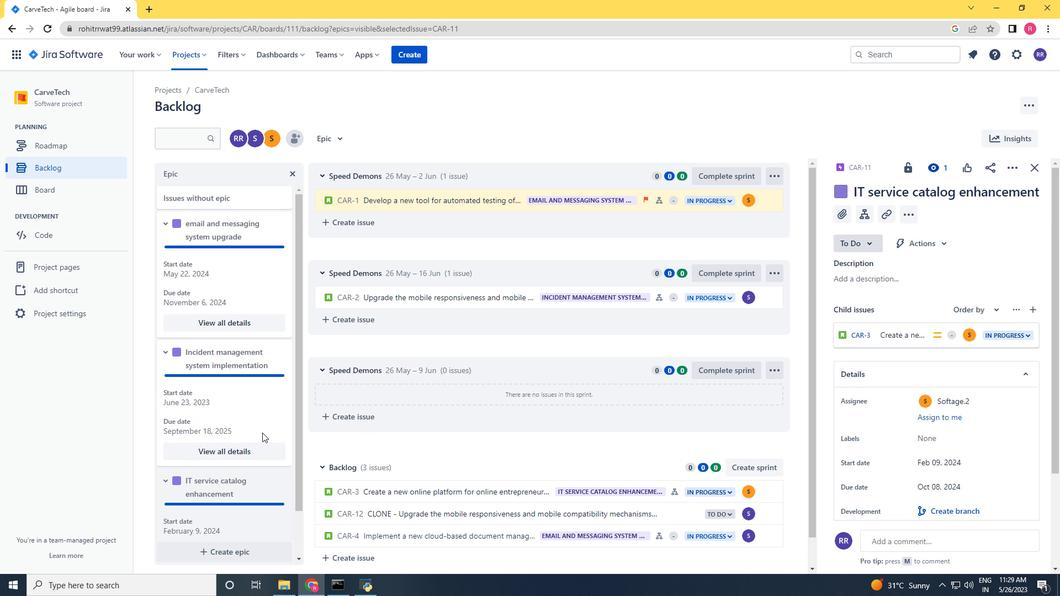 
Action: Mouse scrolled (262, 432) with delta (0, 0)
Screenshot: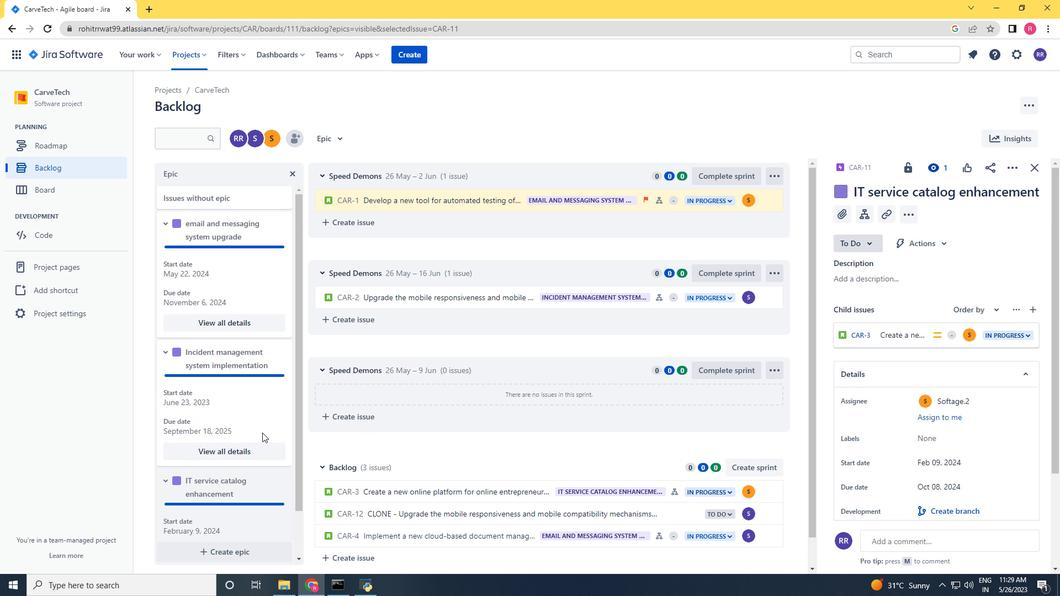 
Action: Mouse scrolled (262, 432) with delta (0, 0)
Screenshot: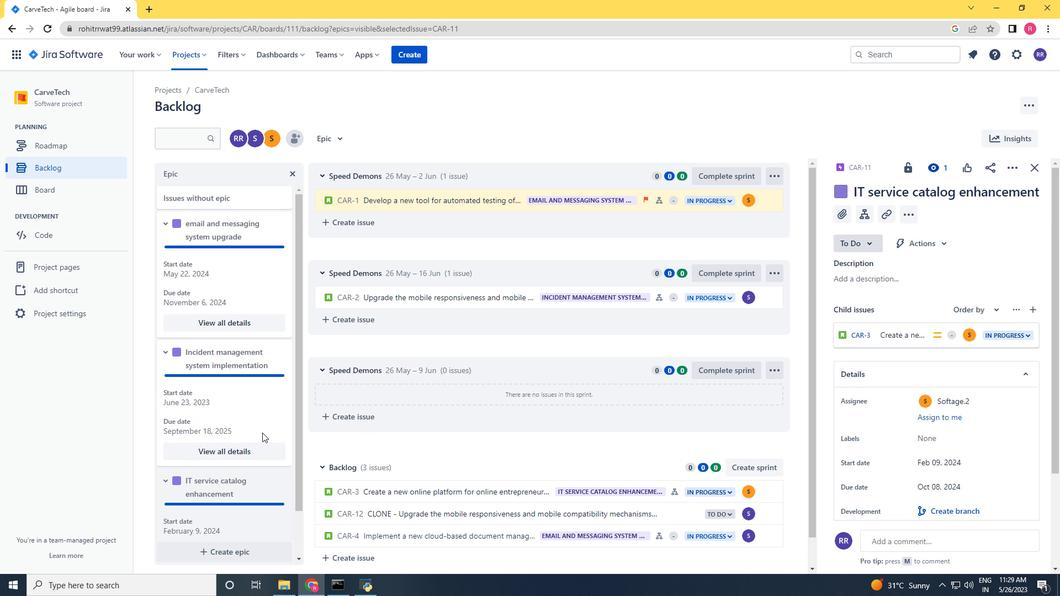 
Action: Mouse scrolled (262, 432) with delta (0, 0)
Screenshot: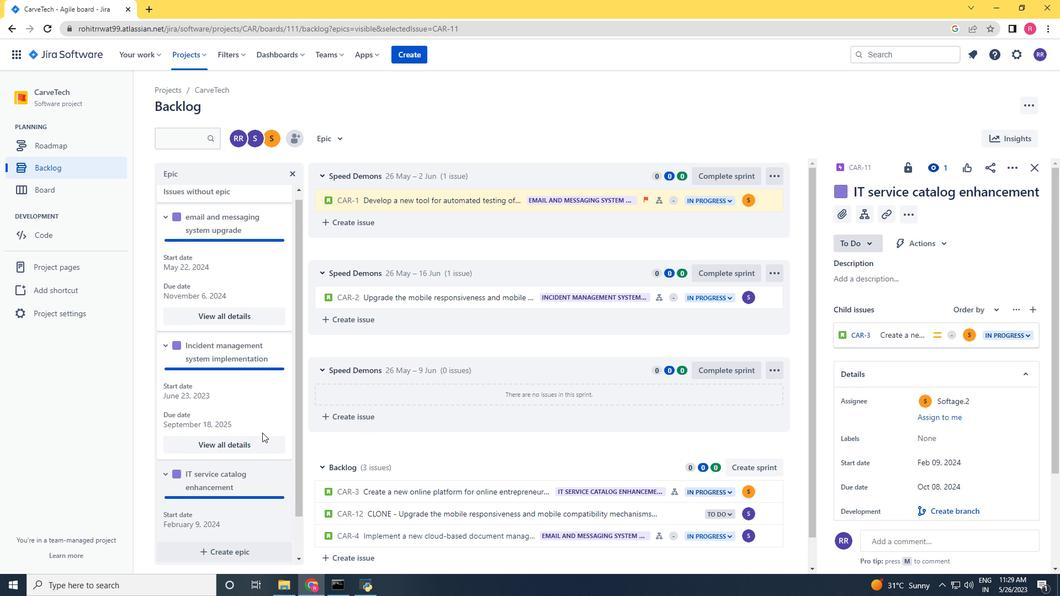 
Action: Mouse scrolled (262, 432) with delta (0, 0)
Screenshot: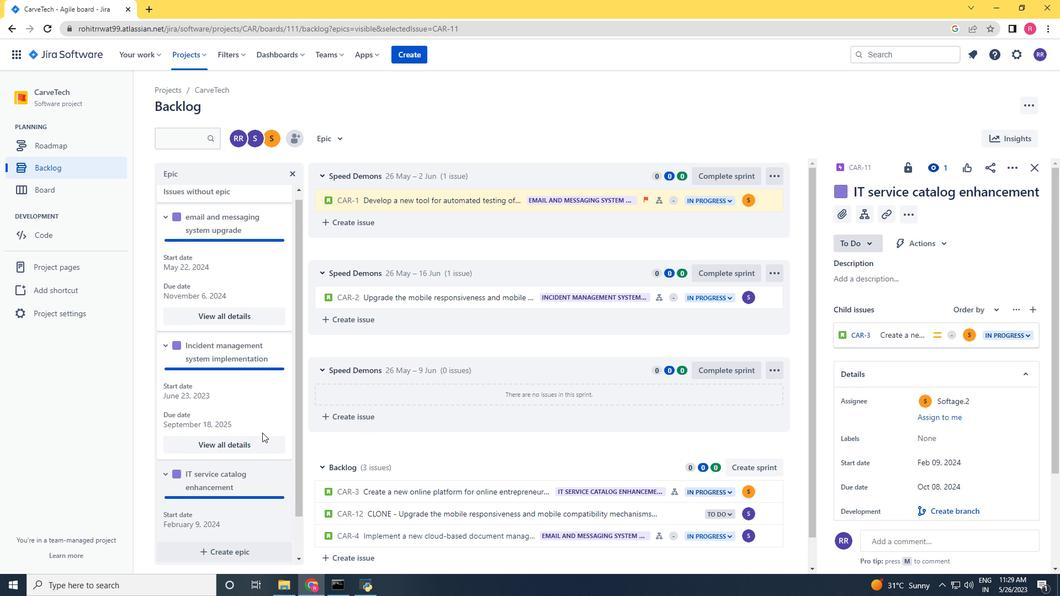 
Action: Mouse scrolled (262, 432) with delta (0, 0)
Screenshot: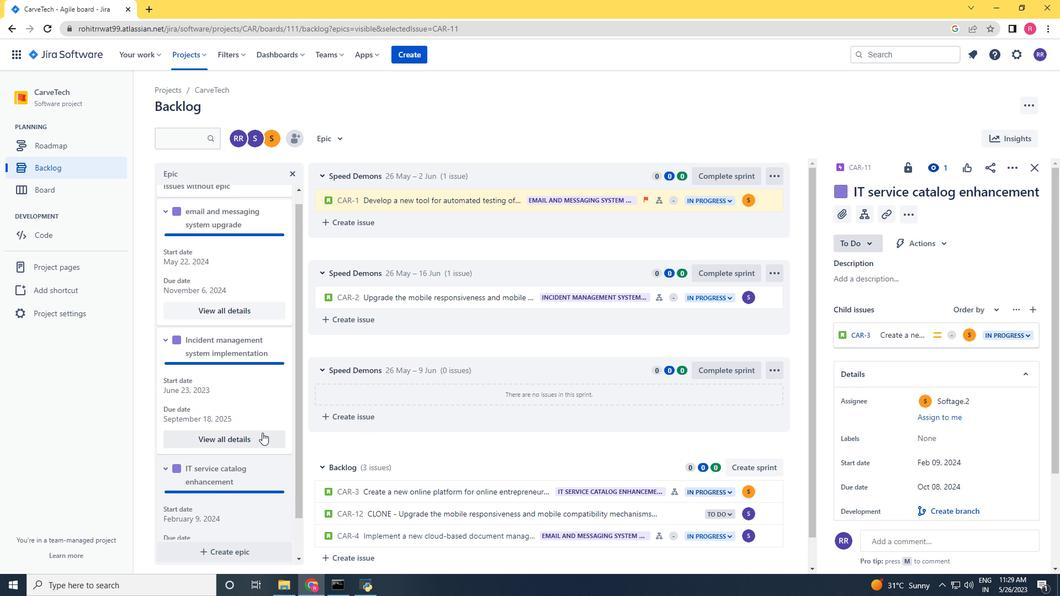 
Action: Mouse scrolled (262, 432) with delta (0, 0)
Screenshot: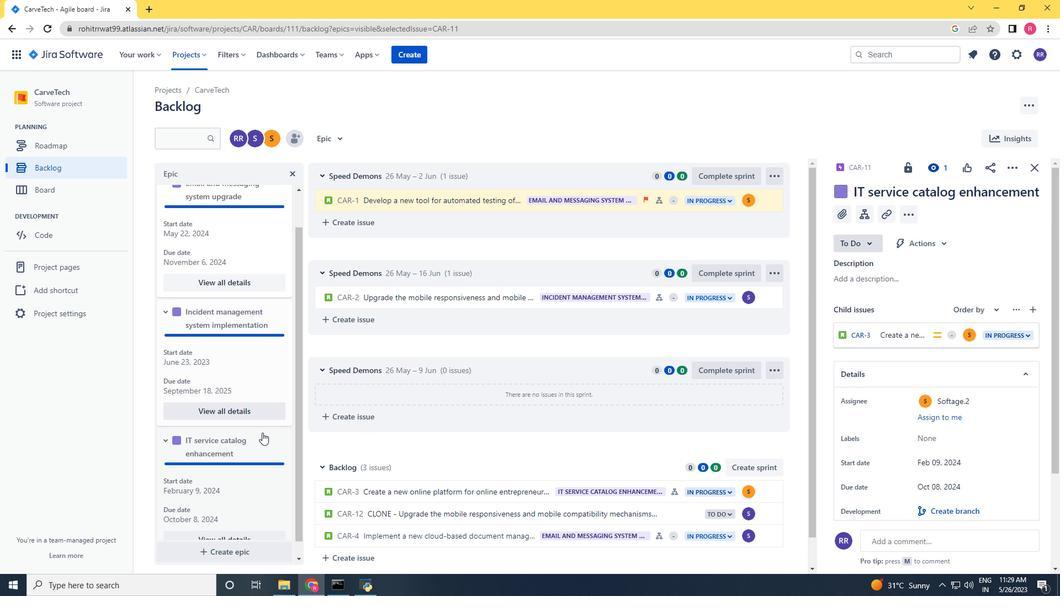 
Action: Mouse scrolled (262, 433) with delta (0, 0)
Screenshot: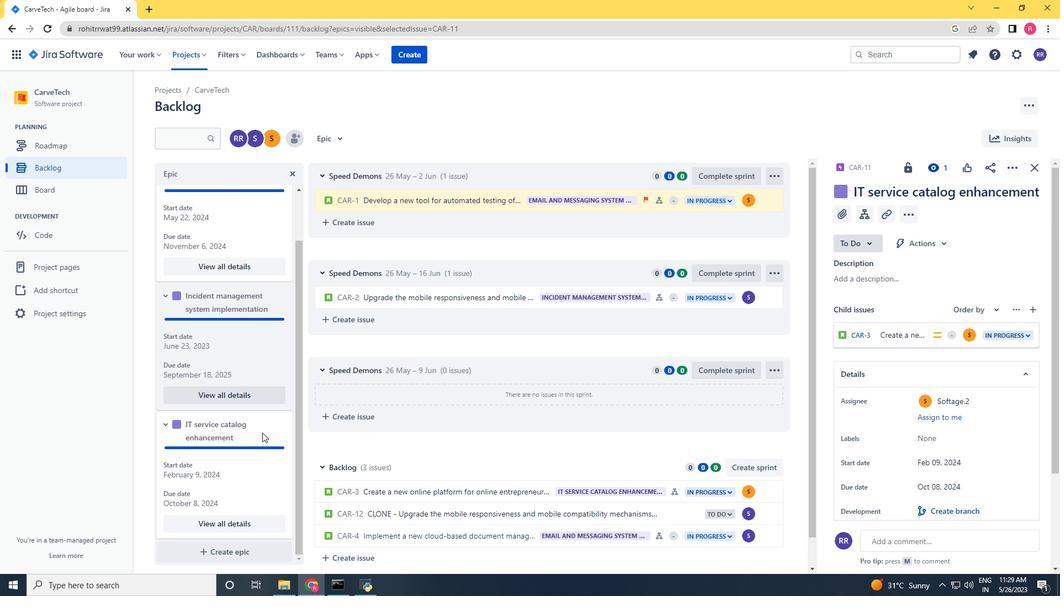 
Action: Mouse scrolled (262, 433) with delta (0, 0)
Screenshot: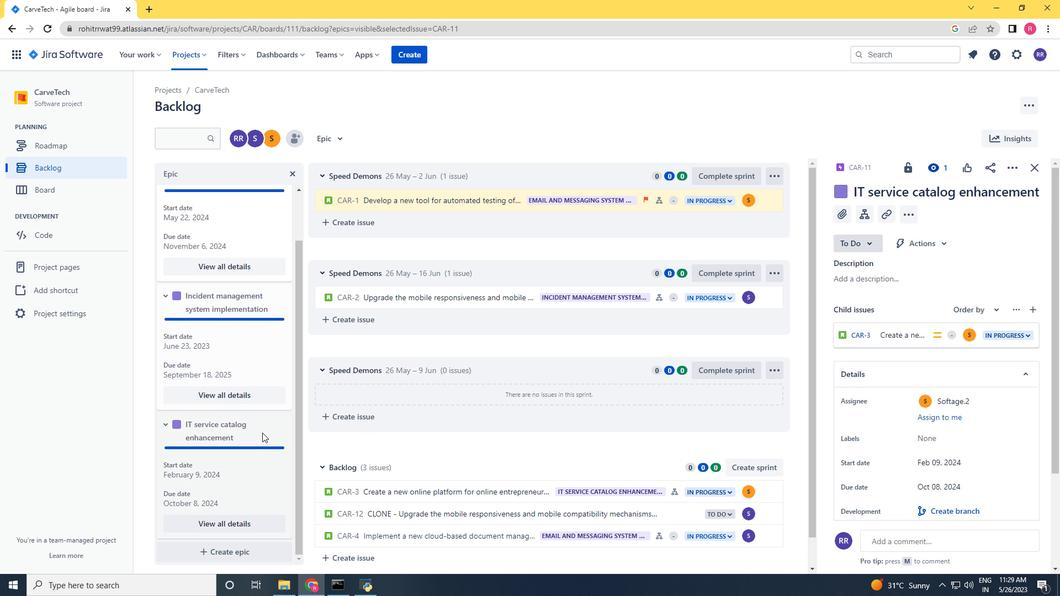 
Action: Mouse scrolled (262, 433) with delta (0, 0)
Screenshot: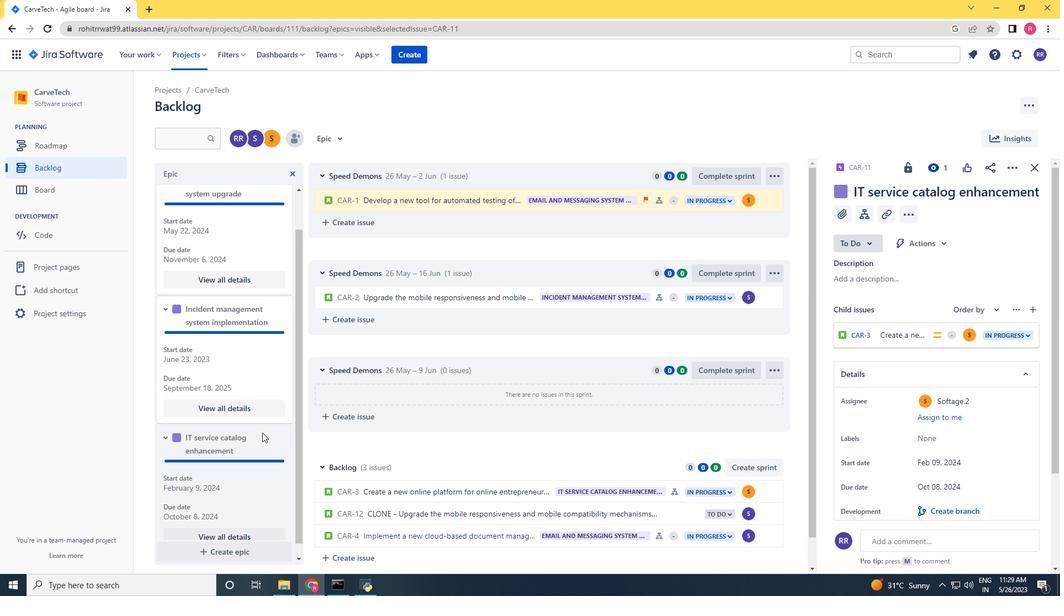 
Action: Mouse scrolled (262, 433) with delta (0, 0)
Screenshot: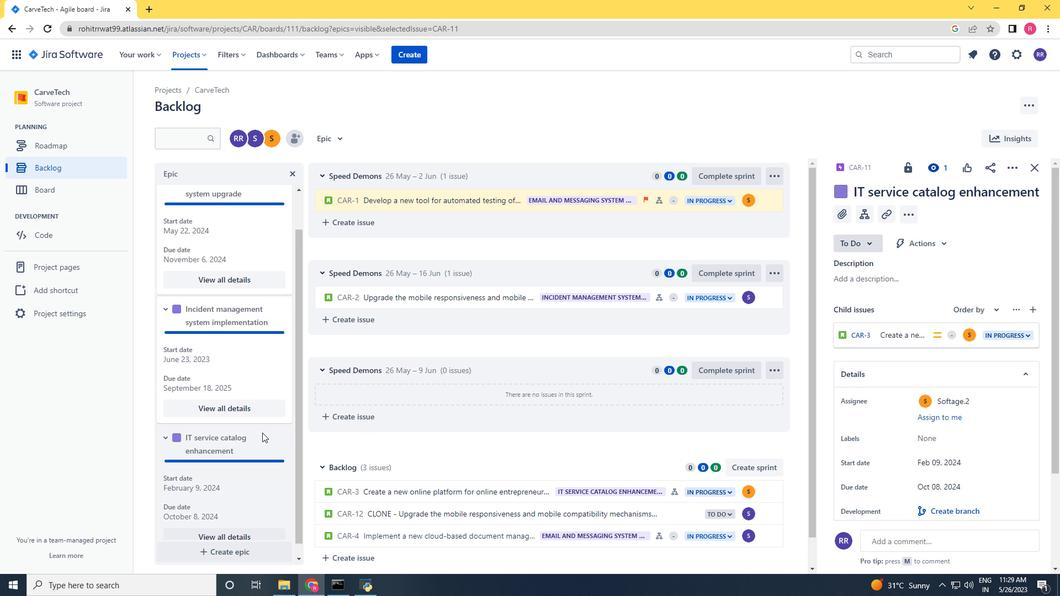 
Action: Mouse scrolled (262, 433) with delta (0, 0)
Screenshot: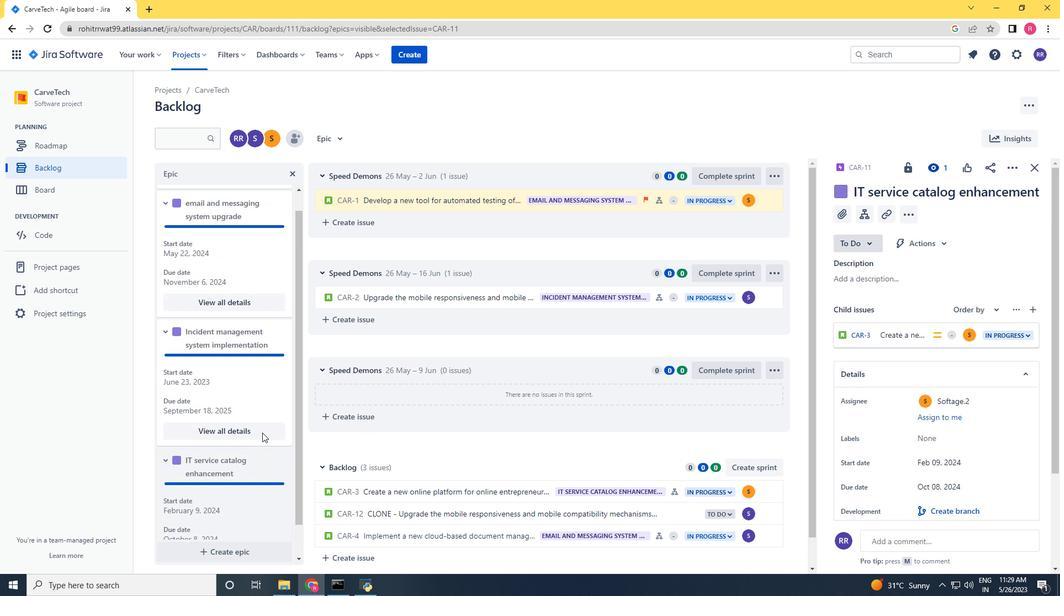 
Action: Mouse scrolled (262, 433) with delta (0, 0)
Screenshot: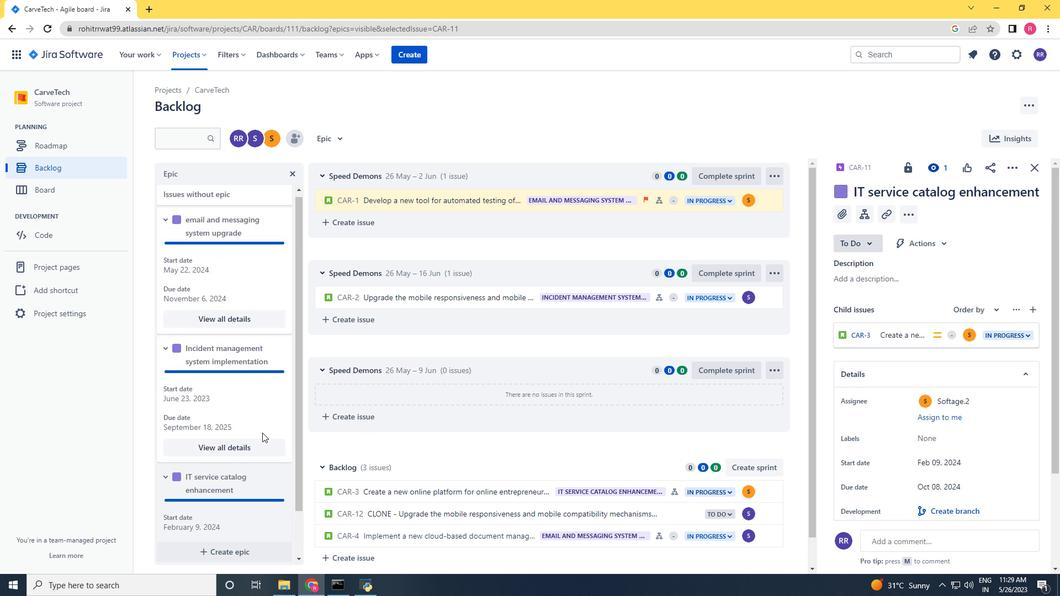 
Action: Mouse scrolled (262, 433) with delta (0, 0)
Screenshot: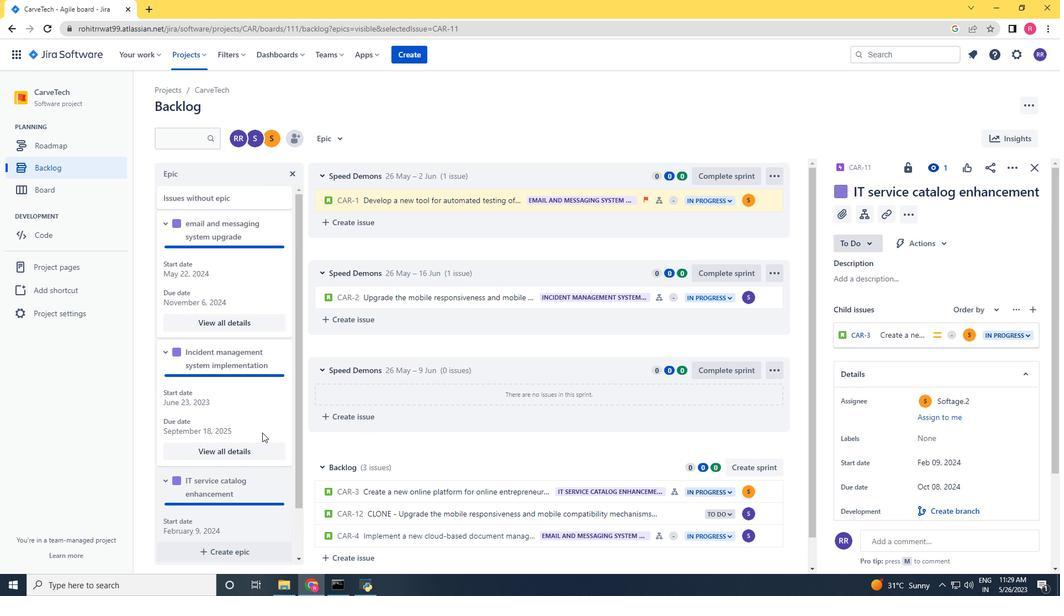 
Action: Mouse moved to (262, 432)
Screenshot: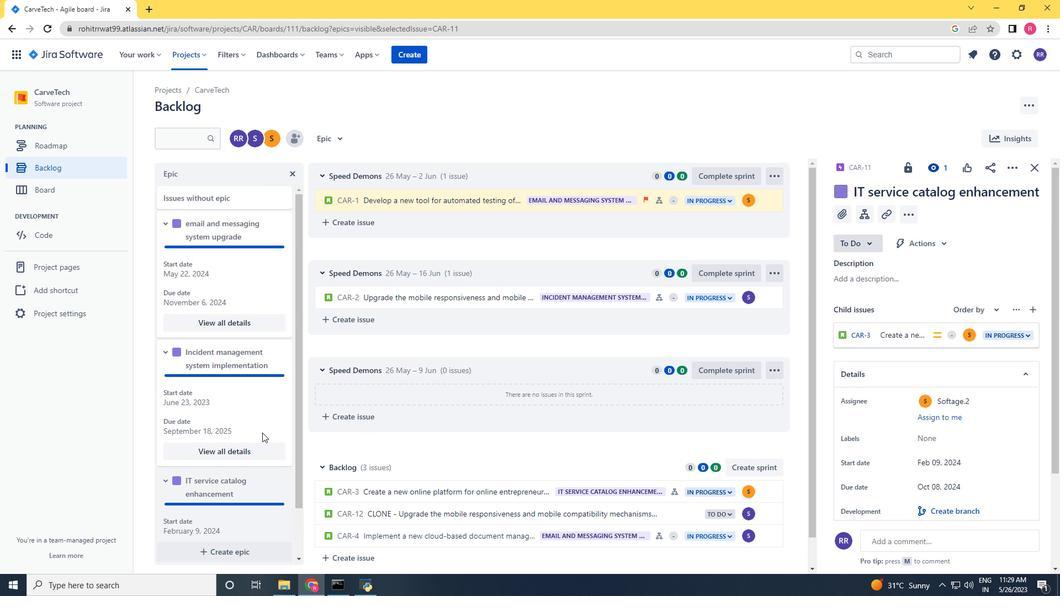 
